 Task: Buy 2 Choke Cables from Cables section under best seller category for shipping address: Charles Evans, 3636 Walton Street, Salt Lake City, Utah 84104, Cell Number 8014200980. Pay from credit card ending with 6010, CVV 682
Action: Mouse moved to (296, 67)
Screenshot: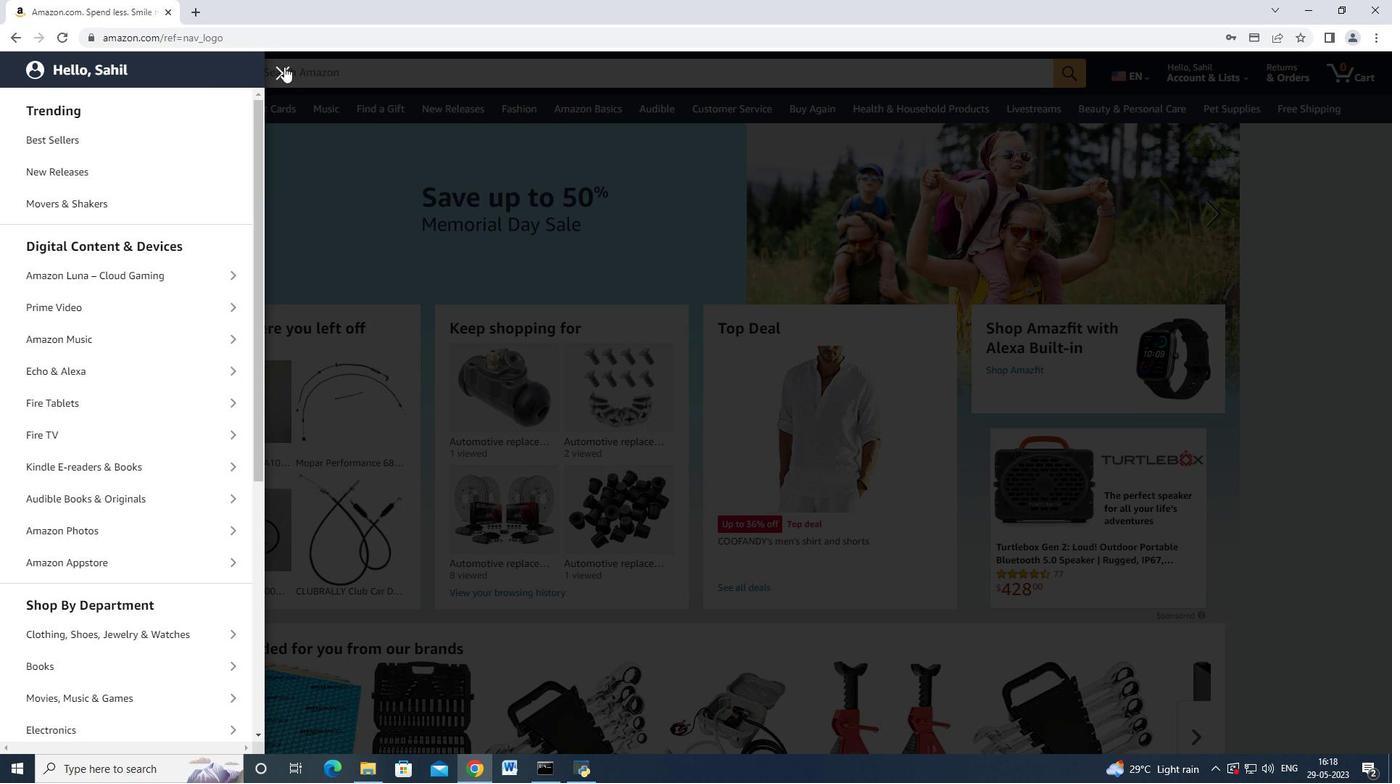 
Action: Mouse pressed left at (296, 67)
Screenshot: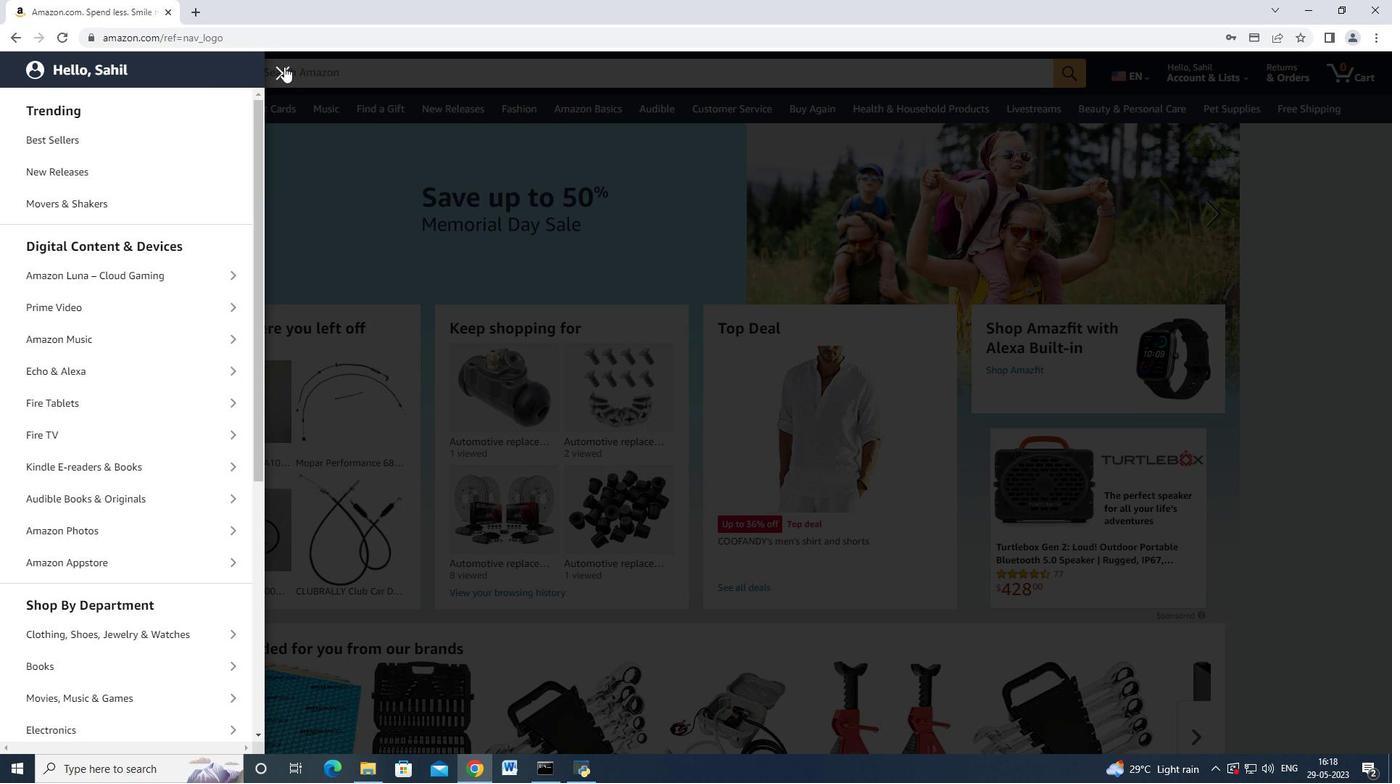 
Action: Mouse moved to (34, 112)
Screenshot: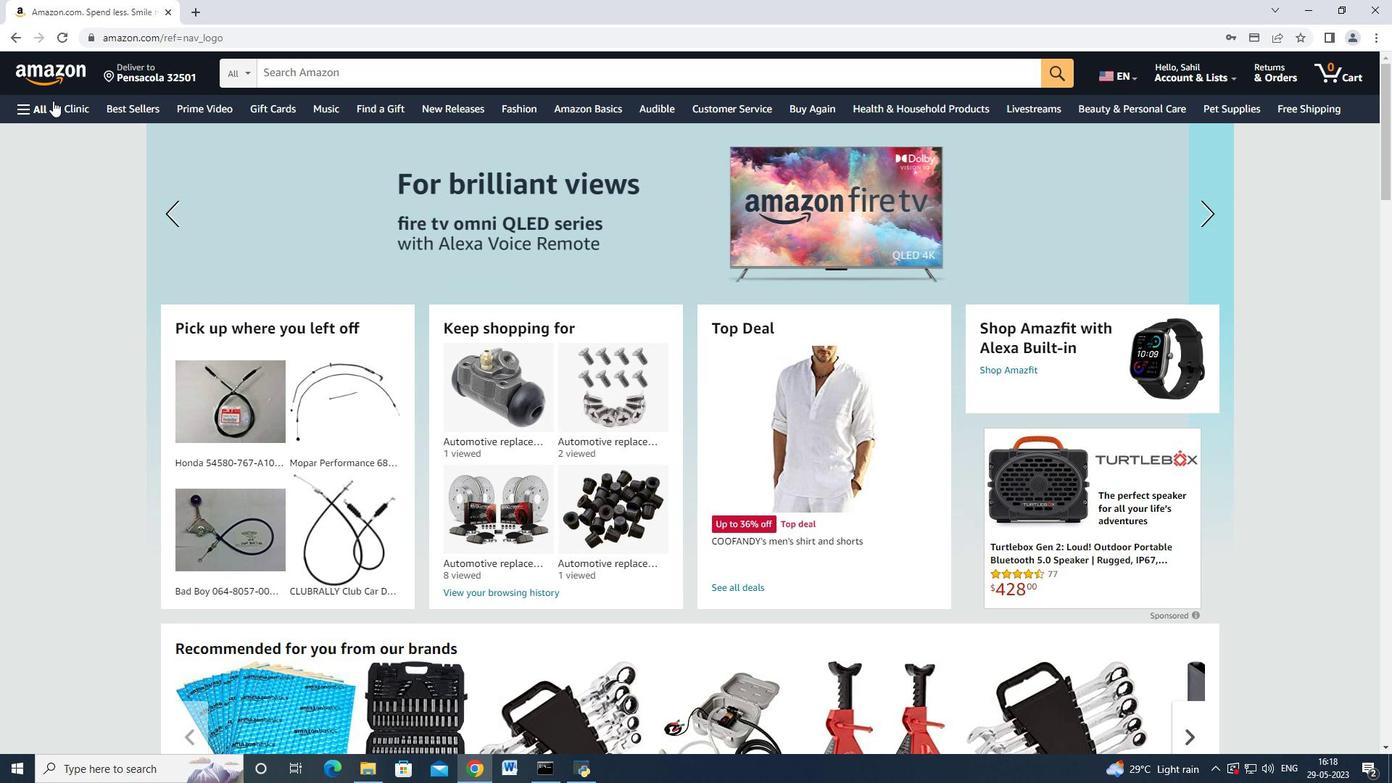
Action: Mouse pressed left at (34, 112)
Screenshot: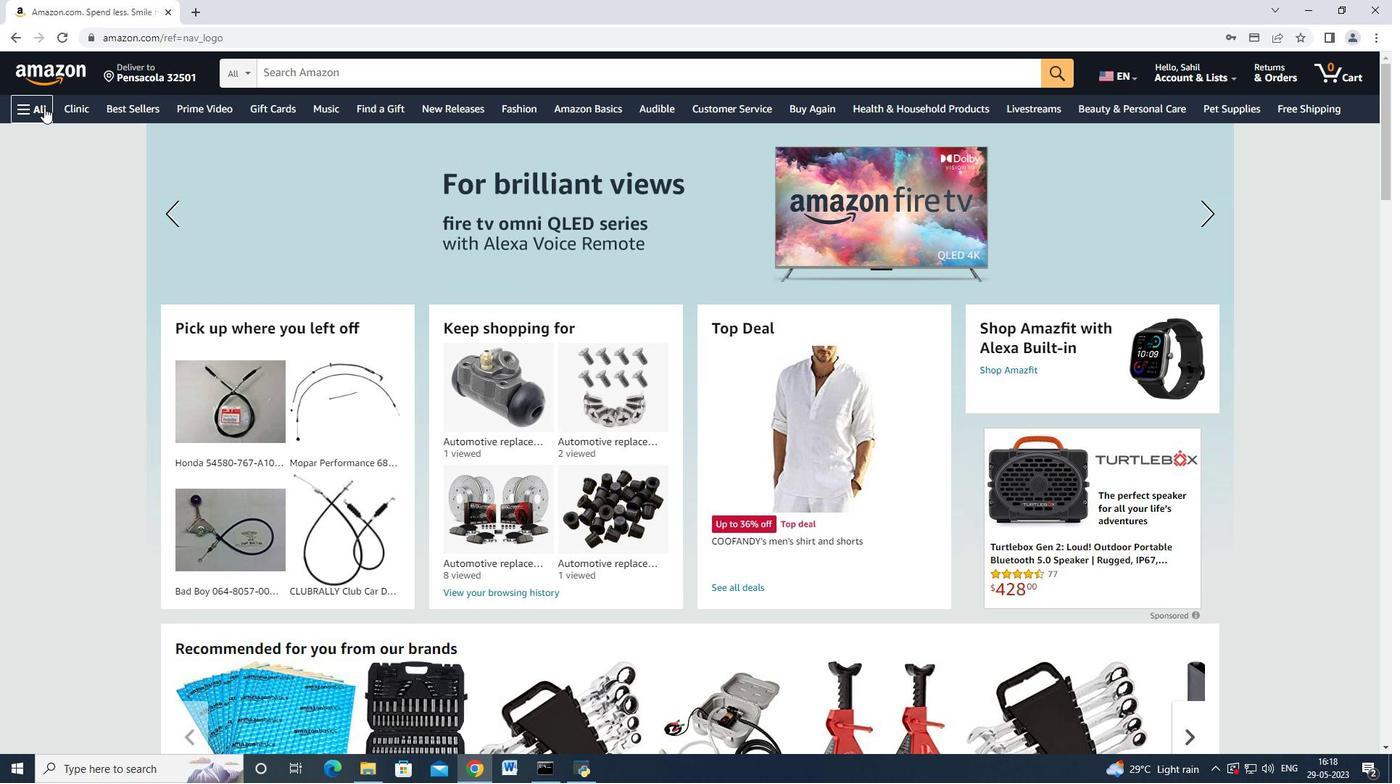 
Action: Mouse moved to (87, 255)
Screenshot: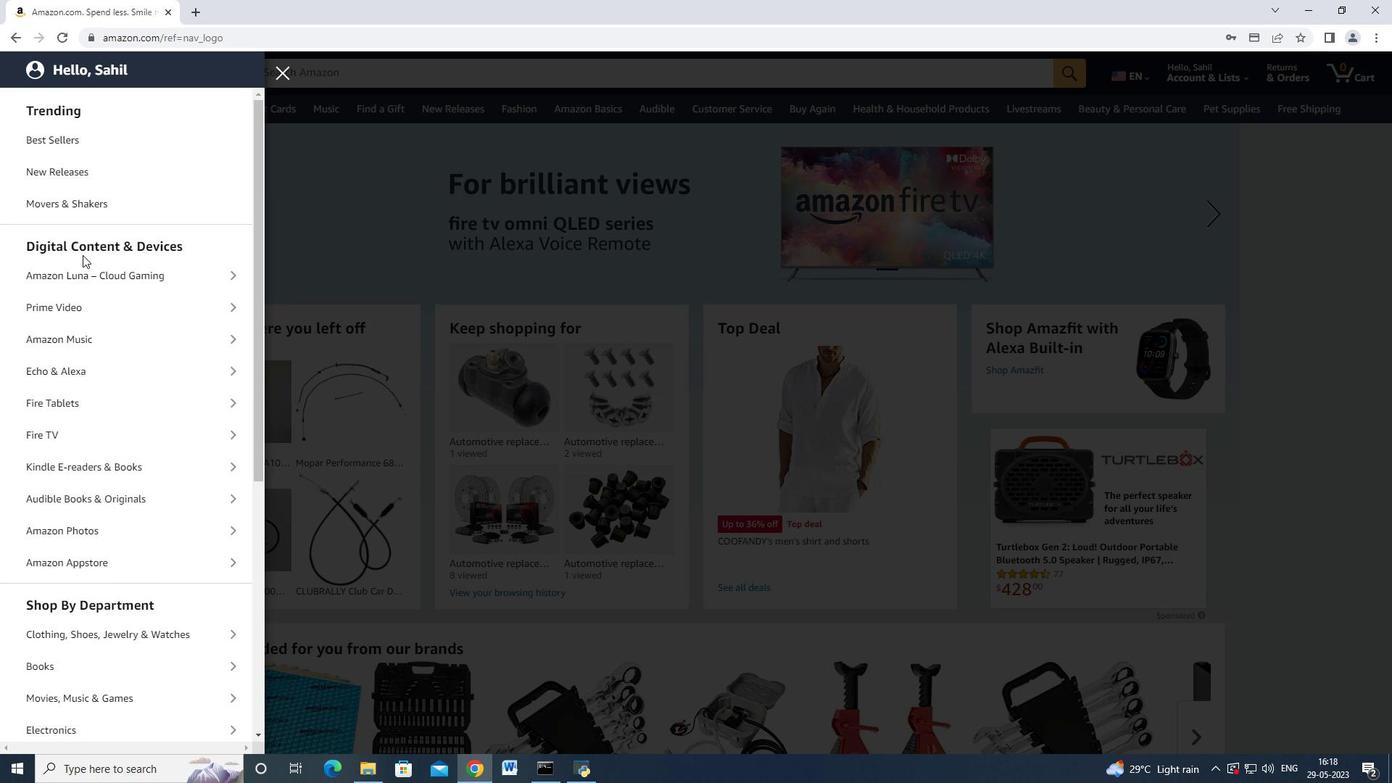 
Action: Mouse scrolled (87, 255) with delta (0, 0)
Screenshot: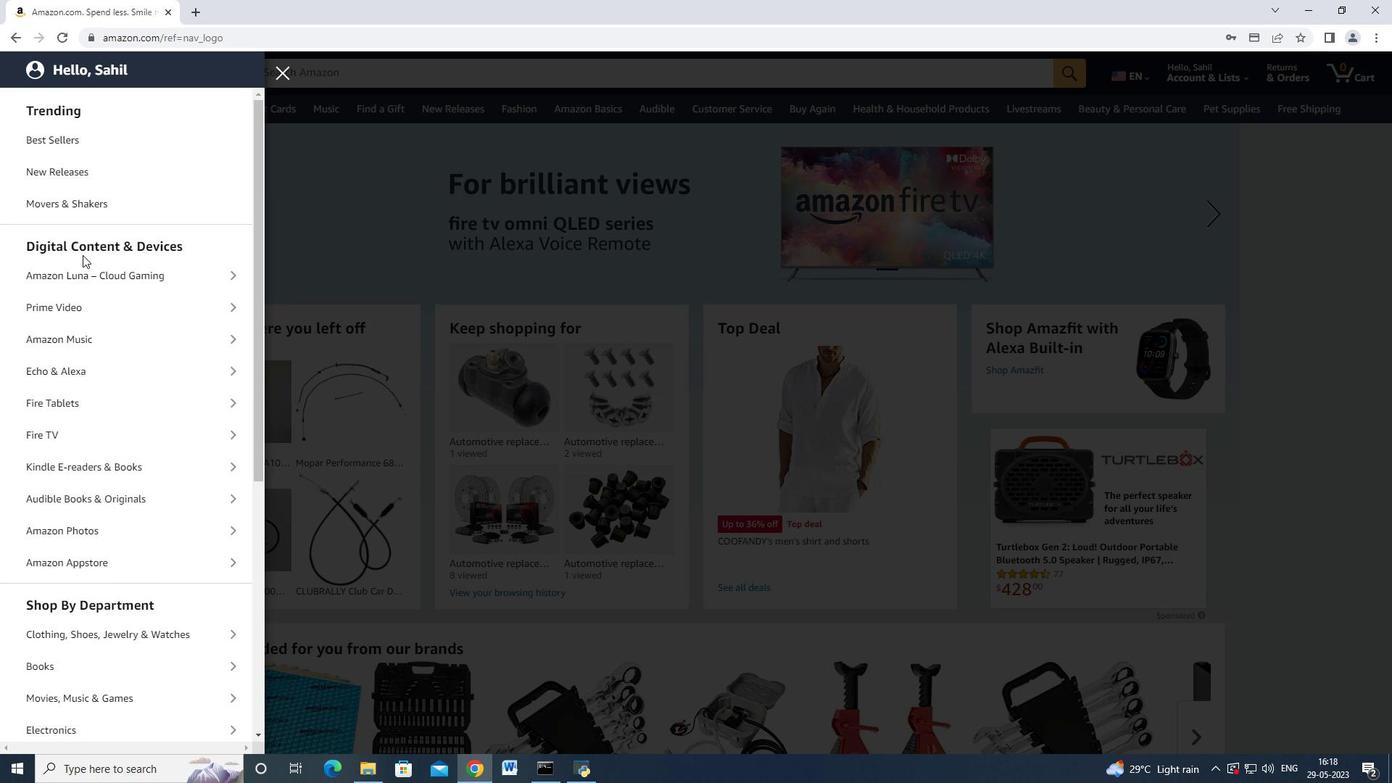 
Action: Mouse moved to (90, 259)
Screenshot: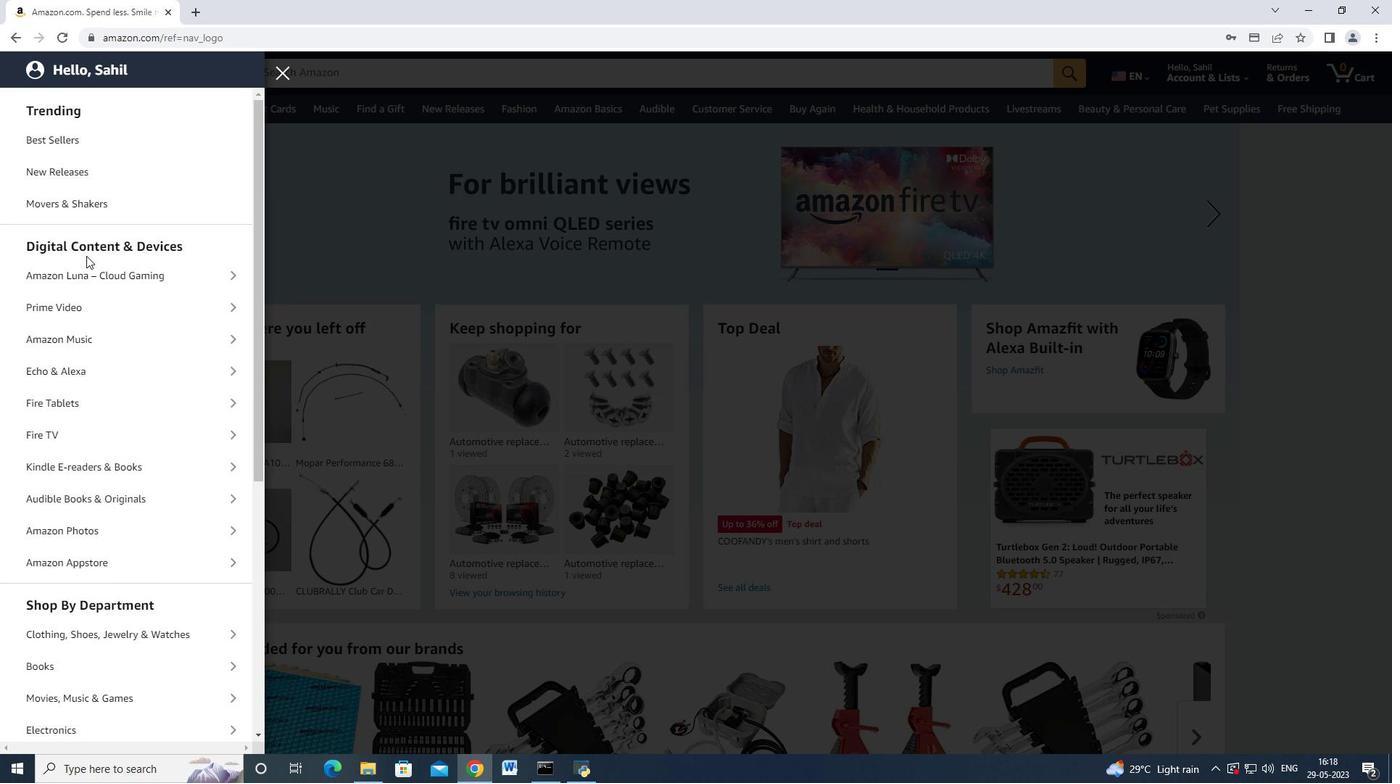 
Action: Mouse scrolled (90, 258) with delta (0, 0)
Screenshot: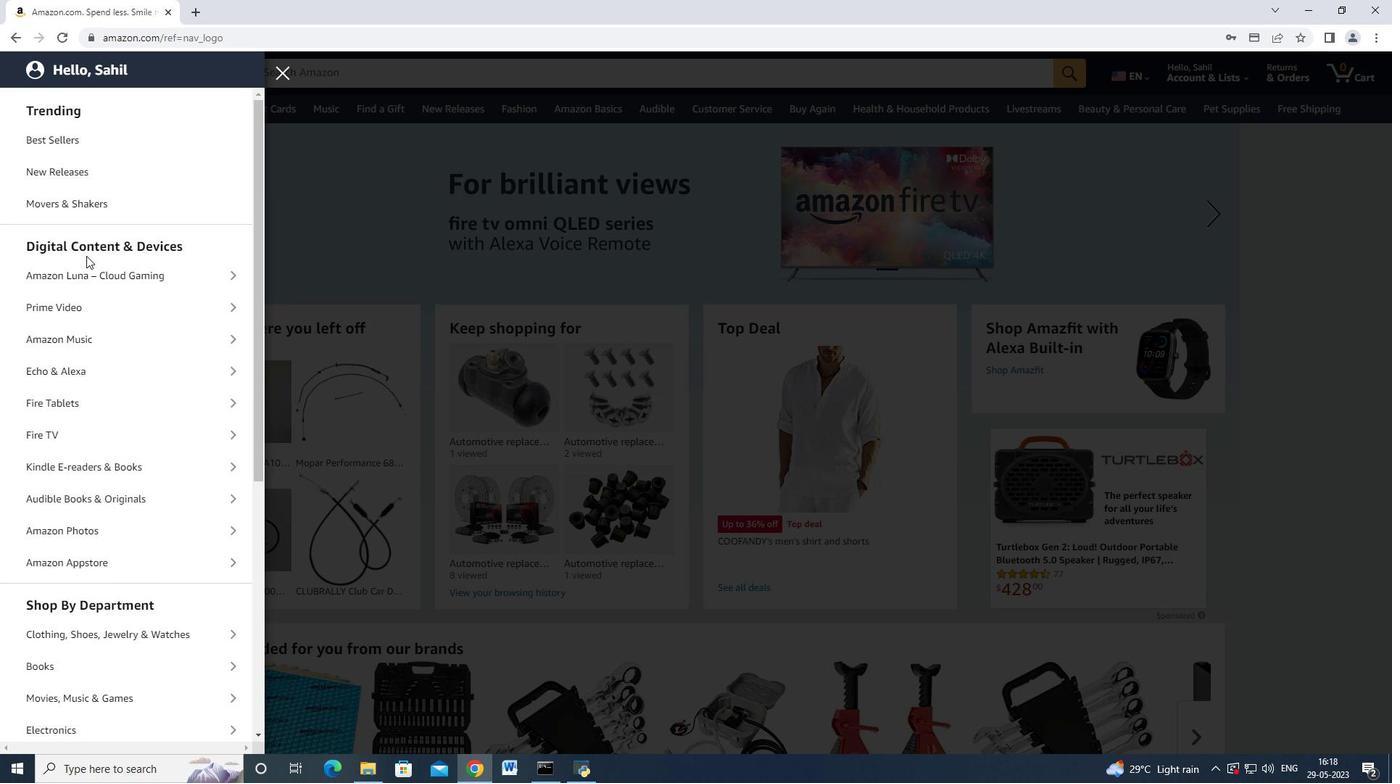 
Action: Mouse moved to (88, 265)
Screenshot: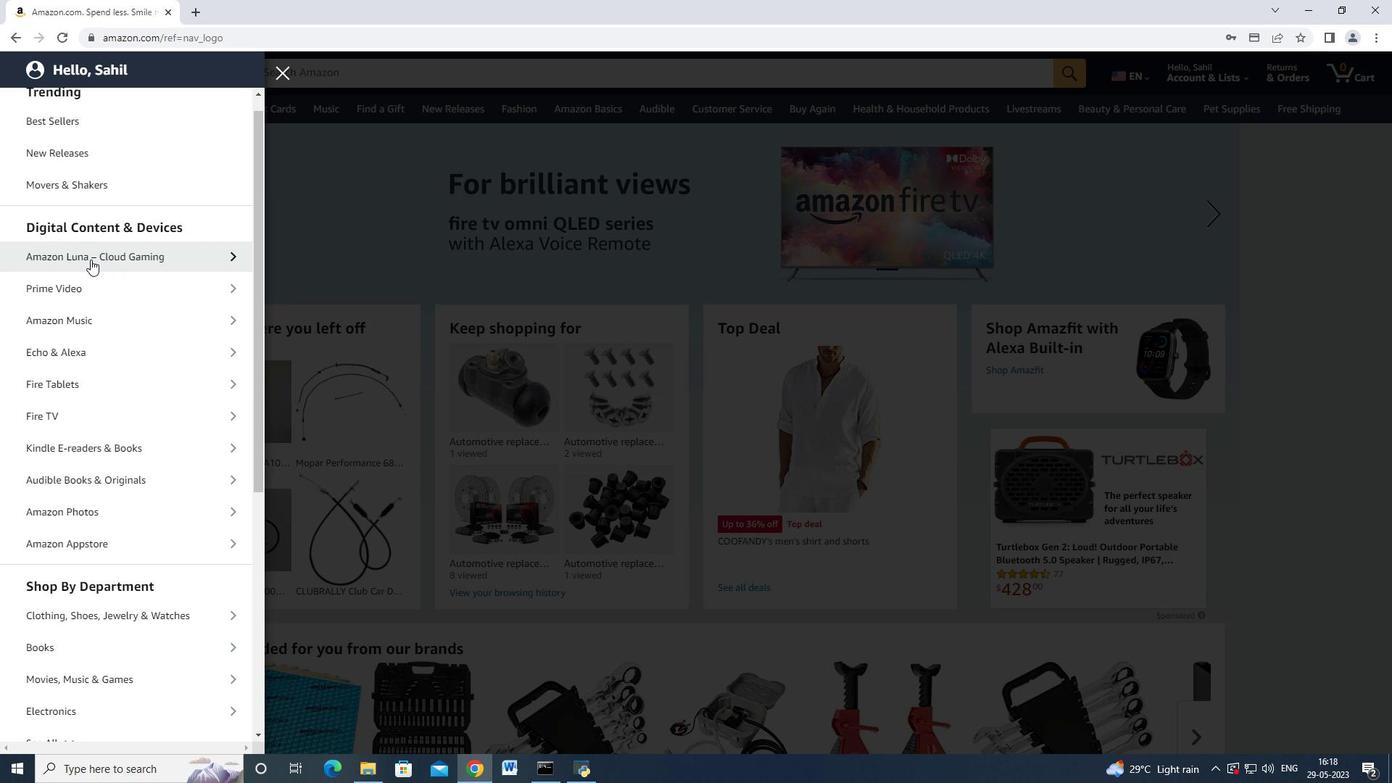 
Action: Mouse scrolled (88, 264) with delta (0, 0)
Screenshot: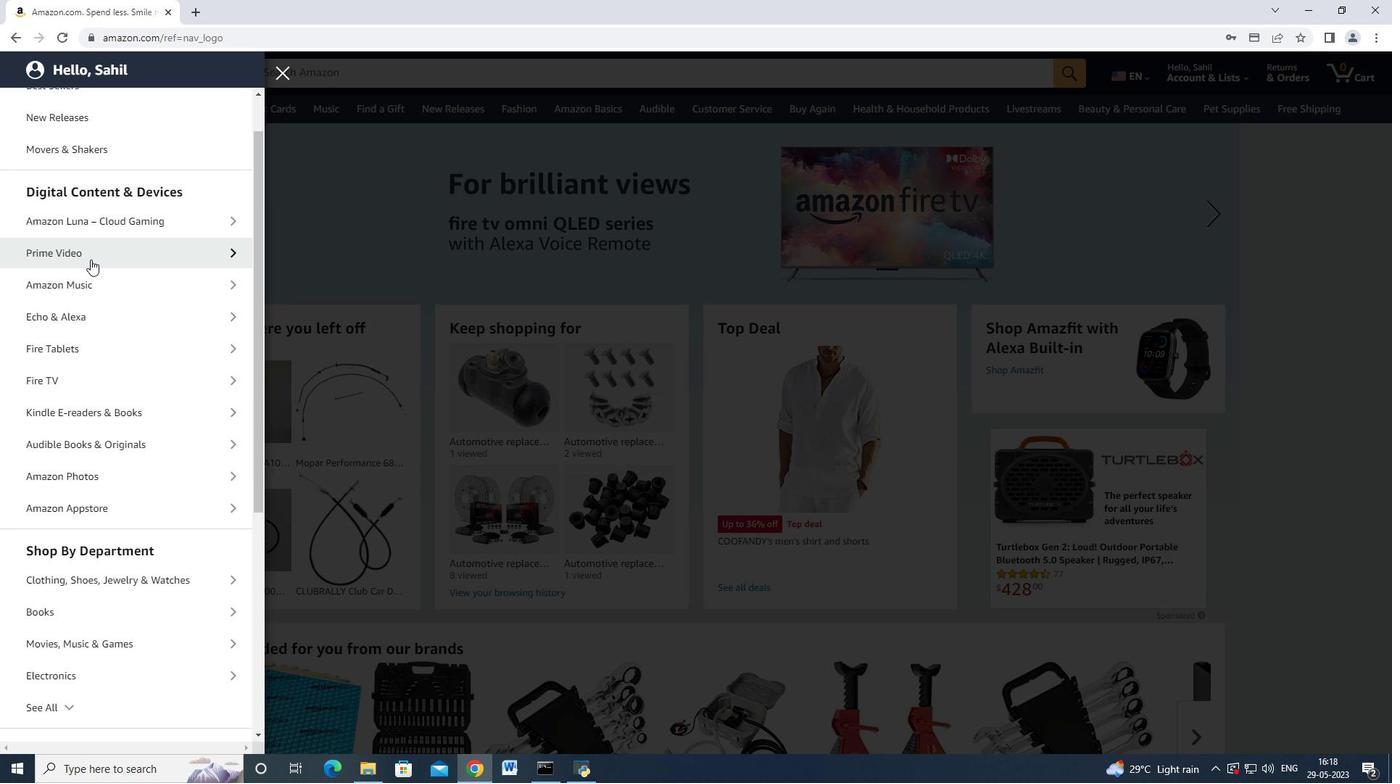
Action: Mouse moved to (83, 282)
Screenshot: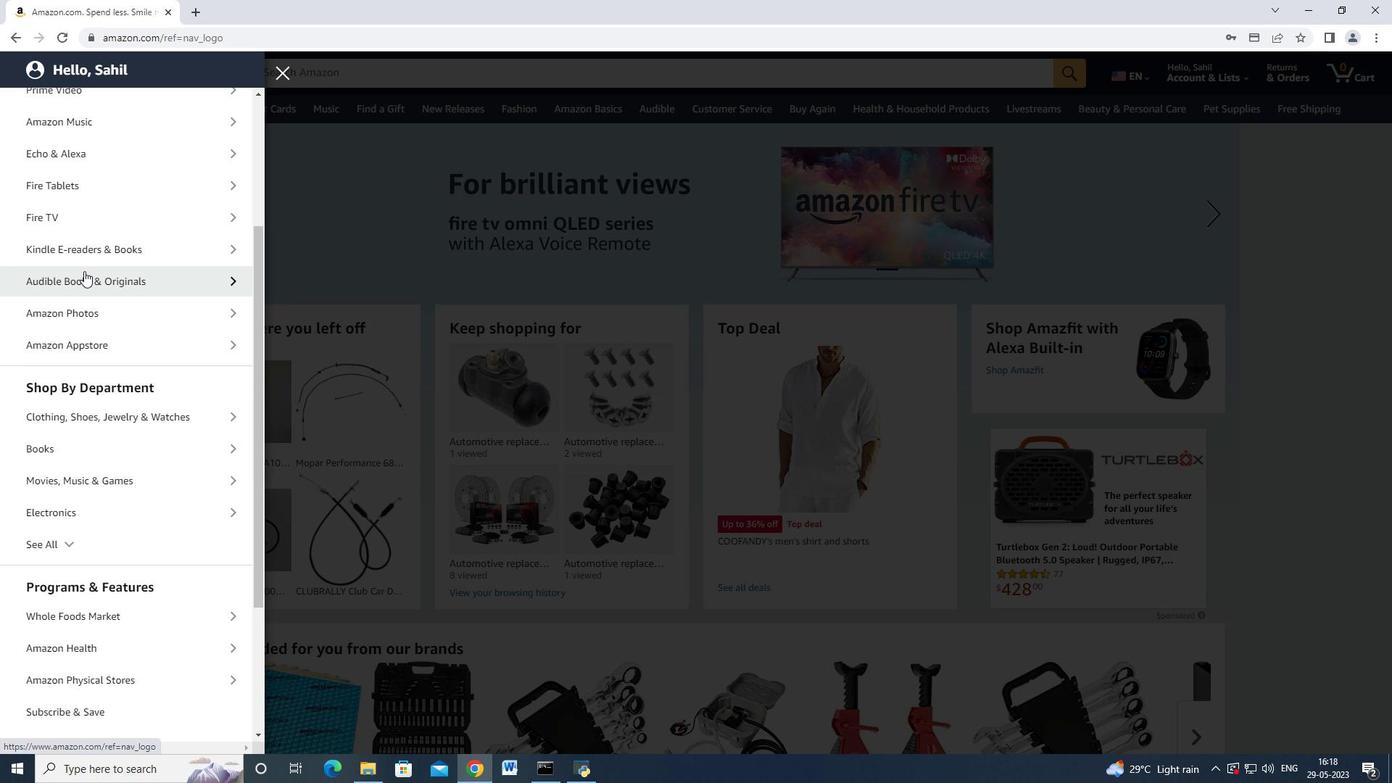 
Action: Mouse scrolled (83, 281) with delta (0, 0)
Screenshot: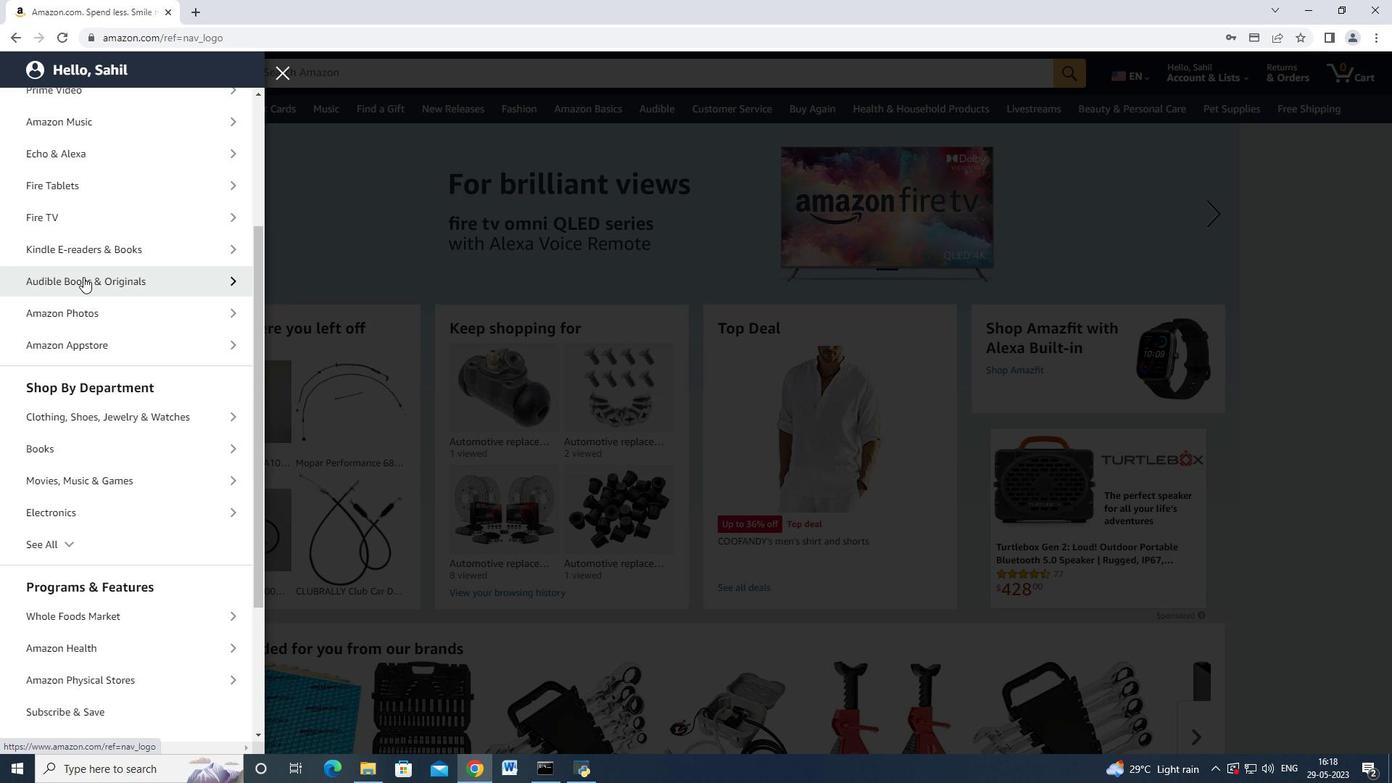 
Action: Mouse moved to (83, 284)
Screenshot: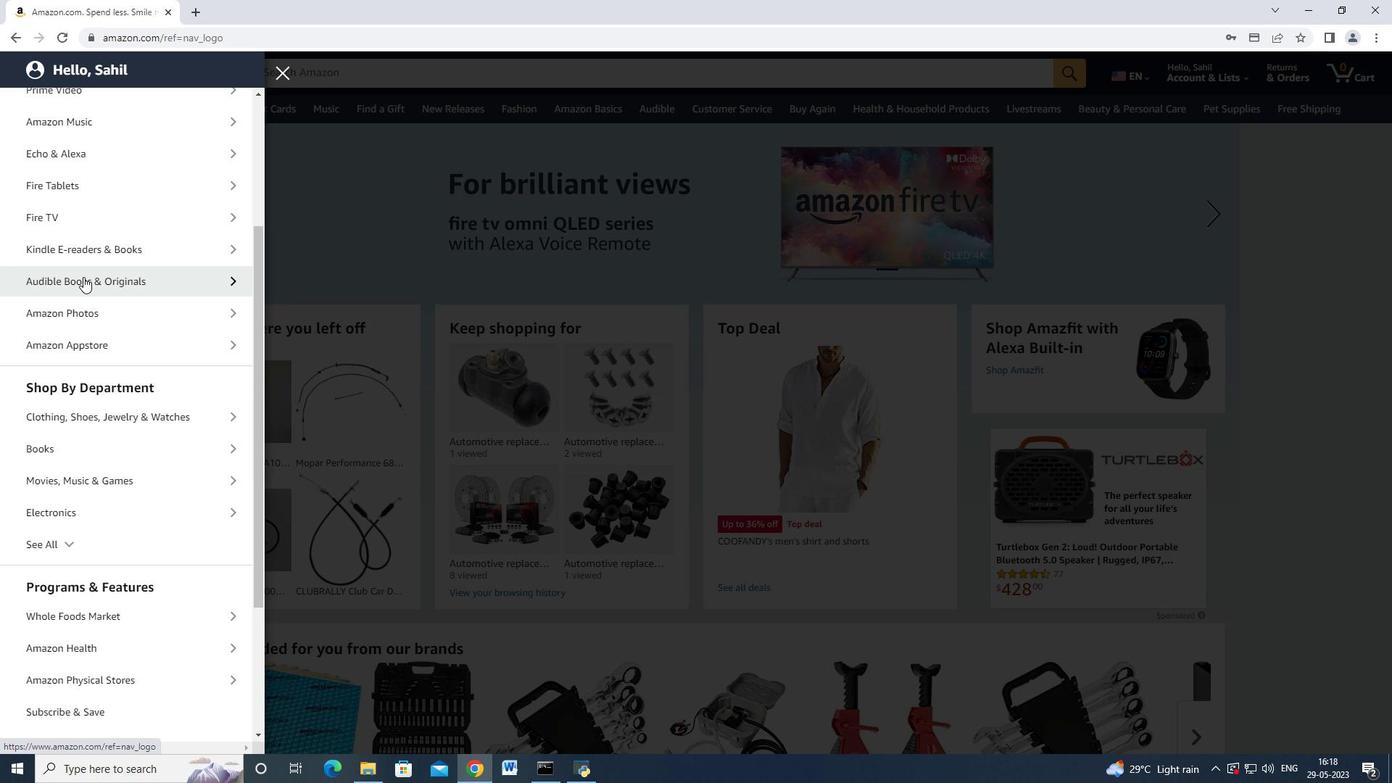
Action: Mouse scrolled (83, 283) with delta (0, 0)
Screenshot: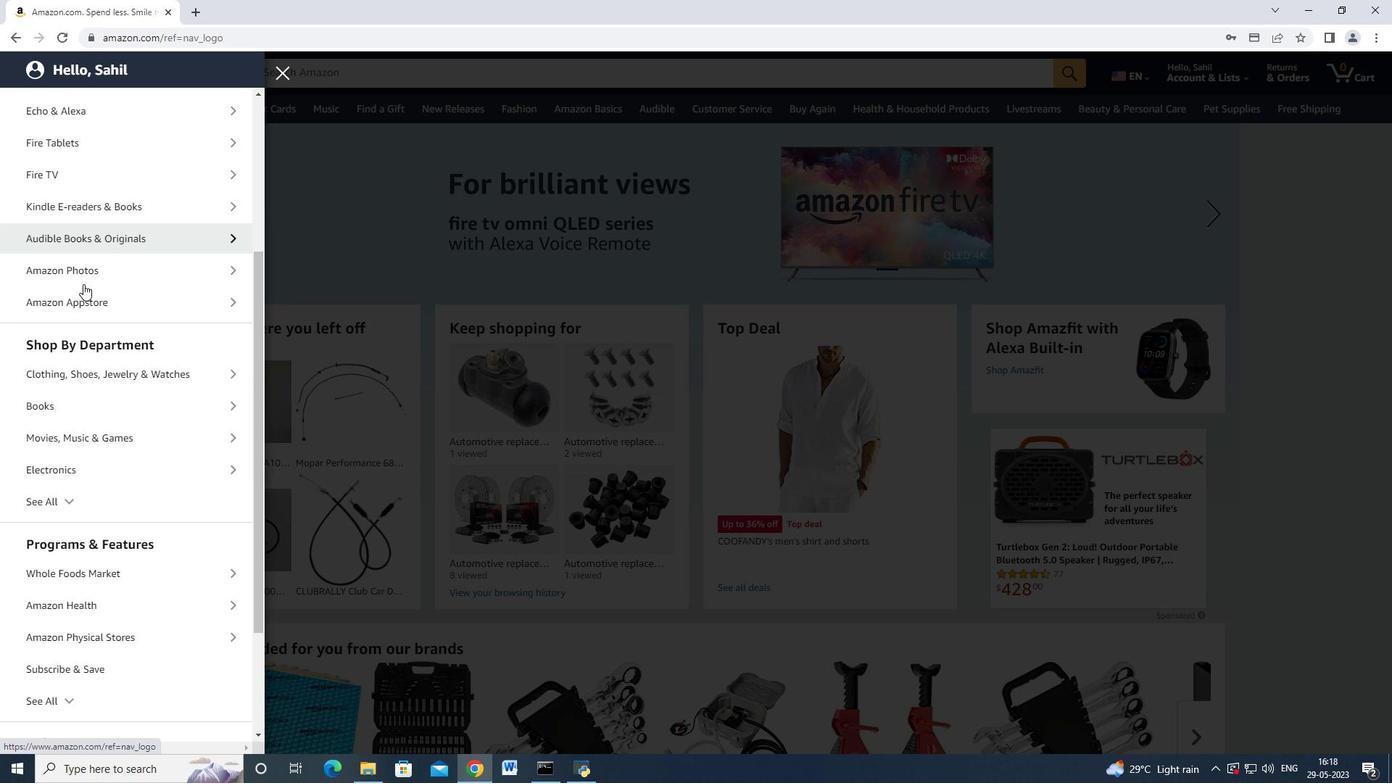 
Action: Mouse moved to (84, 289)
Screenshot: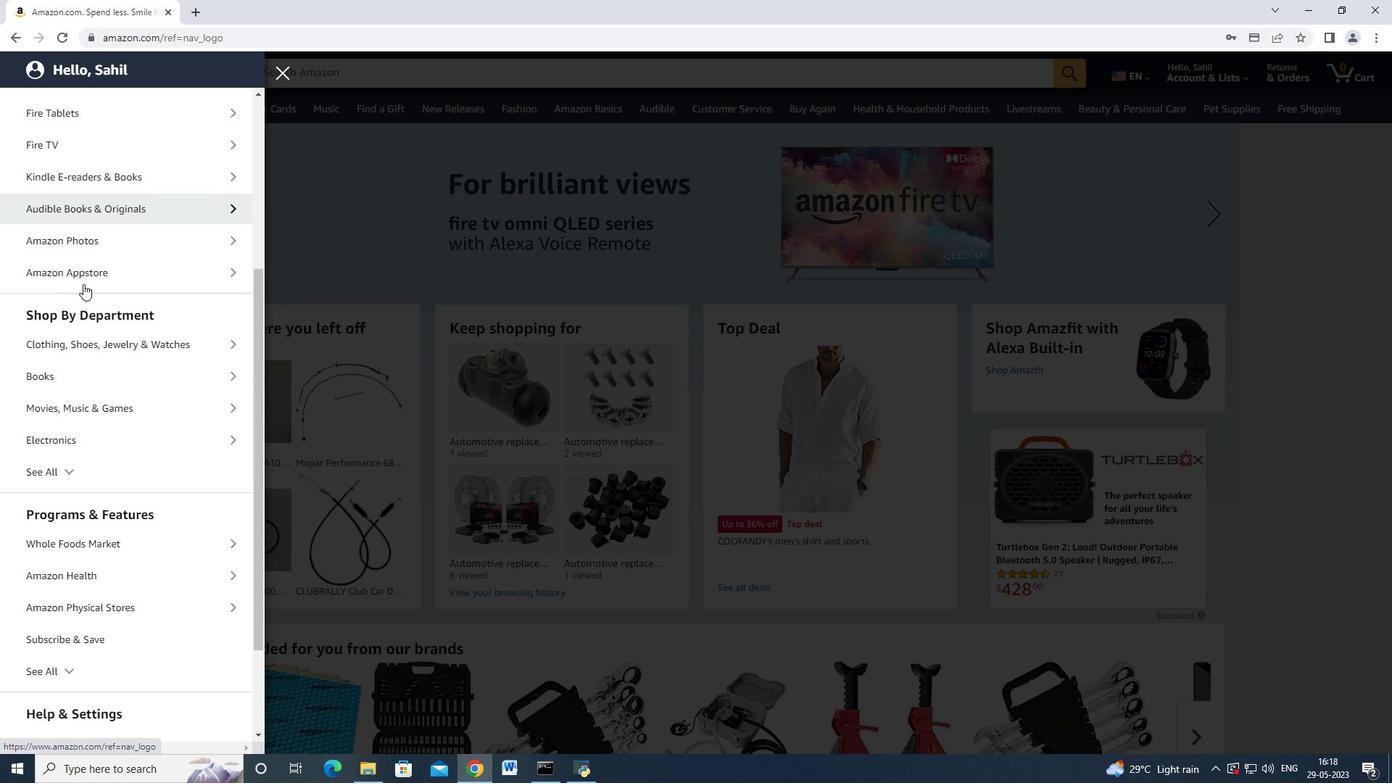 
Action: Mouse scrolled (84, 286) with delta (0, 0)
Screenshot: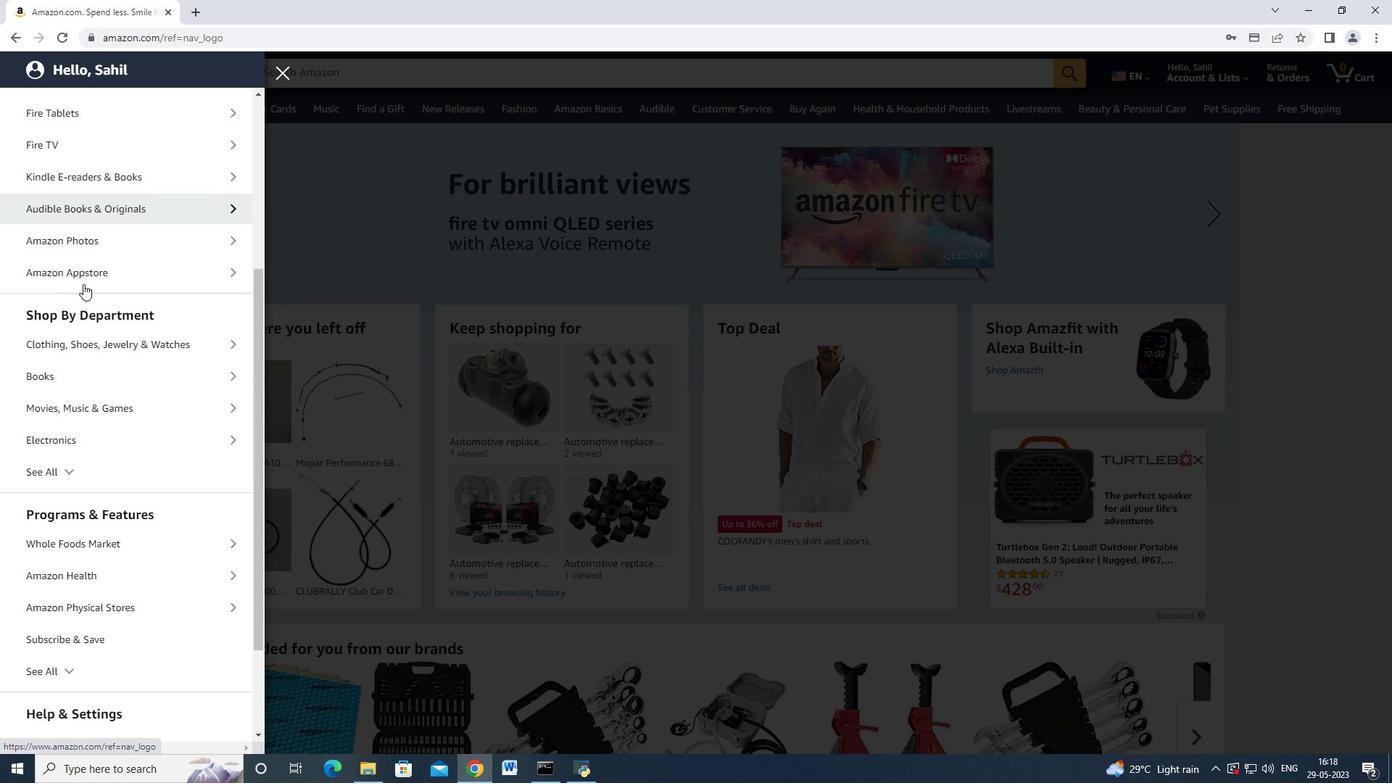 
Action: Mouse moved to (79, 311)
Screenshot: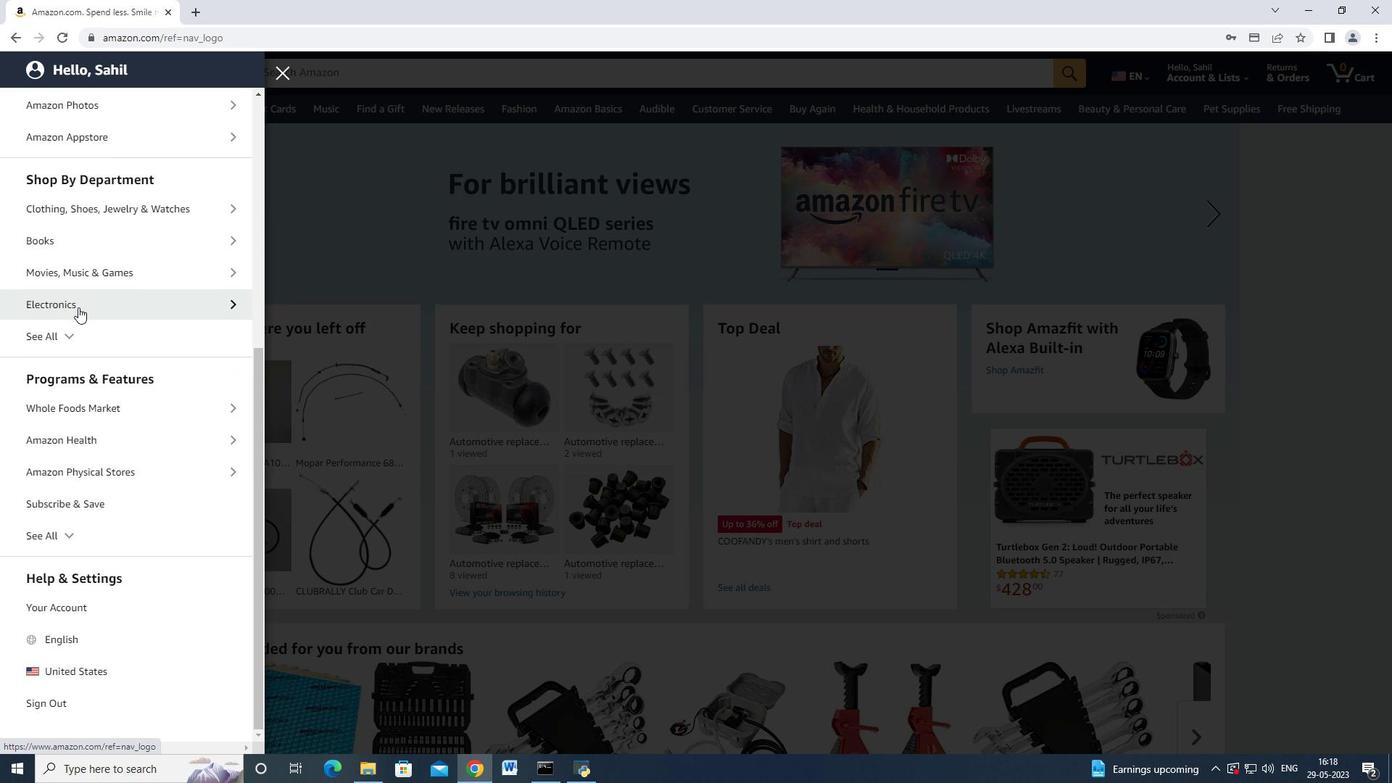 
Action: Mouse scrolled (79, 311) with delta (0, 0)
Screenshot: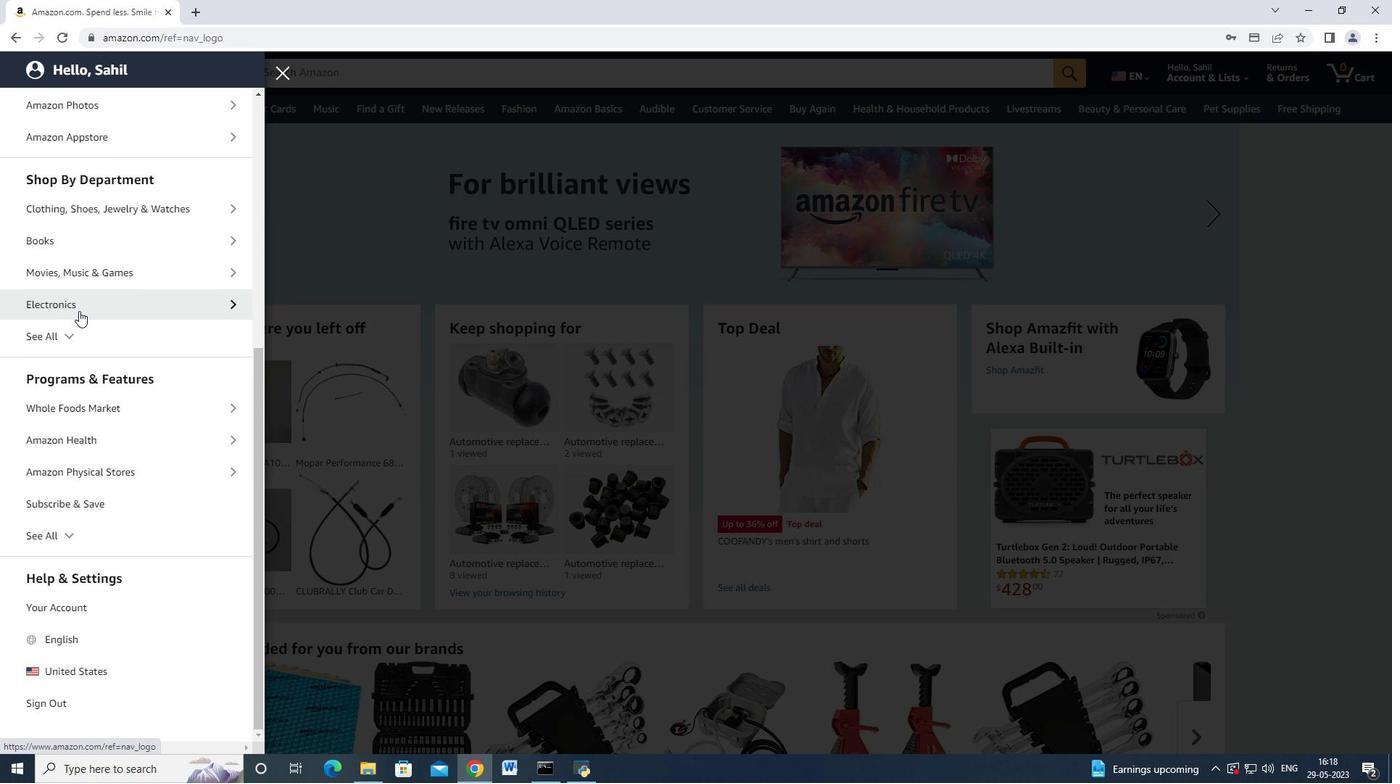 
Action: Mouse moved to (68, 292)
Screenshot: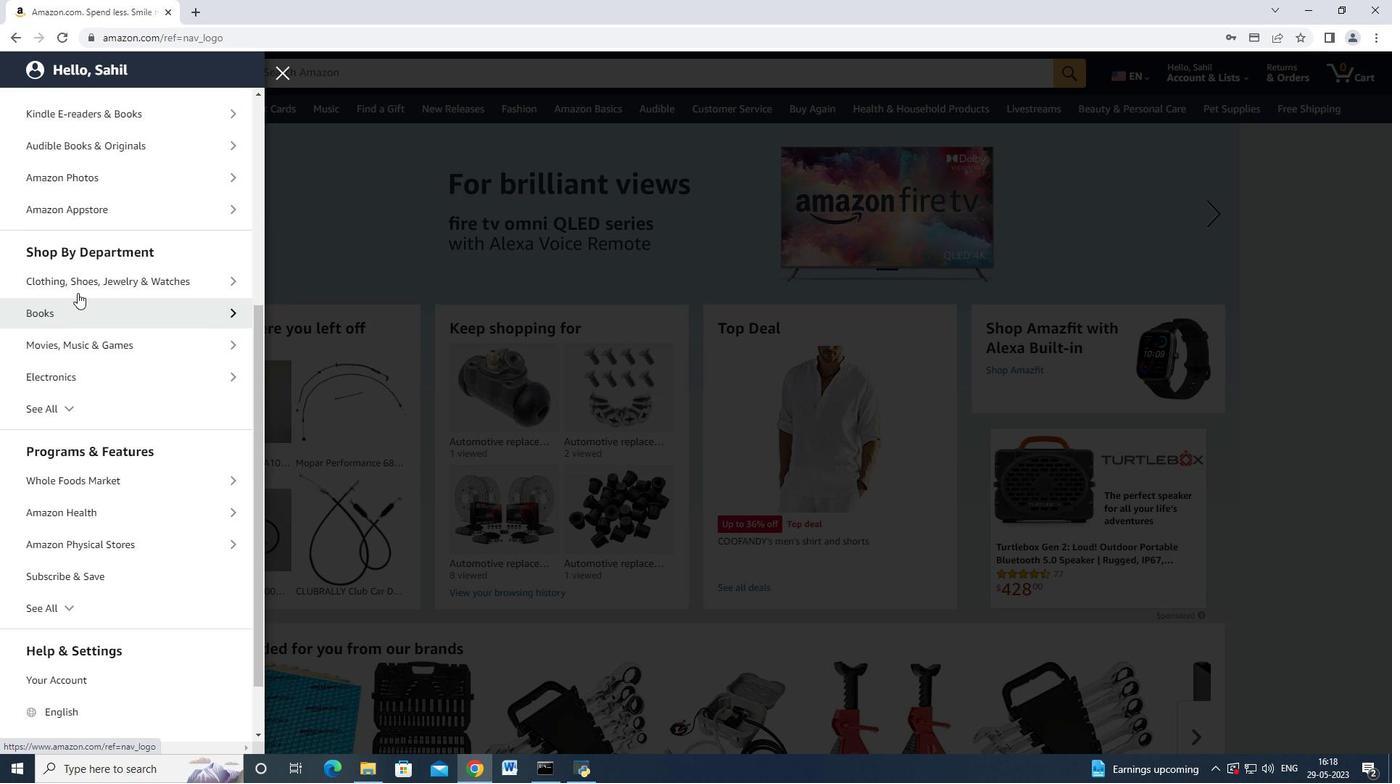 
Action: Mouse scrolled (68, 292) with delta (0, 0)
Screenshot: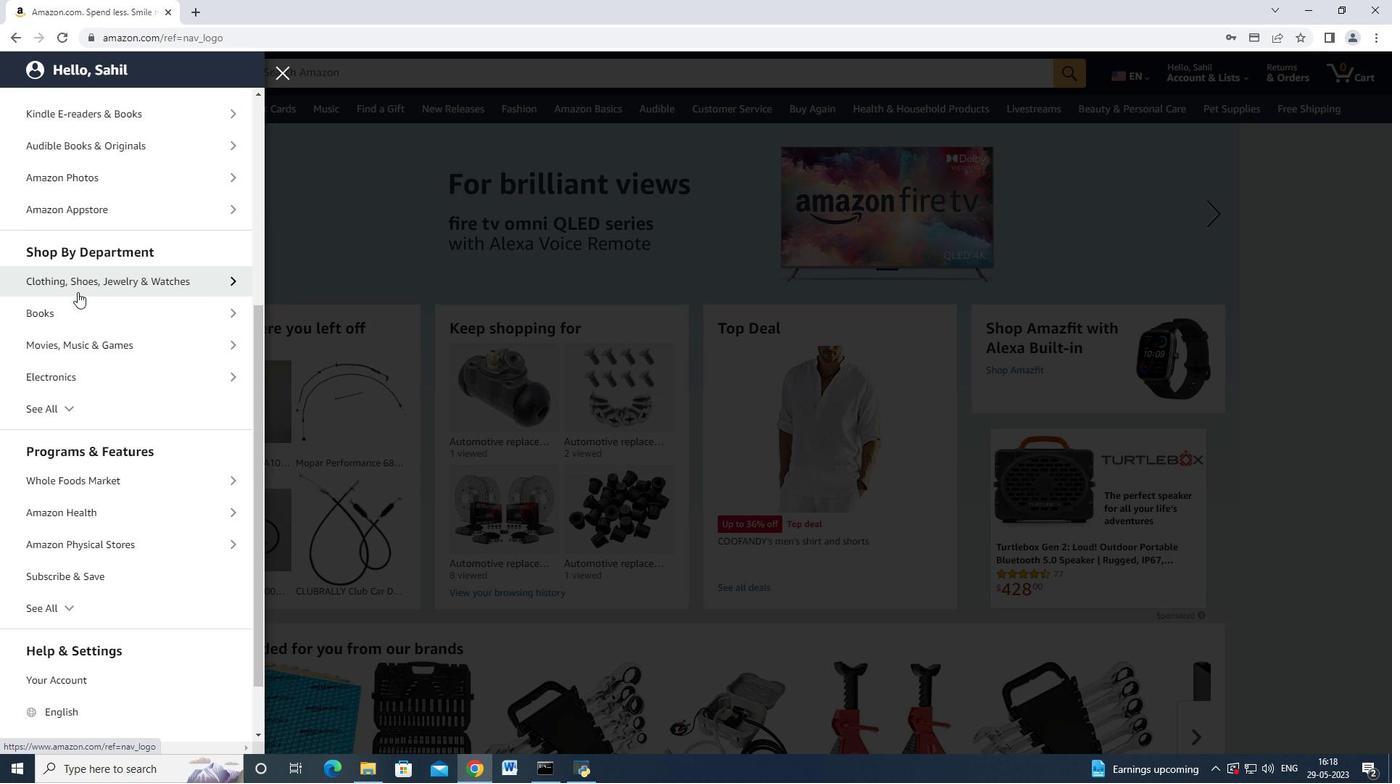 
Action: Mouse moved to (180, 424)
Screenshot: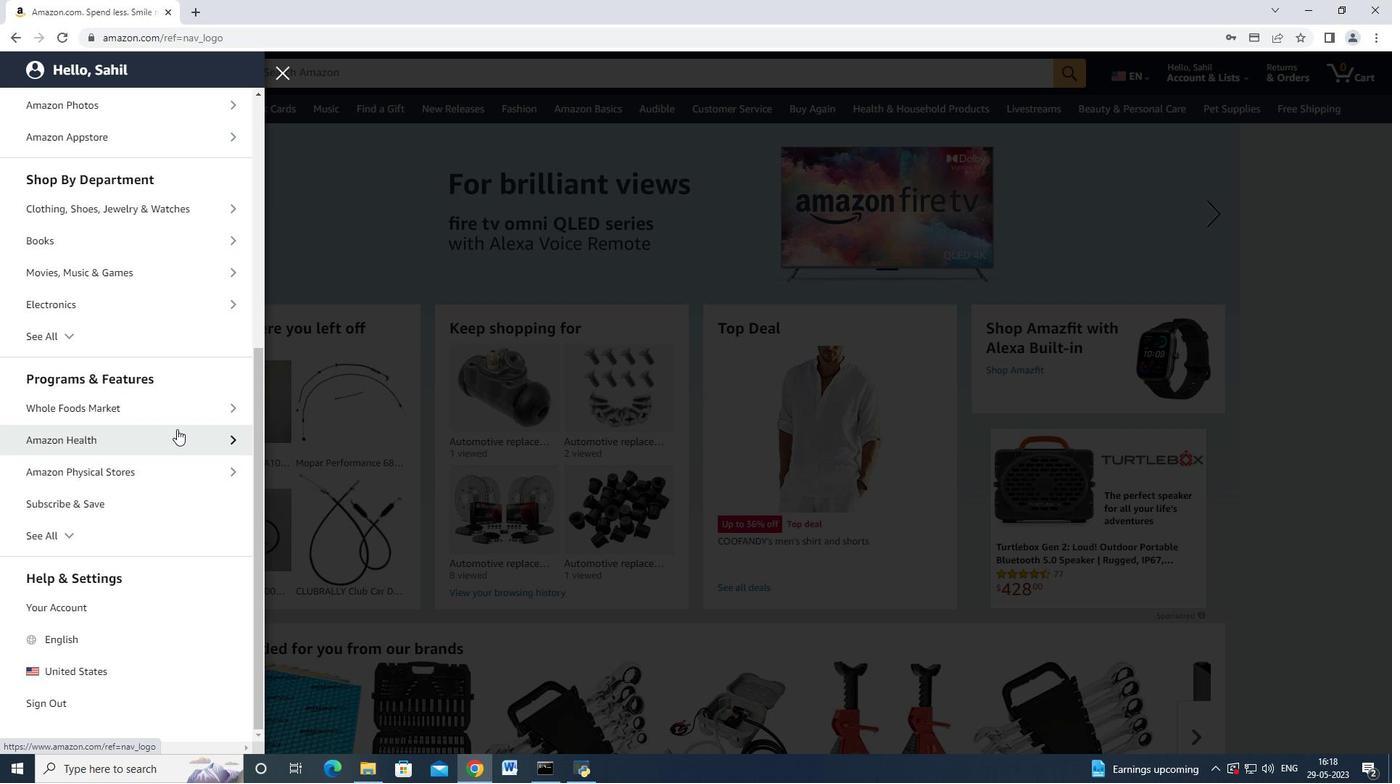 
Action: Mouse scrolled (180, 425) with delta (0, 0)
Screenshot: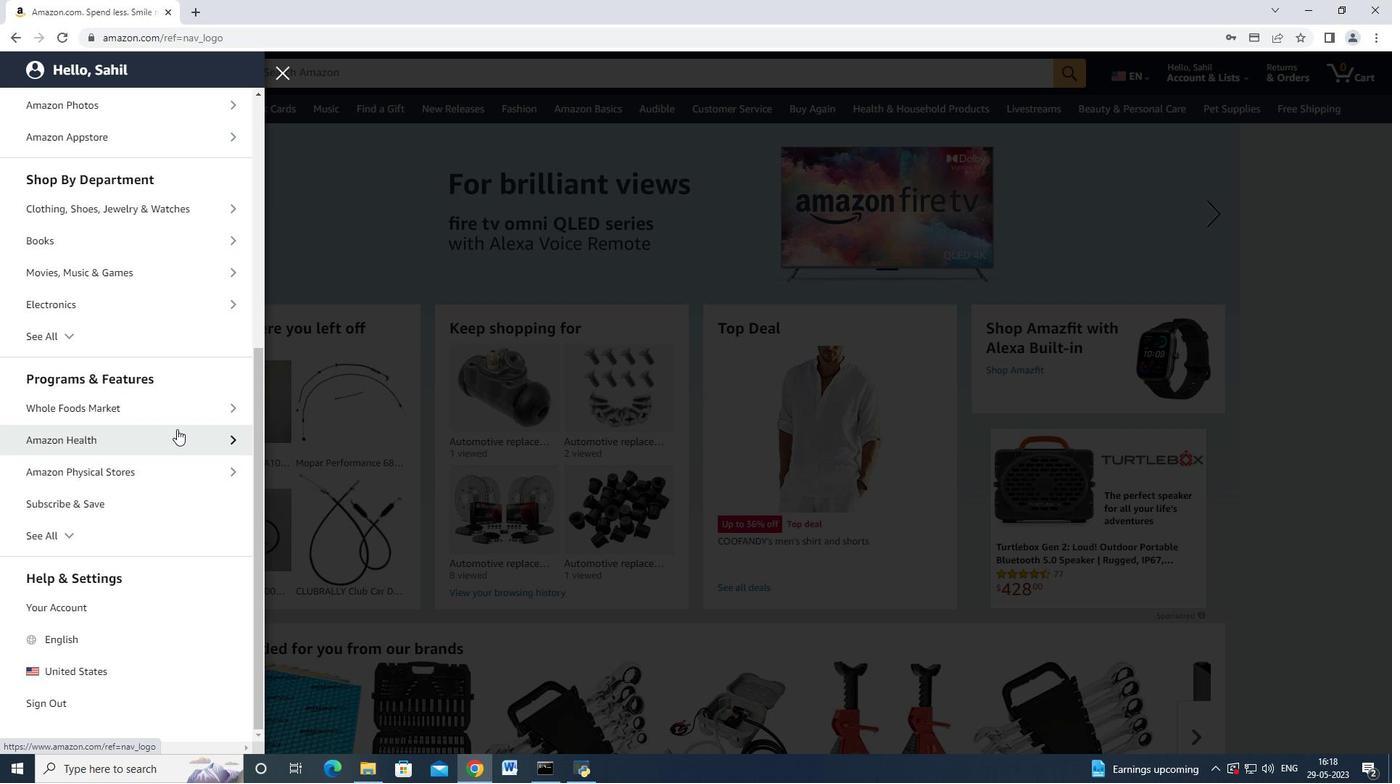 
Action: Mouse moved to (155, 439)
Screenshot: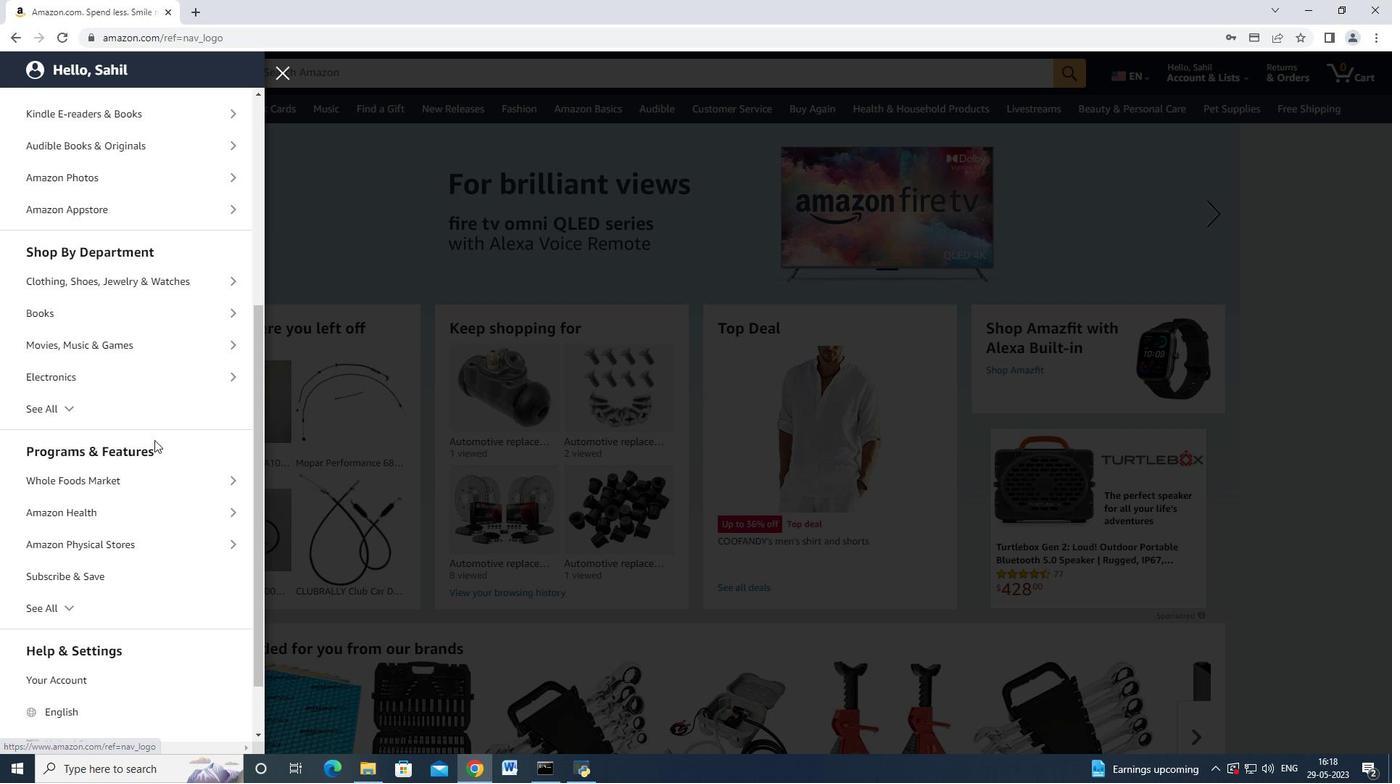 
Action: Mouse scrolled (155, 440) with delta (0, 0)
Screenshot: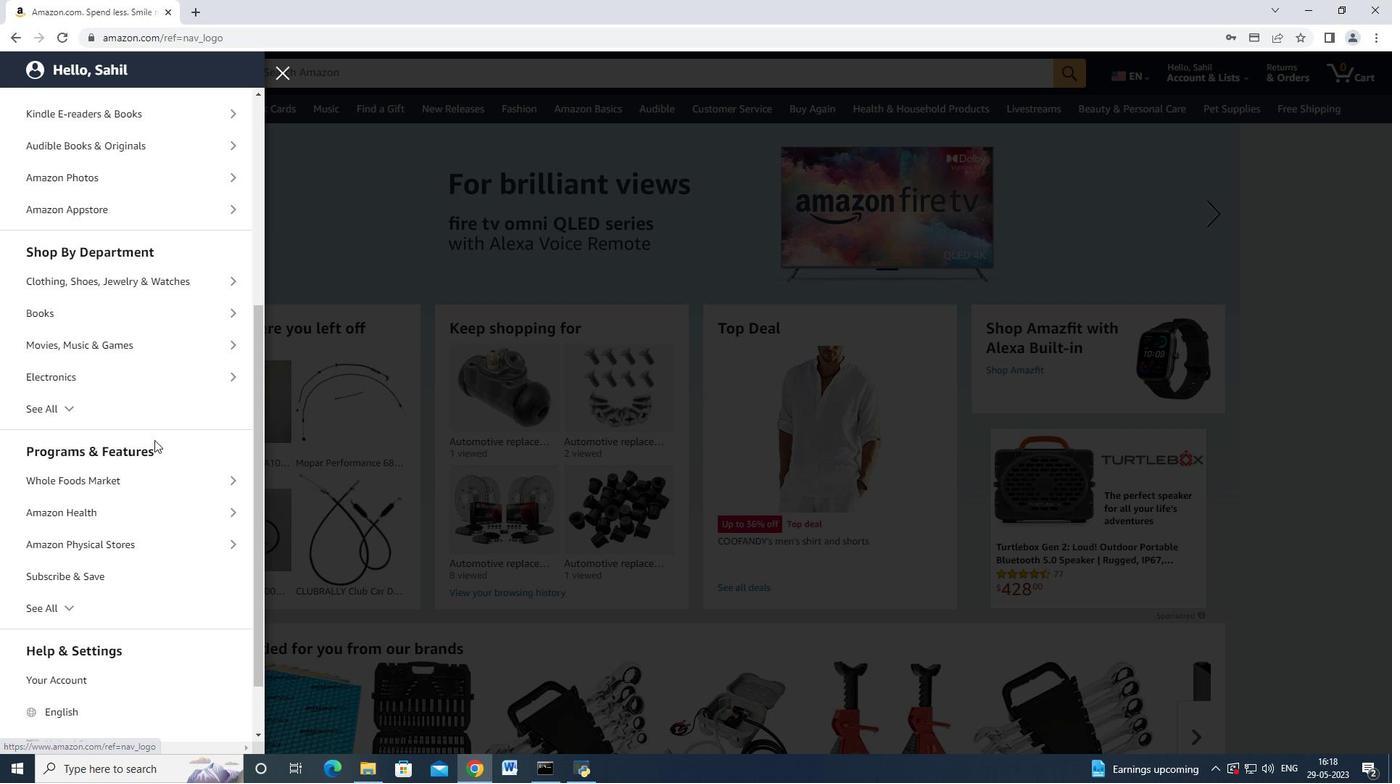 
Action: Mouse moved to (155, 438)
Screenshot: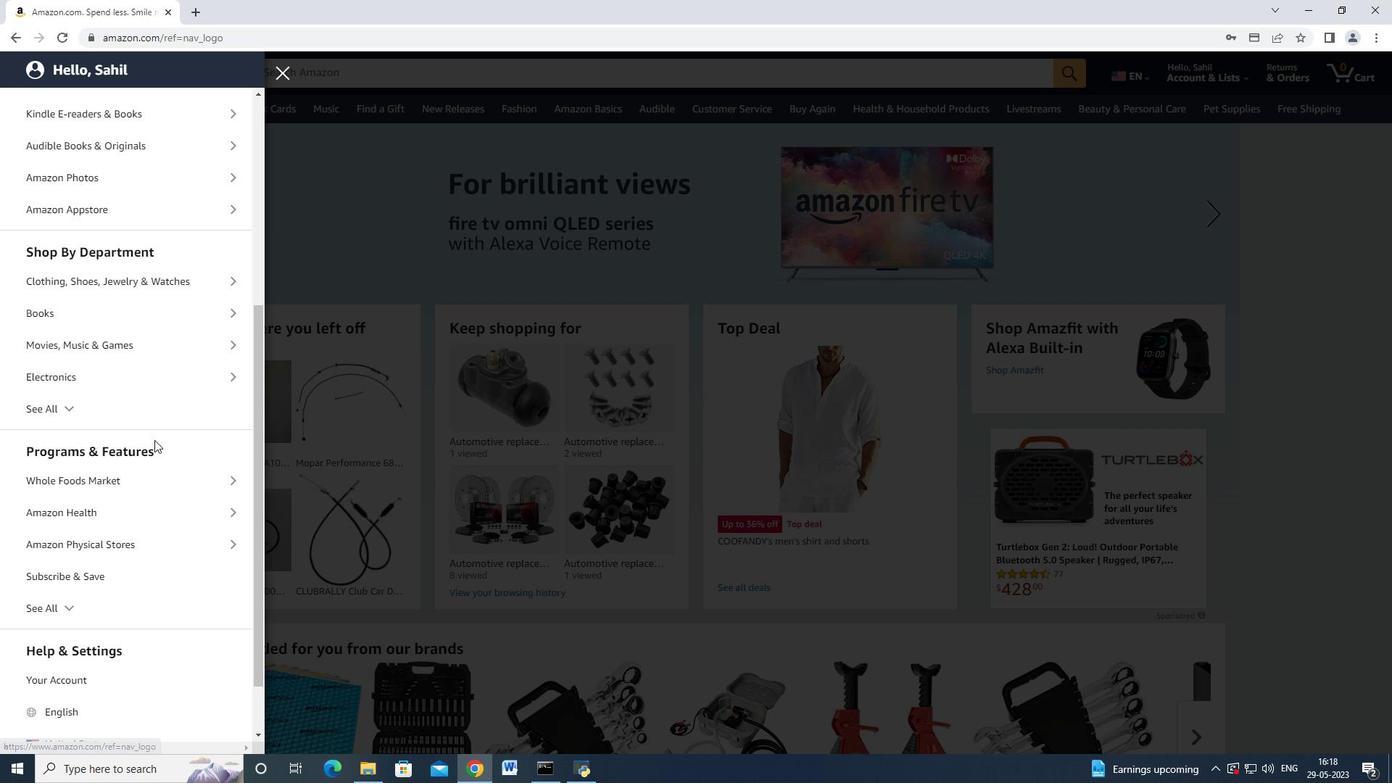 
Action: Mouse scrolled (155, 439) with delta (0, 0)
Screenshot: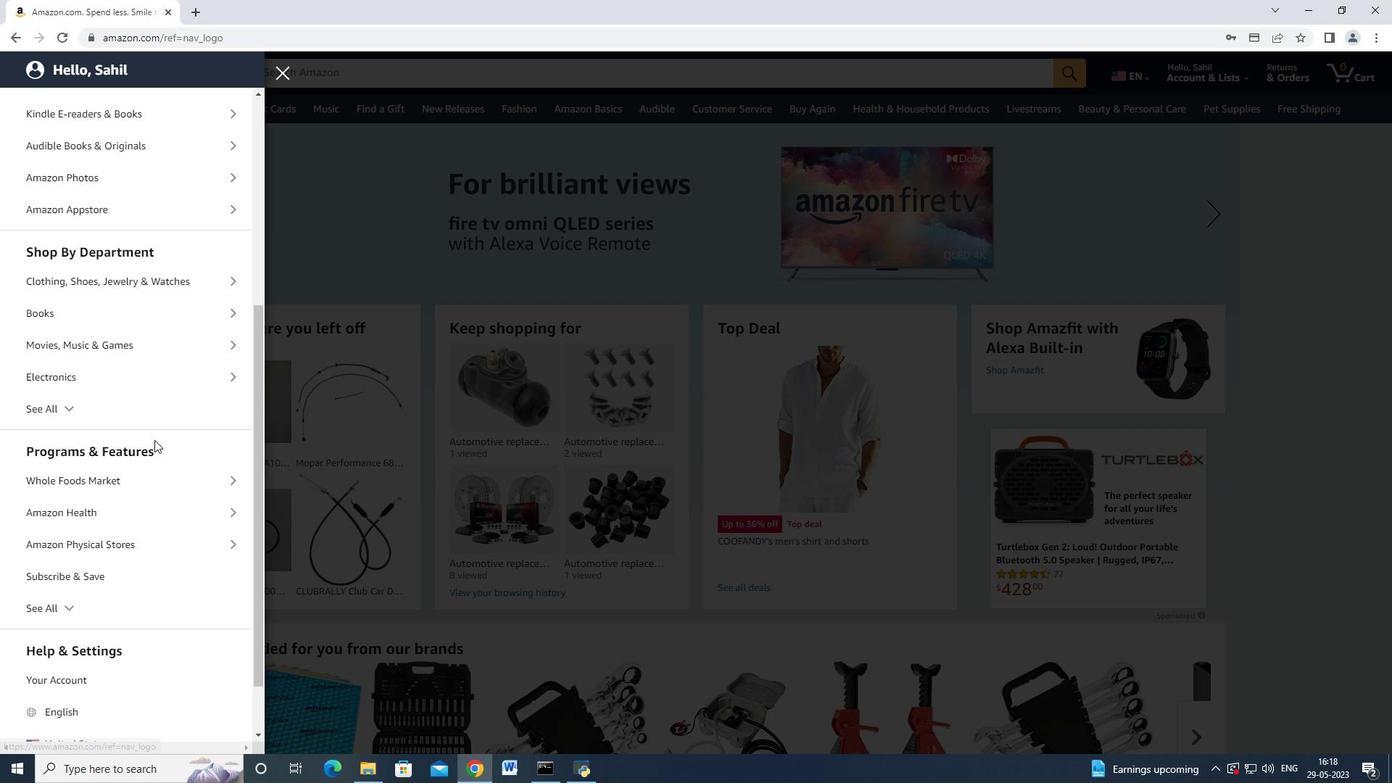 
Action: Mouse moved to (69, 334)
Screenshot: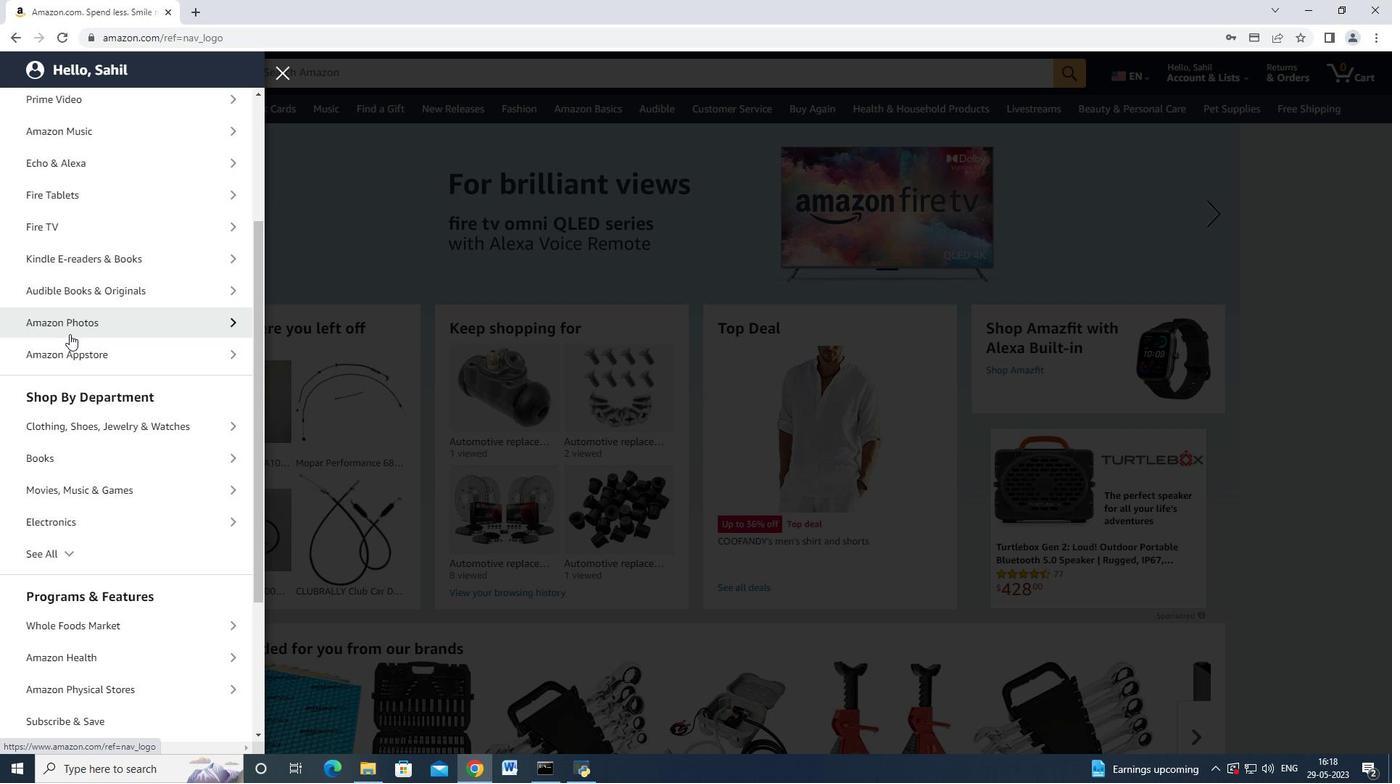 
Action: Mouse scrolled (69, 334) with delta (0, 0)
Screenshot: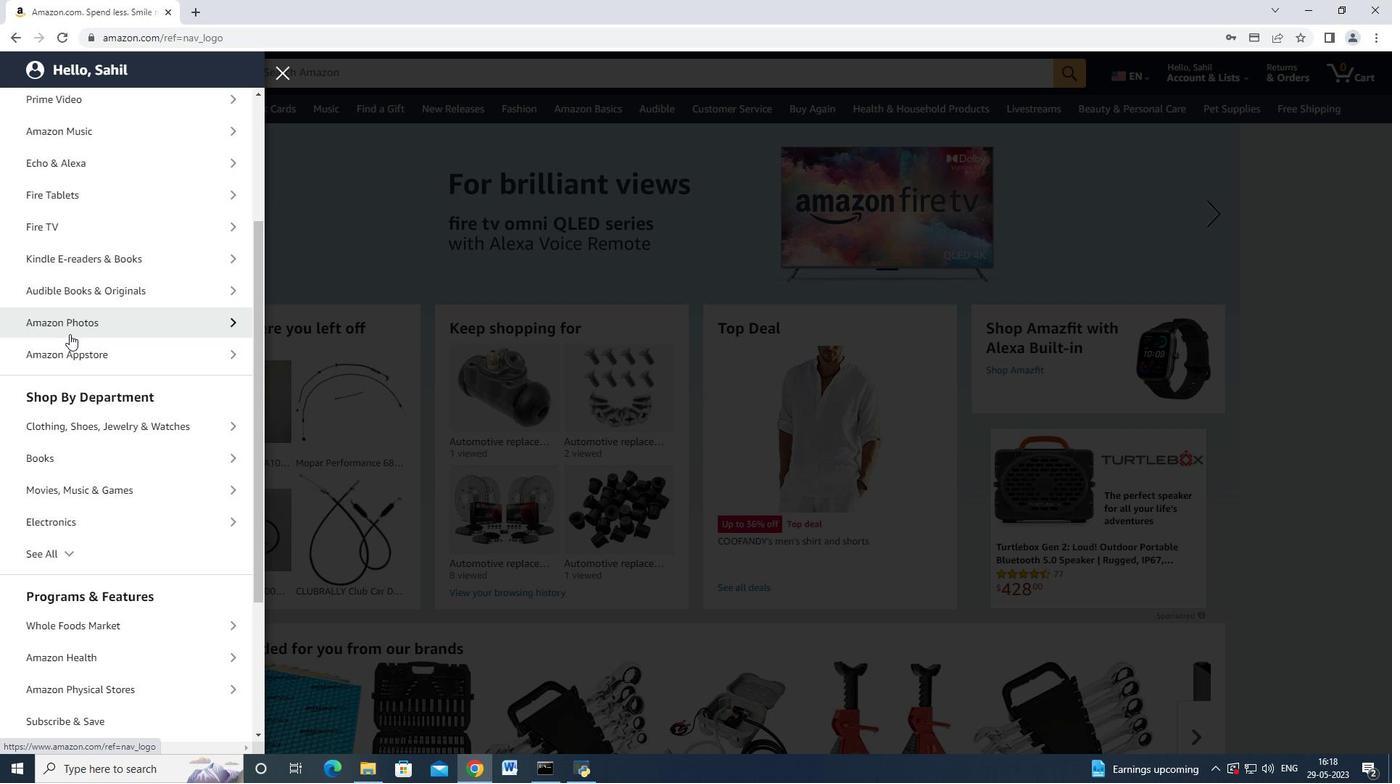 
Action: Mouse scrolled (69, 334) with delta (0, 0)
Screenshot: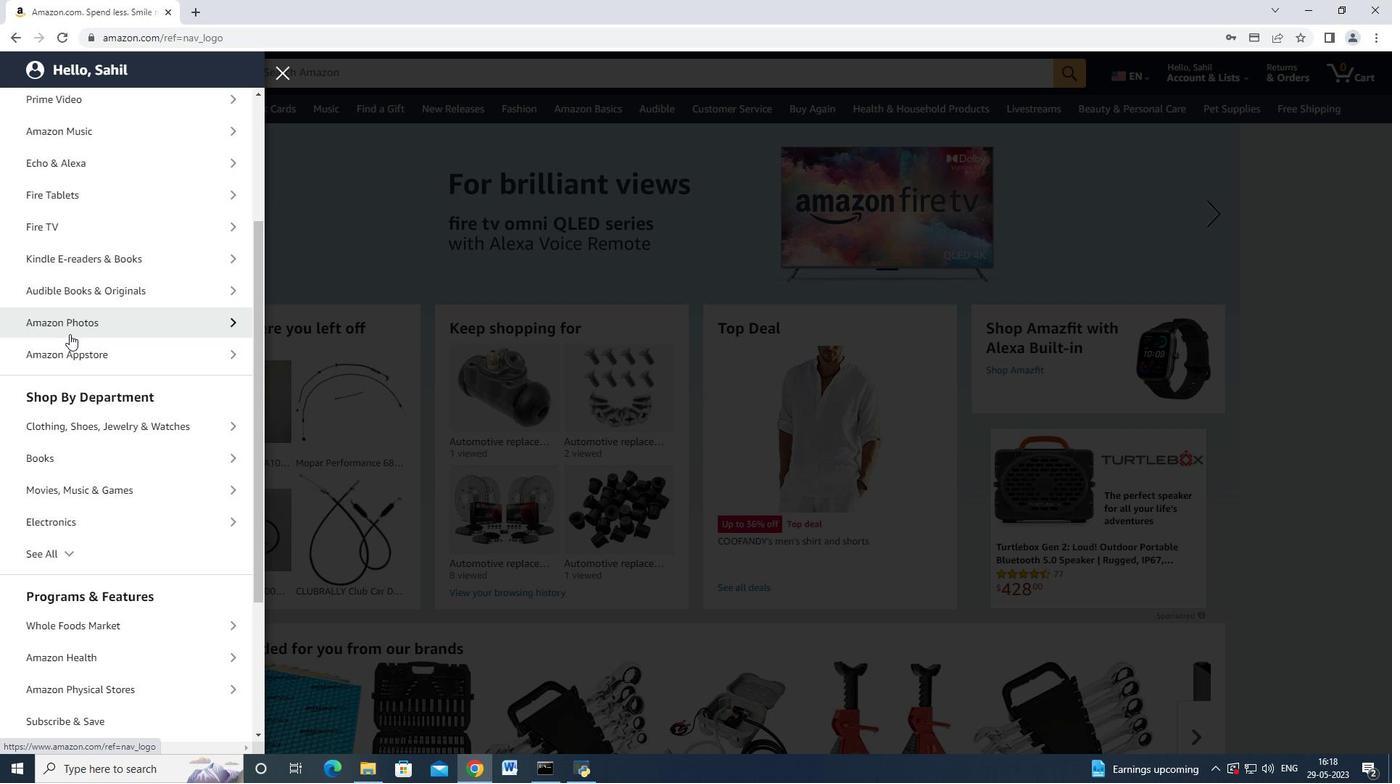 
Action: Mouse moved to (66, 350)
Screenshot: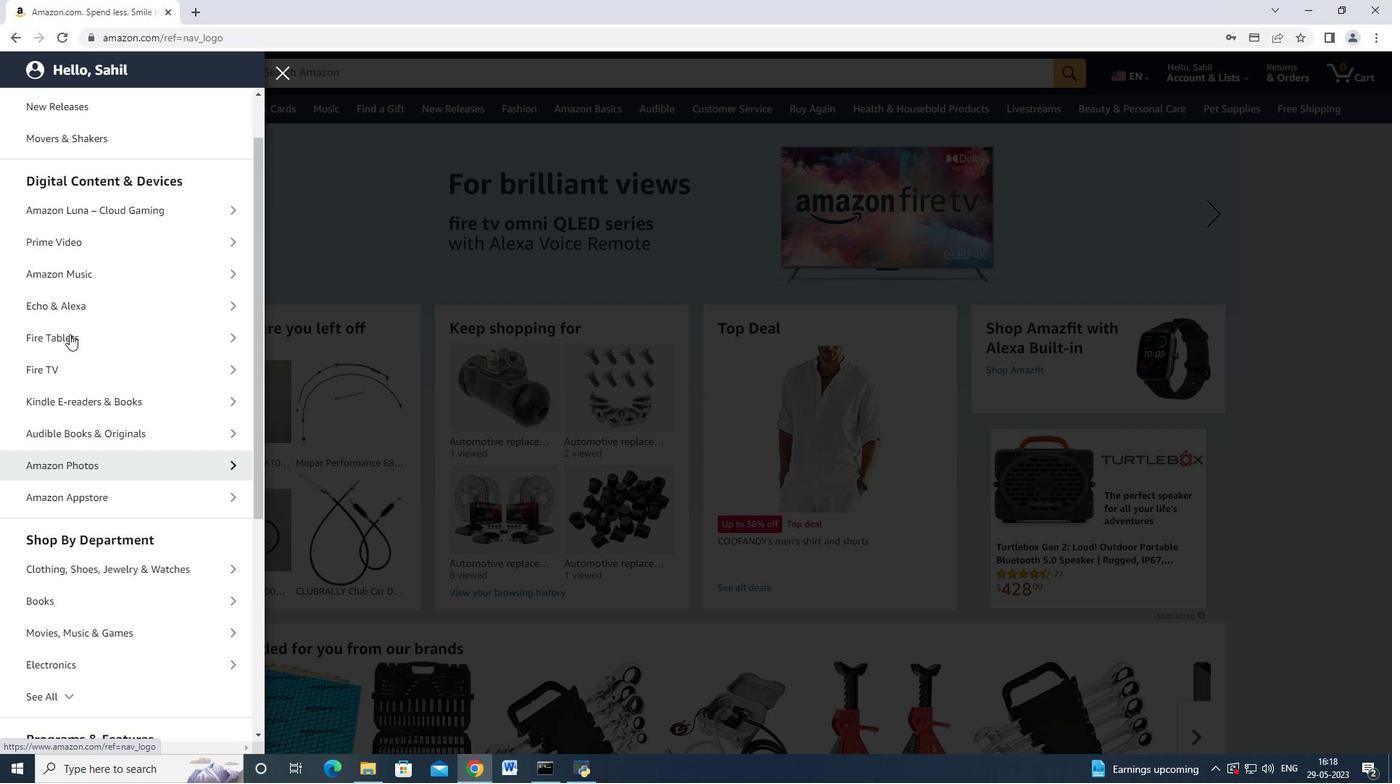 
Action: Mouse scrolled (68, 335) with delta (0, 0)
Screenshot: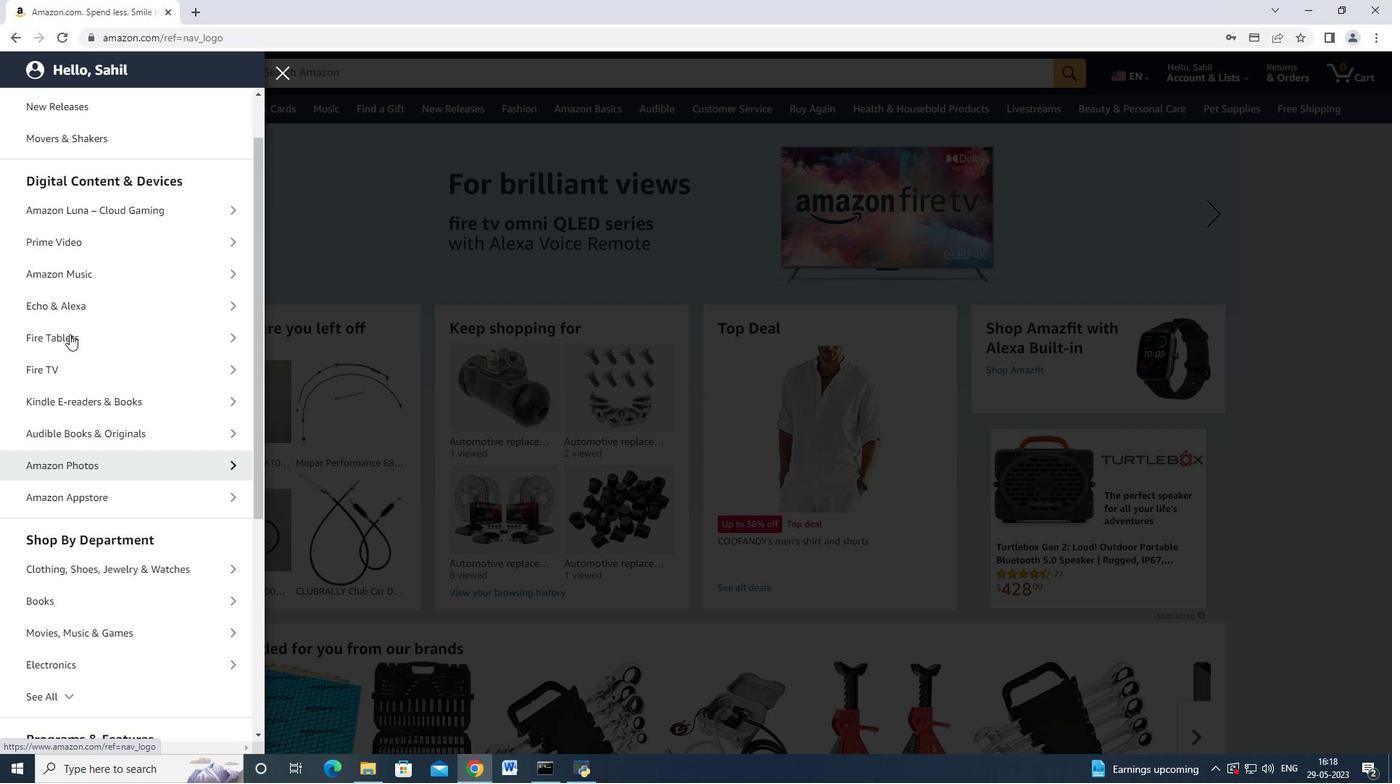 
Action: Mouse moved to (67, 352)
Screenshot: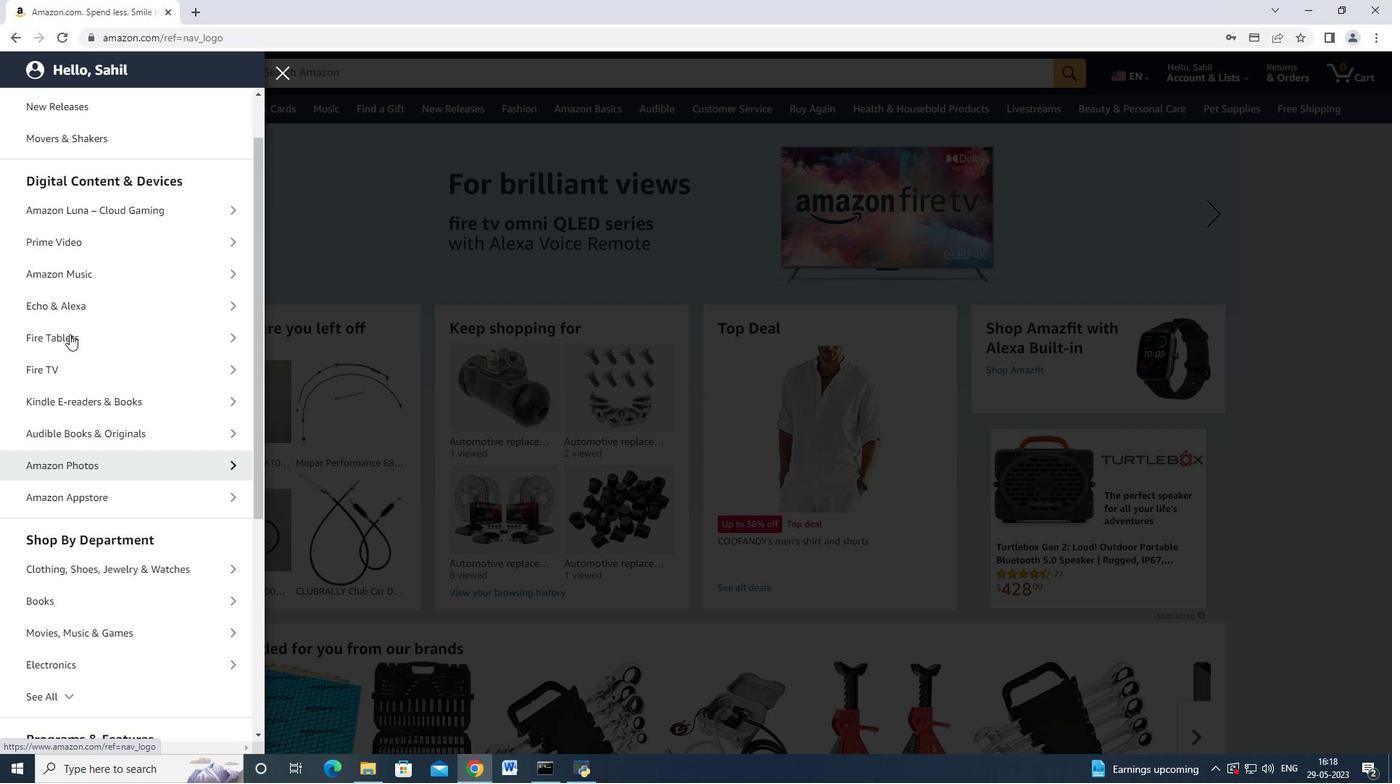 
Action: Mouse scrolled (67, 337) with delta (0, 0)
Screenshot: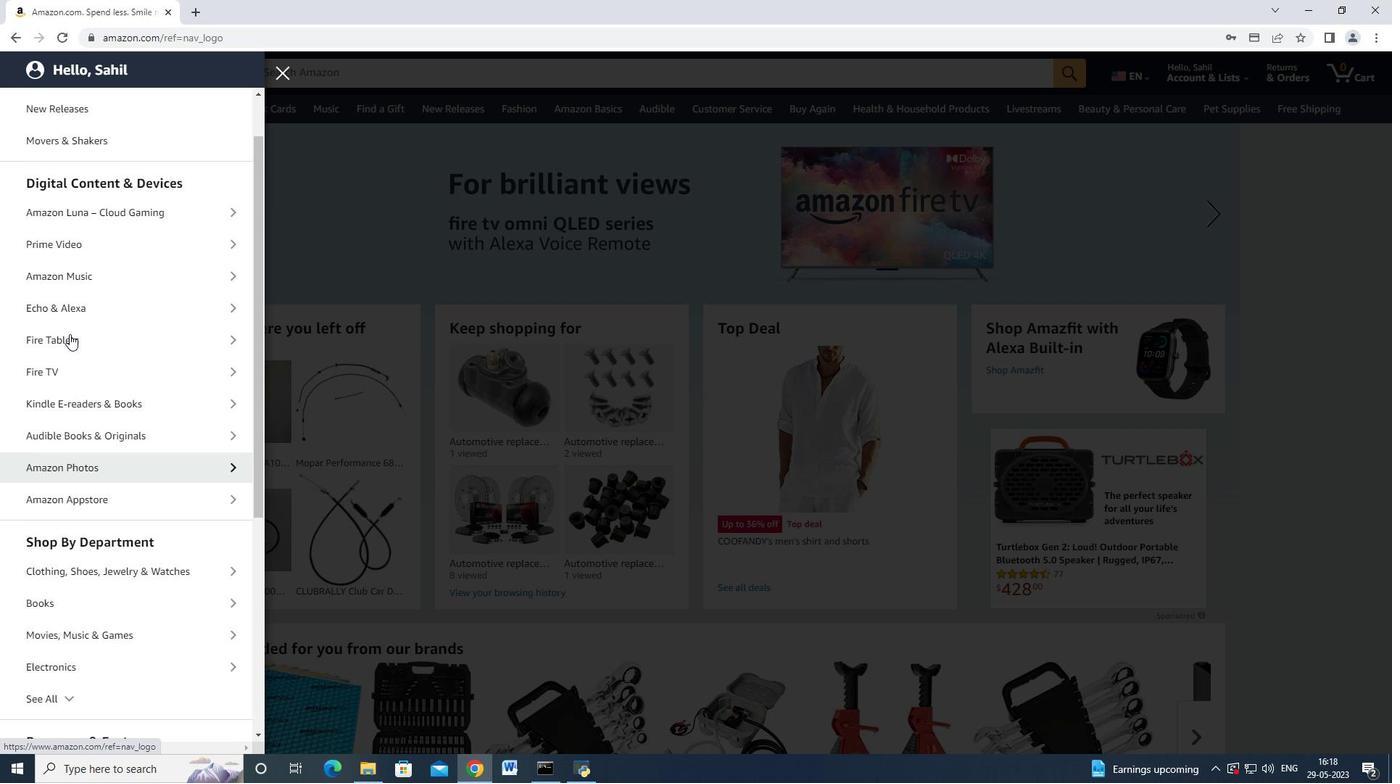 
Action: Mouse scrolled (66, 346) with delta (0, 0)
Screenshot: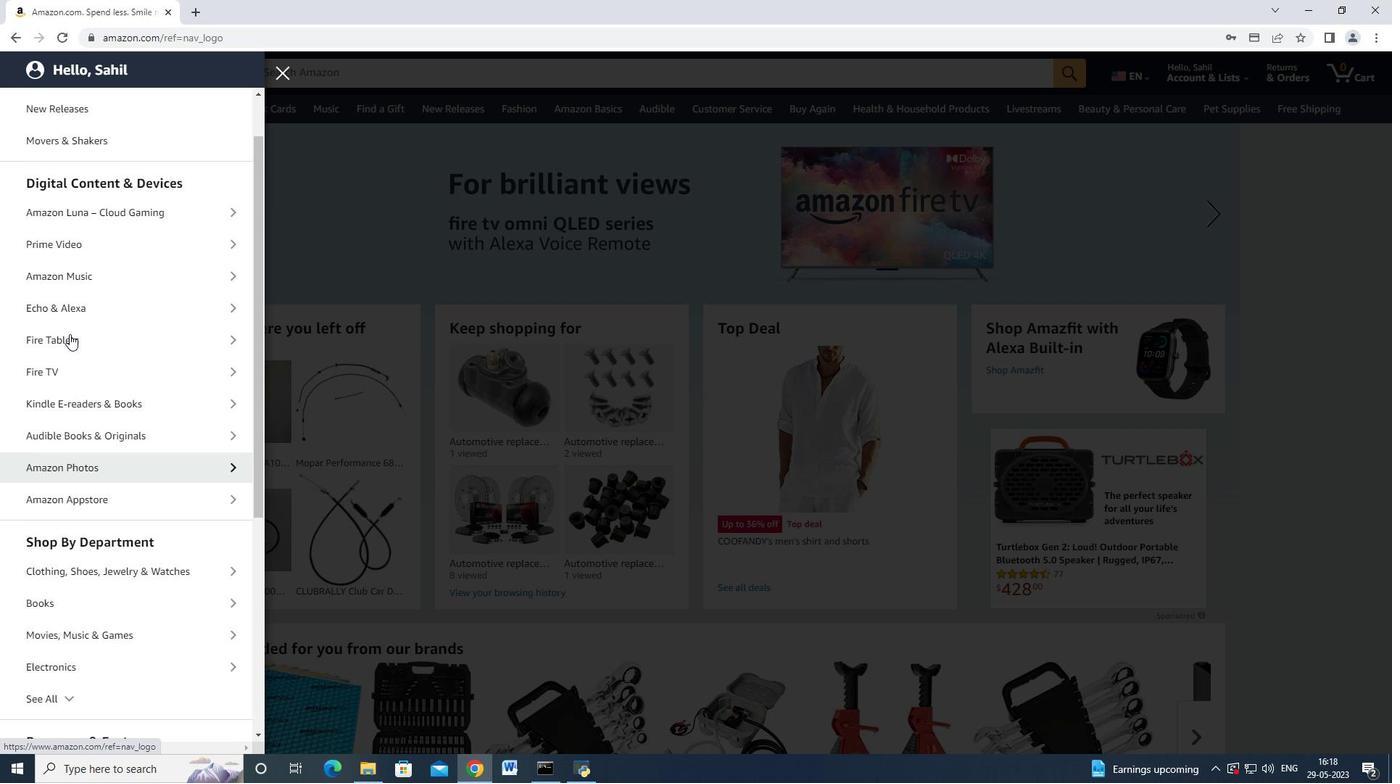 
Action: Mouse moved to (67, 352)
Screenshot: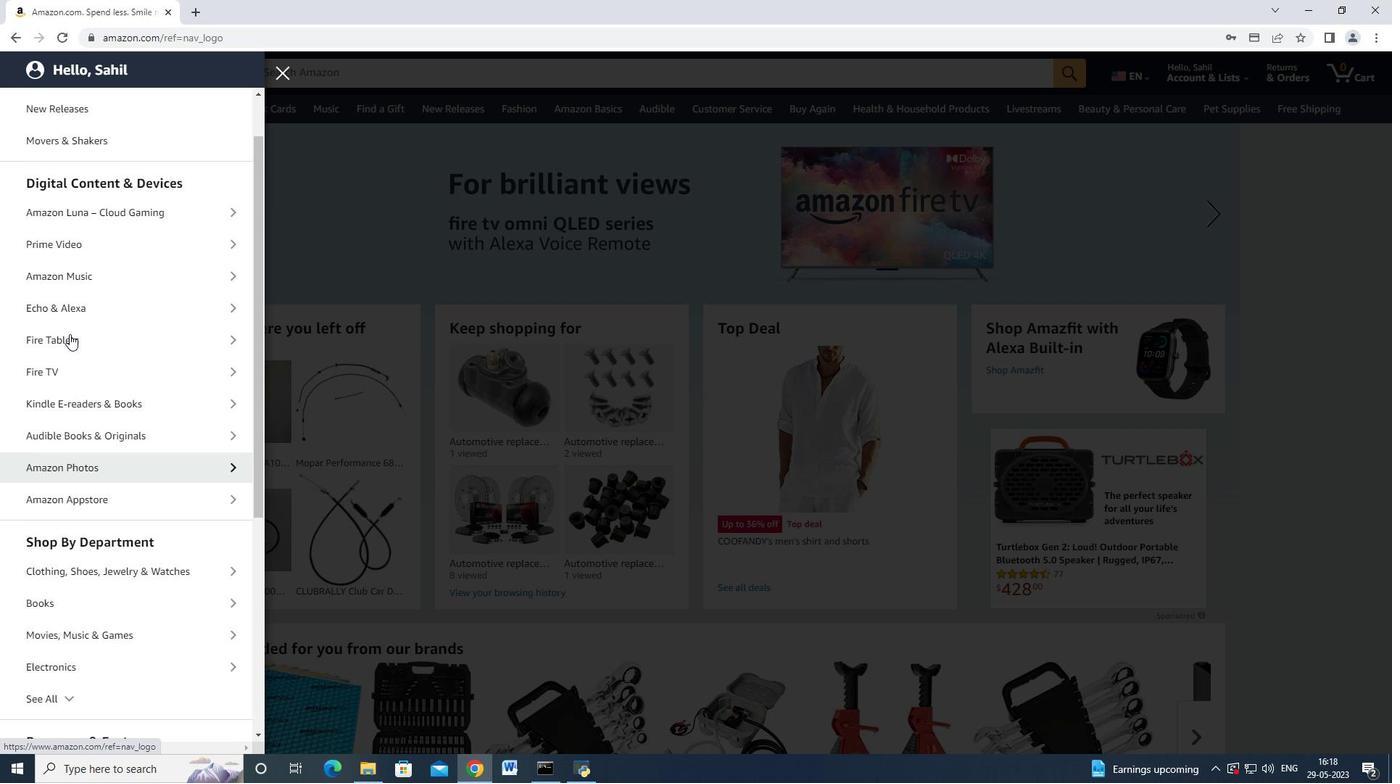 
Action: Mouse scrolled (67, 351) with delta (0, 0)
Screenshot: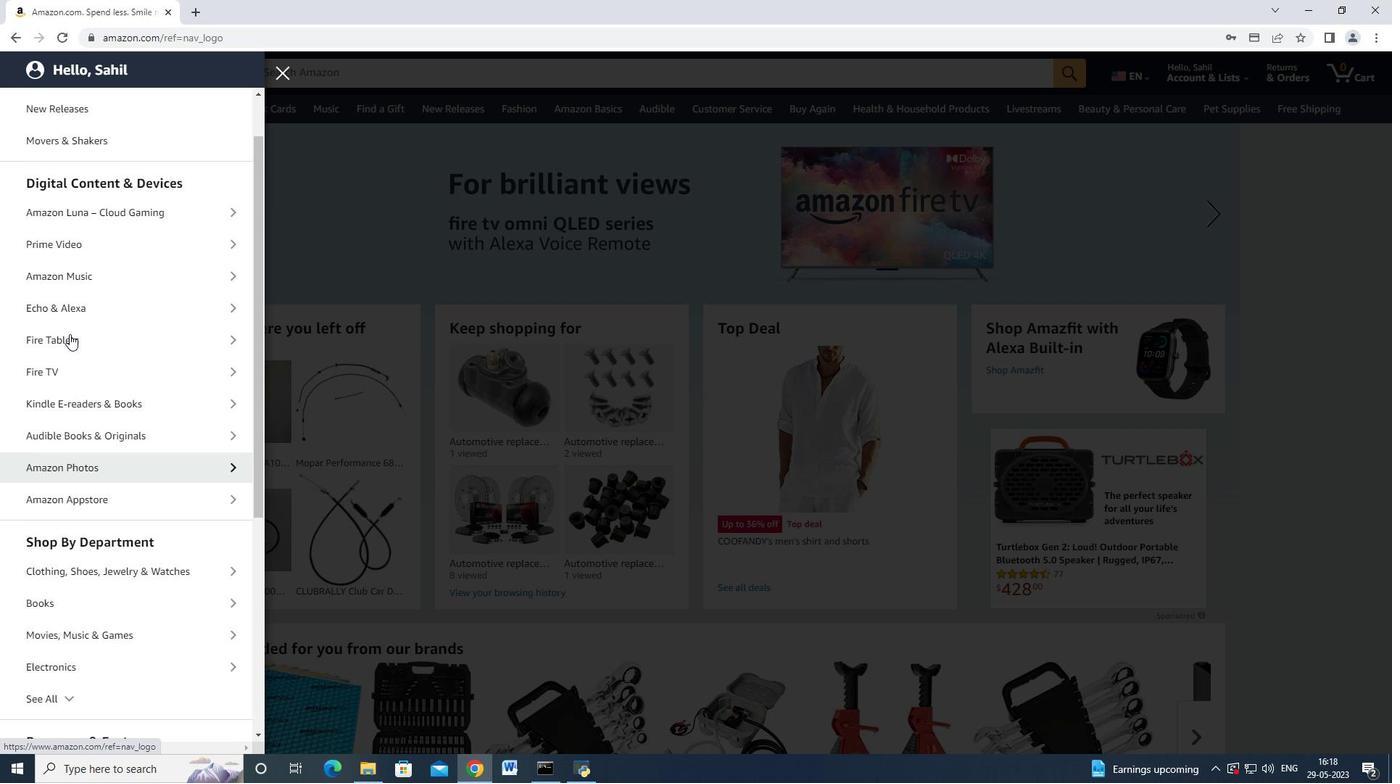 
Action: Mouse moved to (80, 405)
Screenshot: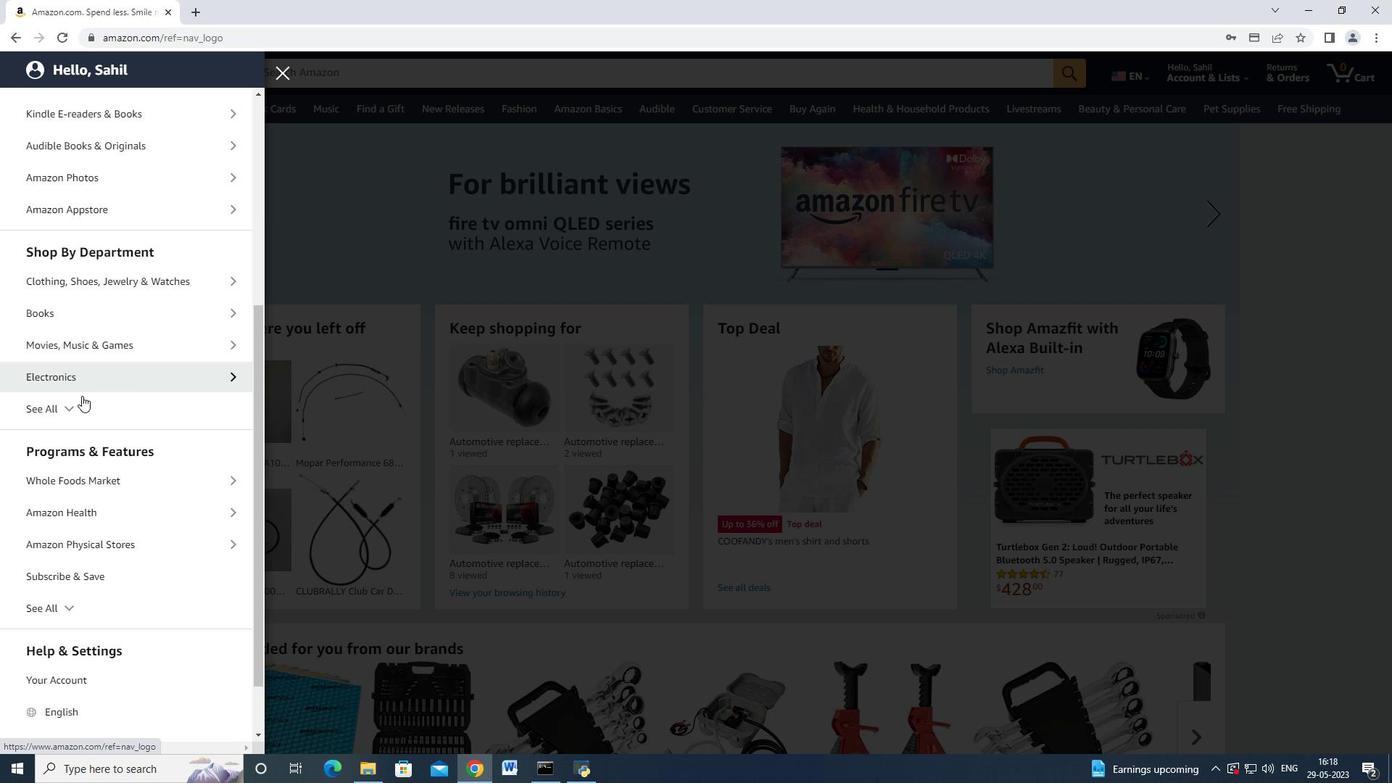 
Action: Mouse pressed left at (80, 405)
Screenshot: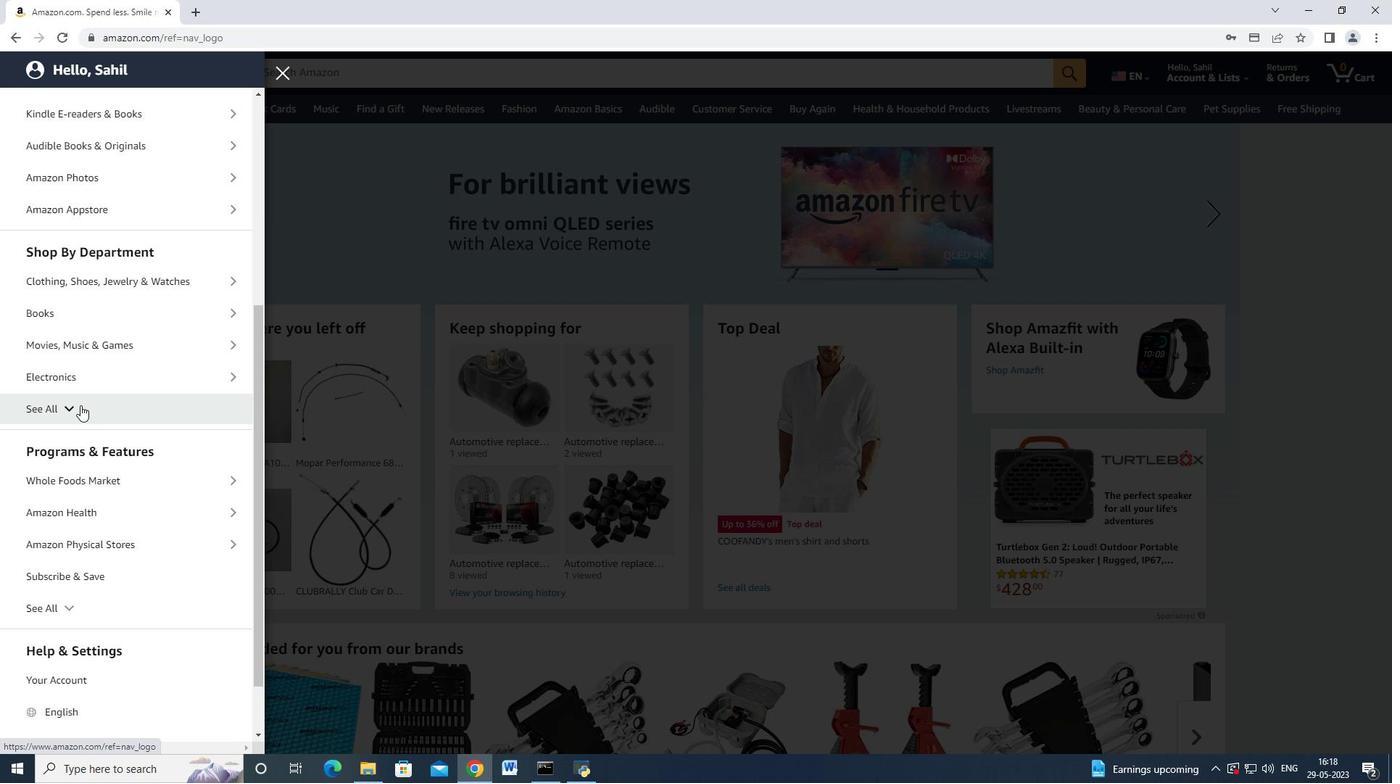 
Action: Mouse moved to (81, 405)
Screenshot: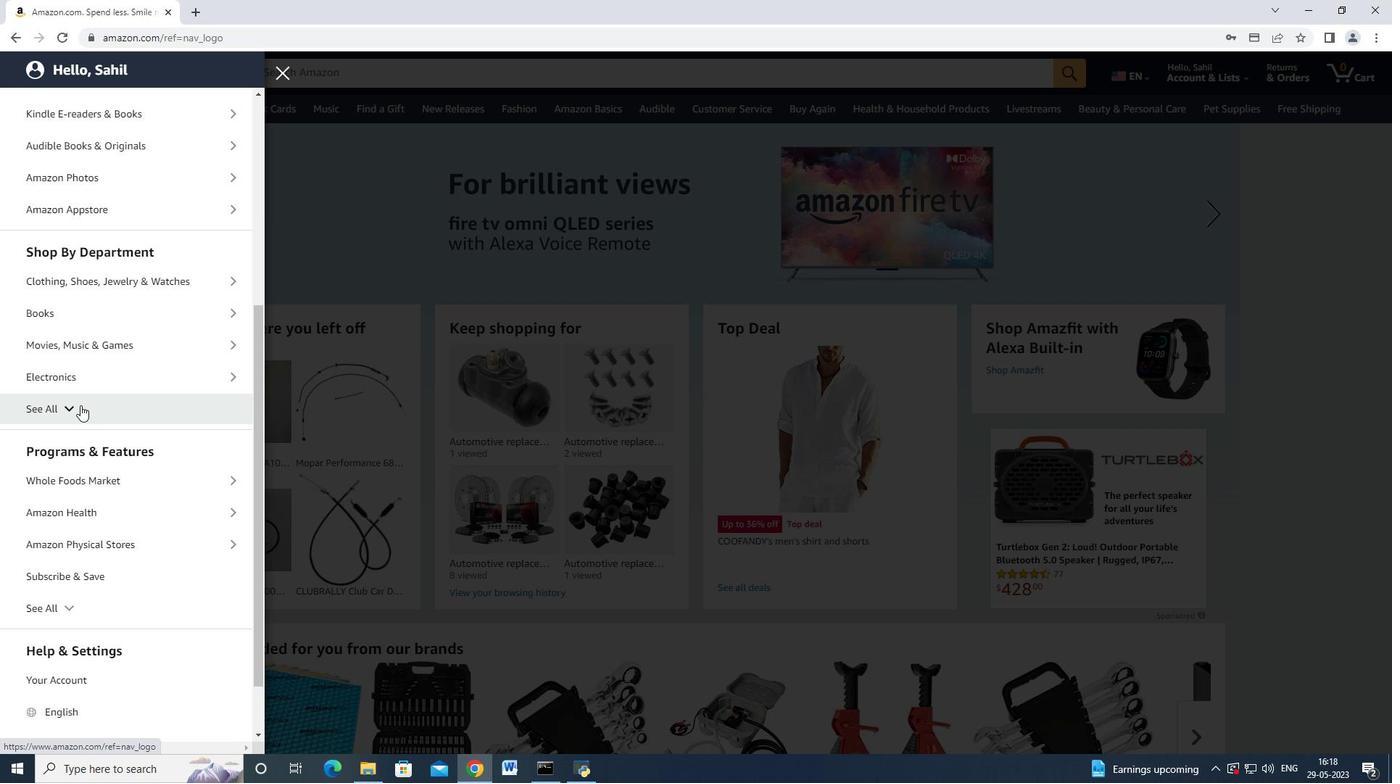 
Action: Mouse scrolled (81, 404) with delta (0, 0)
Screenshot: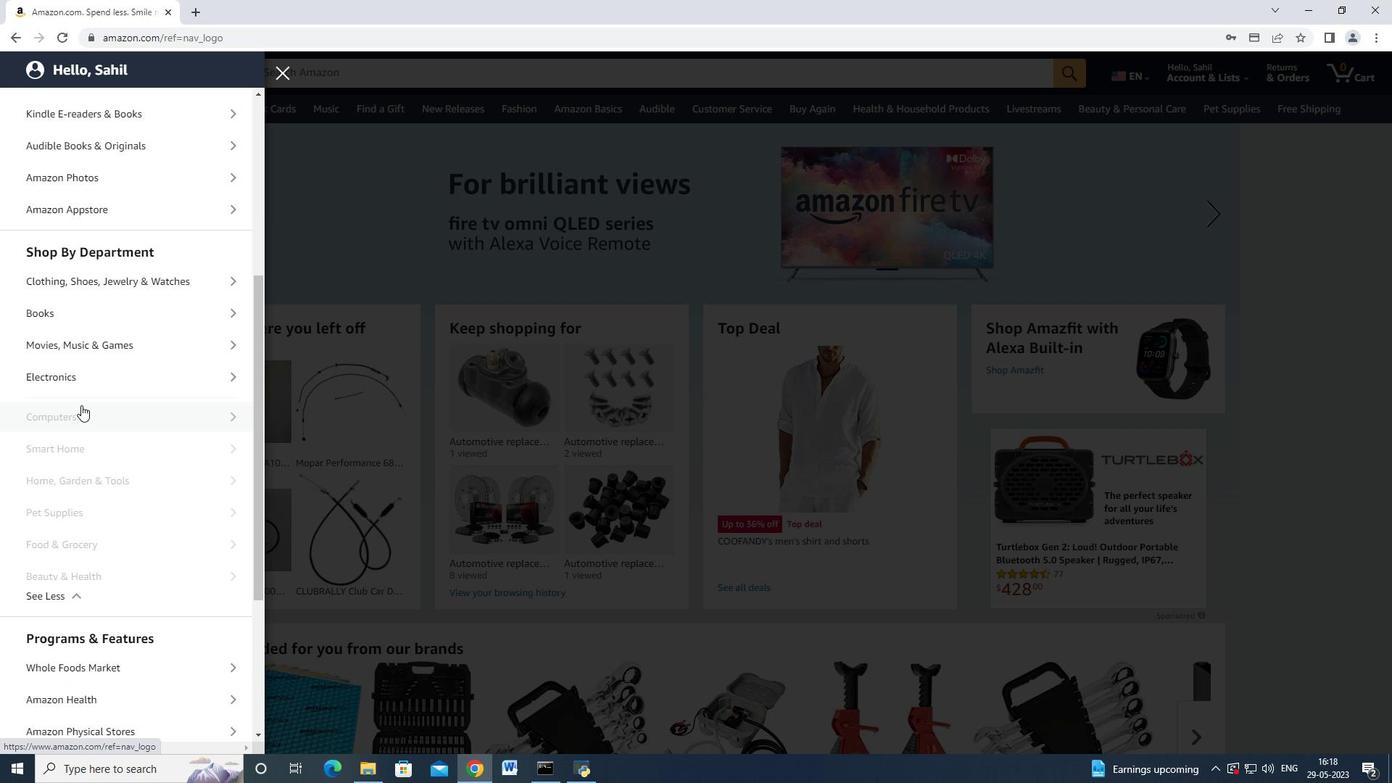 
Action: Mouse scrolled (81, 404) with delta (0, 0)
Screenshot: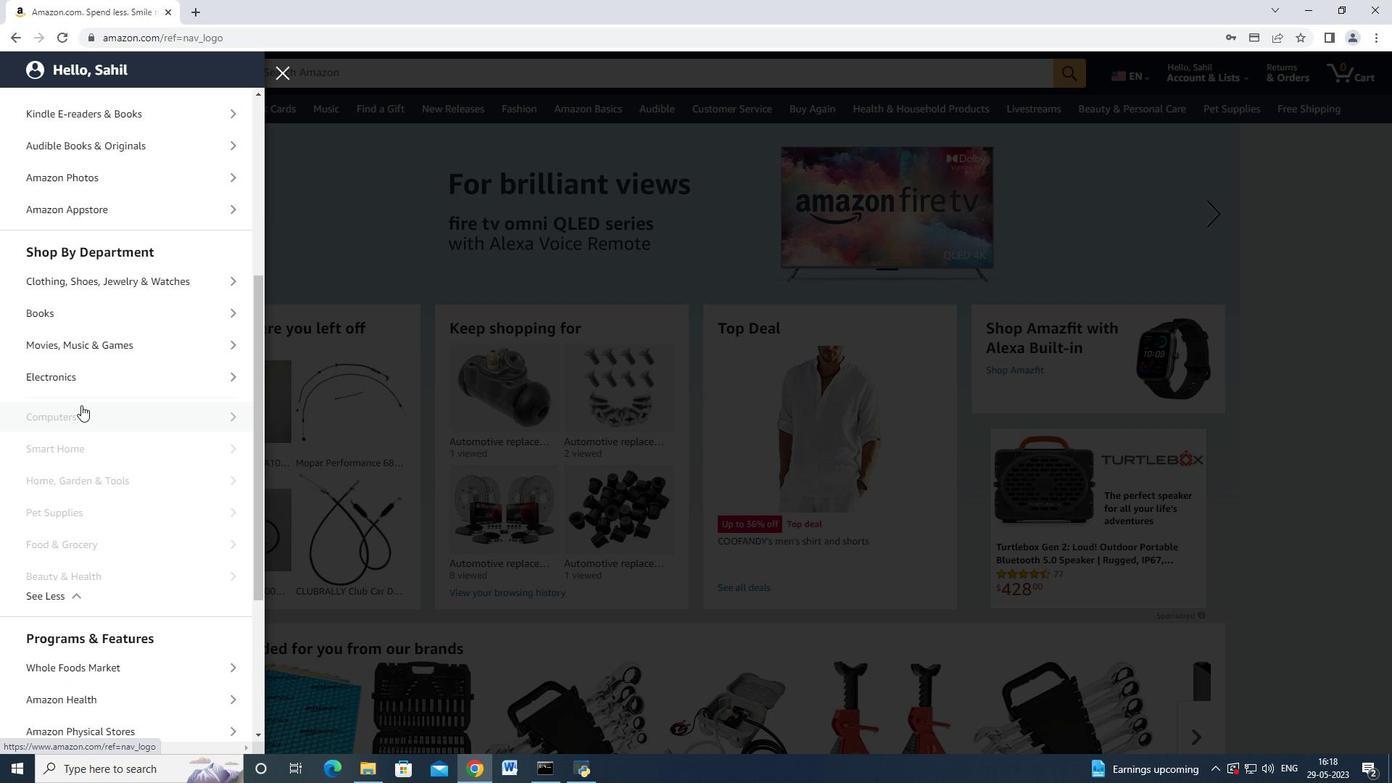 
Action: Mouse scrolled (81, 404) with delta (0, 0)
Screenshot: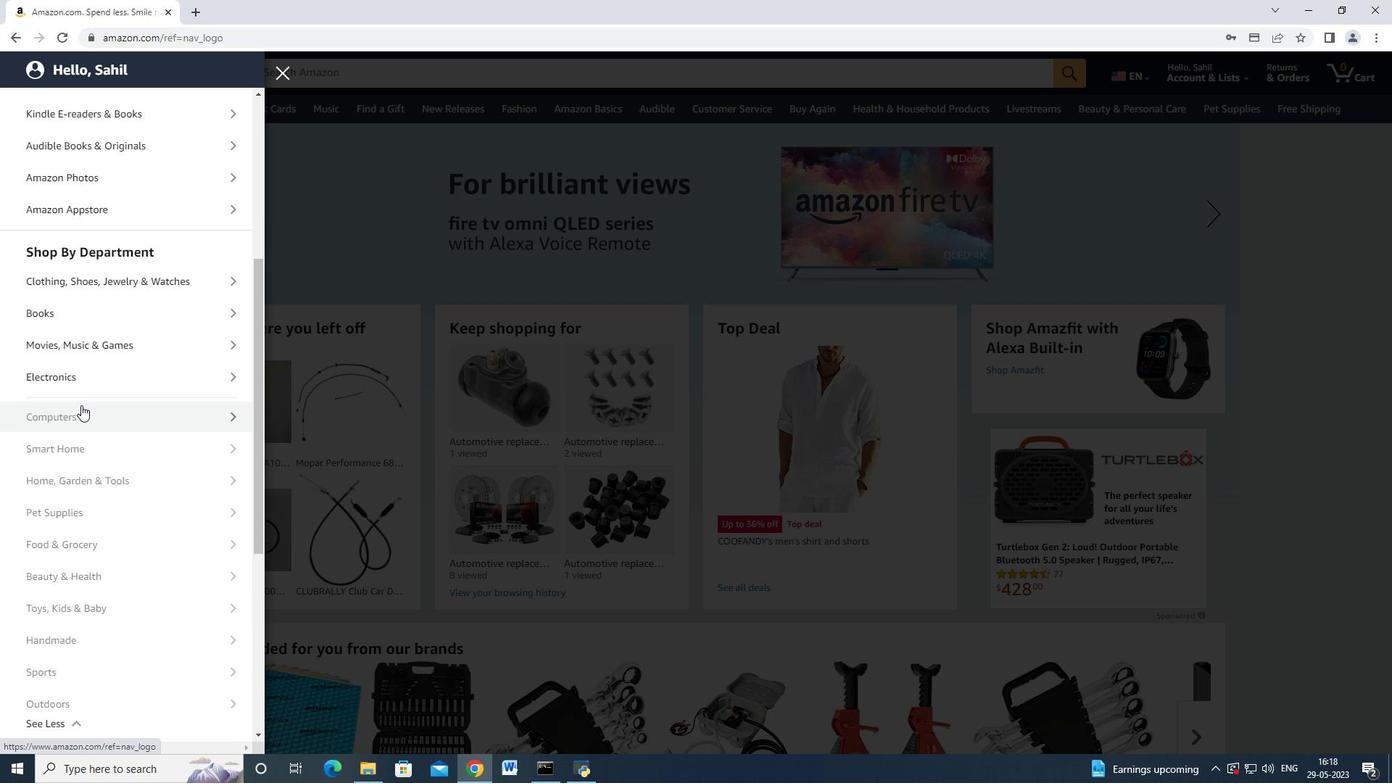 
Action: Mouse moved to (145, 516)
Screenshot: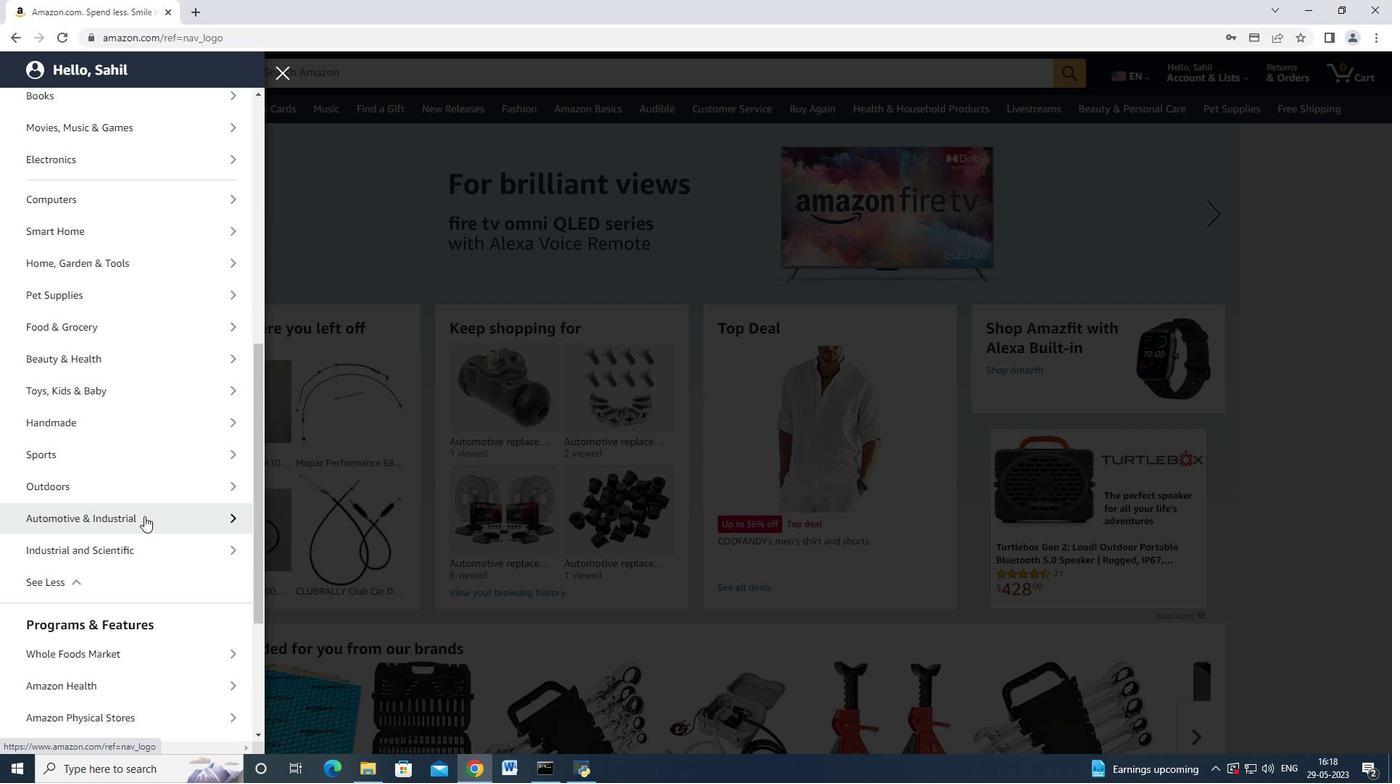 
Action: Mouse pressed left at (145, 516)
Screenshot: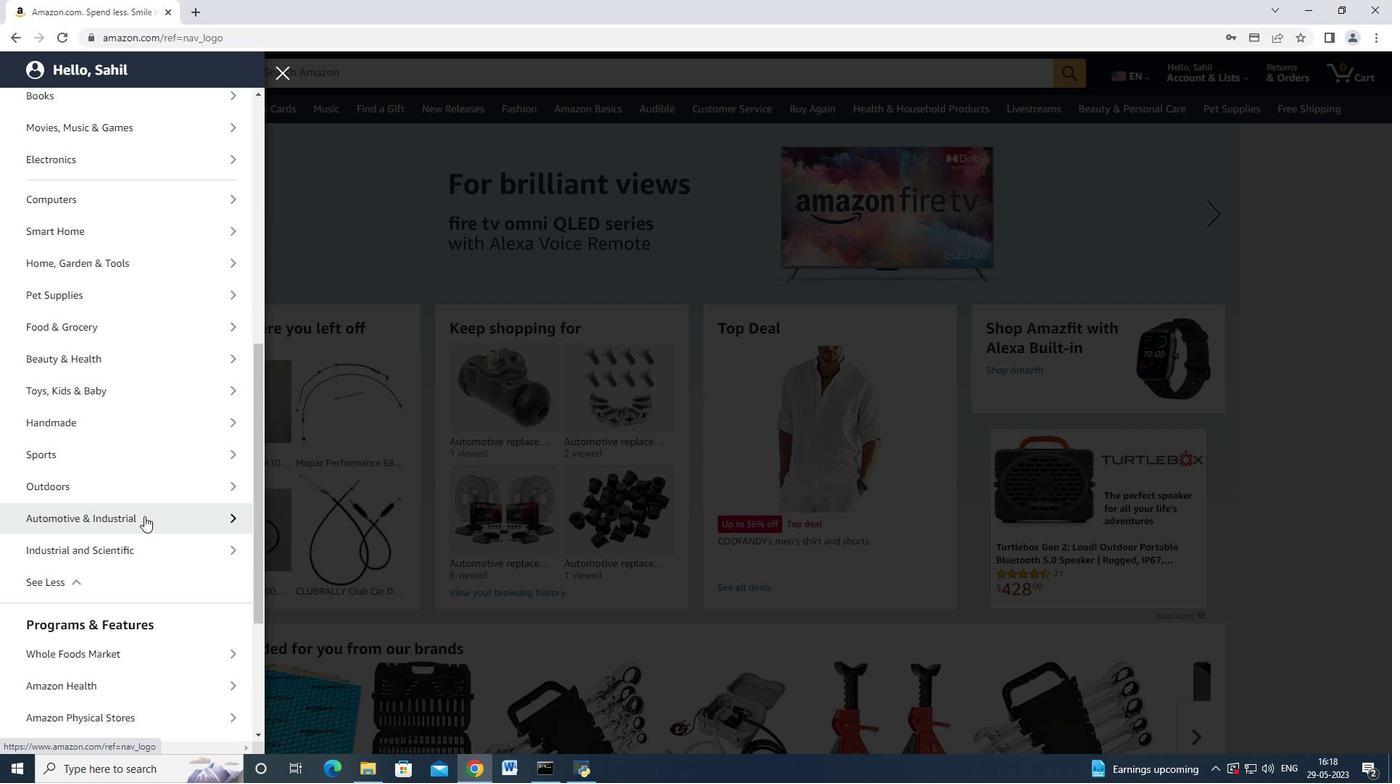 
Action: Mouse moved to (164, 182)
Screenshot: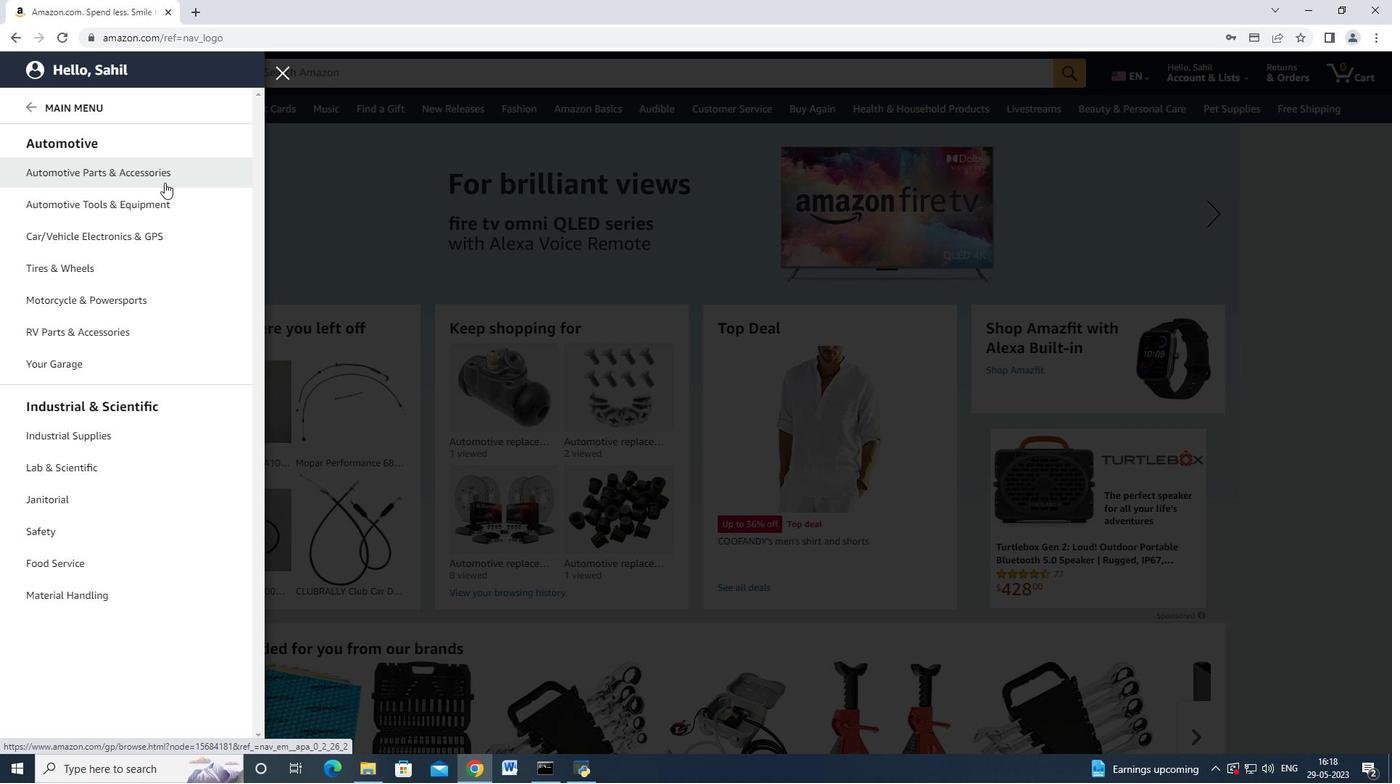 
Action: Mouse pressed left at (164, 182)
Screenshot: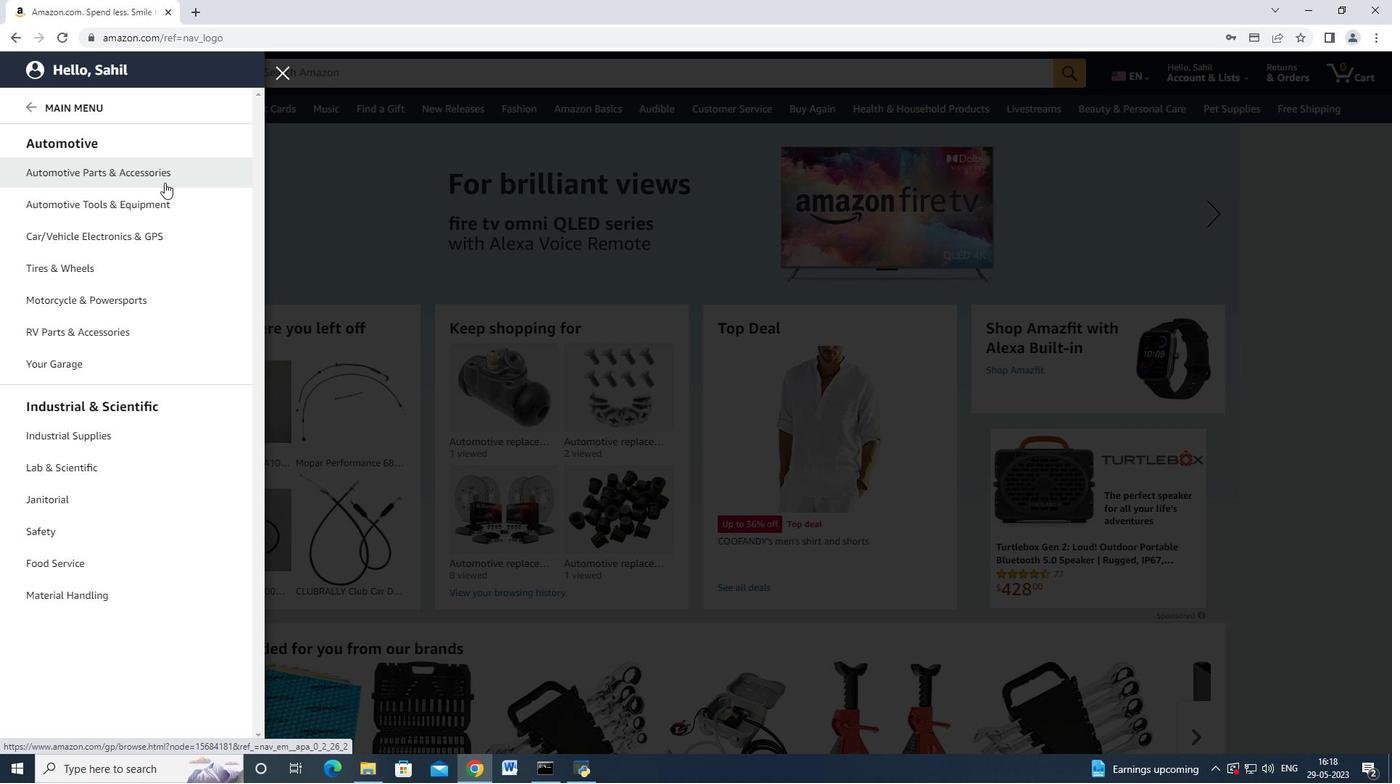 
Action: Mouse moved to (551, 387)
Screenshot: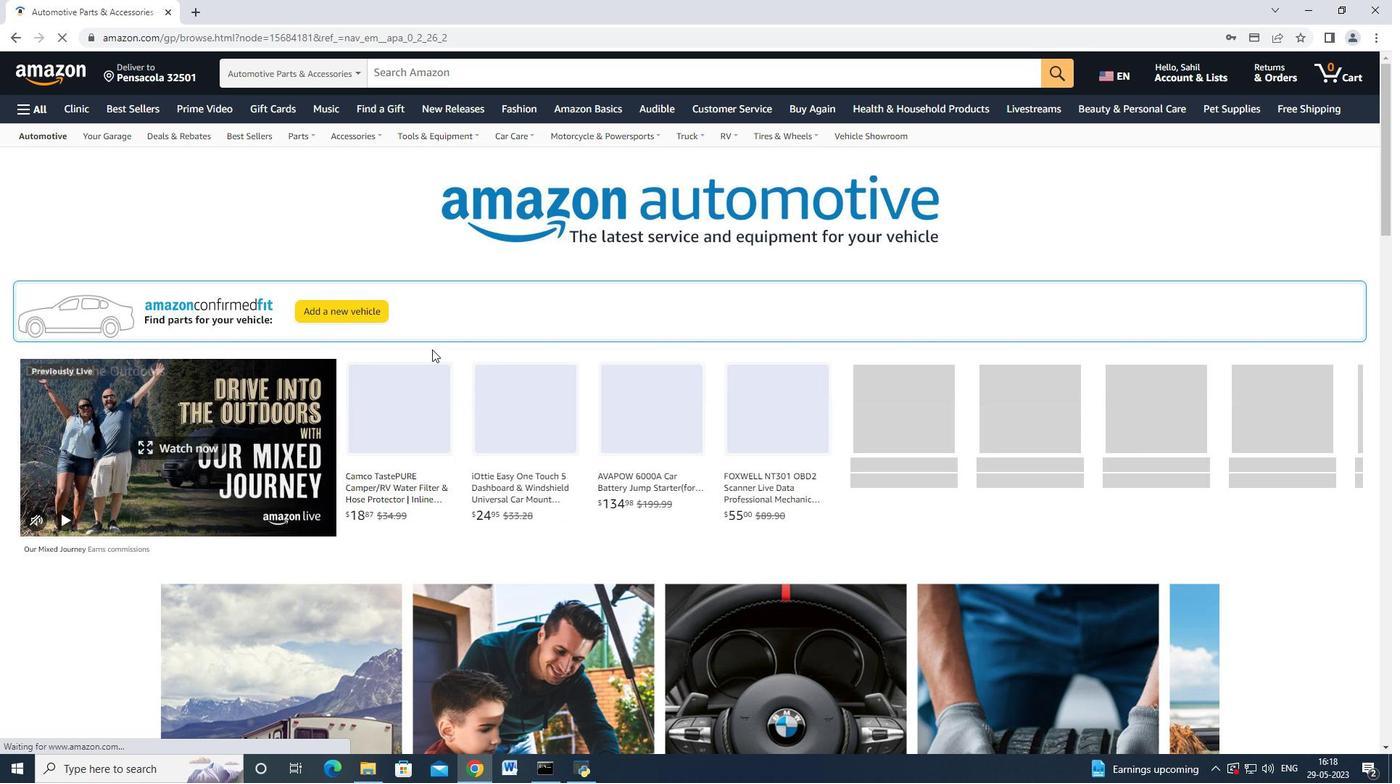 
Action: Mouse scrolled (551, 387) with delta (0, 0)
Screenshot: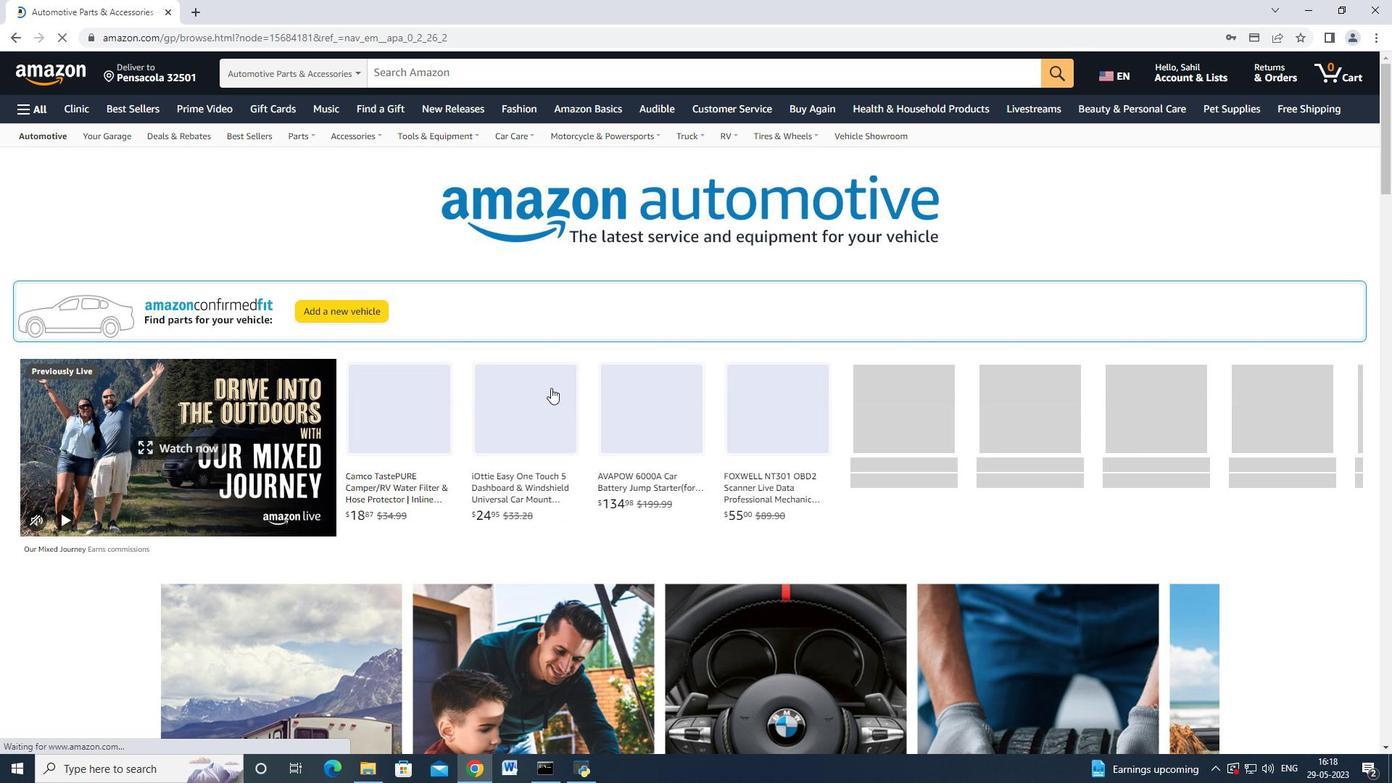
Action: Mouse scrolled (551, 387) with delta (0, 0)
Screenshot: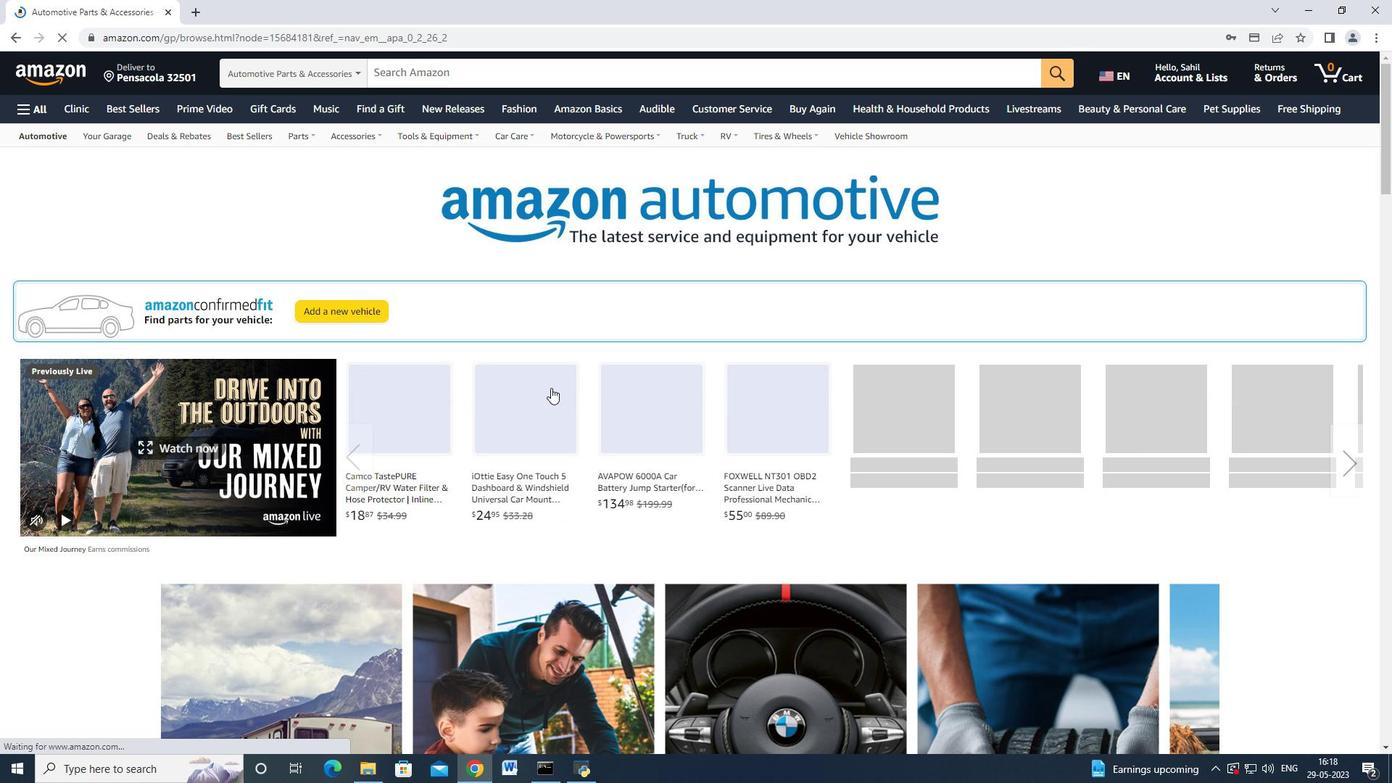 
Action: Mouse moved to (505, 306)
Screenshot: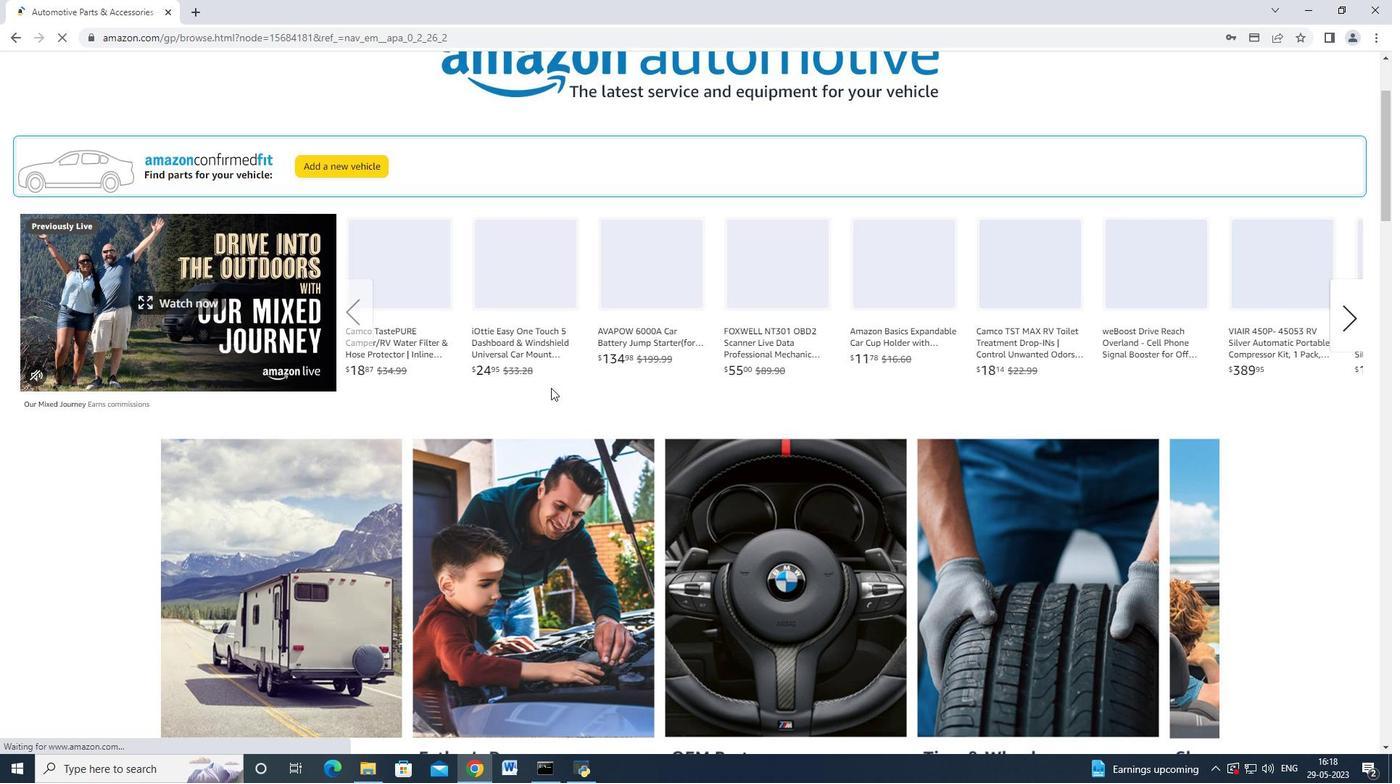 
Action: Mouse scrolled (505, 307) with delta (0, 0)
Screenshot: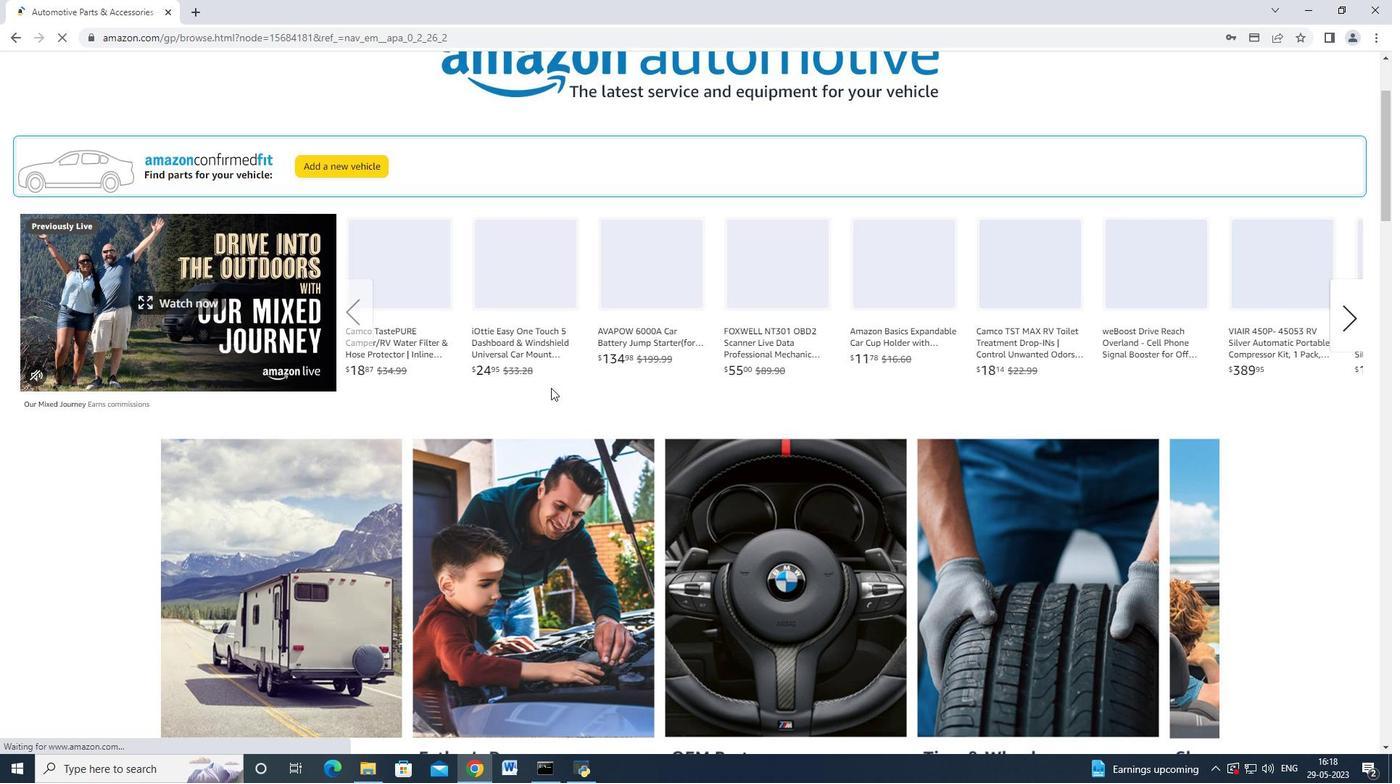 
Action: Mouse moved to (499, 311)
Screenshot: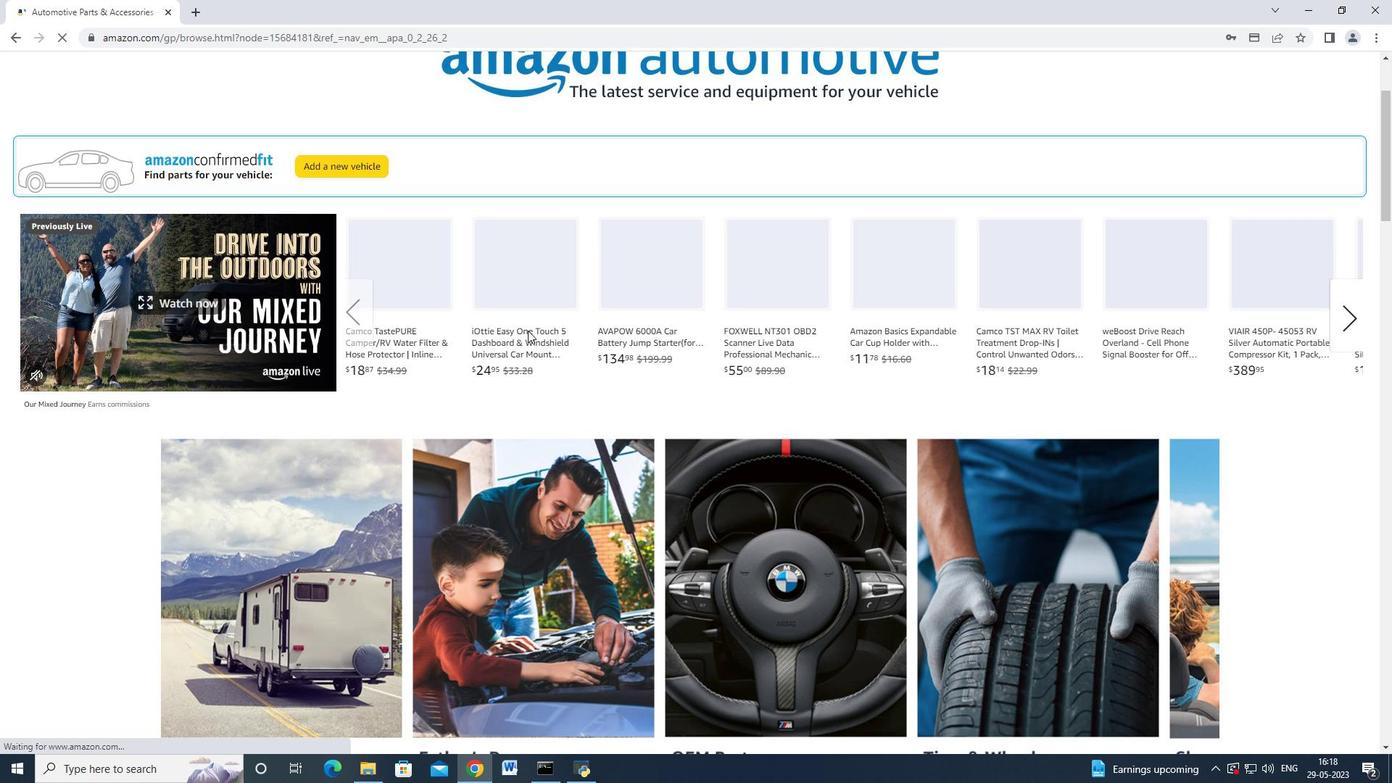 
Action: Mouse scrolled (499, 311) with delta (0, 0)
Screenshot: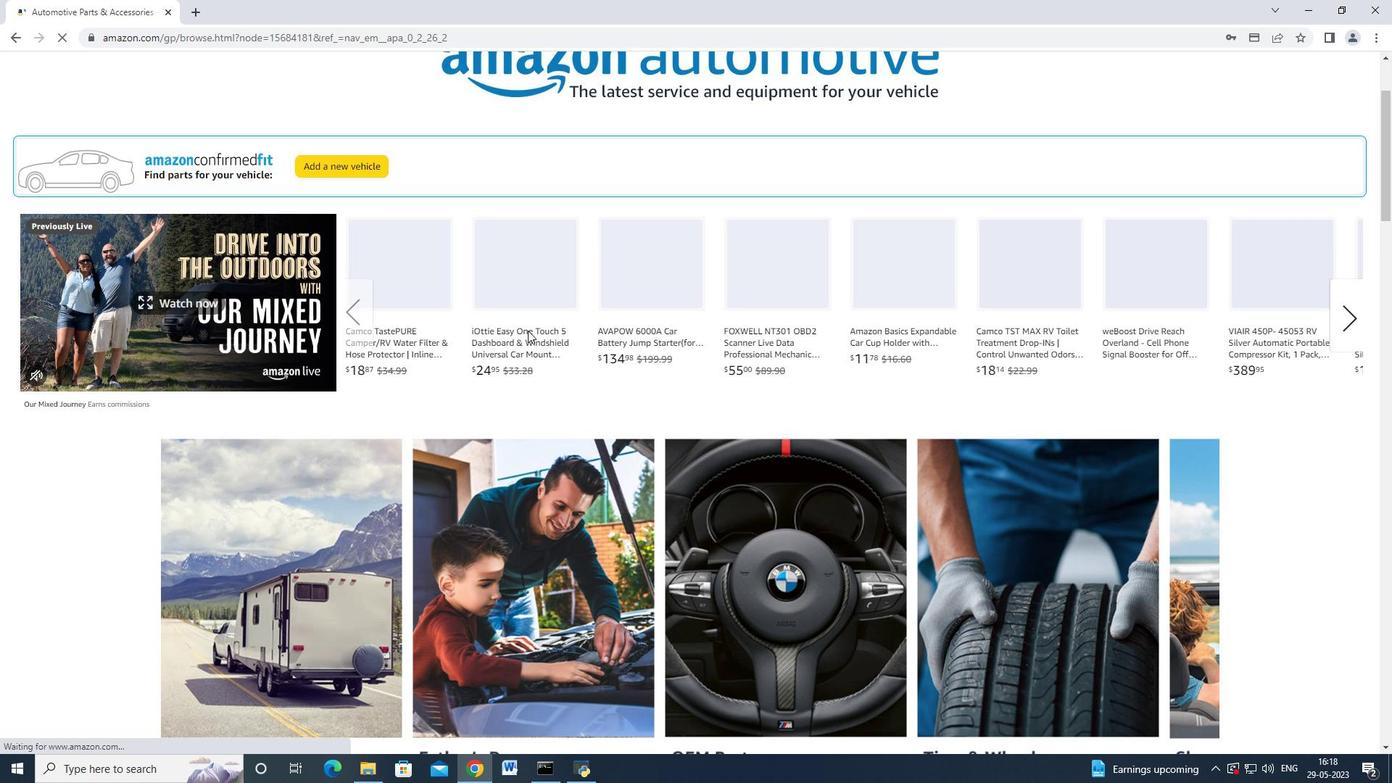 
Action: Mouse moved to (498, 311)
Screenshot: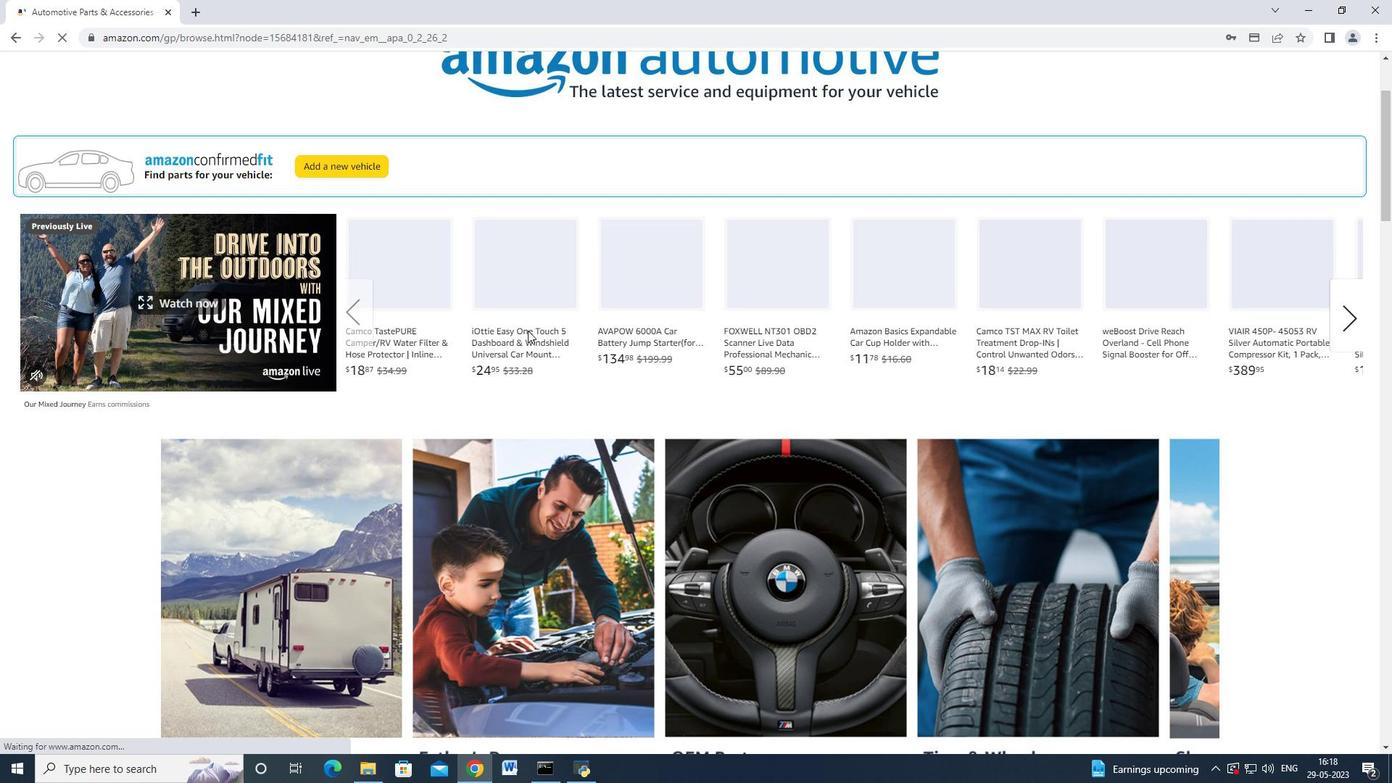 
Action: Mouse scrolled (498, 311) with delta (0, 0)
Screenshot: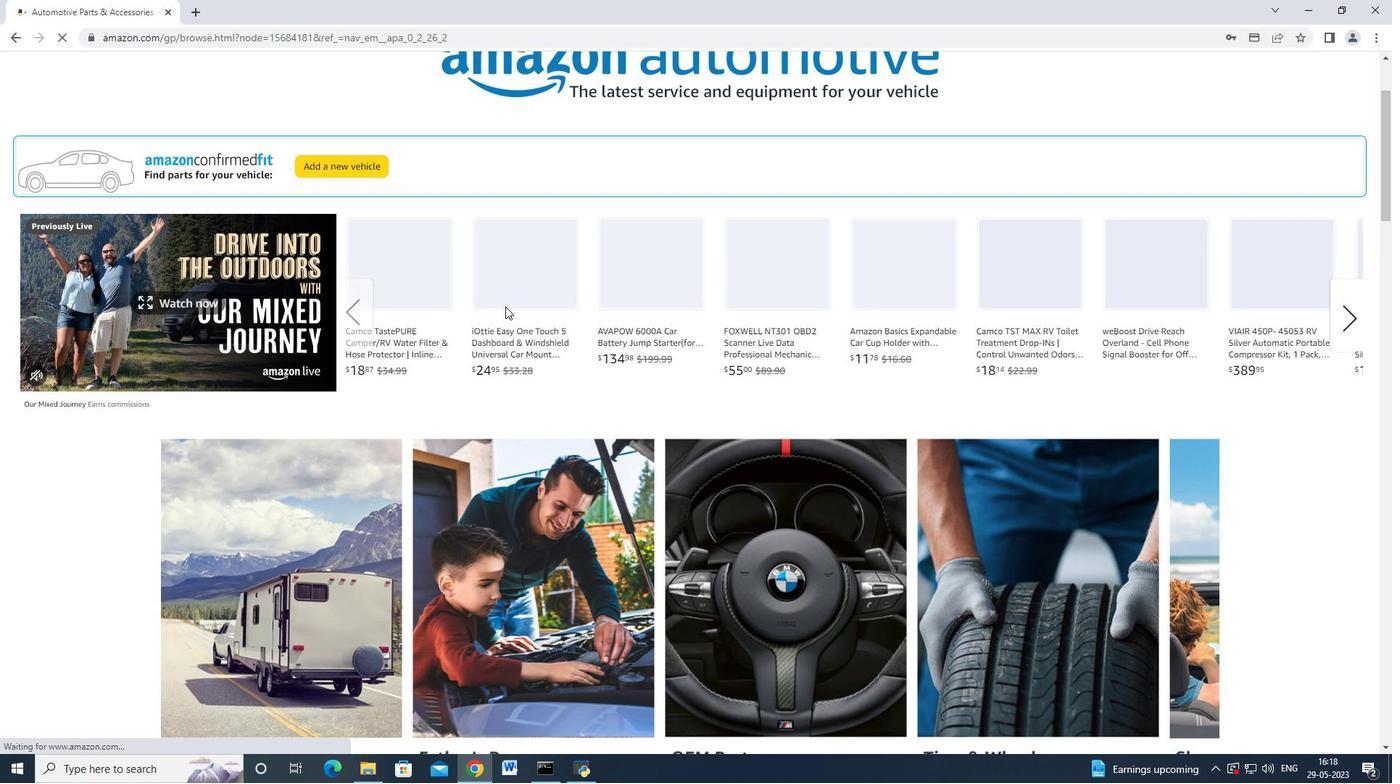
Action: Mouse moved to (496, 311)
Screenshot: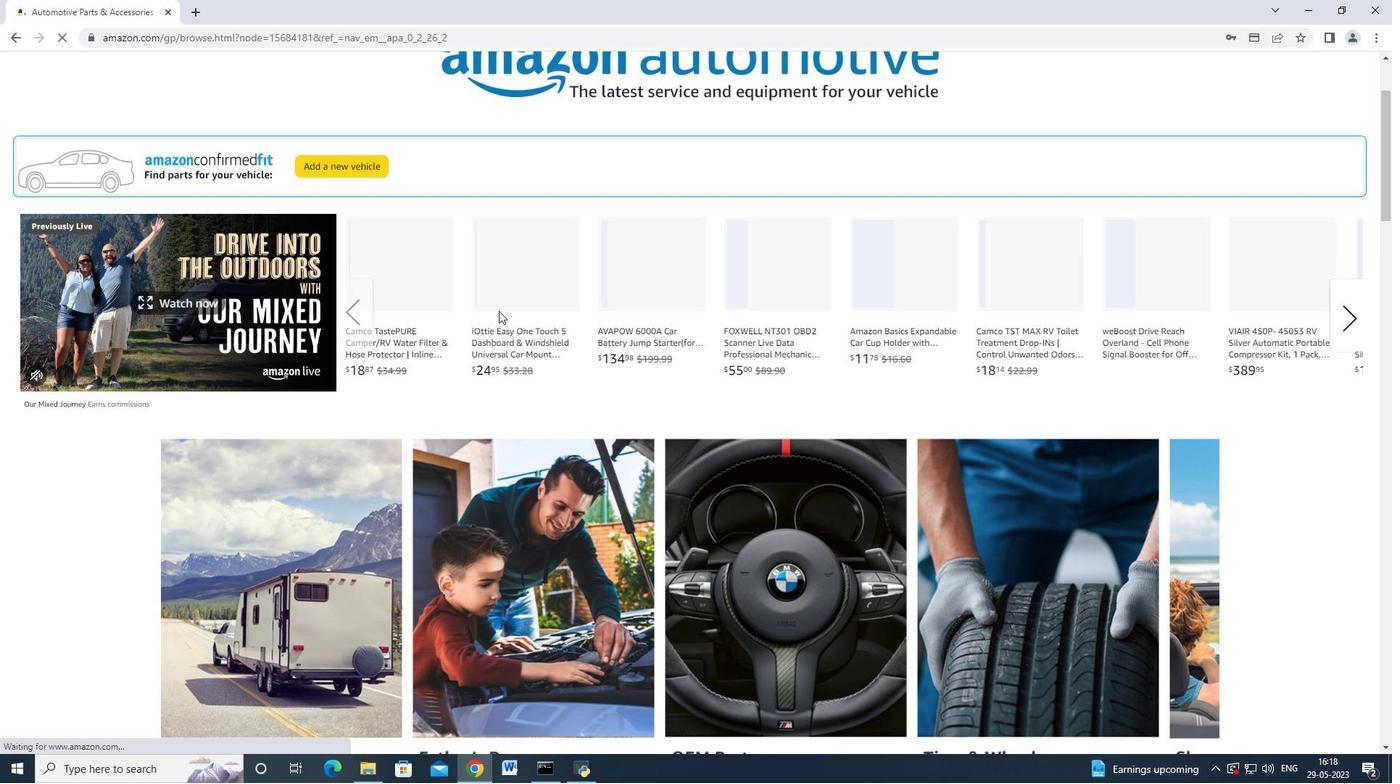 
Action: Mouse scrolled (496, 311) with delta (0, 0)
Screenshot: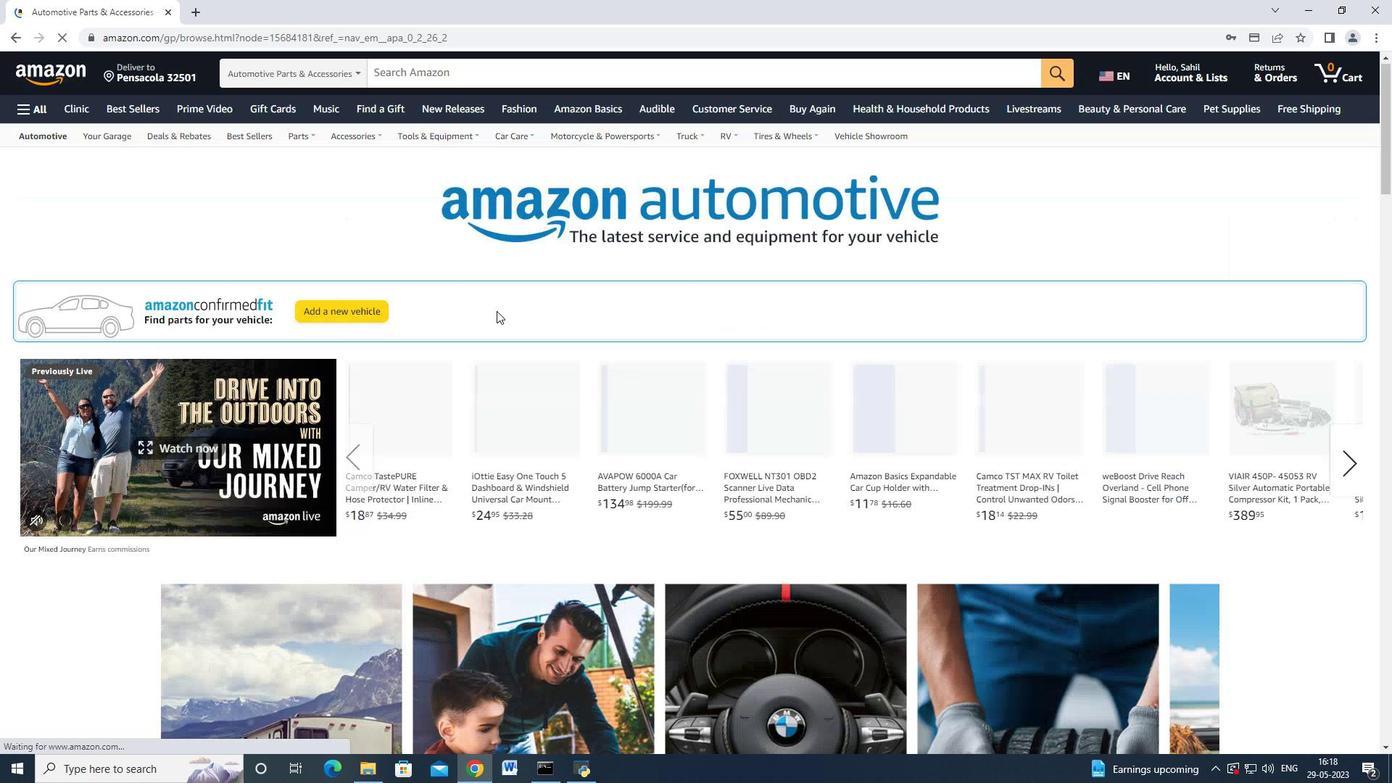 
Action: Mouse scrolled (496, 311) with delta (0, 0)
Screenshot: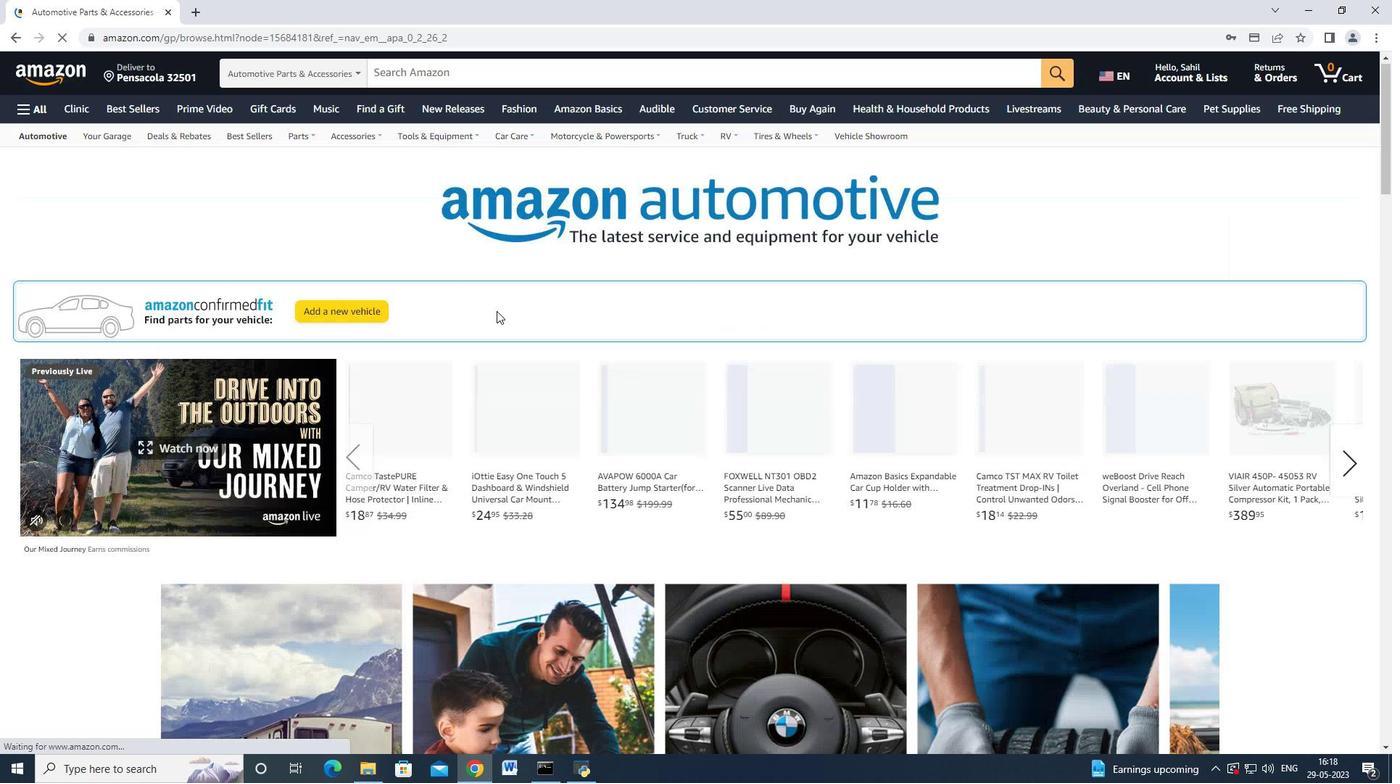 
Action: Mouse scrolled (496, 311) with delta (0, 0)
Screenshot: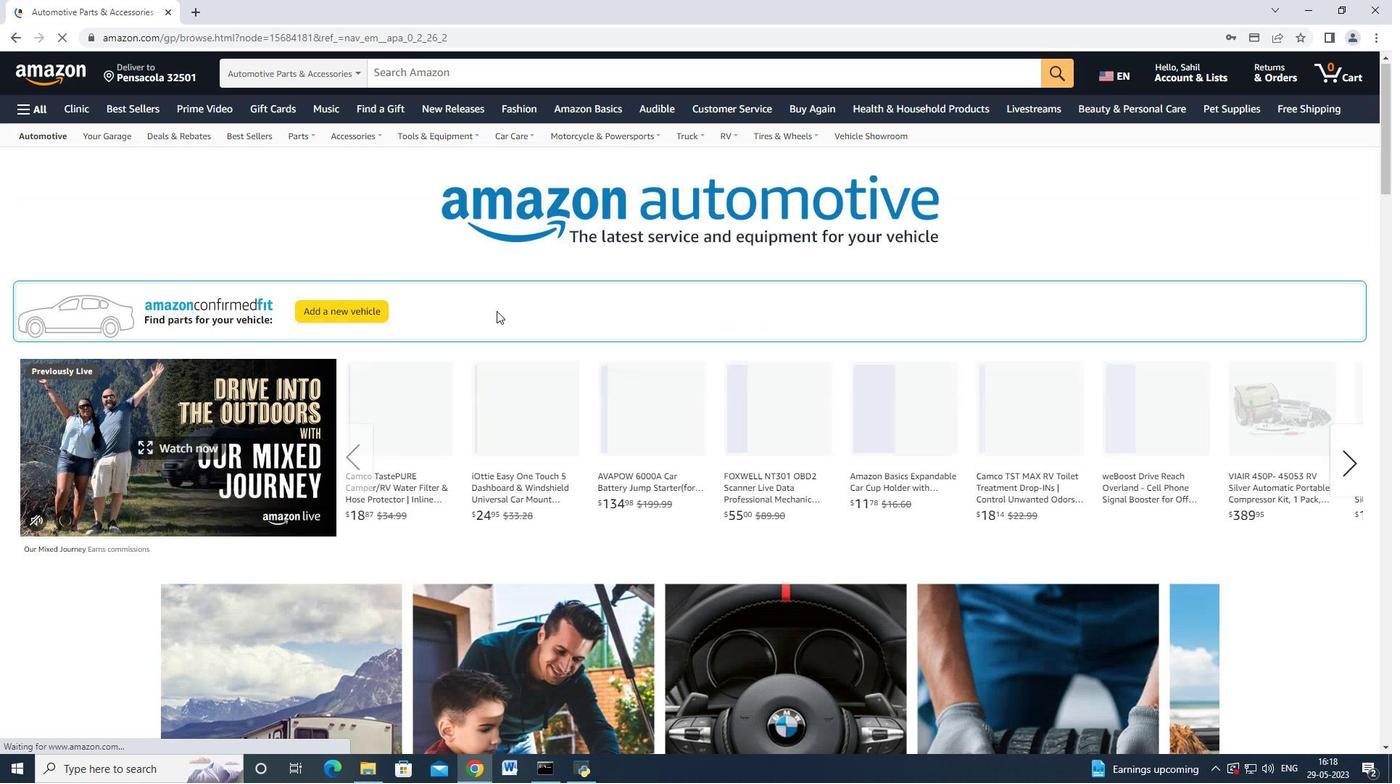 
Action: Mouse moved to (265, 138)
Screenshot: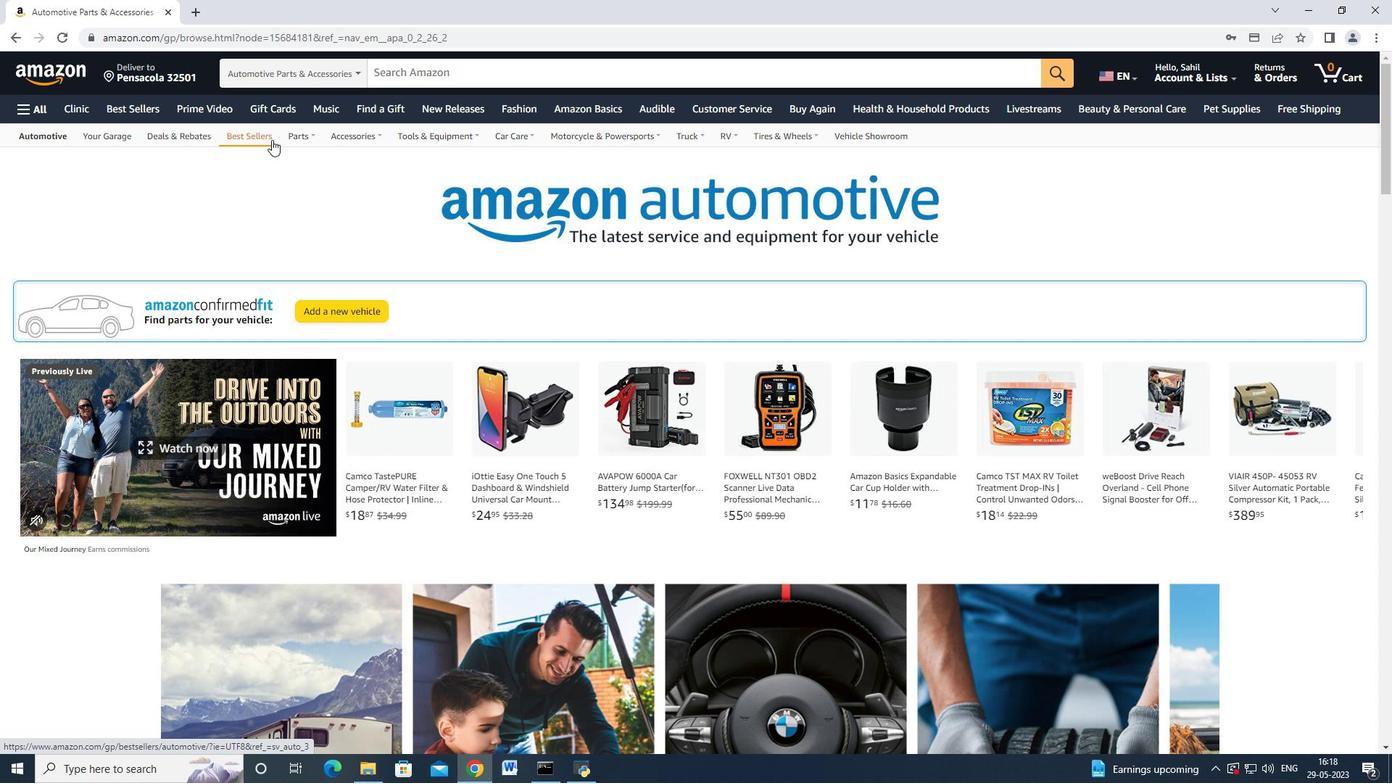 
Action: Mouse pressed left at (265, 138)
Screenshot: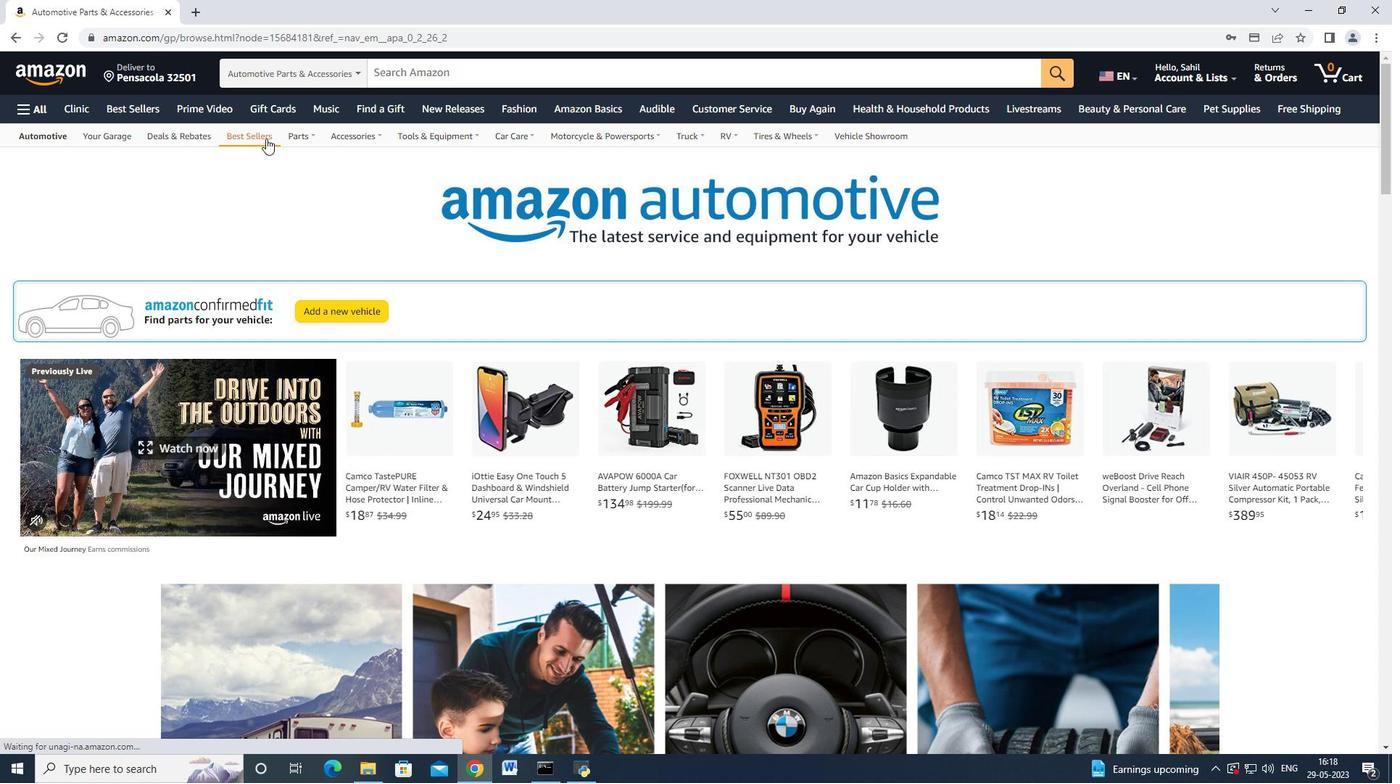 
Action: Mouse moved to (295, 332)
Screenshot: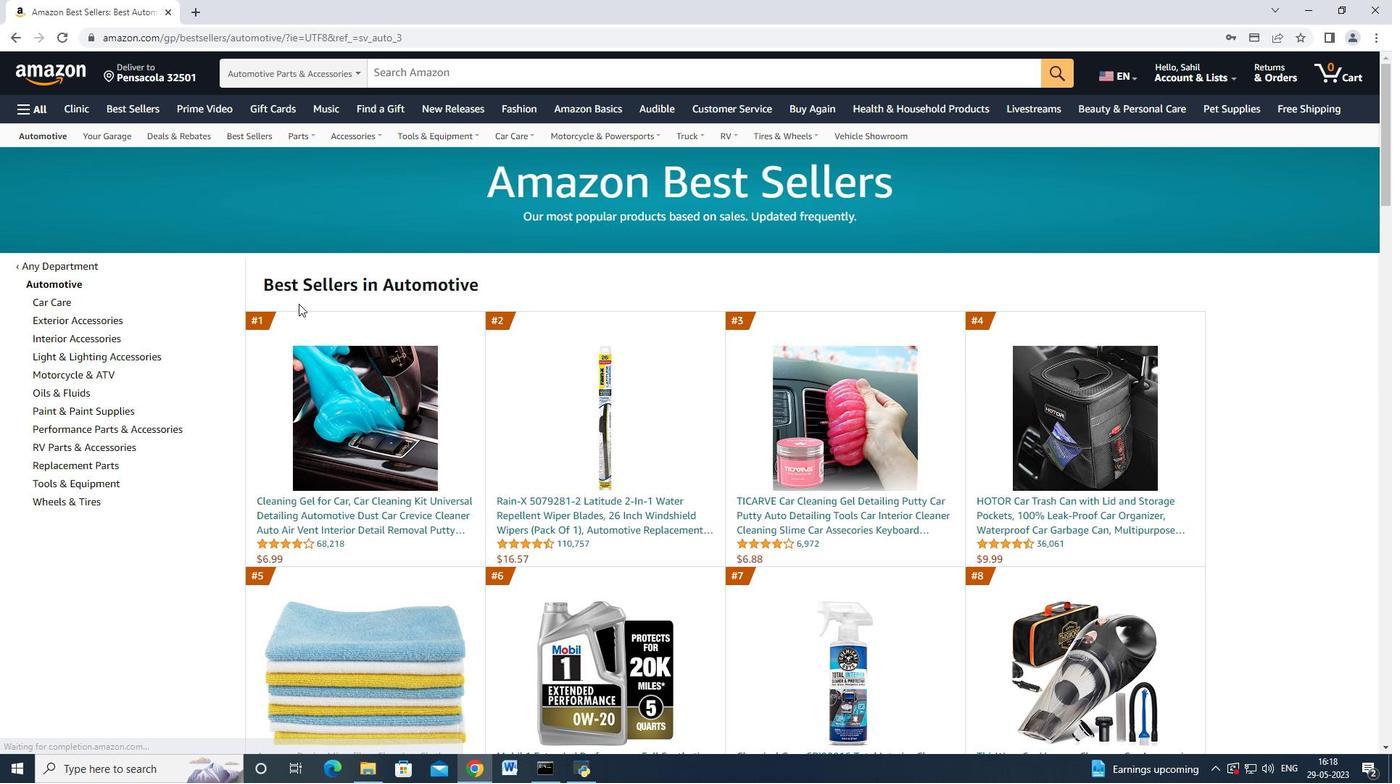 
Action: Mouse scrolled (295, 332) with delta (0, 0)
Screenshot: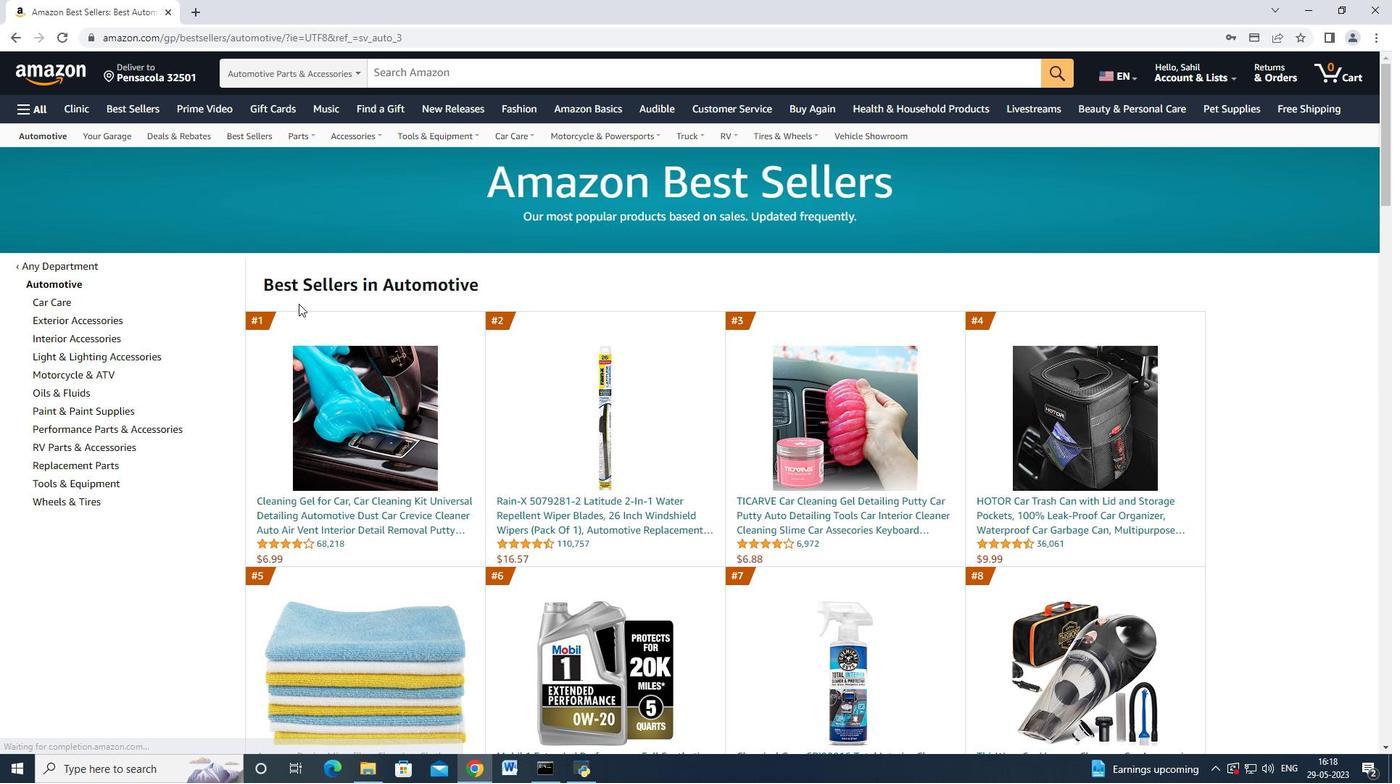 
Action: Mouse scrolled (295, 332) with delta (0, 0)
Screenshot: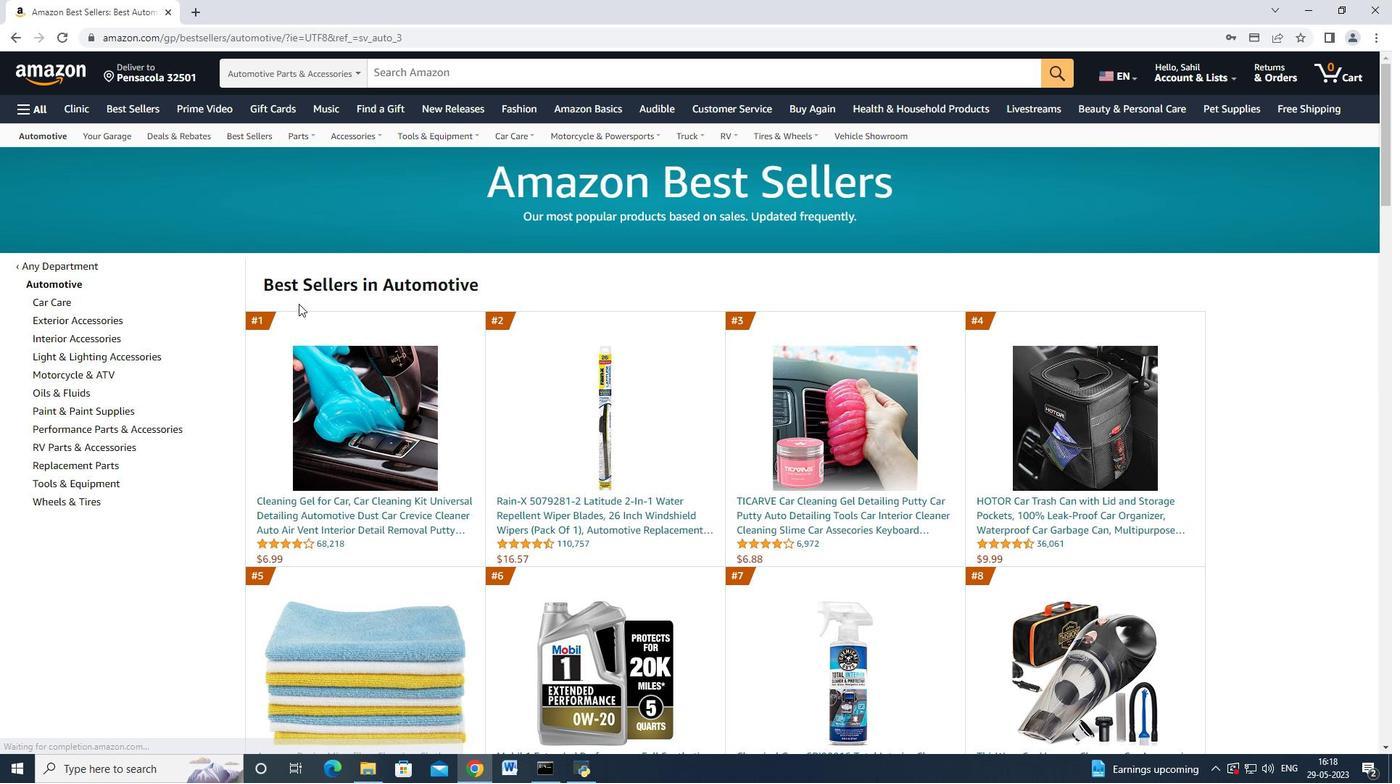 
Action: Mouse scrolled (295, 332) with delta (0, 0)
Screenshot: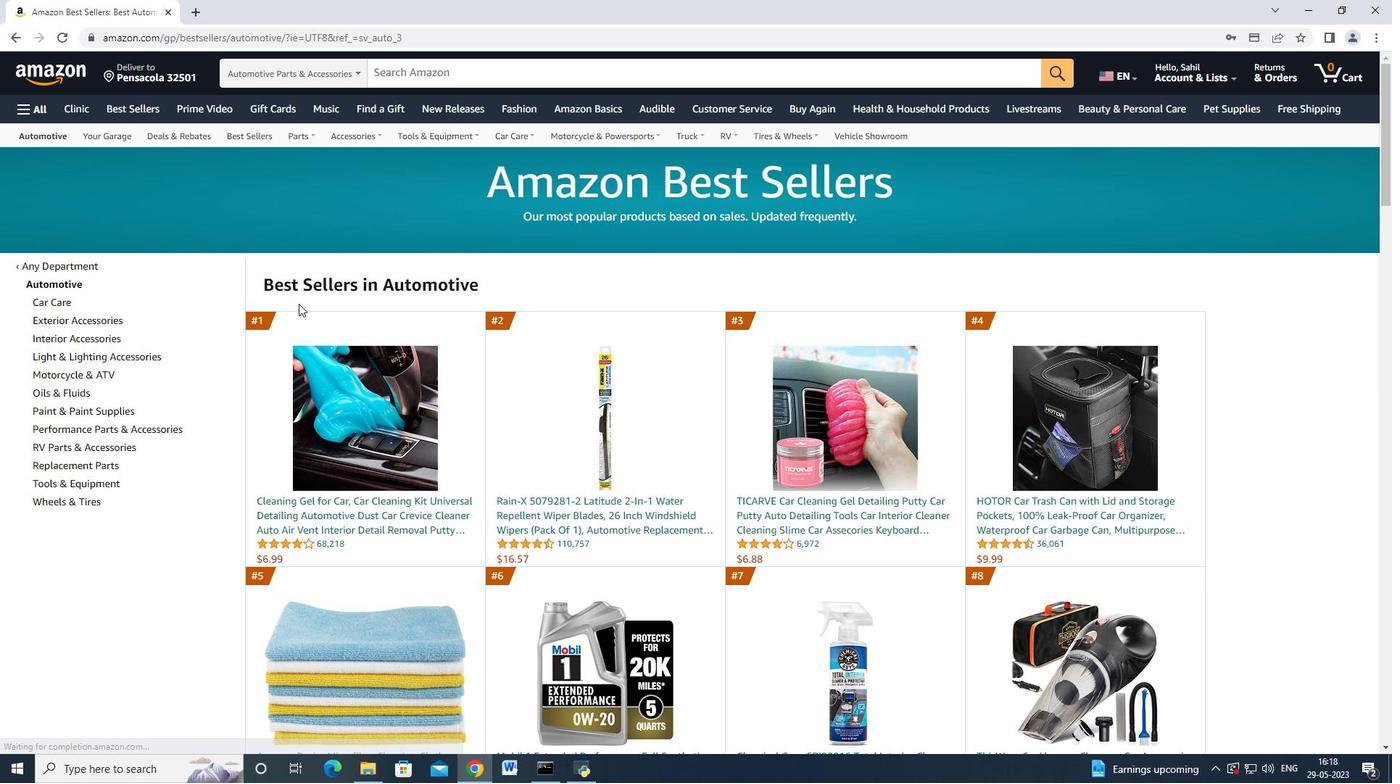 
Action: Mouse moved to (295, 331)
Screenshot: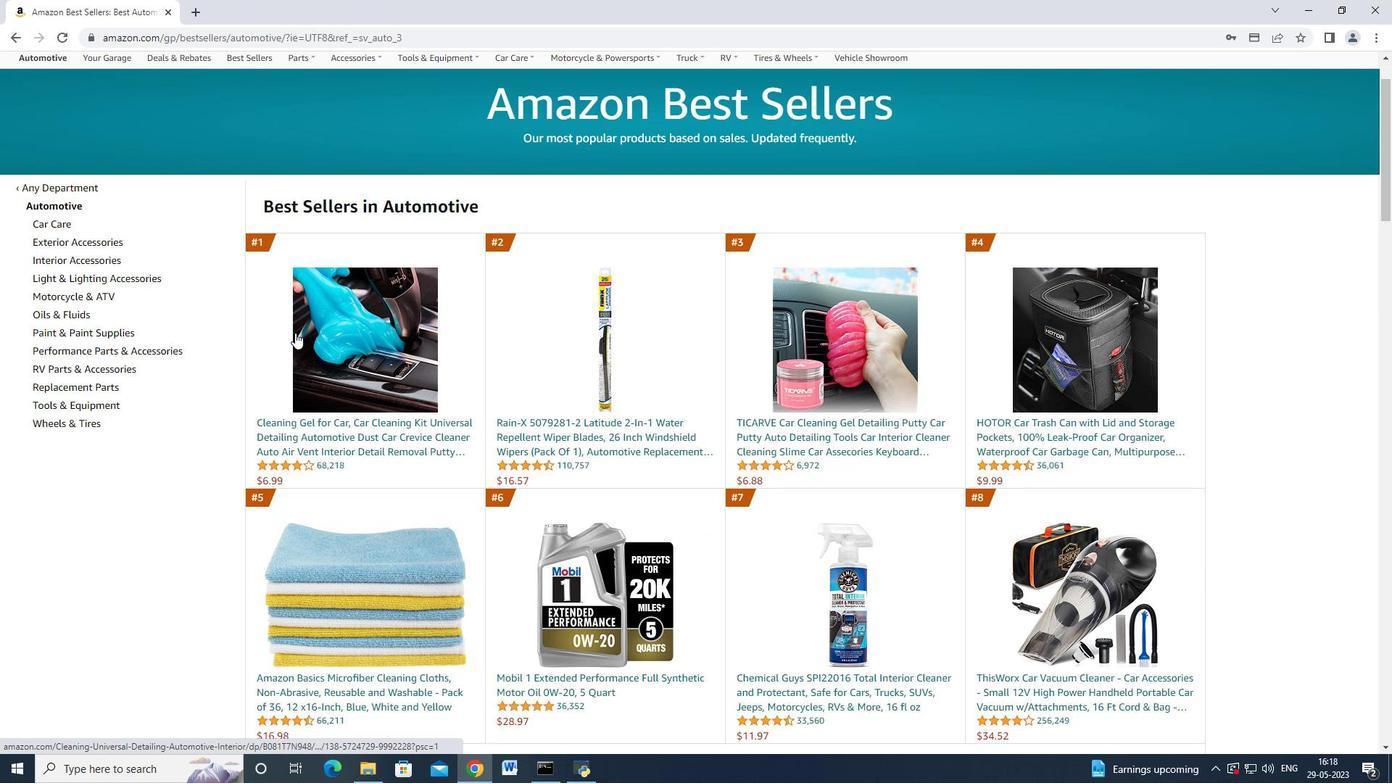 
Action: Mouse scrolled (295, 330) with delta (0, 0)
Screenshot: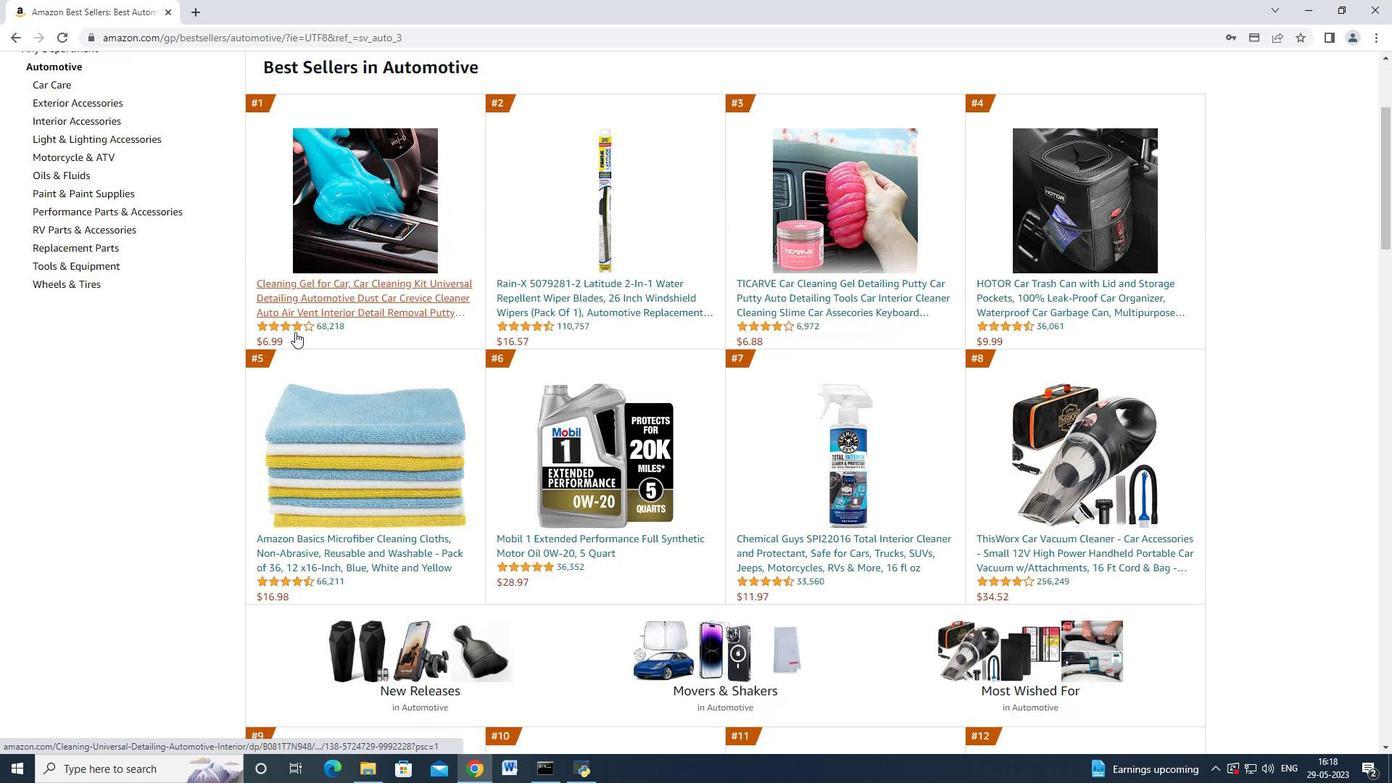 
Action: Mouse scrolled (295, 330) with delta (0, 0)
Screenshot: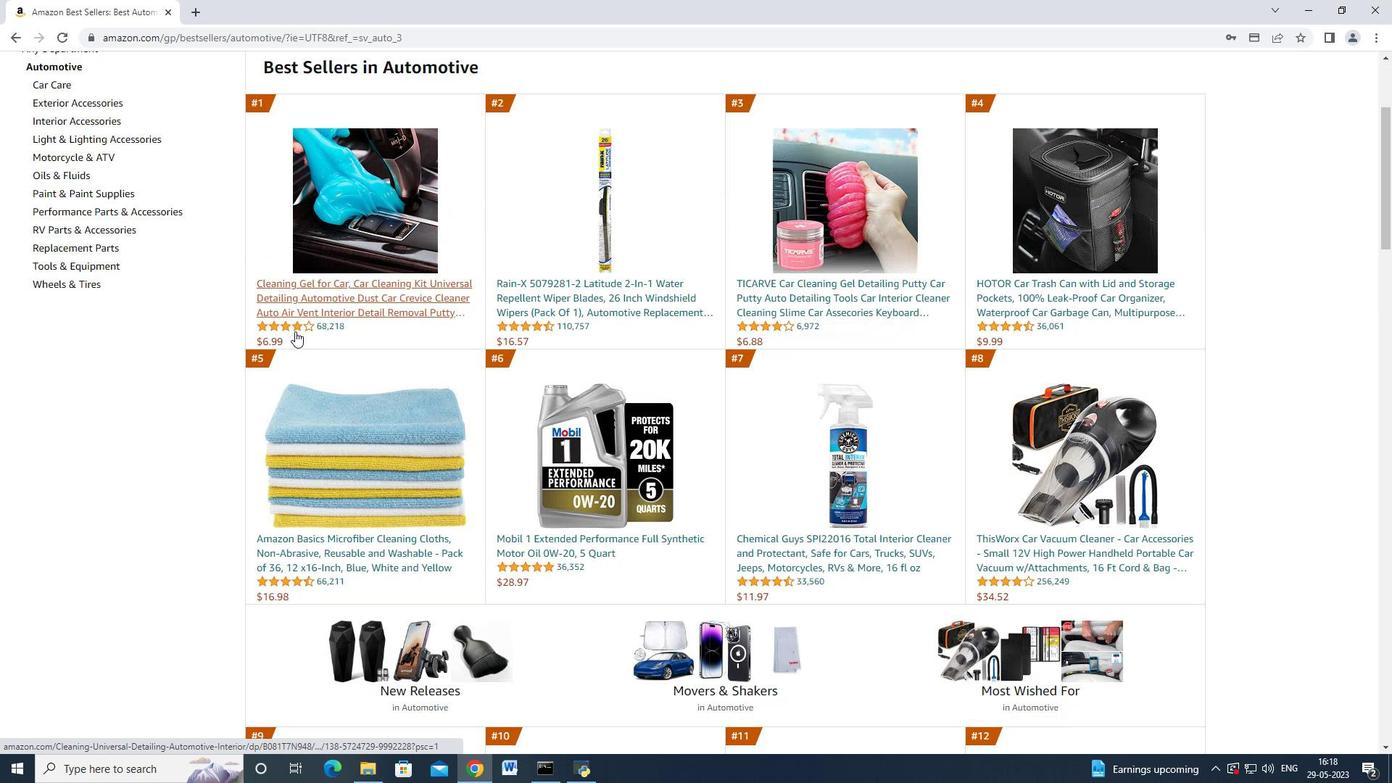 
Action: Mouse scrolled (295, 330) with delta (0, 0)
Screenshot: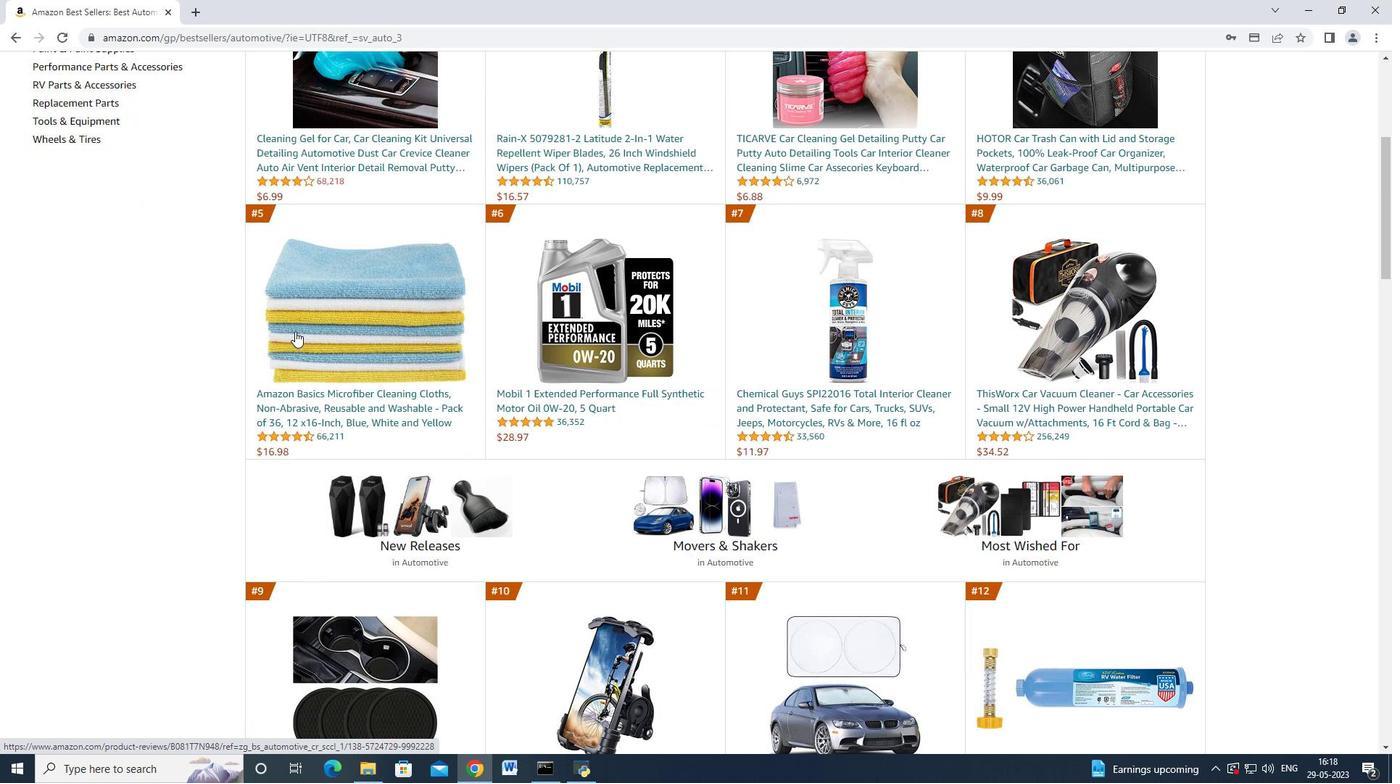
Action: Mouse moved to (295, 331)
Screenshot: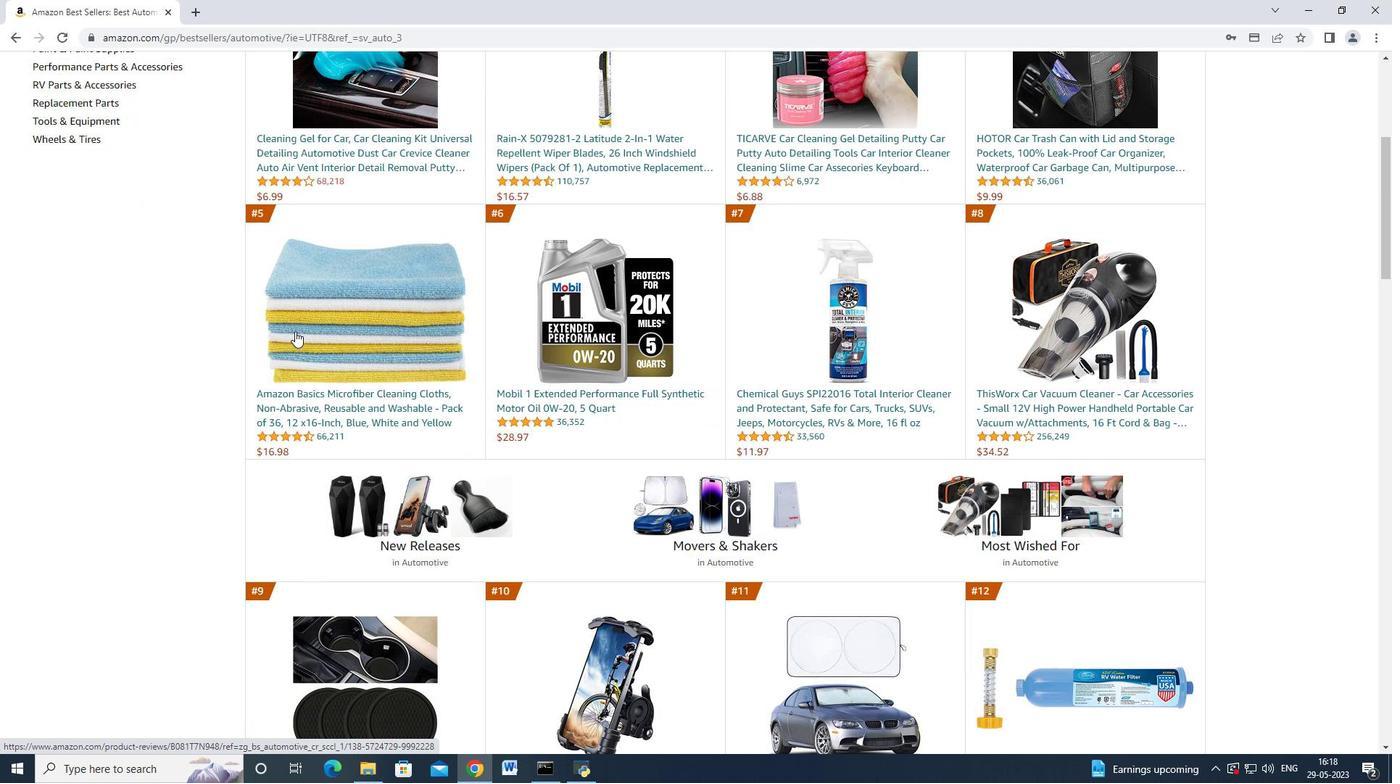 
Action: Mouse scrolled (295, 330) with delta (0, 0)
Screenshot: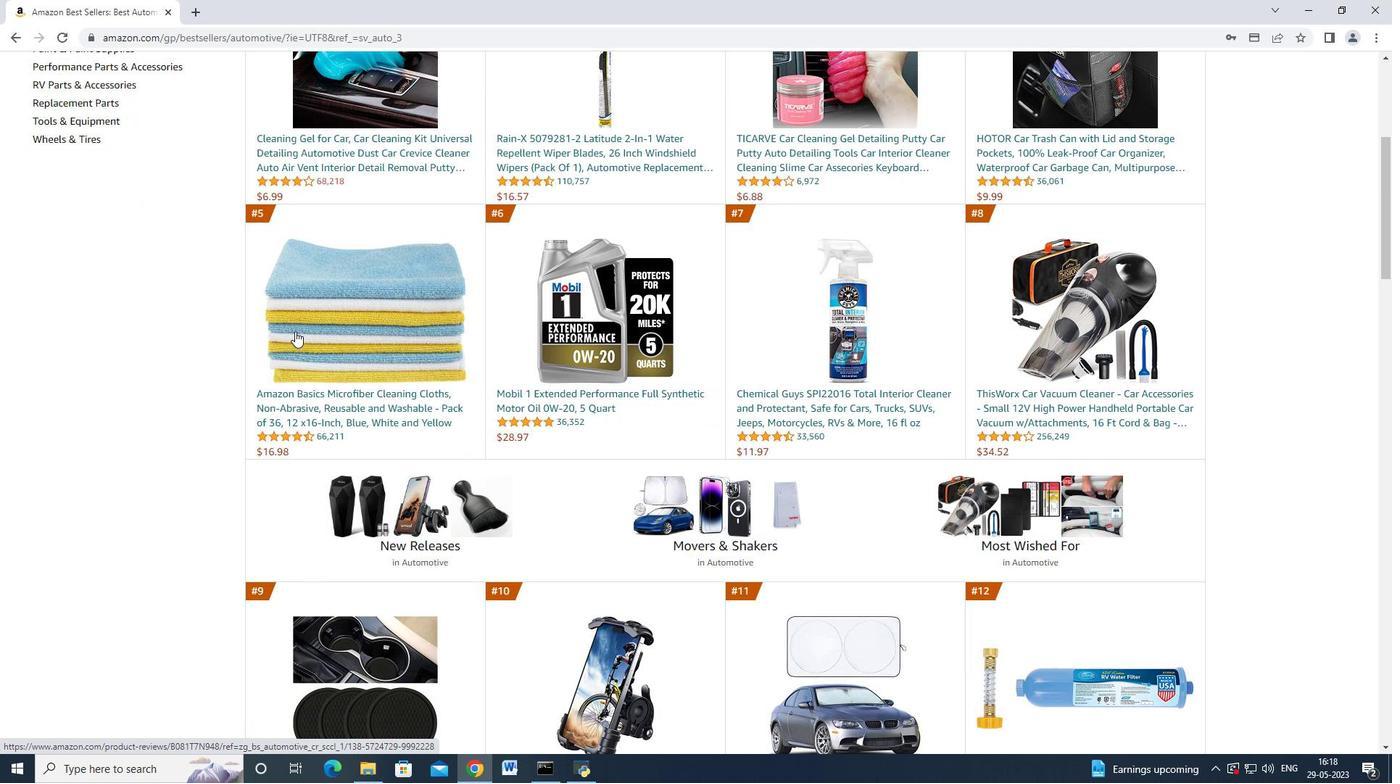
Action: Mouse moved to (299, 328)
Screenshot: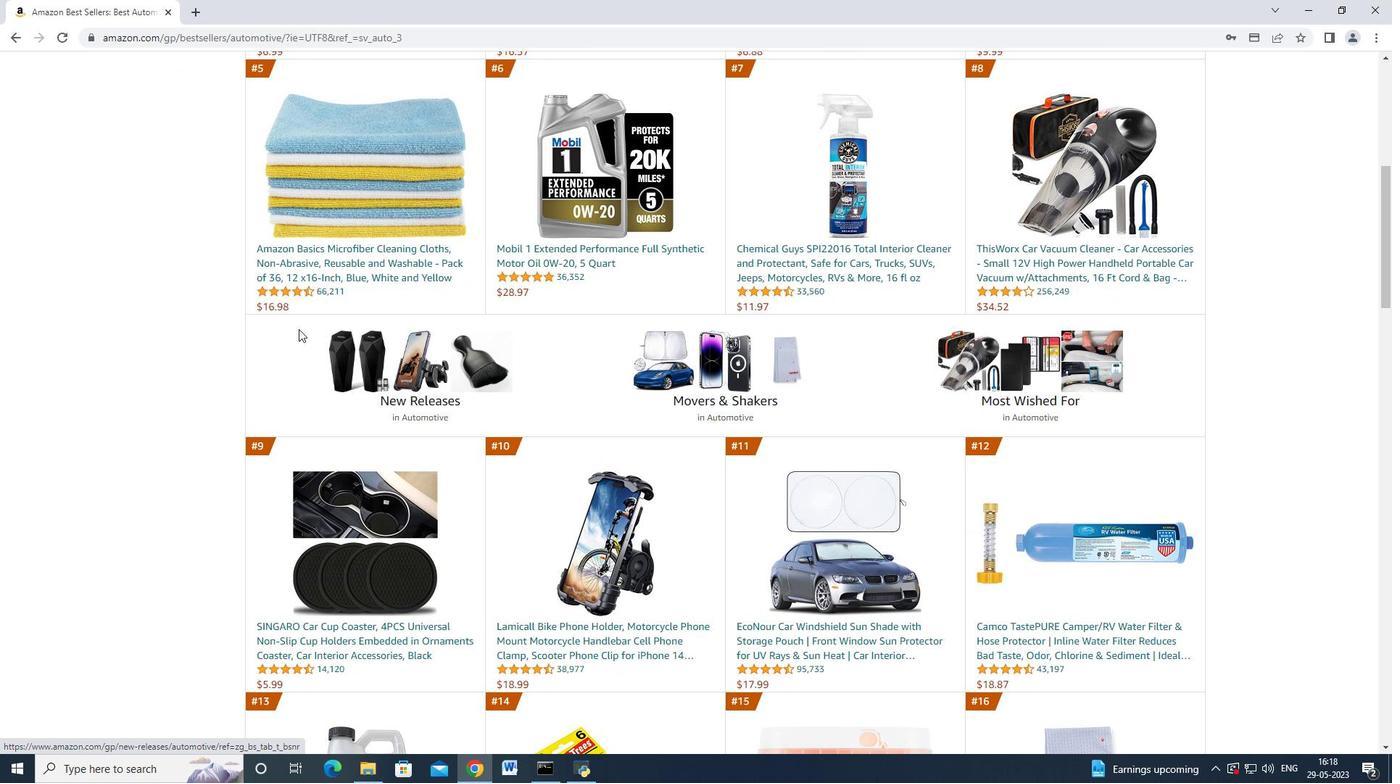 
Action: Mouse scrolled (299, 329) with delta (0, 0)
Screenshot: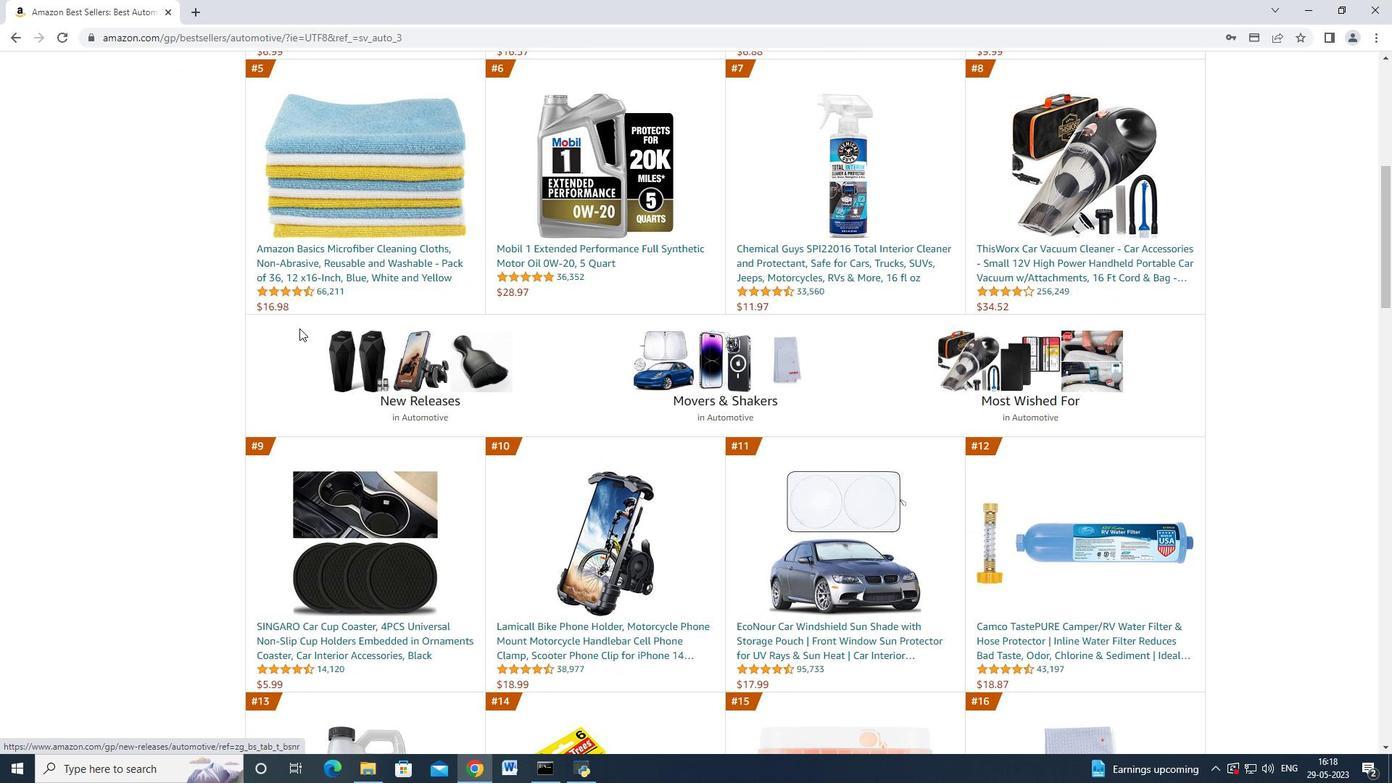
Action: Mouse moved to (300, 328)
Screenshot: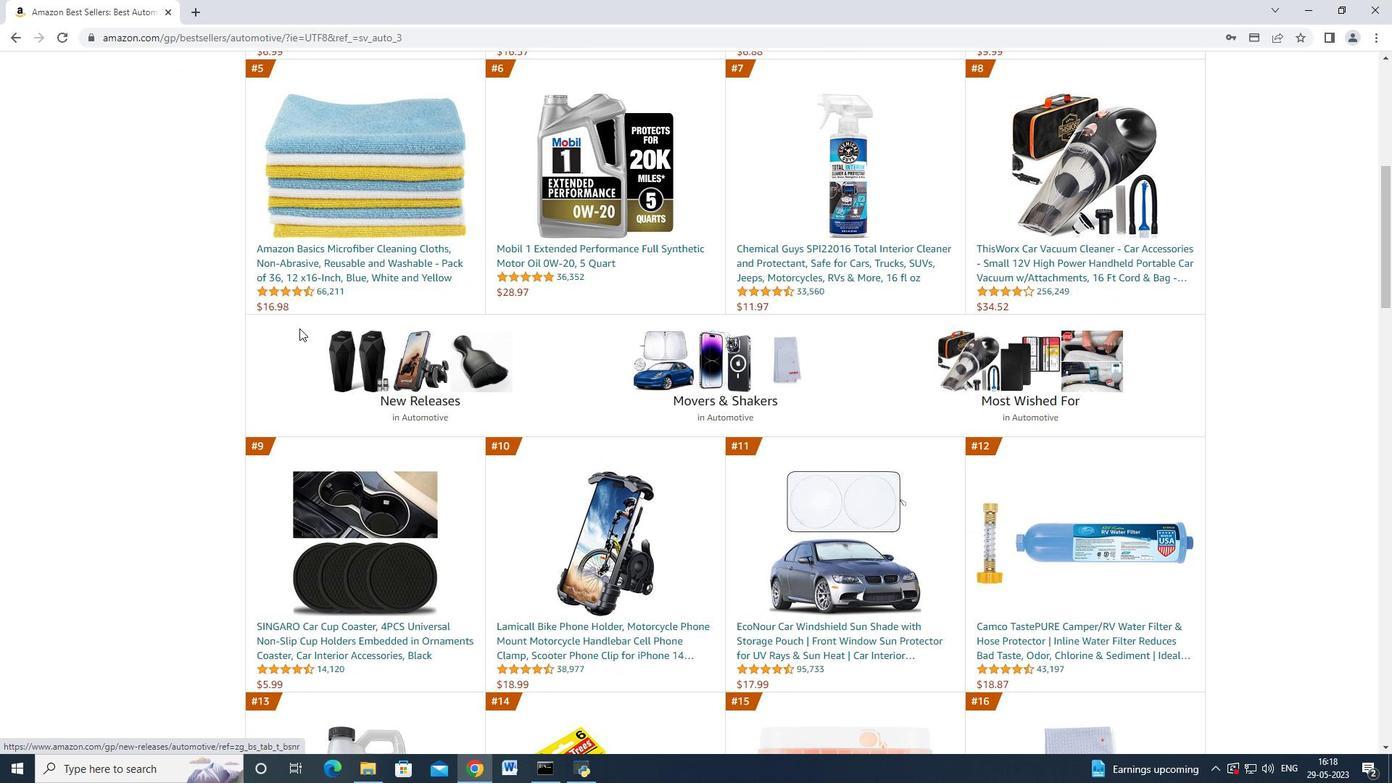 
Action: Mouse scrolled (299, 329) with delta (0, 0)
Screenshot: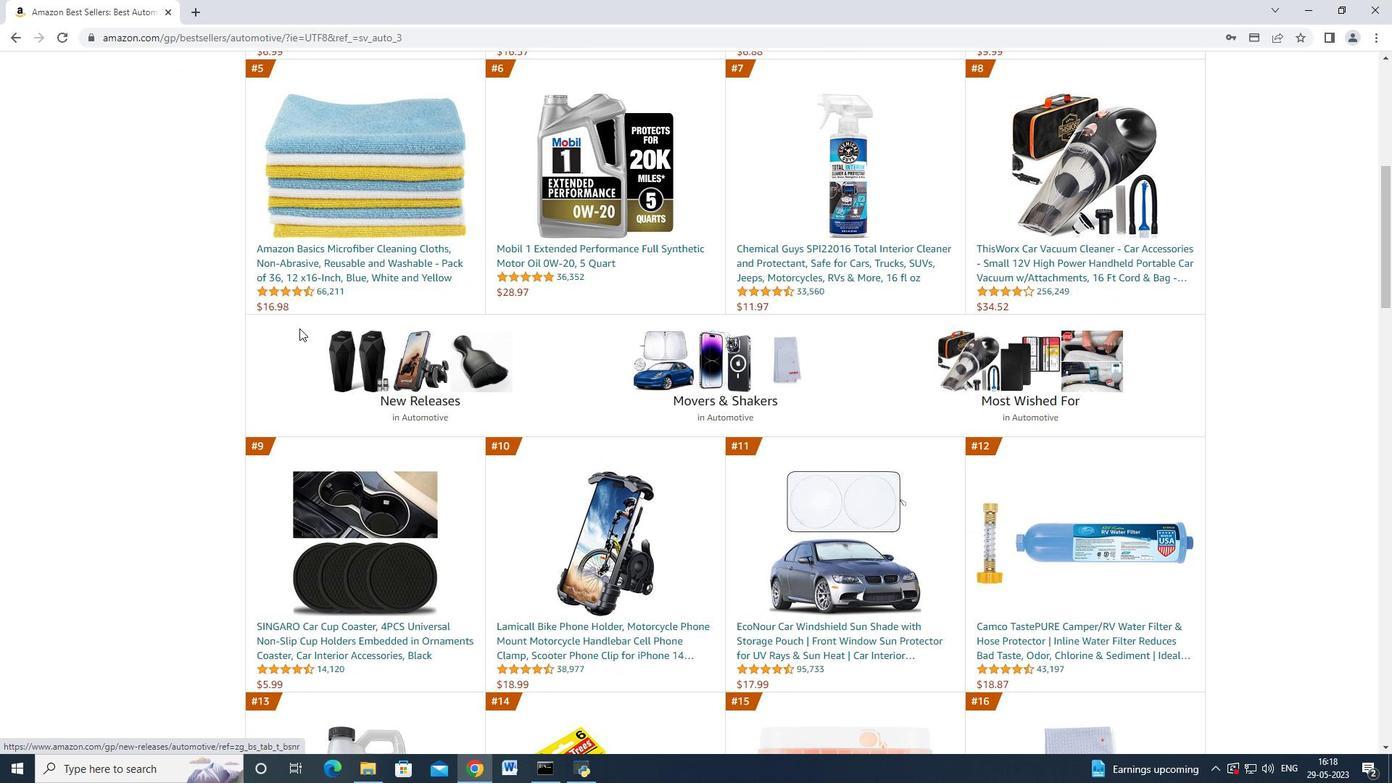 
Action: Mouse scrolled (300, 329) with delta (0, 0)
Screenshot: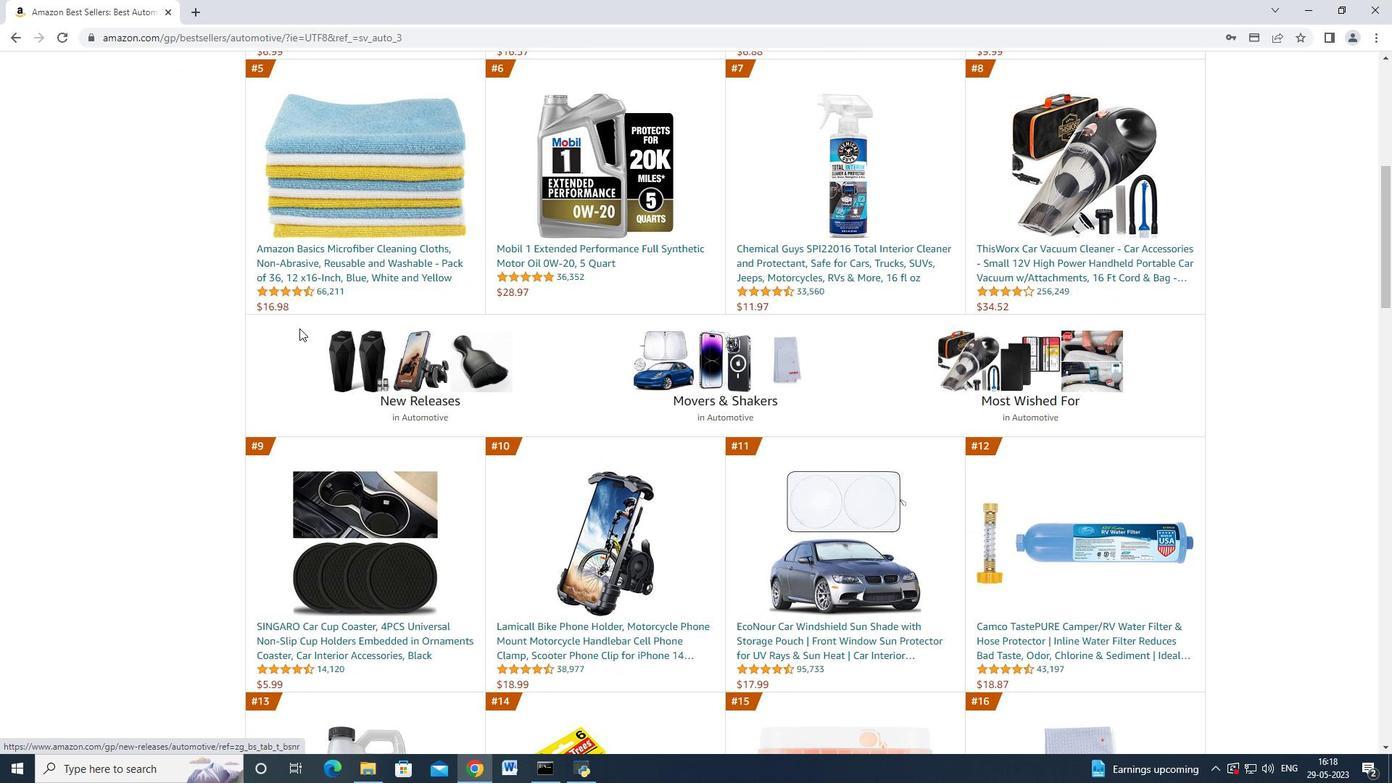 
Action: Mouse scrolled (300, 329) with delta (0, 0)
Screenshot: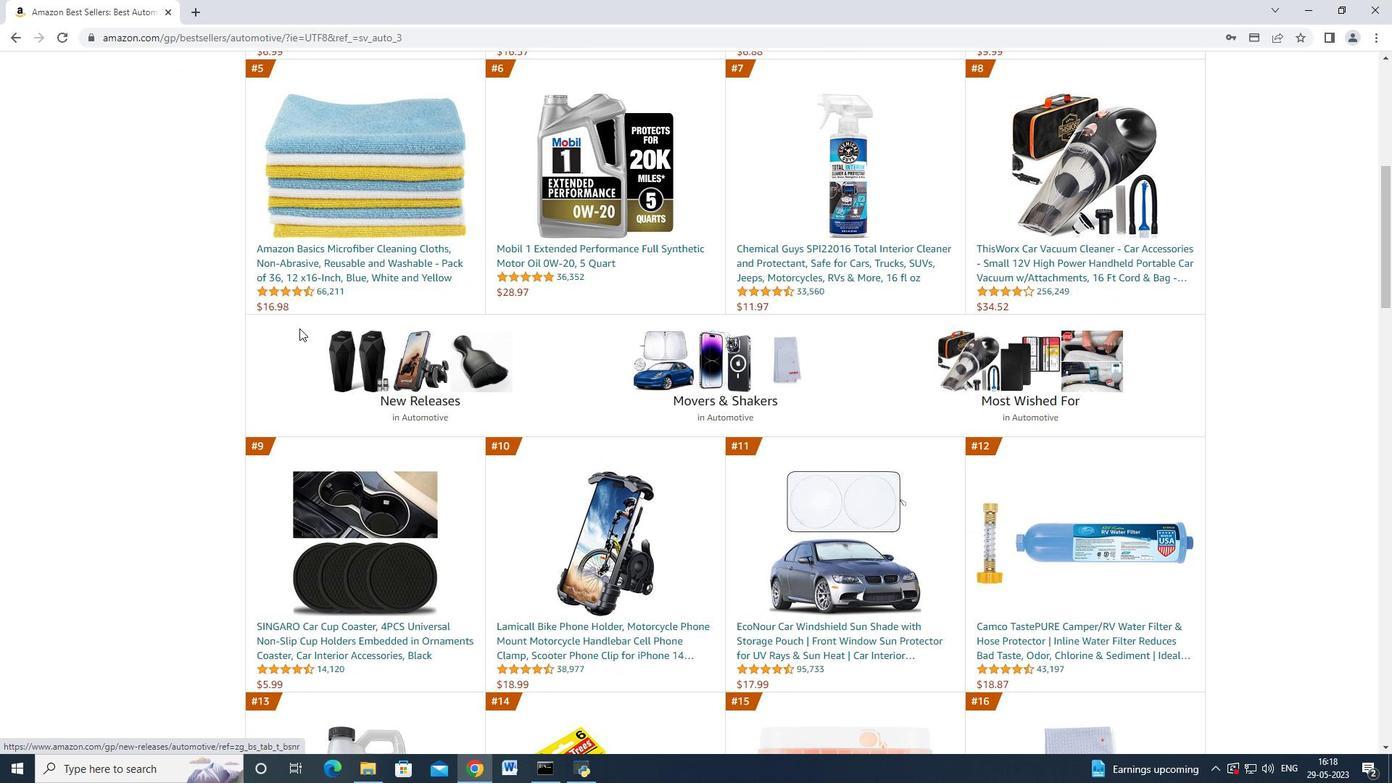 
Action: Mouse scrolled (300, 329) with delta (0, 0)
Screenshot: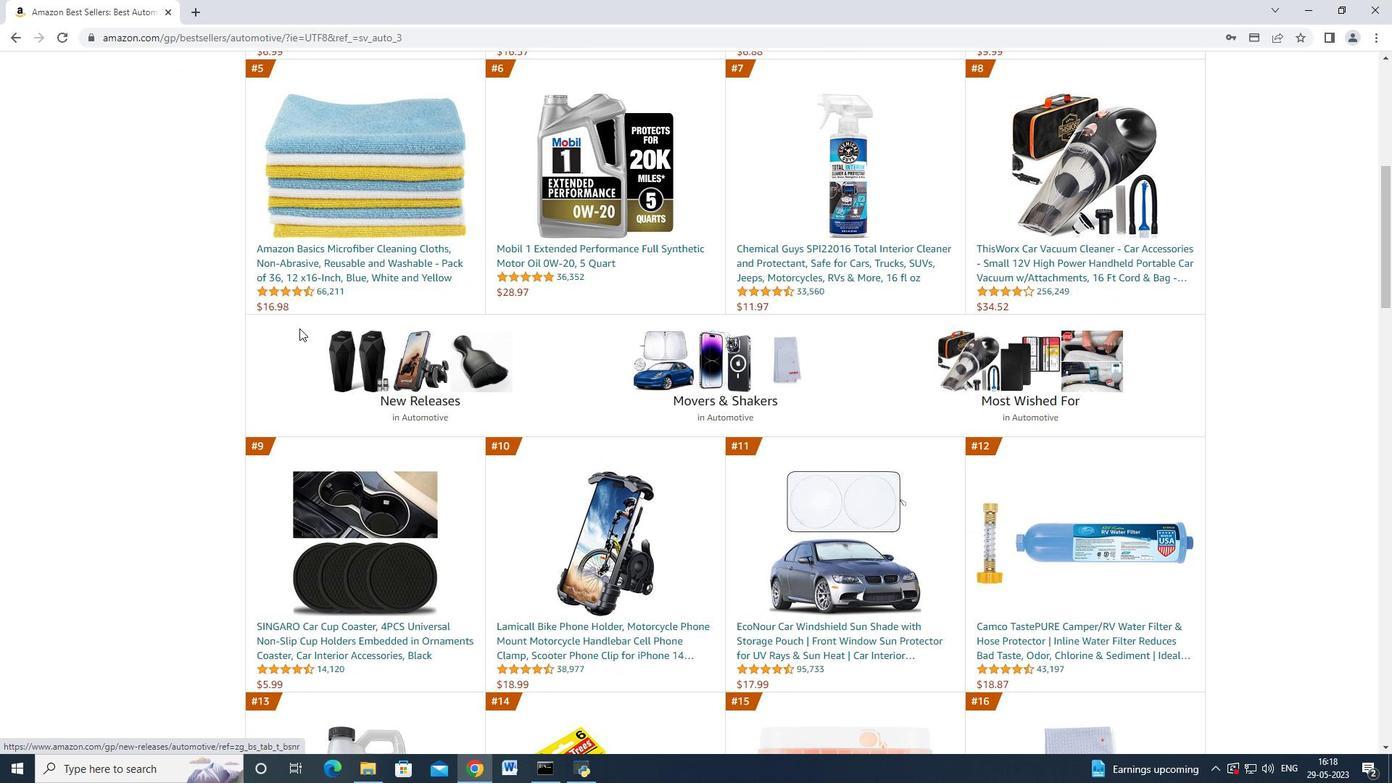 
Action: Mouse moved to (302, 327)
Screenshot: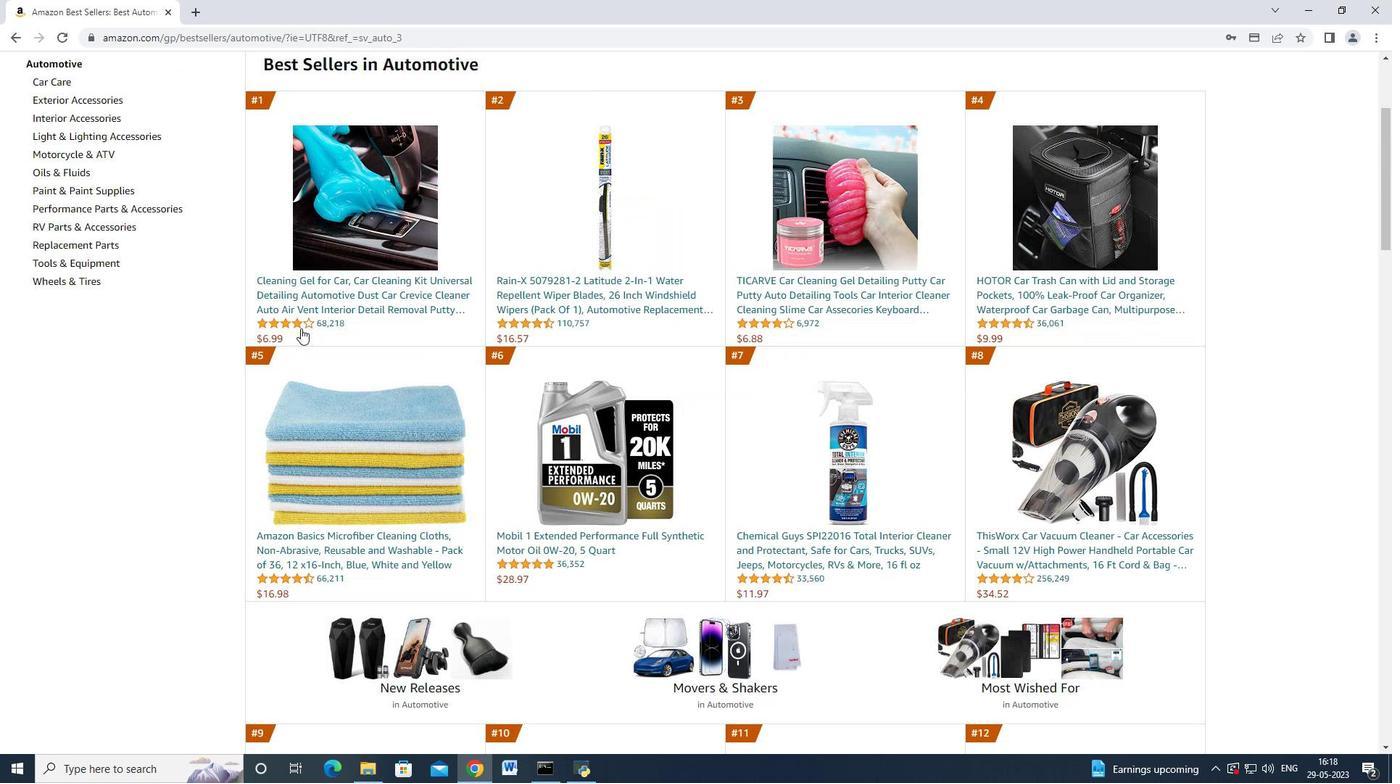 
Action: Mouse scrolled (302, 328) with delta (0, 0)
Screenshot: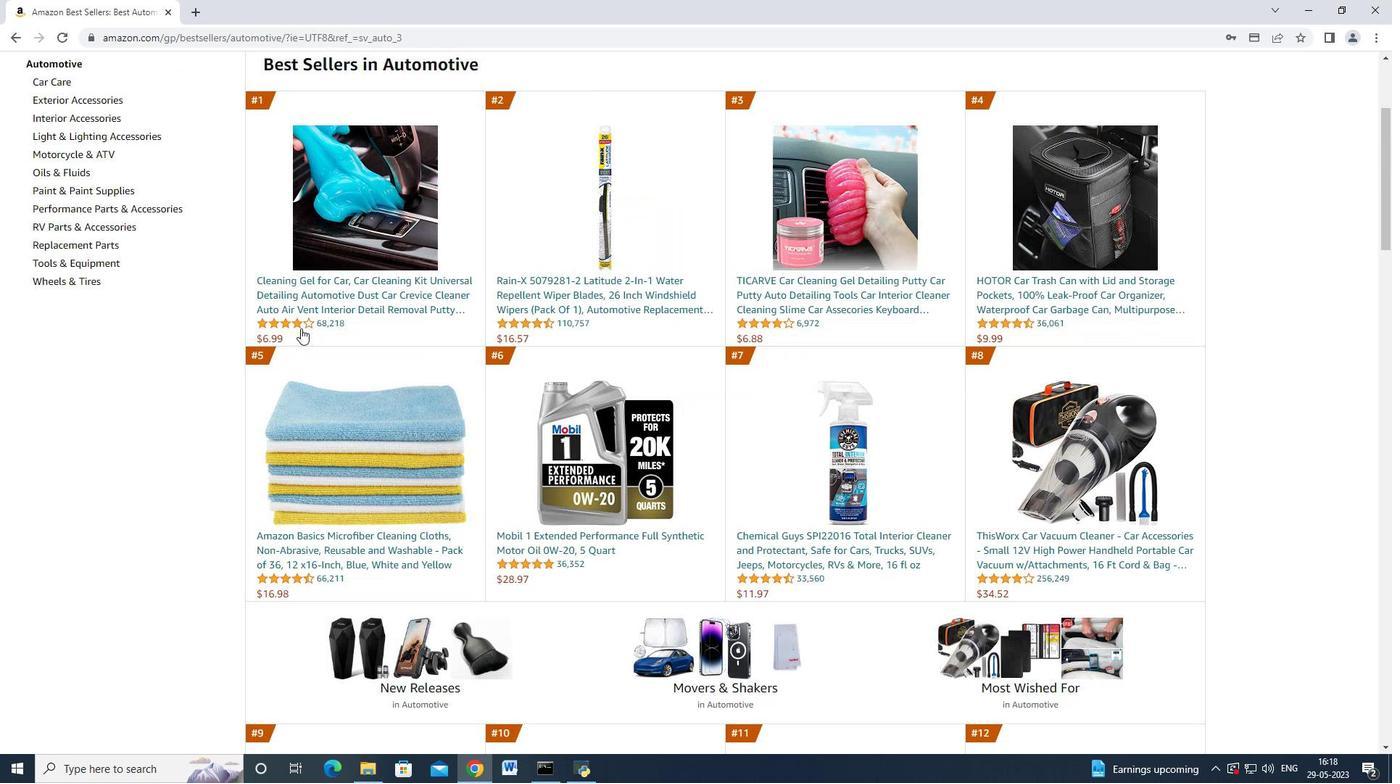 
Action: Mouse moved to (302, 327)
Screenshot: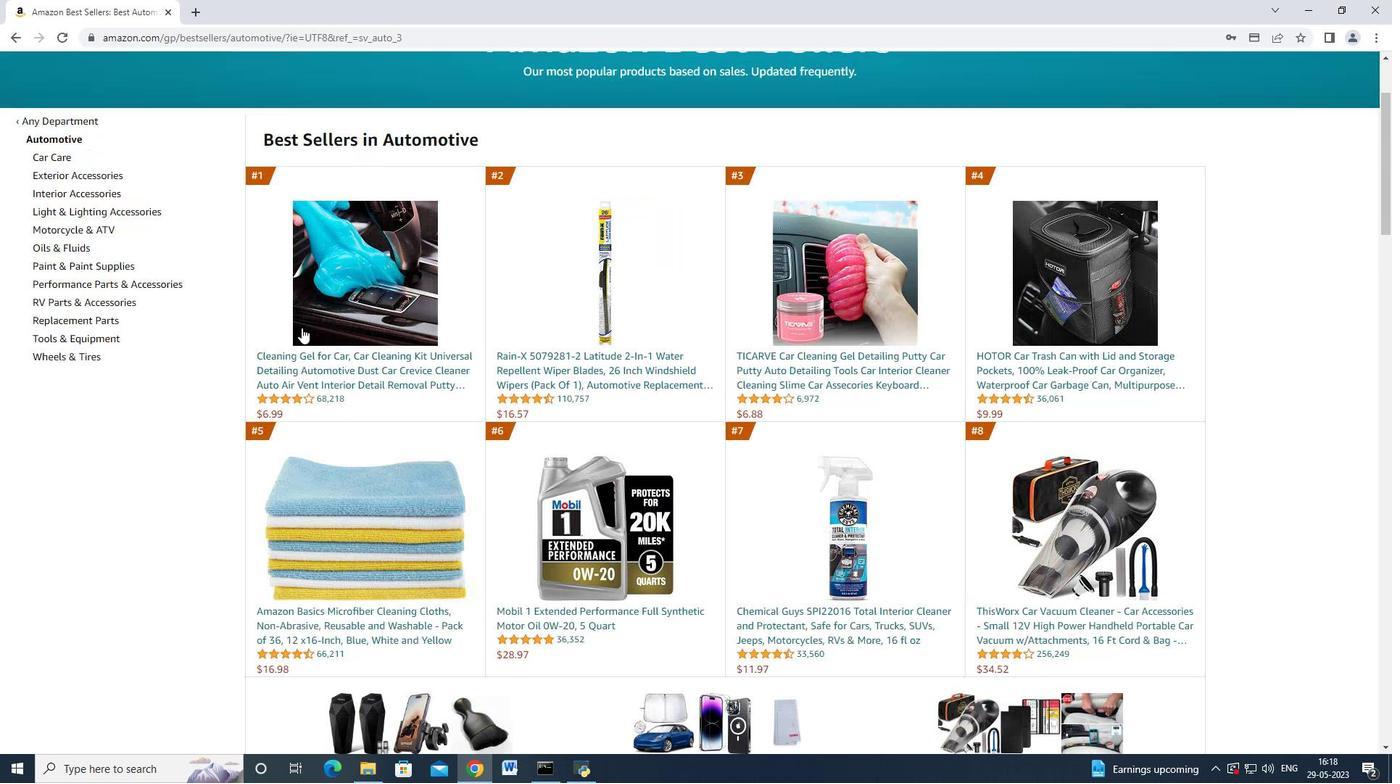 
Action: Mouse scrolled (302, 328) with delta (0, 0)
Screenshot: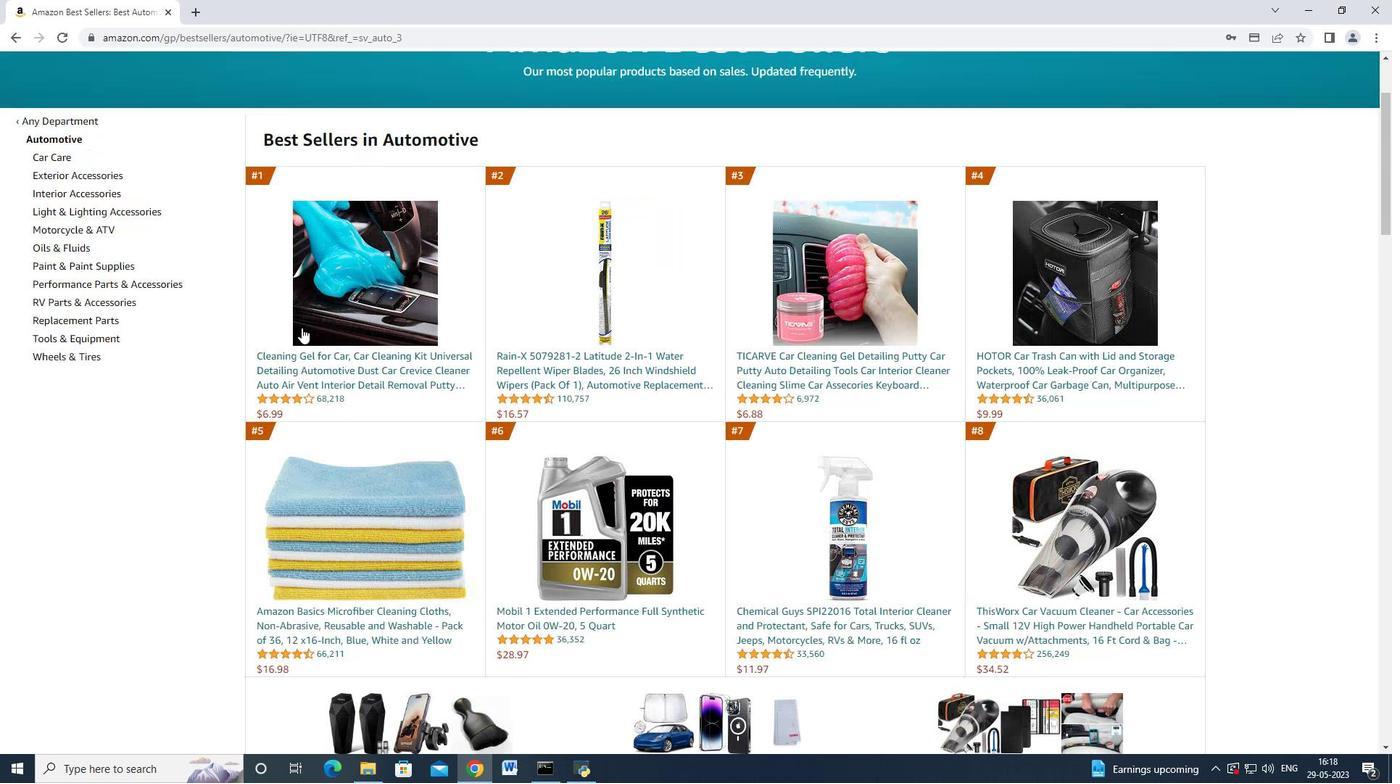 
Action: Mouse scrolled (302, 328) with delta (0, 0)
Screenshot: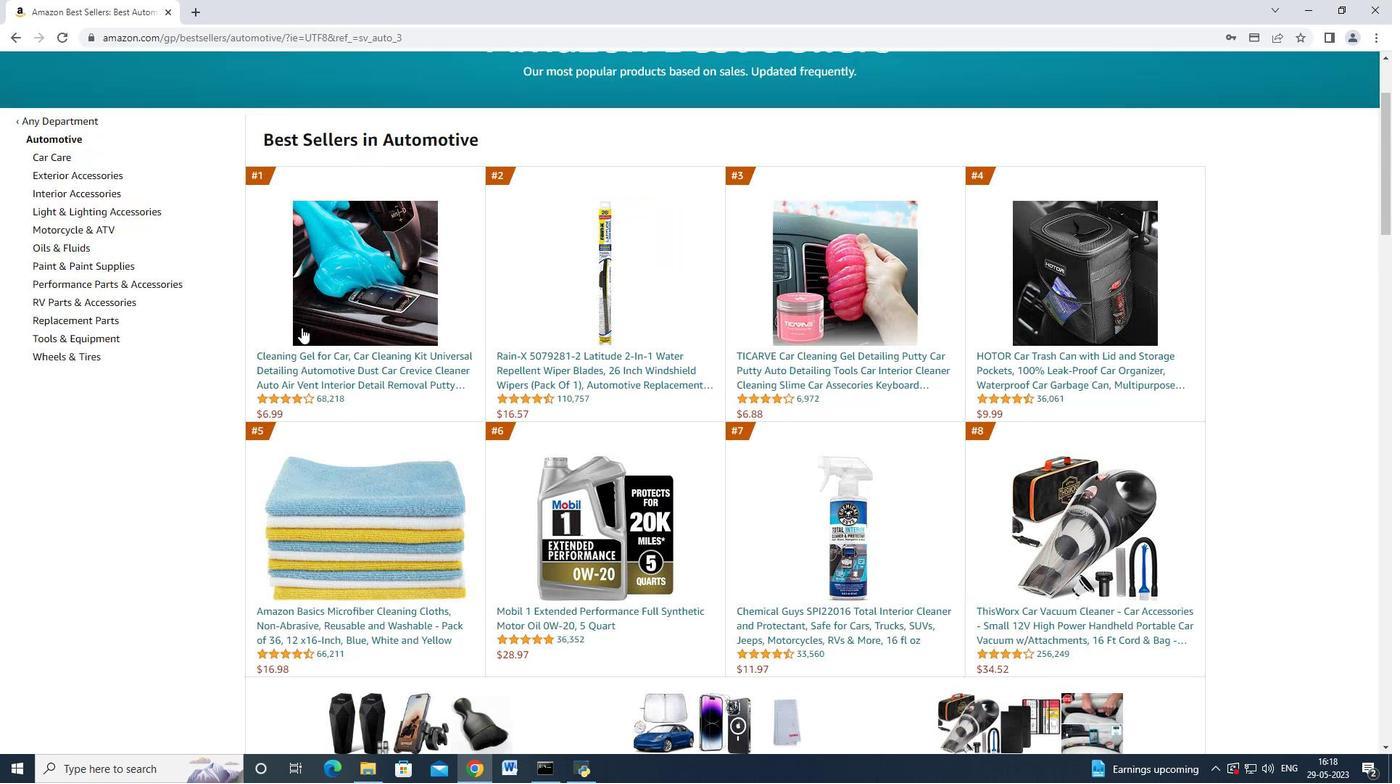 
Action: Mouse moved to (303, 327)
Screenshot: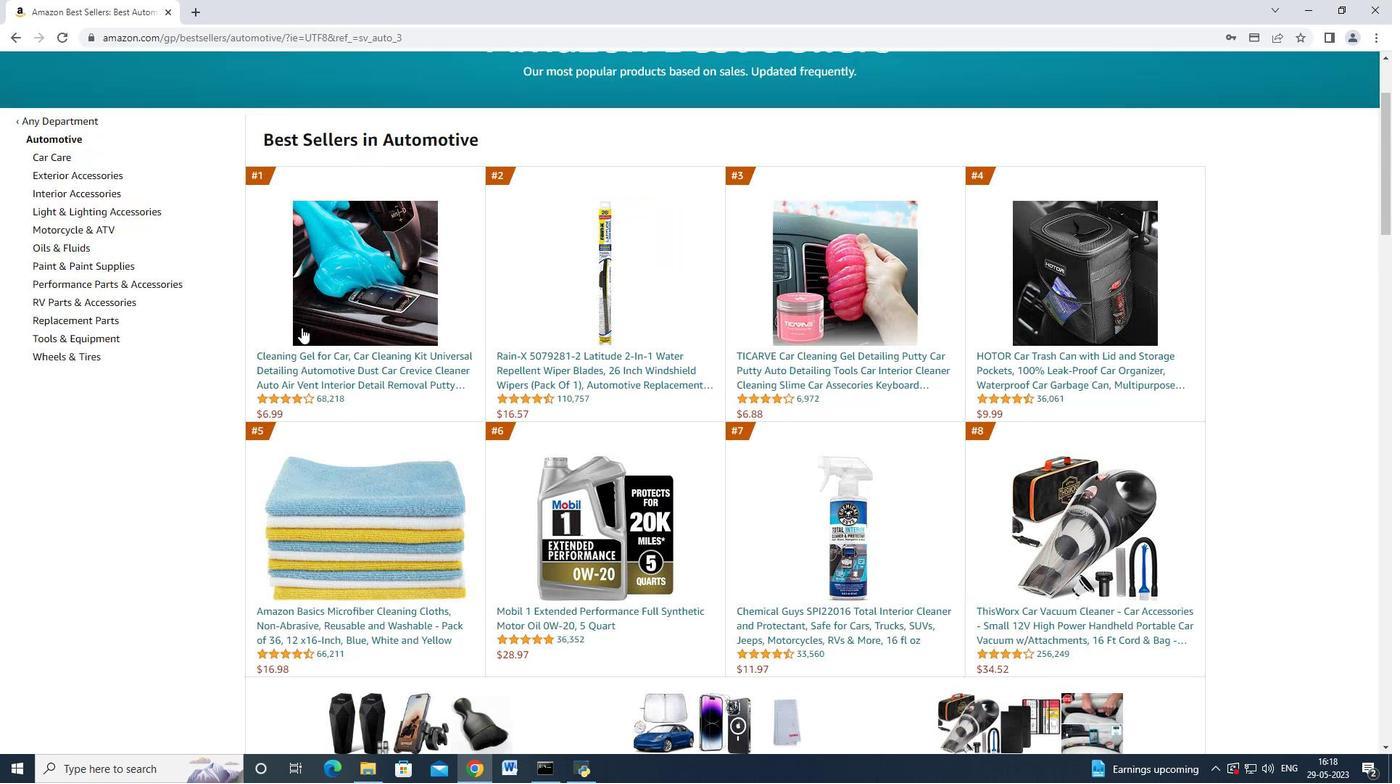 
Action: Mouse scrolled (303, 328) with delta (0, 0)
Screenshot: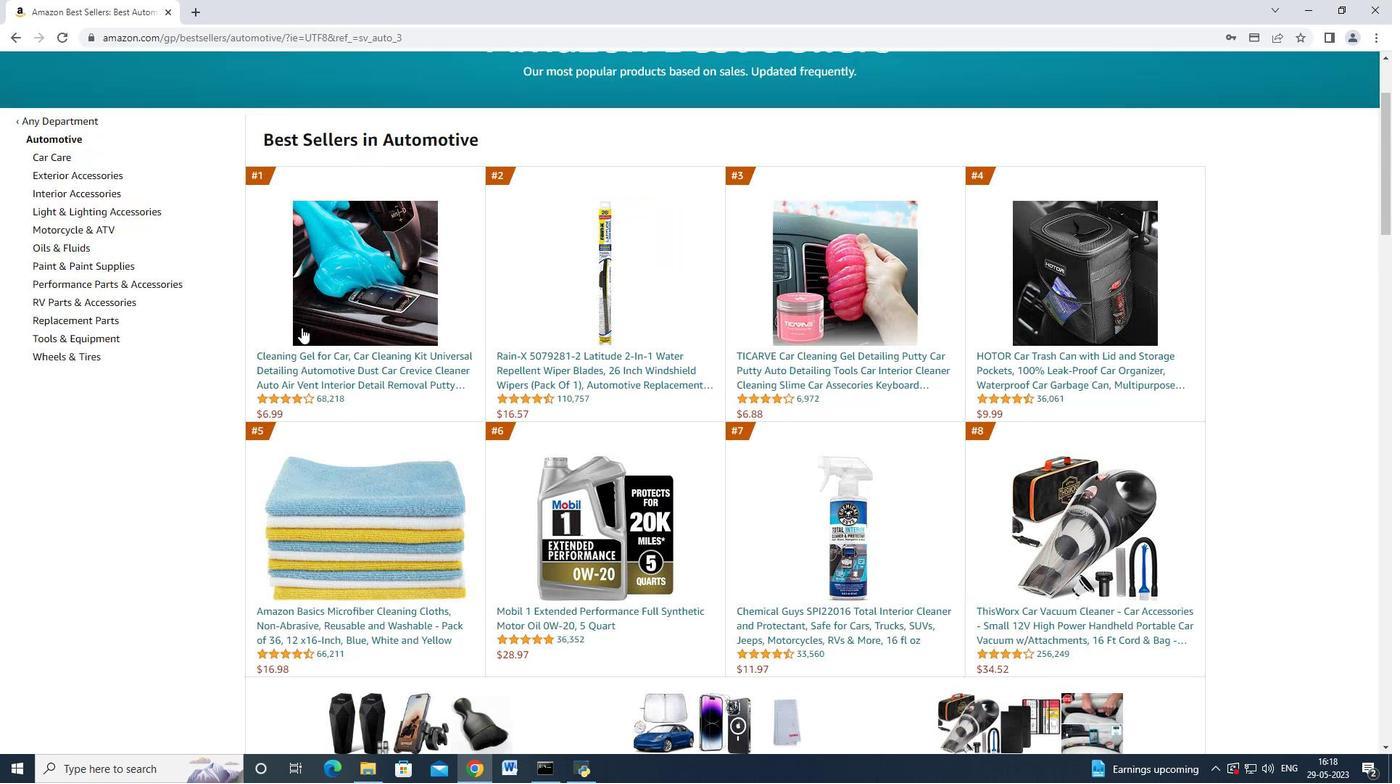 
Action: Mouse scrolled (303, 328) with delta (0, 0)
Screenshot: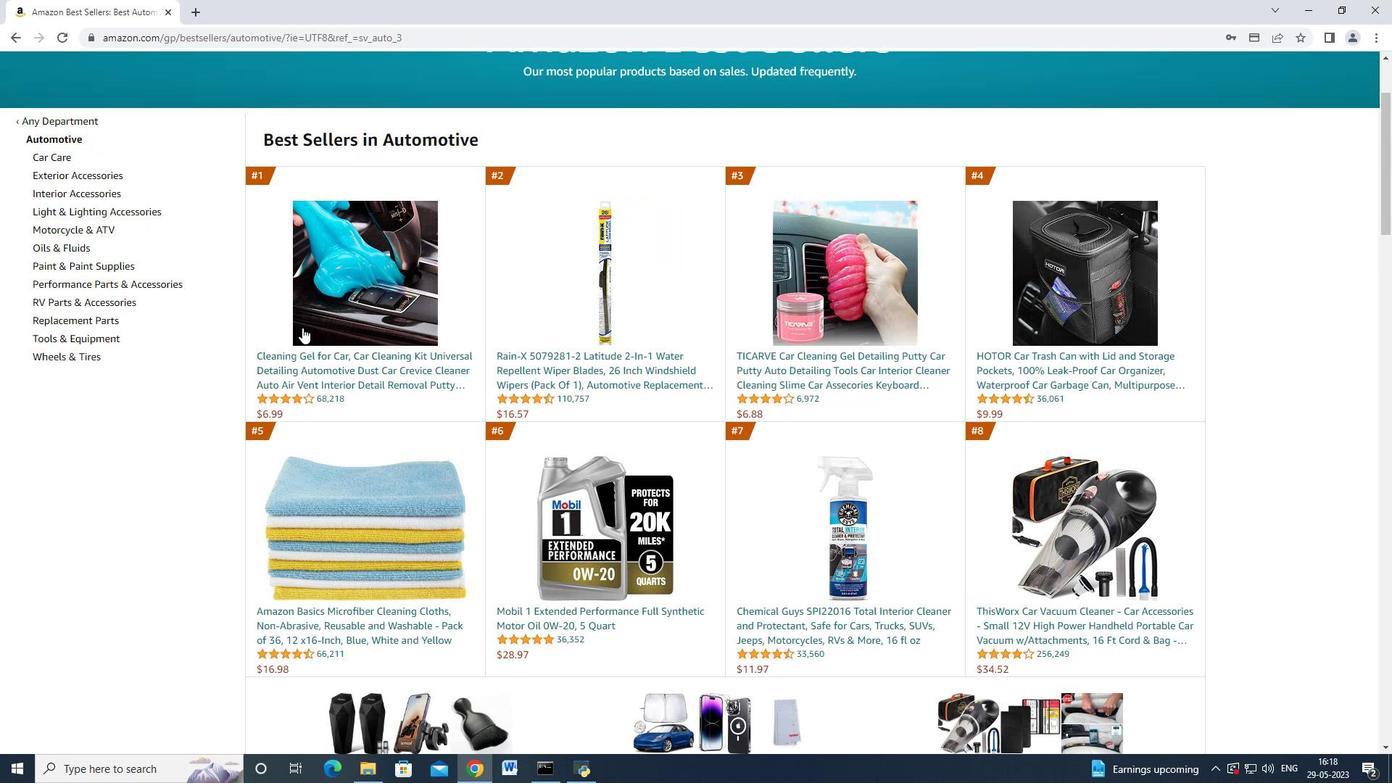 
Action: Mouse moved to (81, 466)
Screenshot: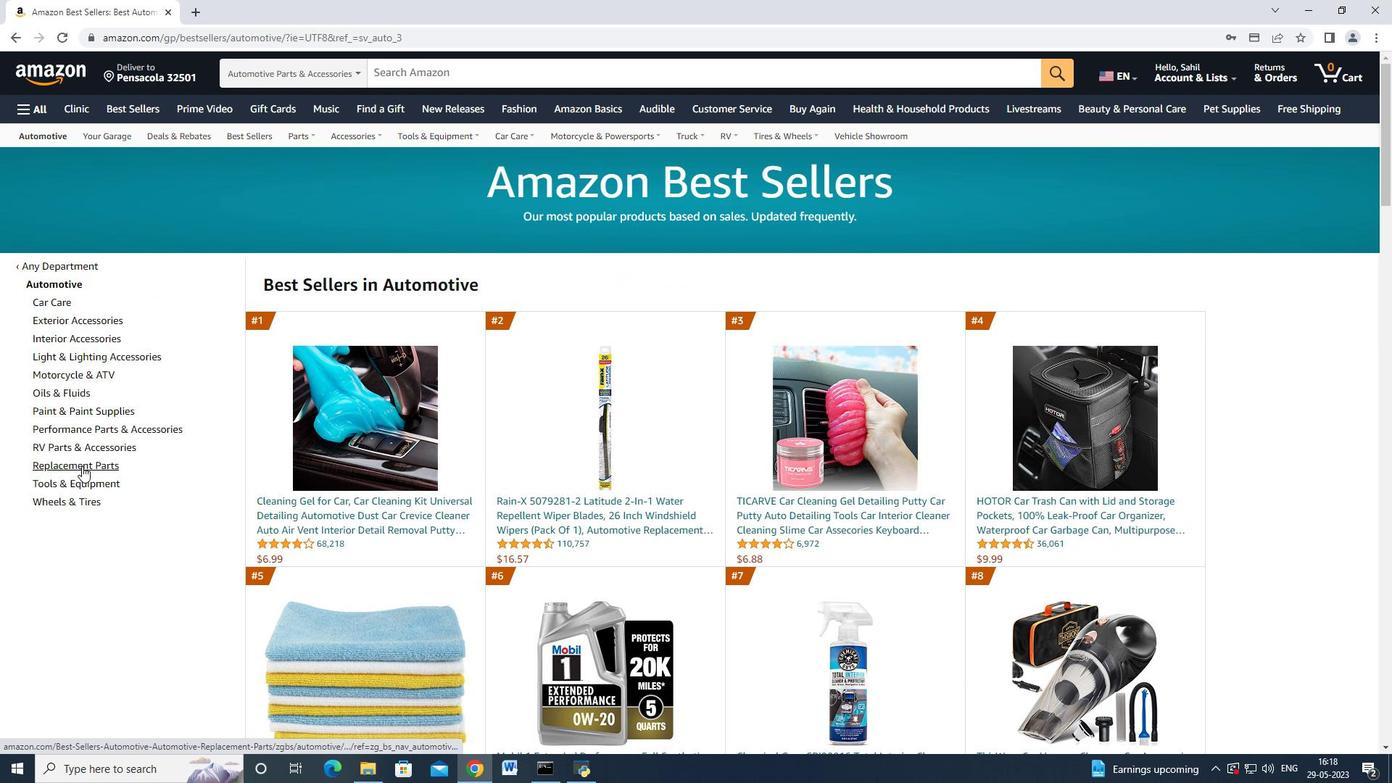 
Action: Mouse pressed left at (81, 466)
Screenshot: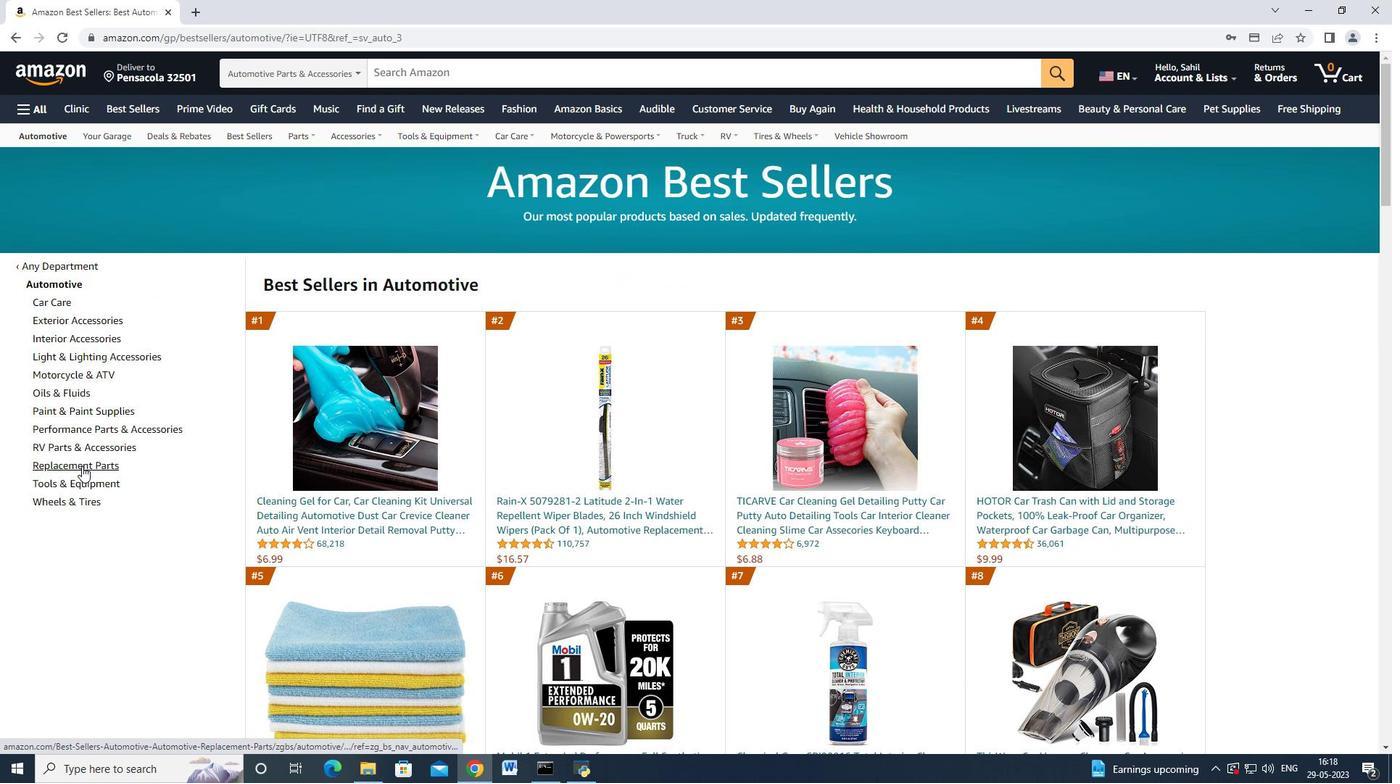 
Action: Mouse moved to (58, 414)
Screenshot: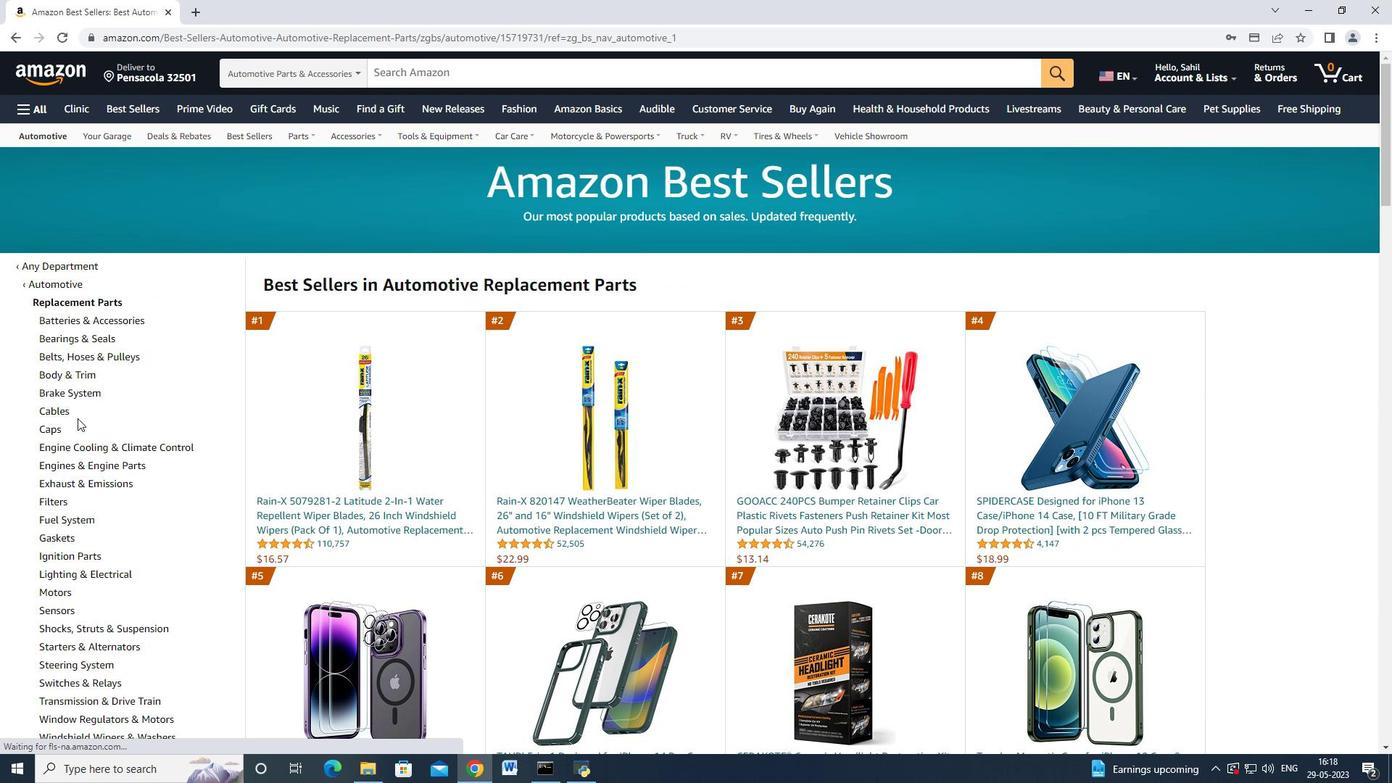 
Action: Mouse pressed left at (58, 414)
Screenshot: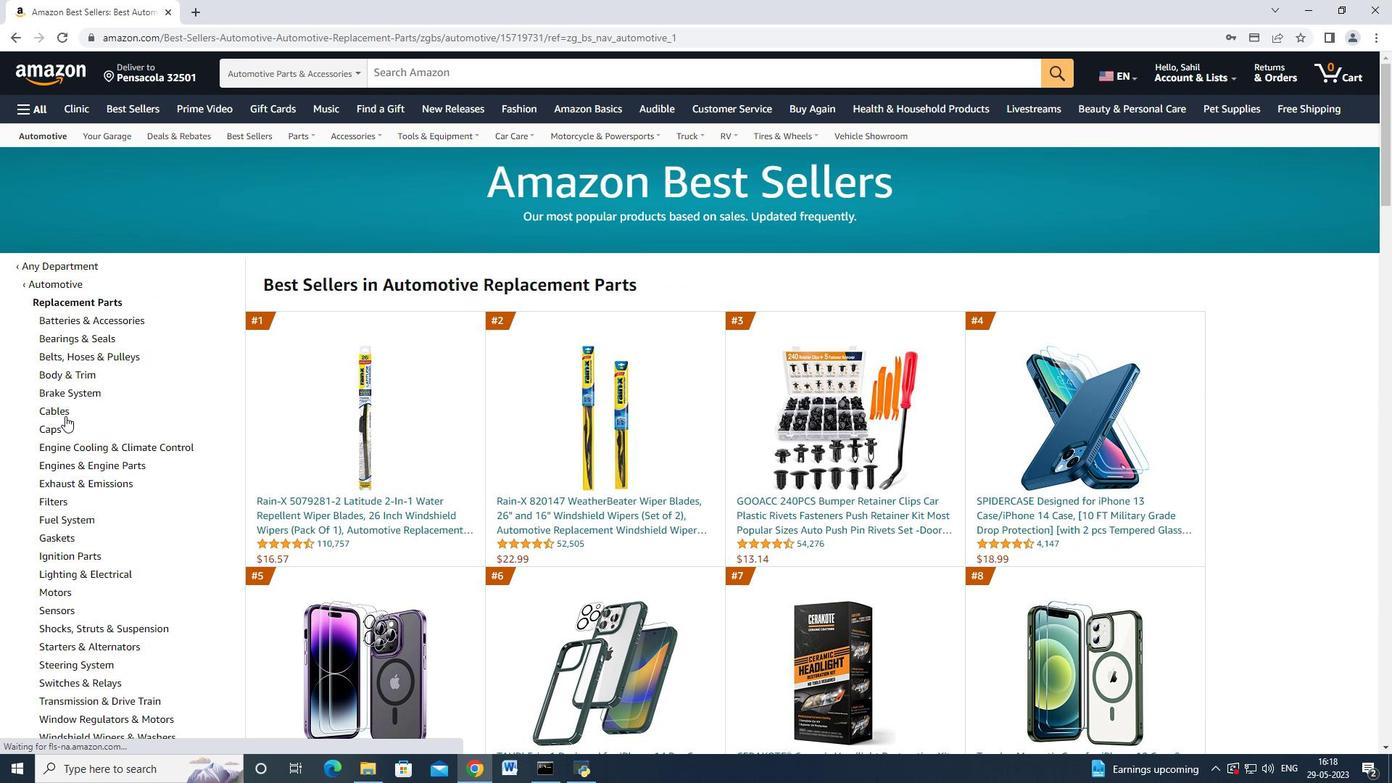 
Action: Mouse moved to (53, 297)
Screenshot: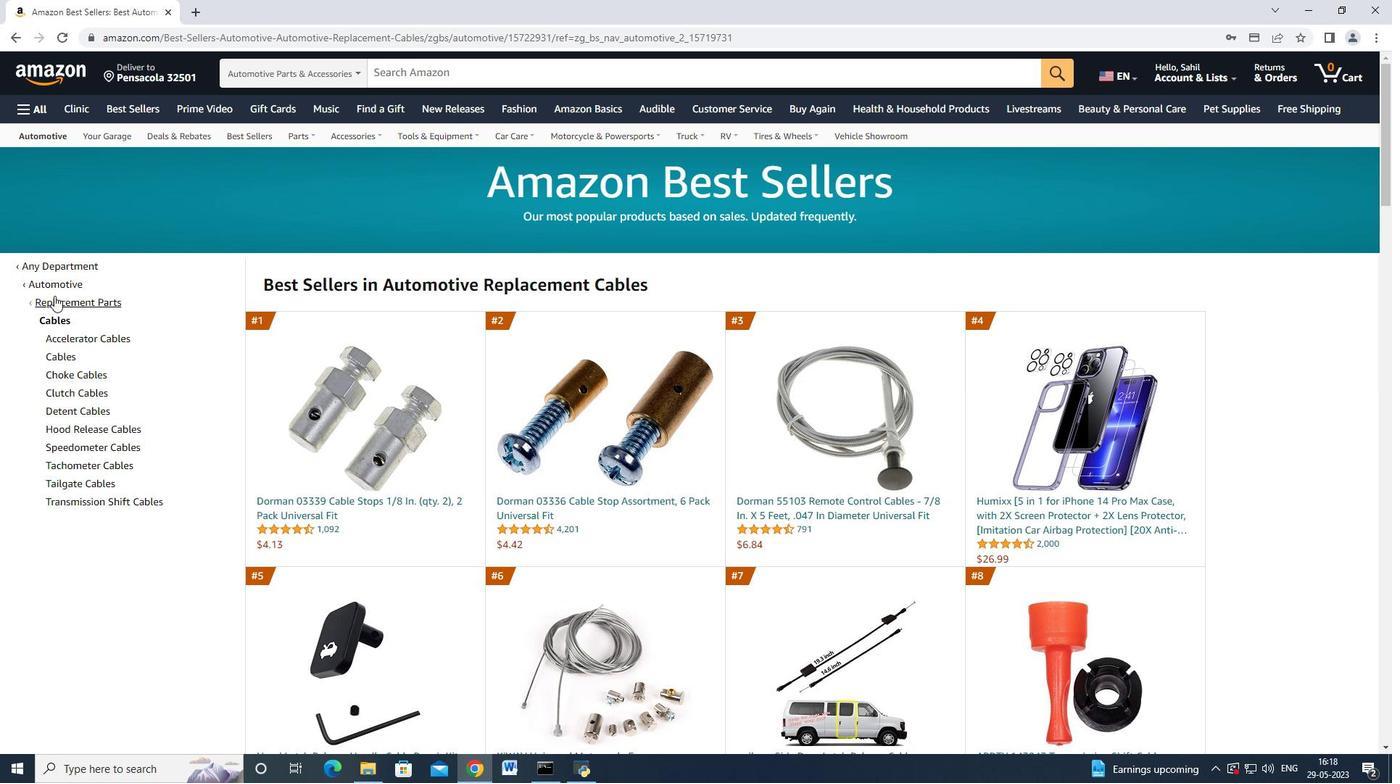 
Action: Mouse pressed left at (53, 297)
Screenshot: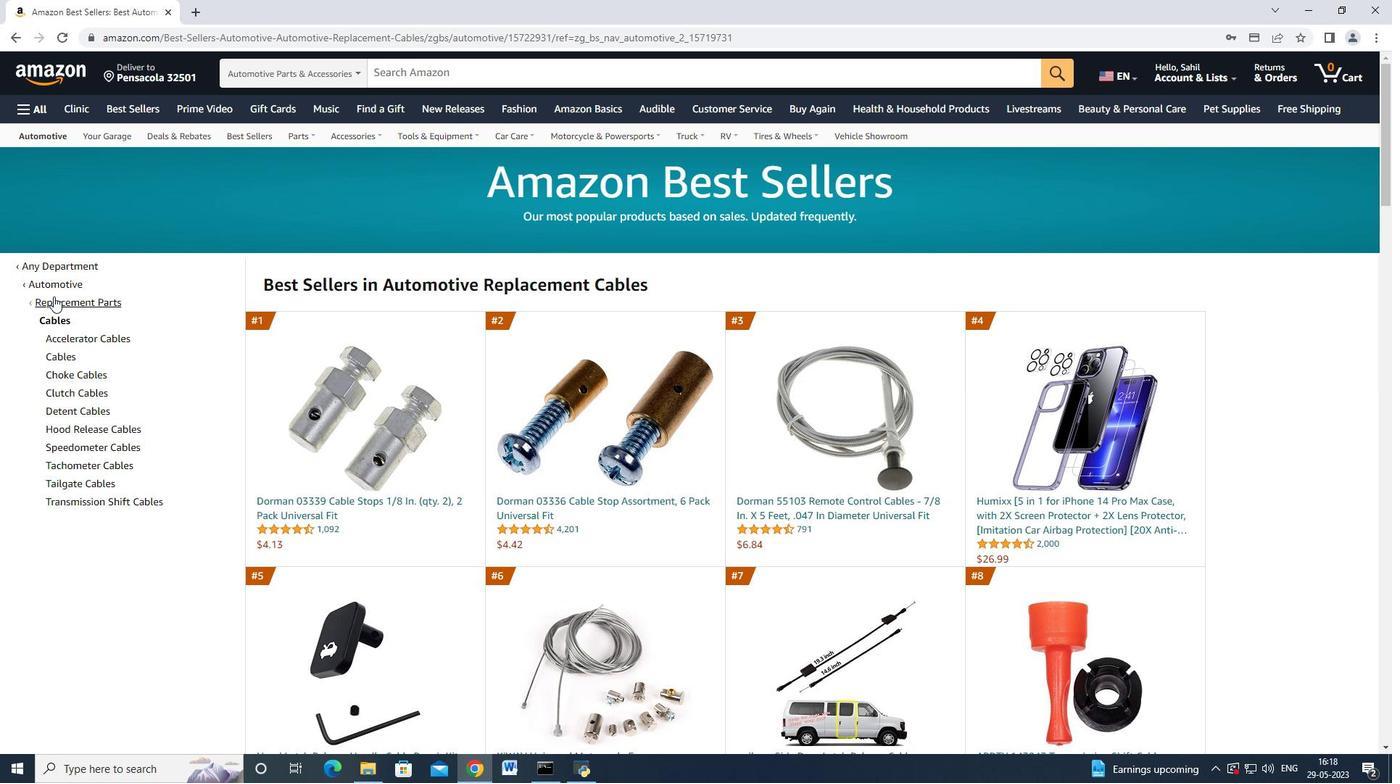 
Action: Mouse moved to (73, 391)
Screenshot: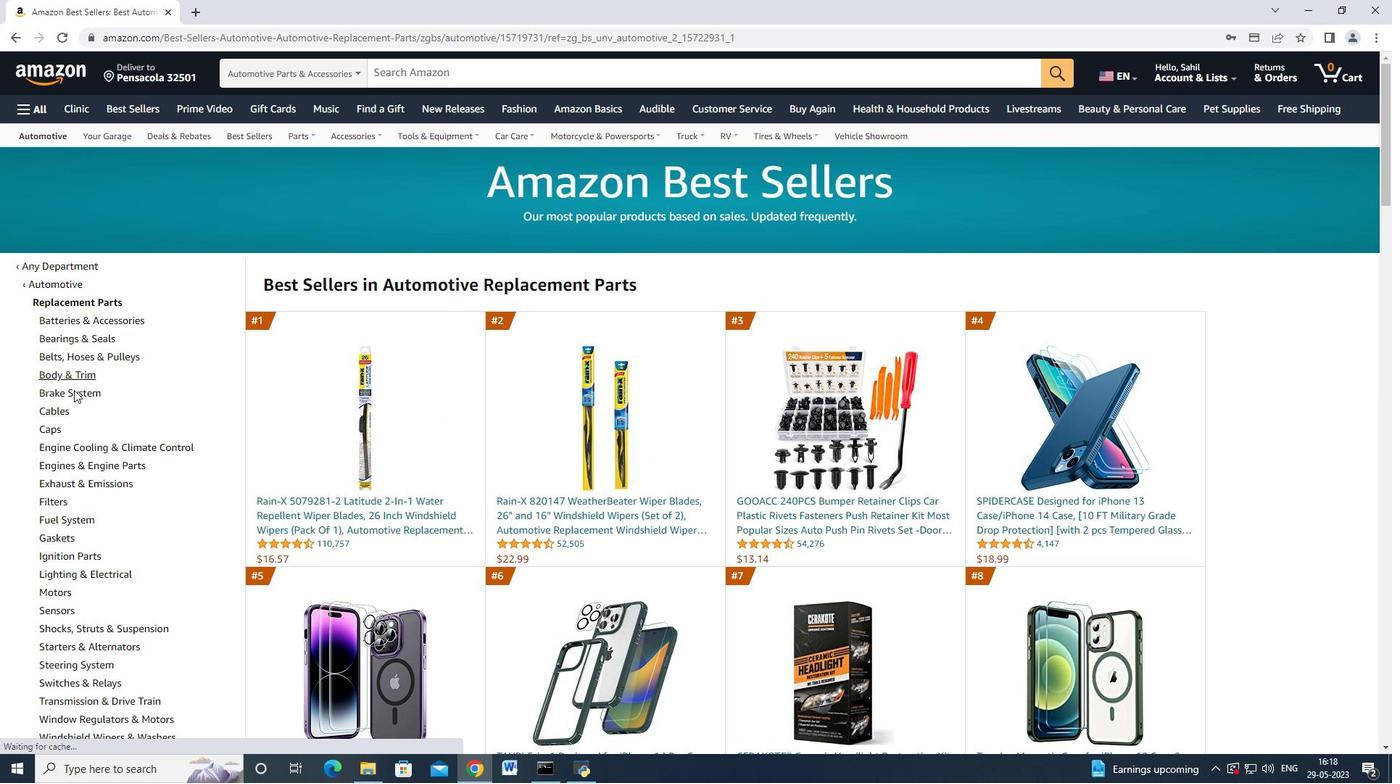 
Action: Mouse pressed left at (73, 391)
Screenshot: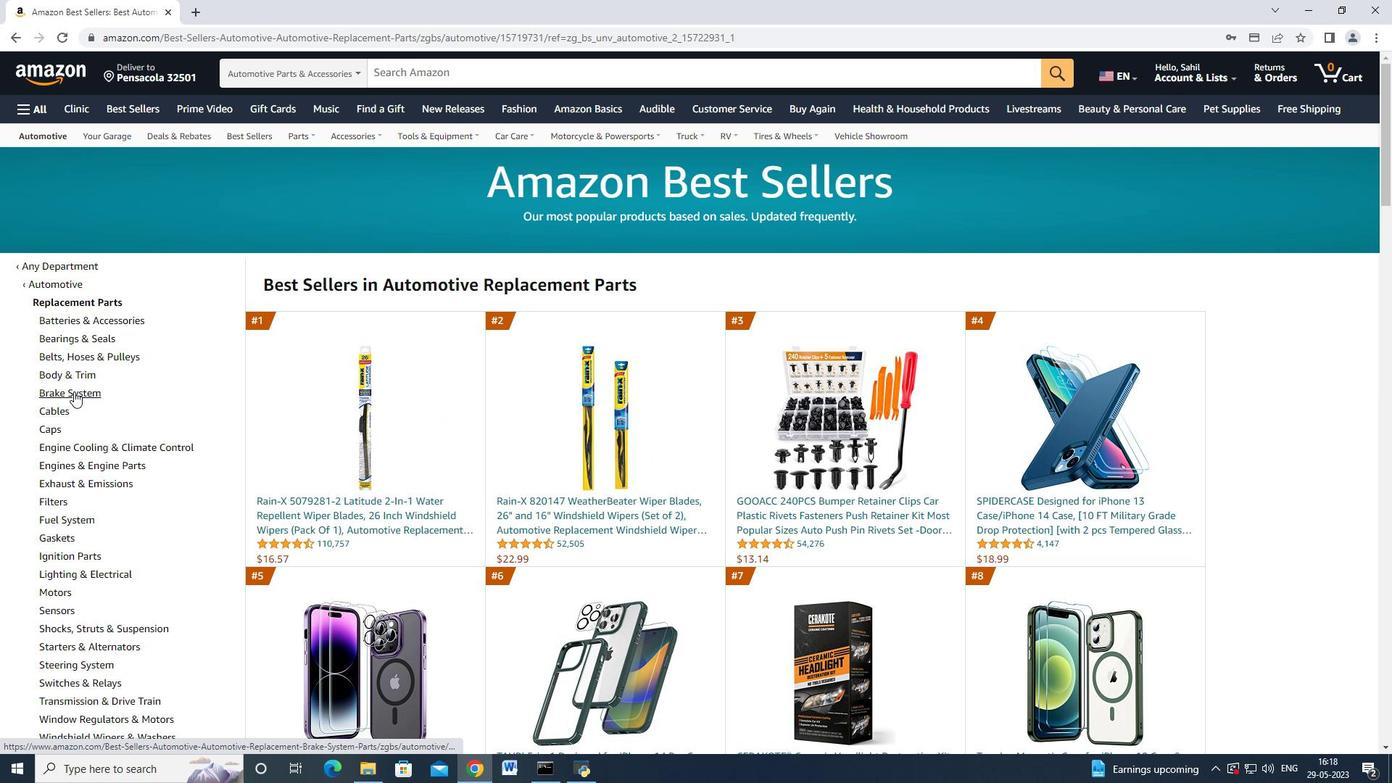 
Action: Mouse moved to (73, 514)
Screenshot: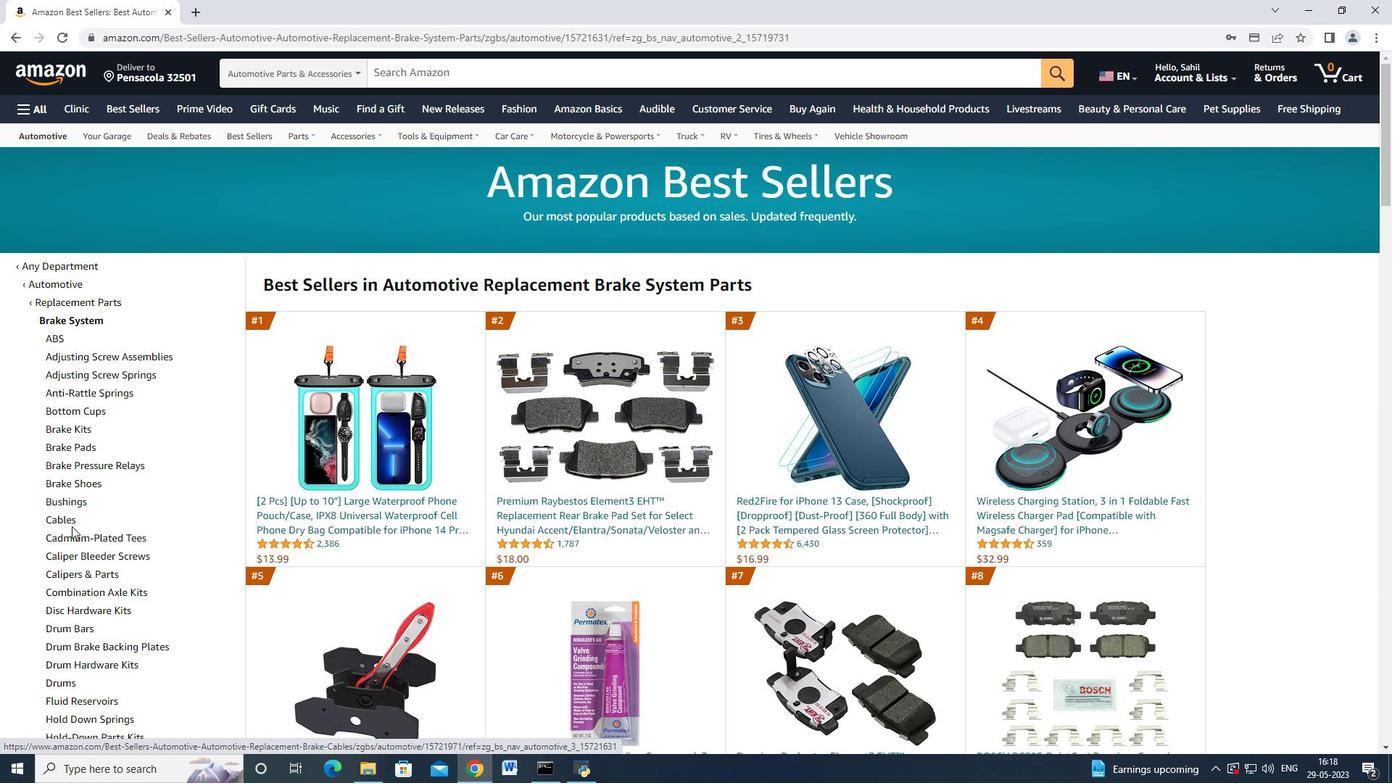 
Action: Mouse pressed left at (73, 514)
Screenshot: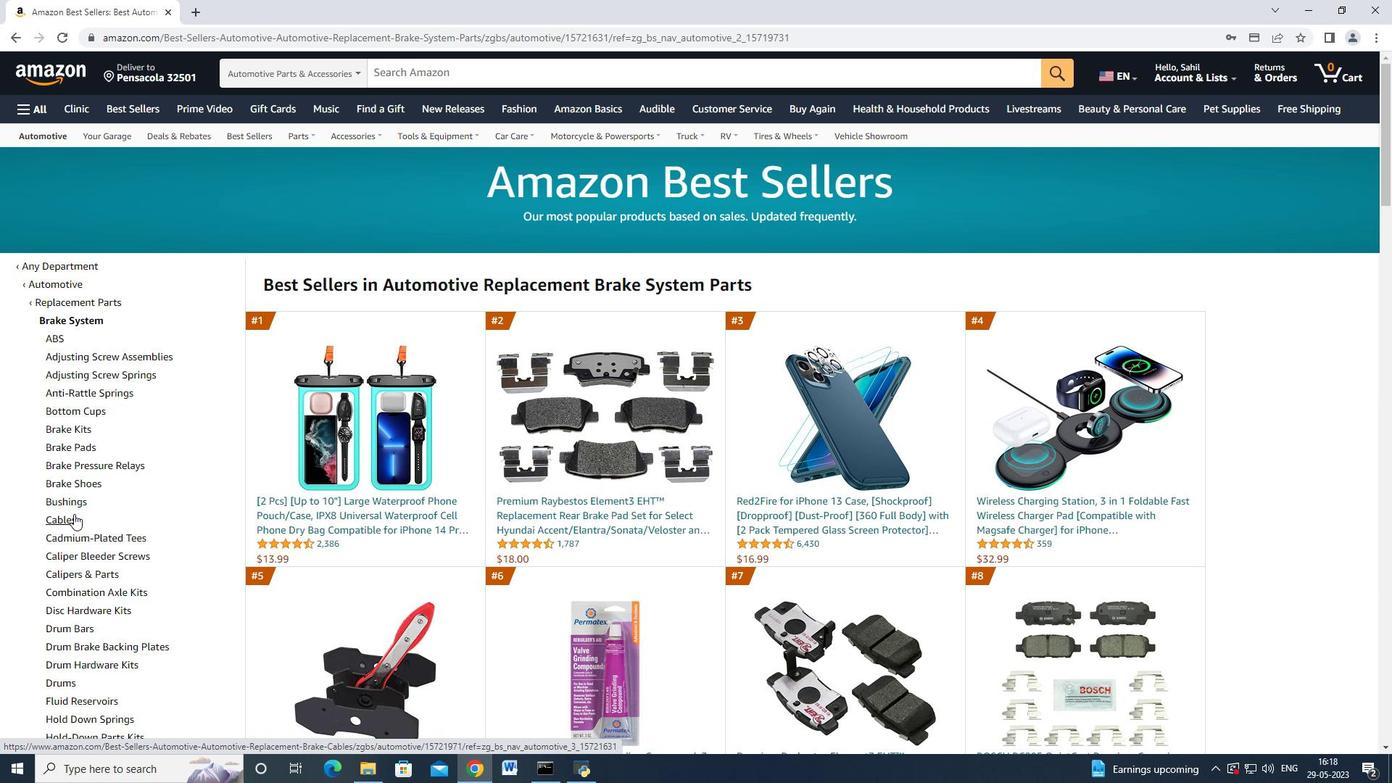 
Action: Mouse moved to (76, 359)
Screenshot: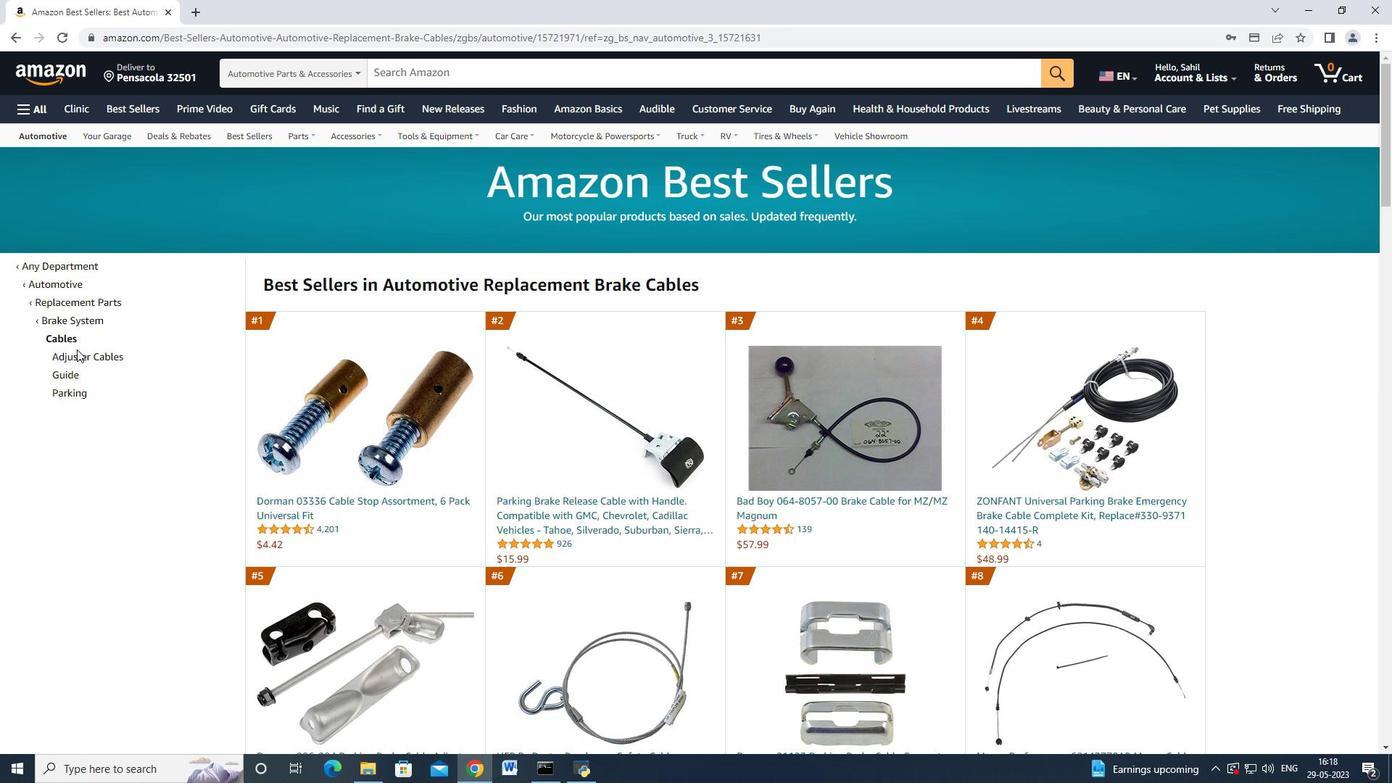 
Action: Mouse pressed left at (76, 359)
Screenshot: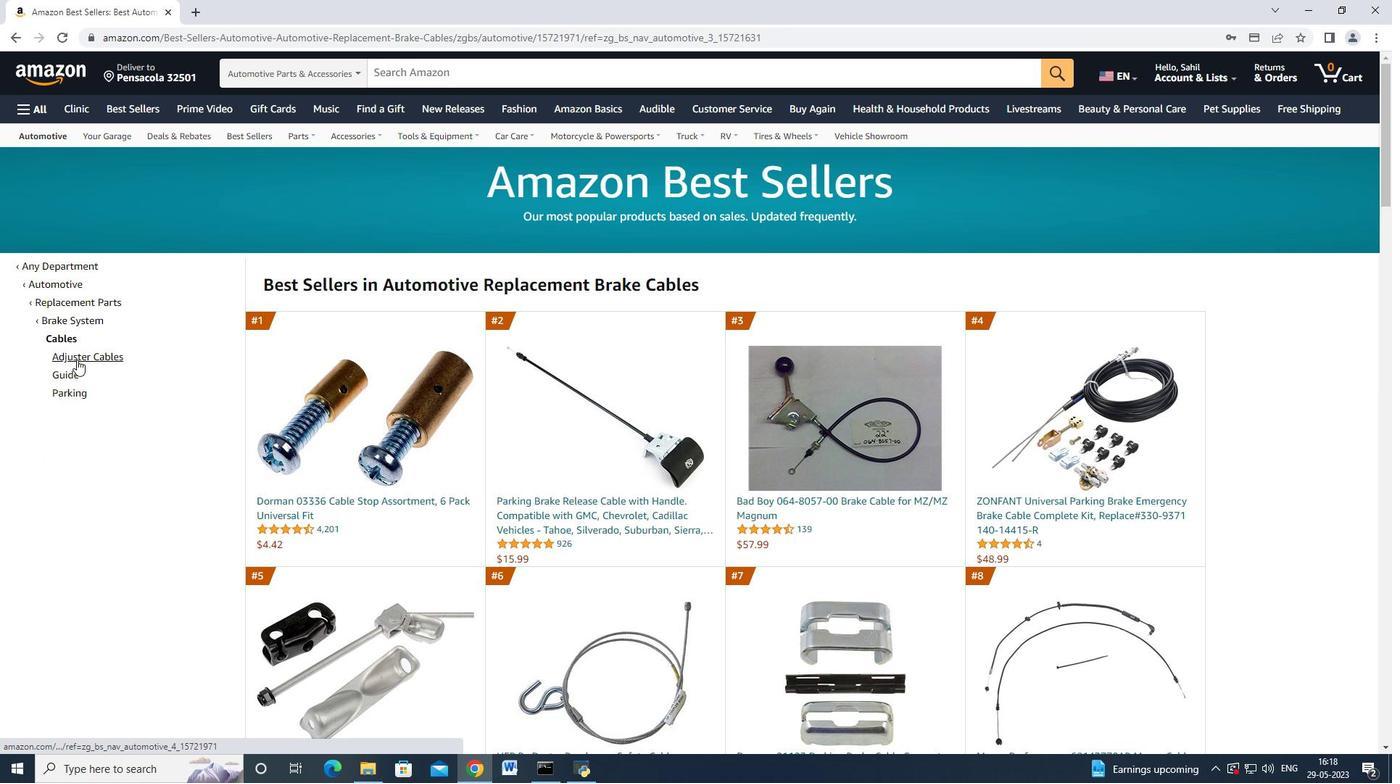 
Action: Mouse moved to (71, 340)
Screenshot: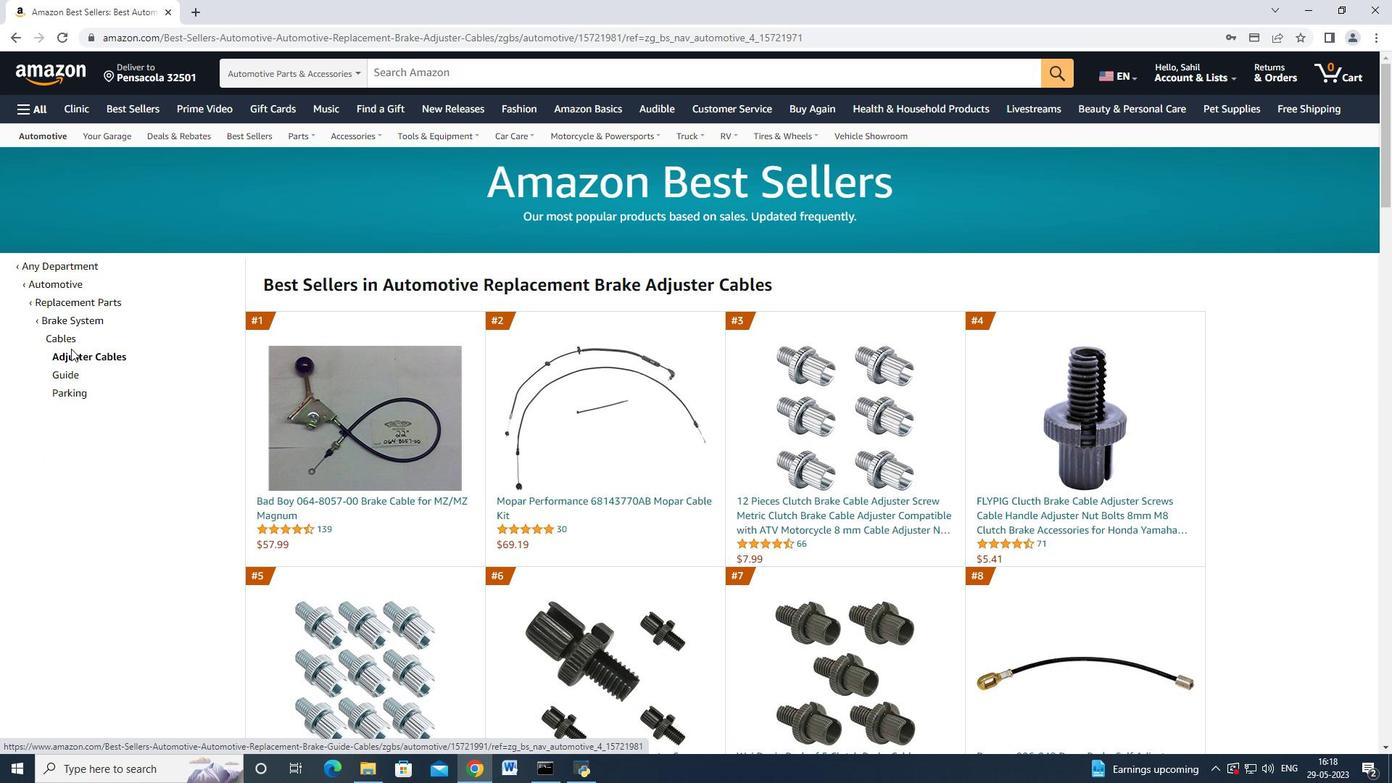 
Action: Mouse pressed left at (71, 340)
Screenshot: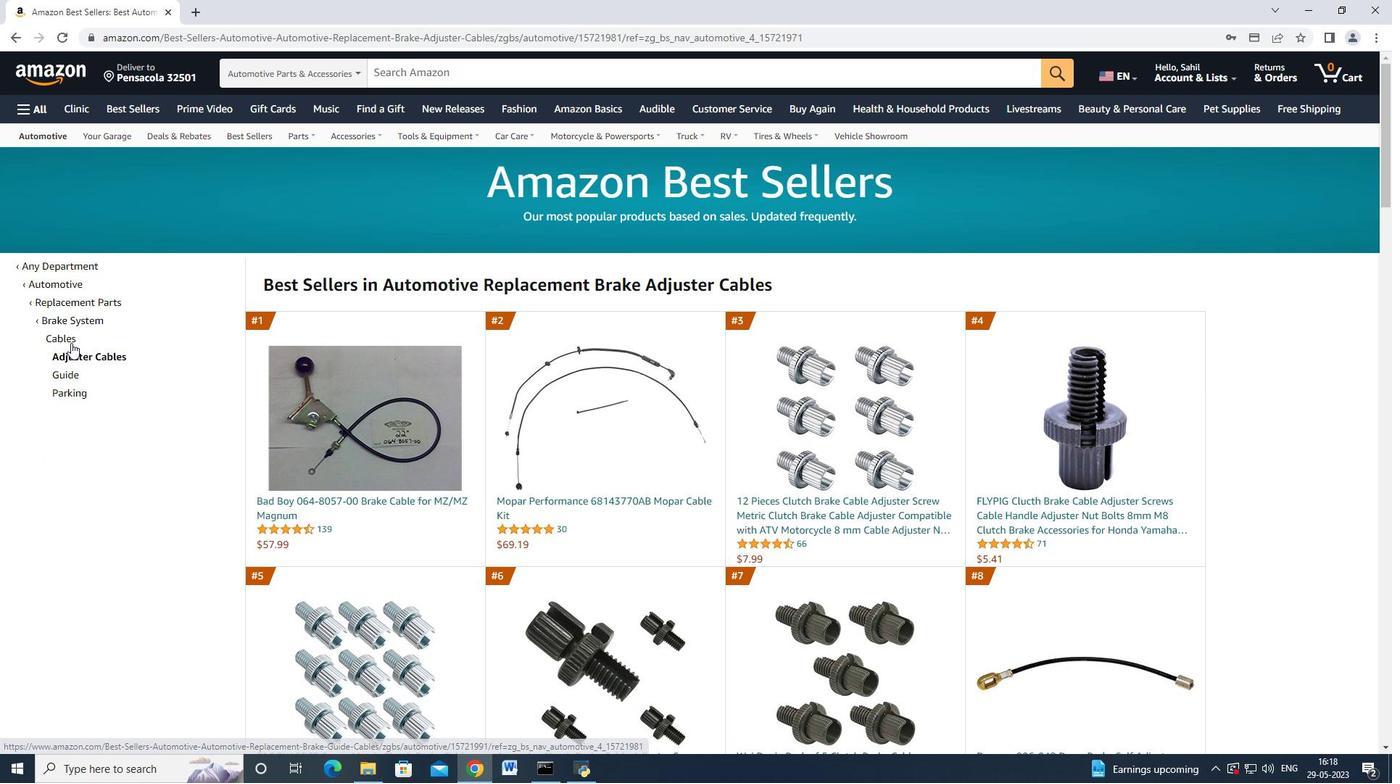 
Action: Mouse moved to (73, 391)
Screenshot: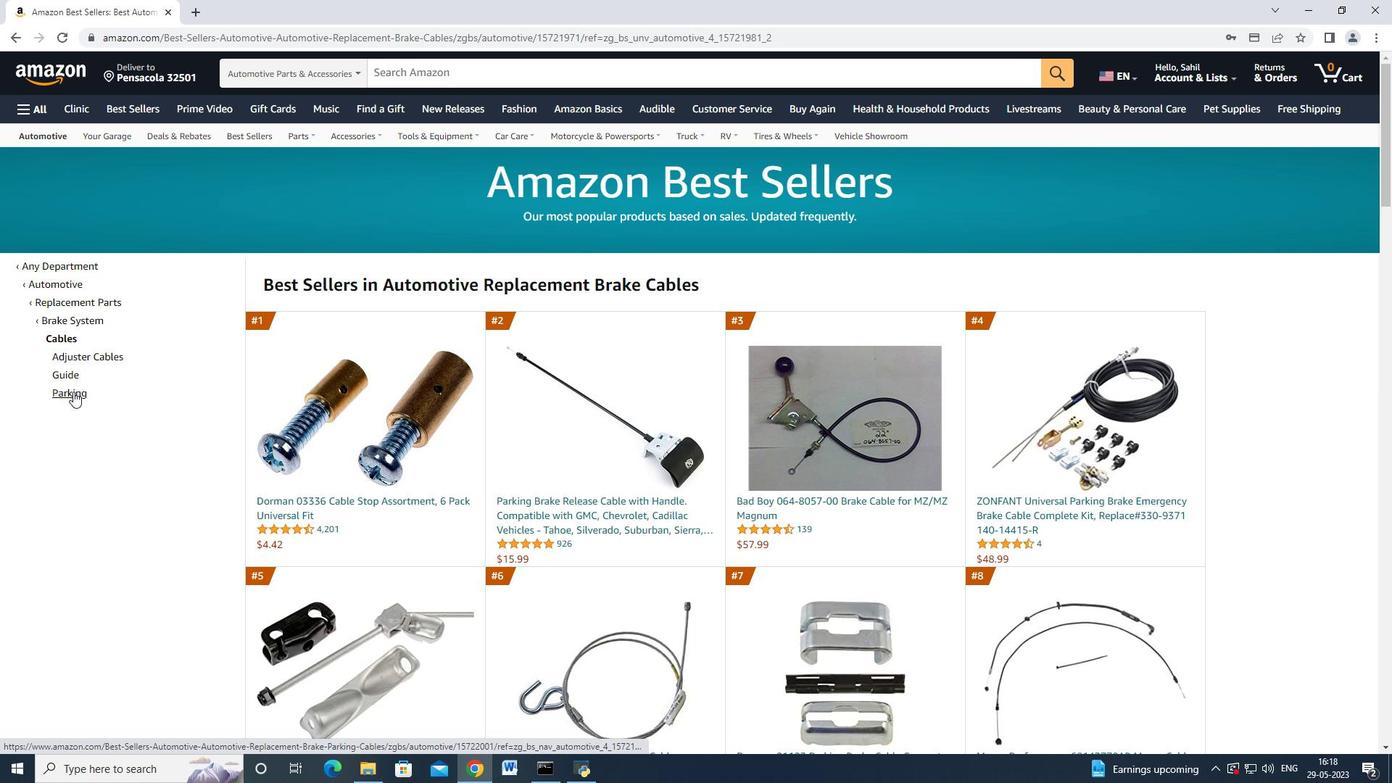 
Action: Mouse pressed left at (73, 391)
Screenshot: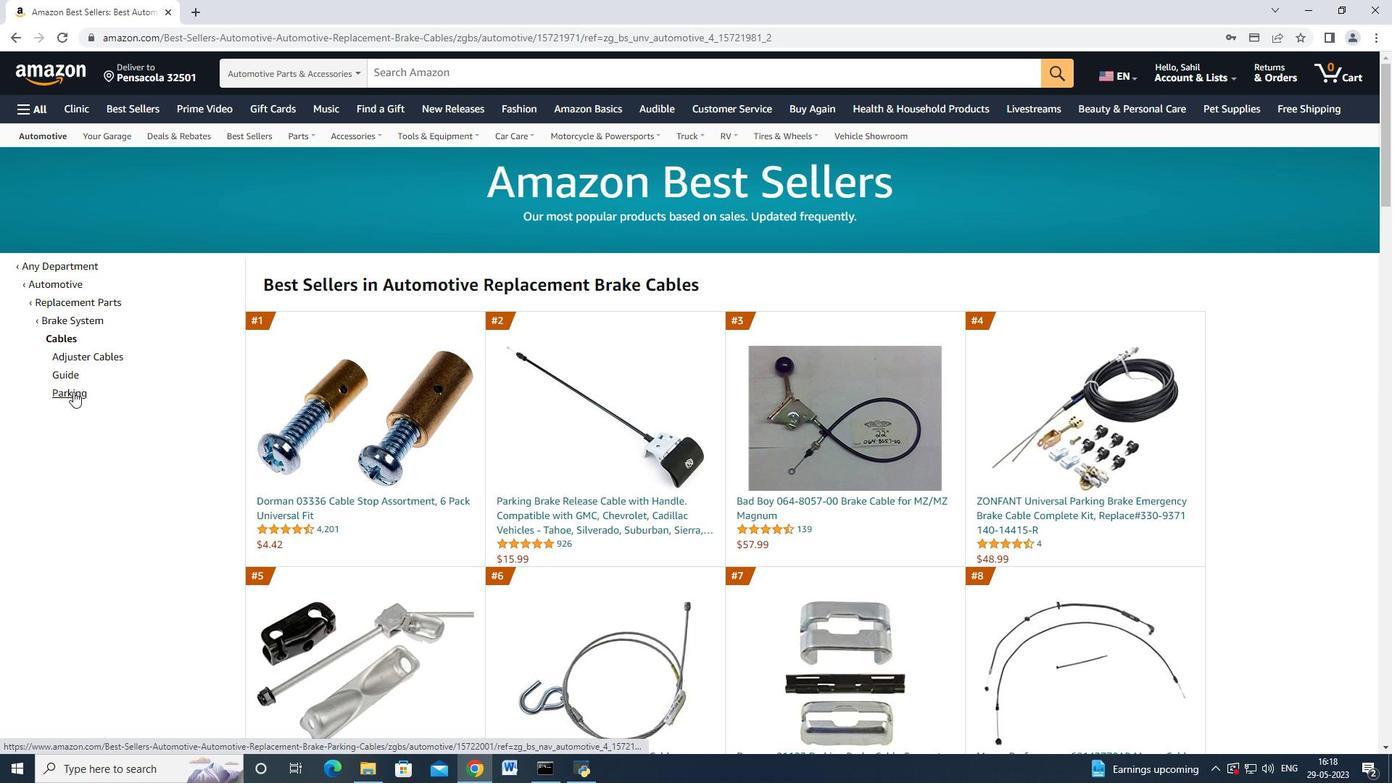 
Action: Mouse moved to (73, 377)
Screenshot: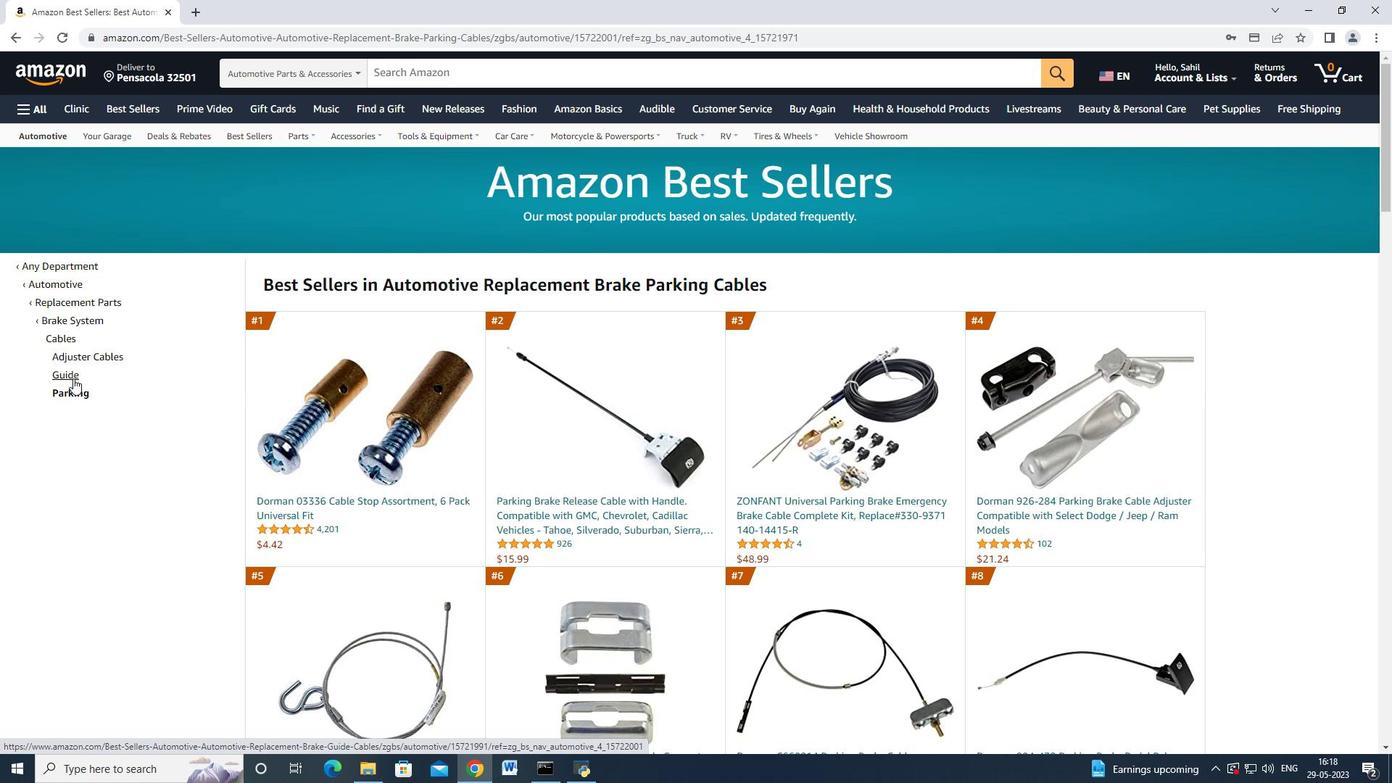 
Action: Mouse pressed left at (73, 377)
Screenshot: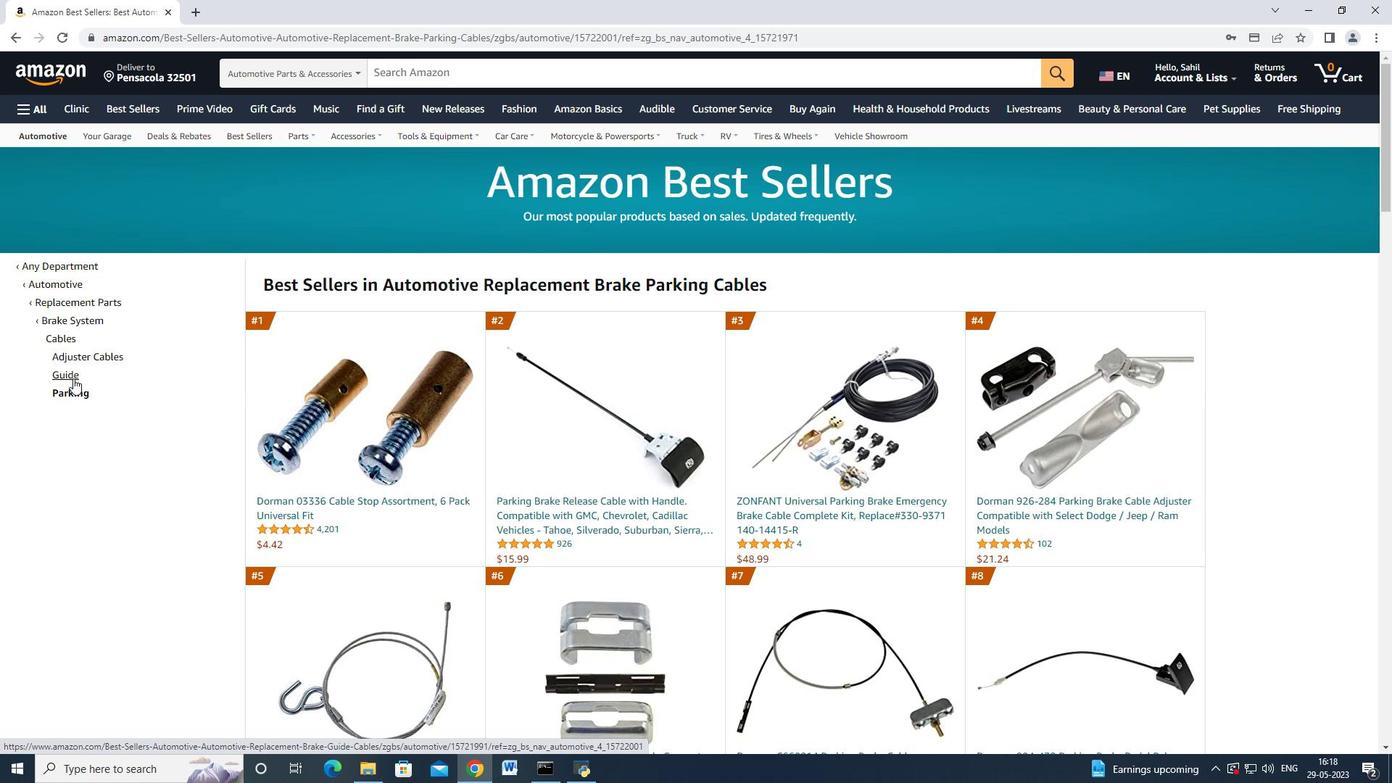
Action: Mouse moved to (63, 323)
Screenshot: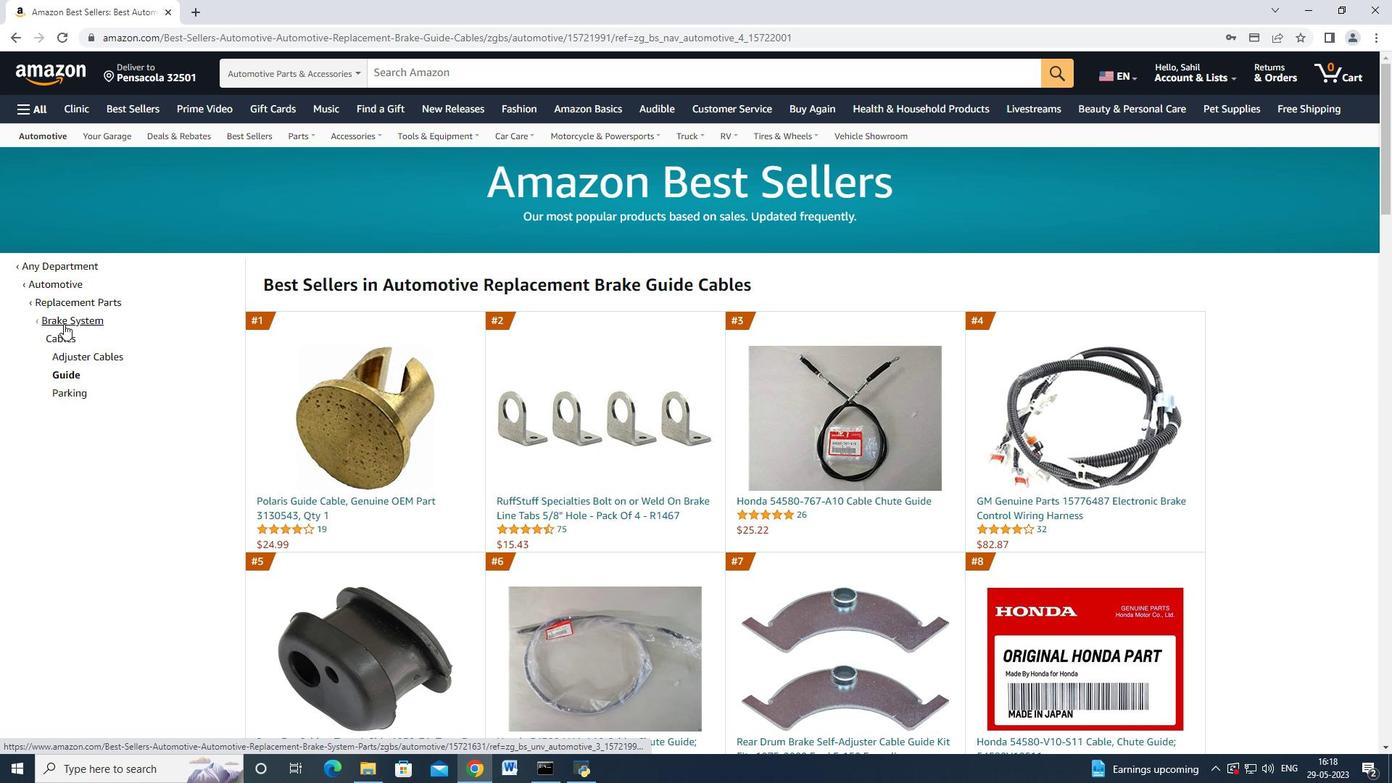 
Action: Mouse pressed left at (63, 323)
Screenshot: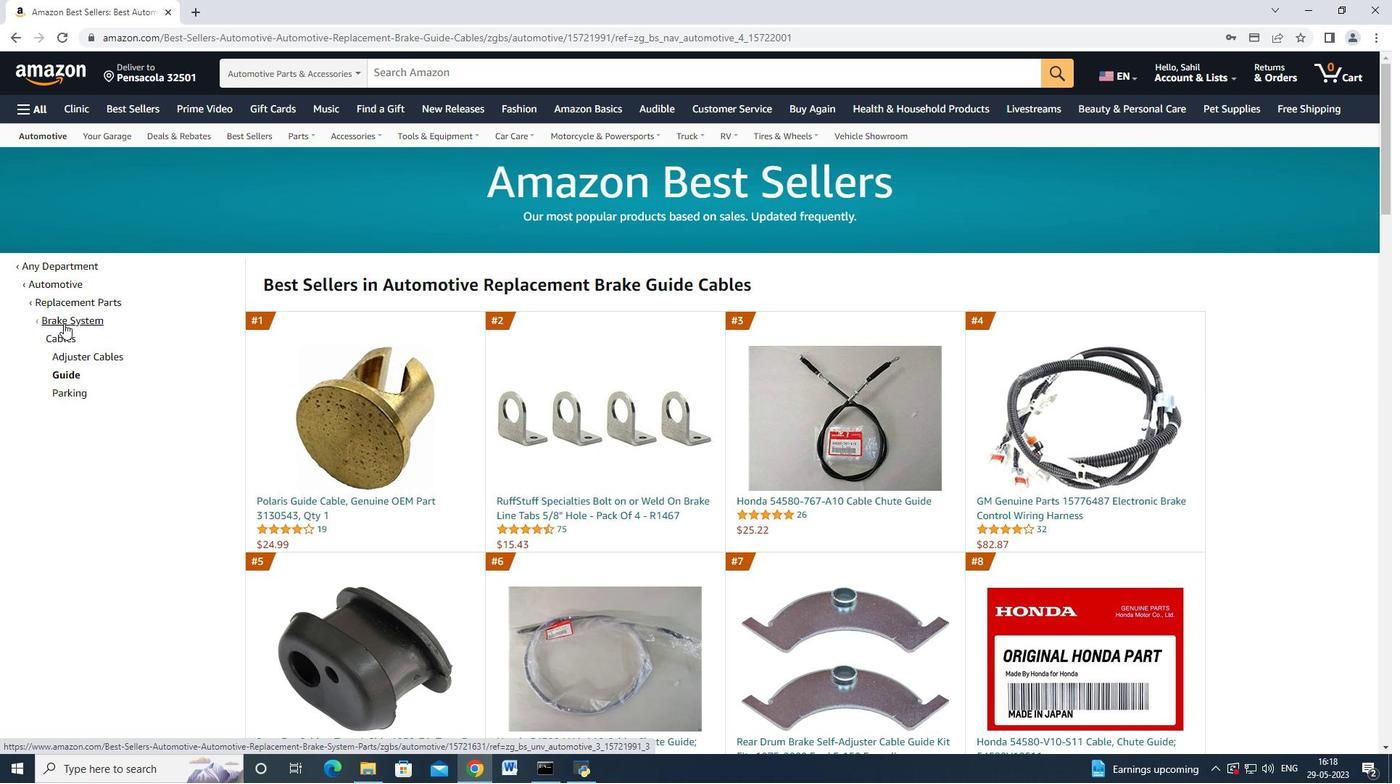 
Action: Mouse moved to (62, 516)
Screenshot: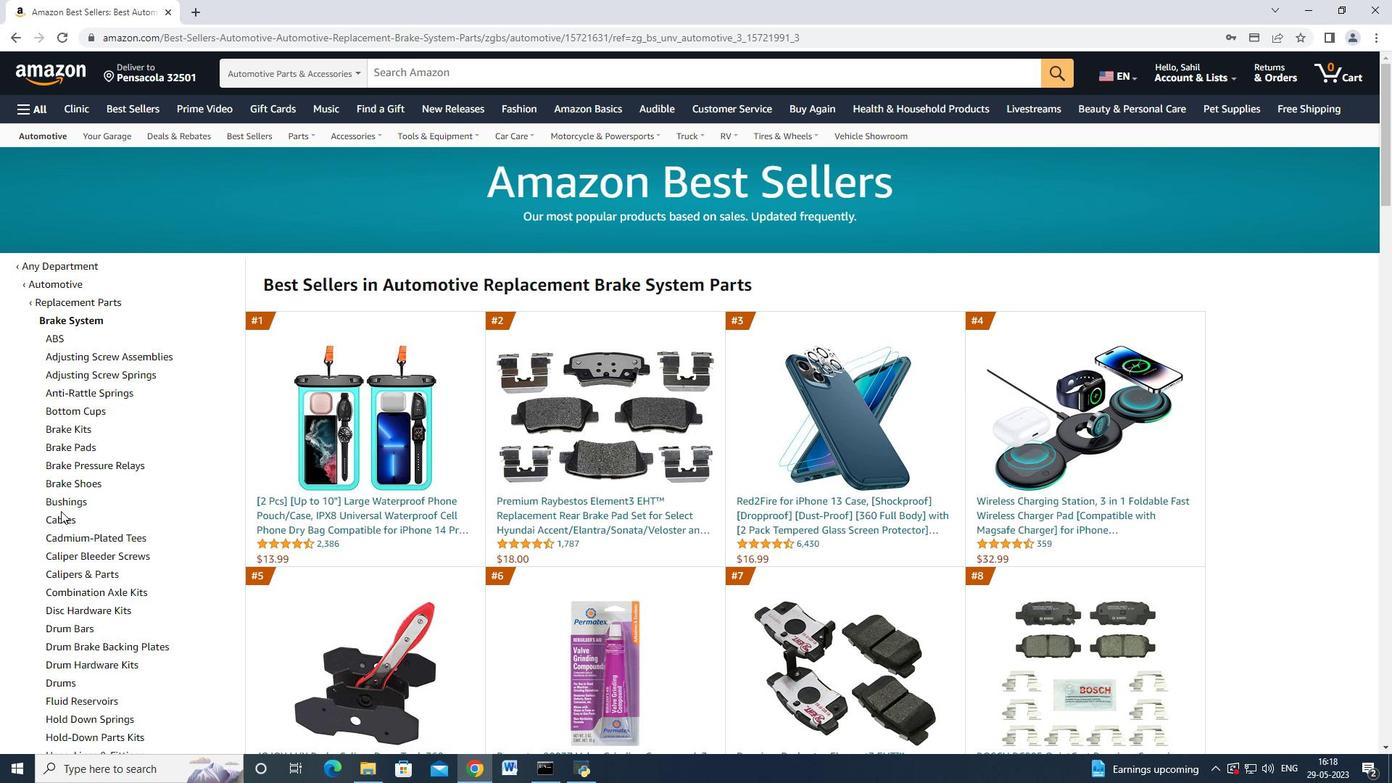 
Action: Mouse pressed left at (62, 516)
Screenshot: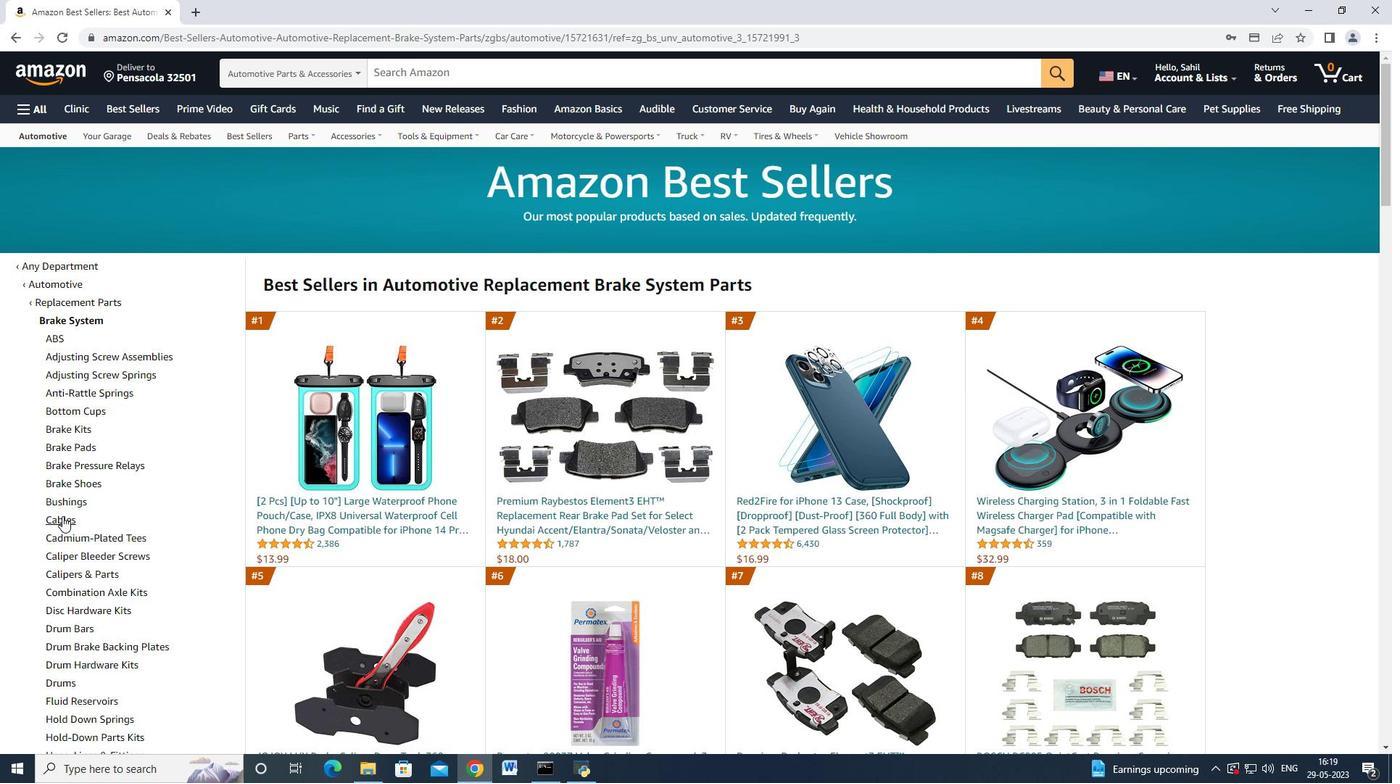 
Action: Mouse moved to (73, 324)
Screenshot: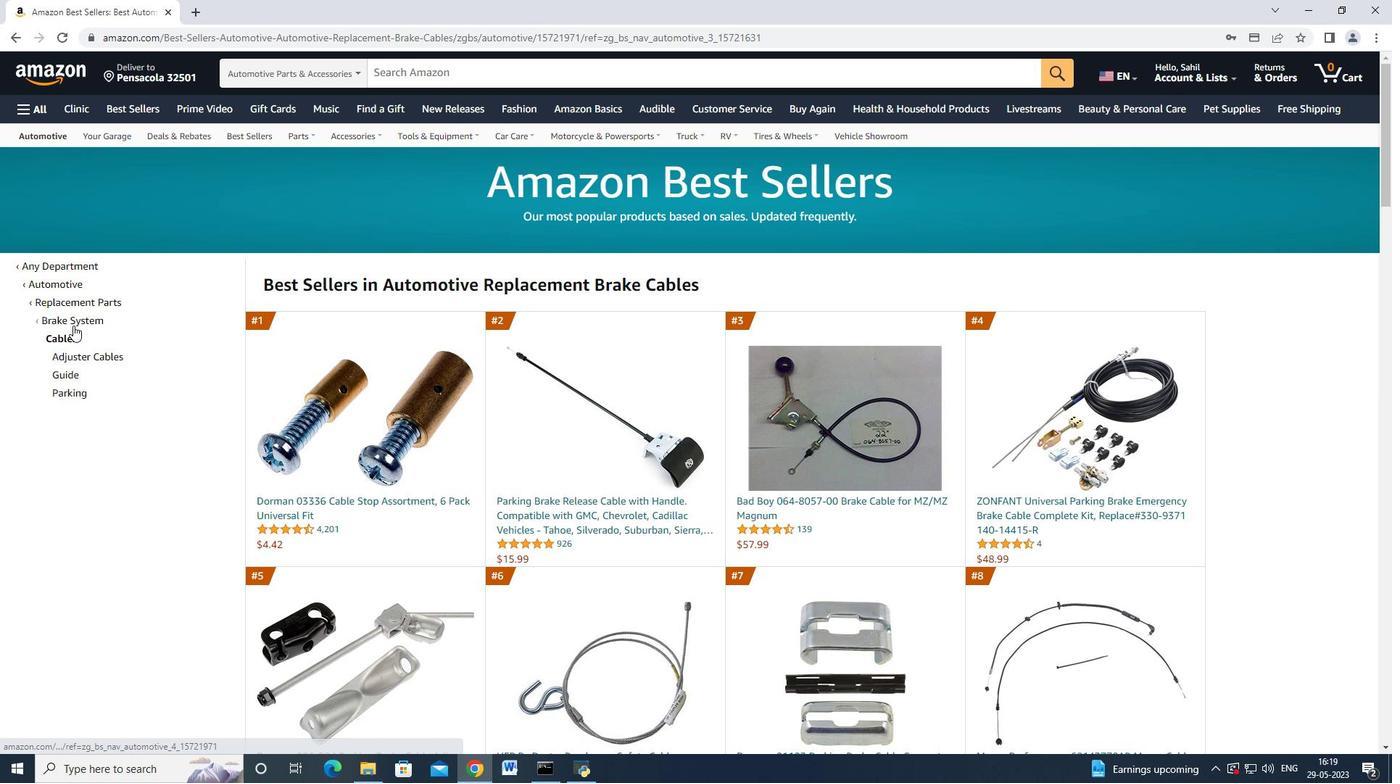 
Action: Mouse pressed left at (73, 324)
Screenshot: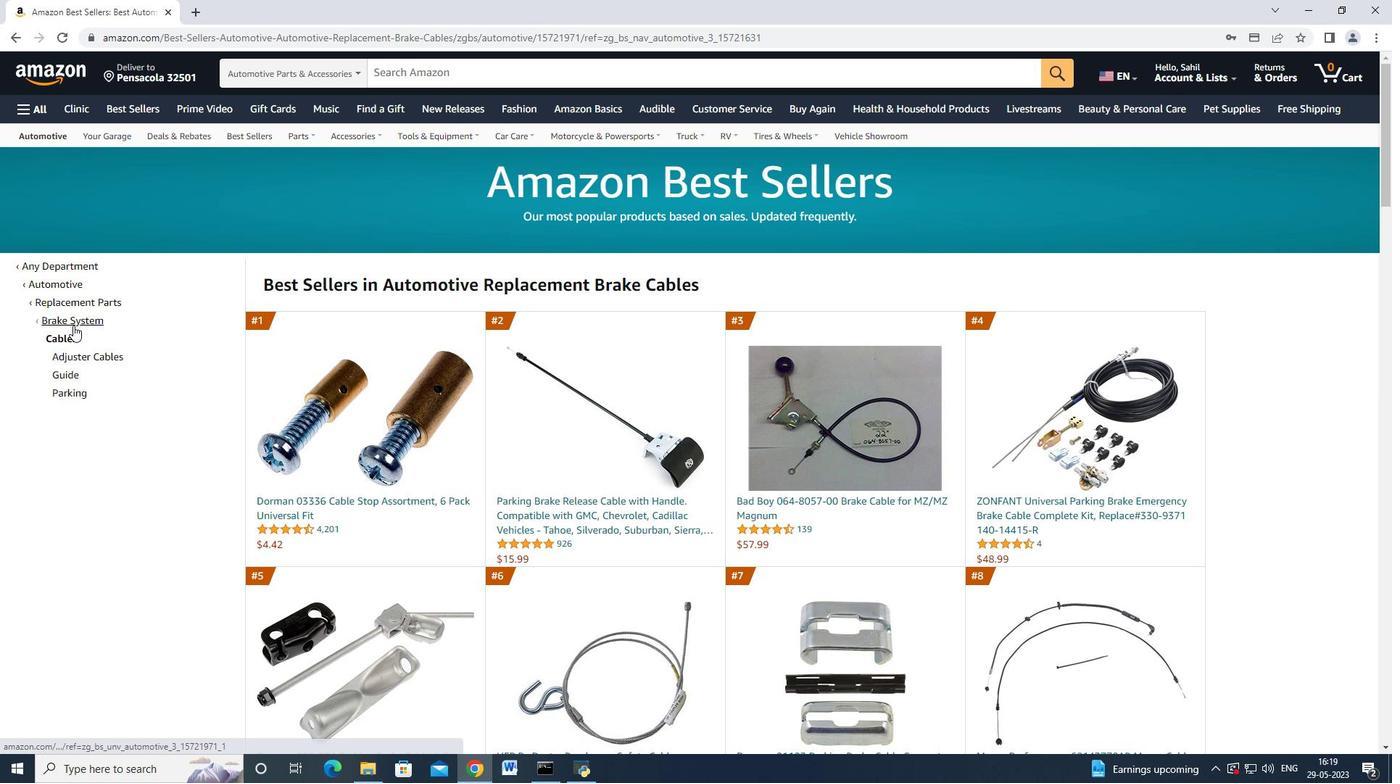 
Action: Mouse moved to (95, 404)
Screenshot: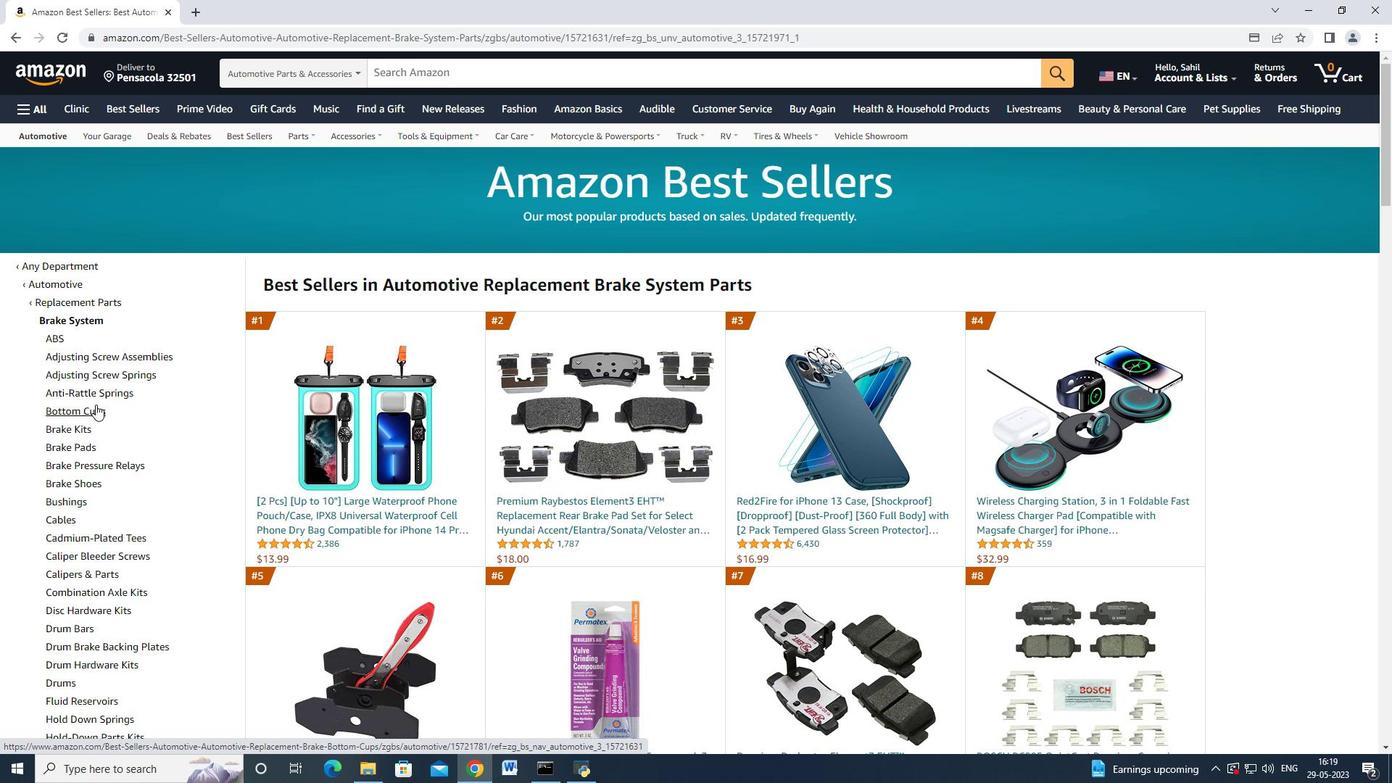 
Action: Mouse scrolled (95, 403) with delta (0, 0)
Screenshot: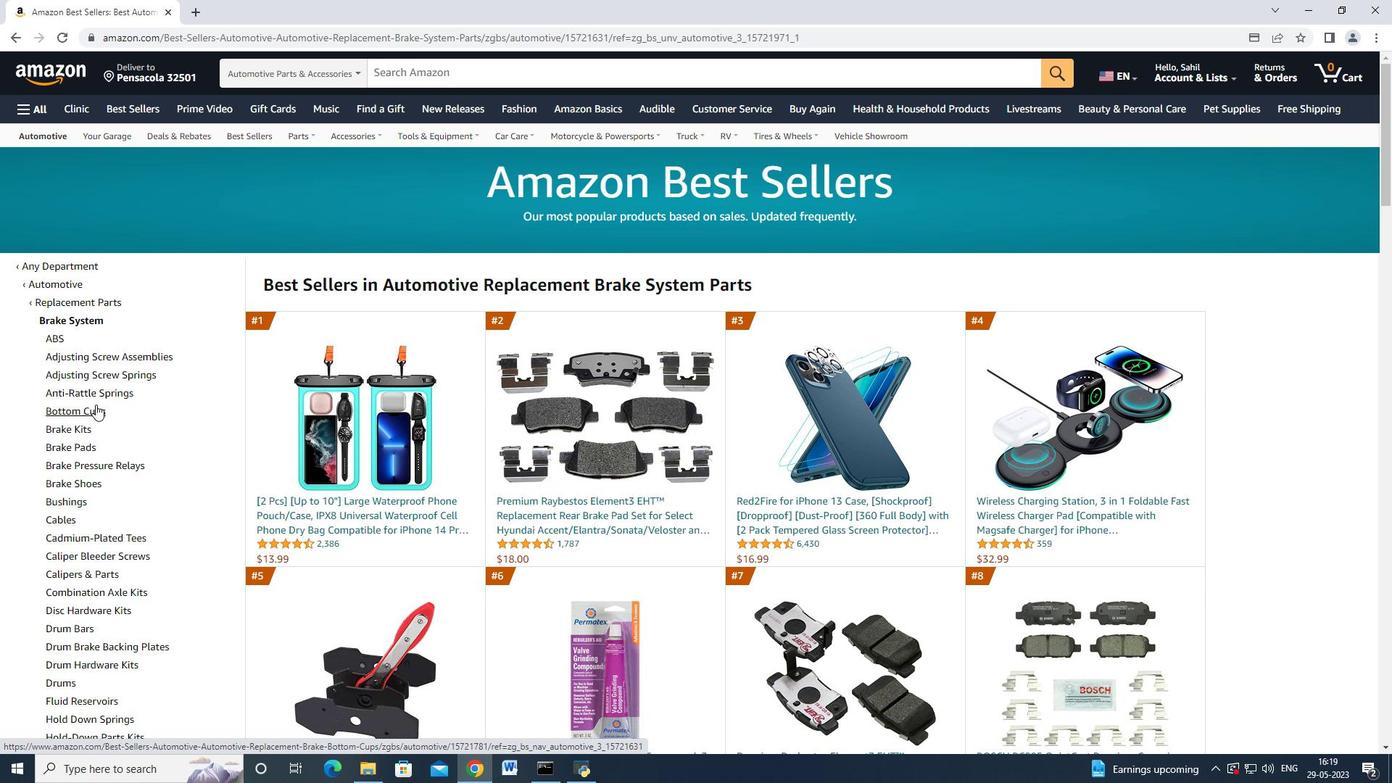 
Action: Mouse moved to (66, 232)
Screenshot: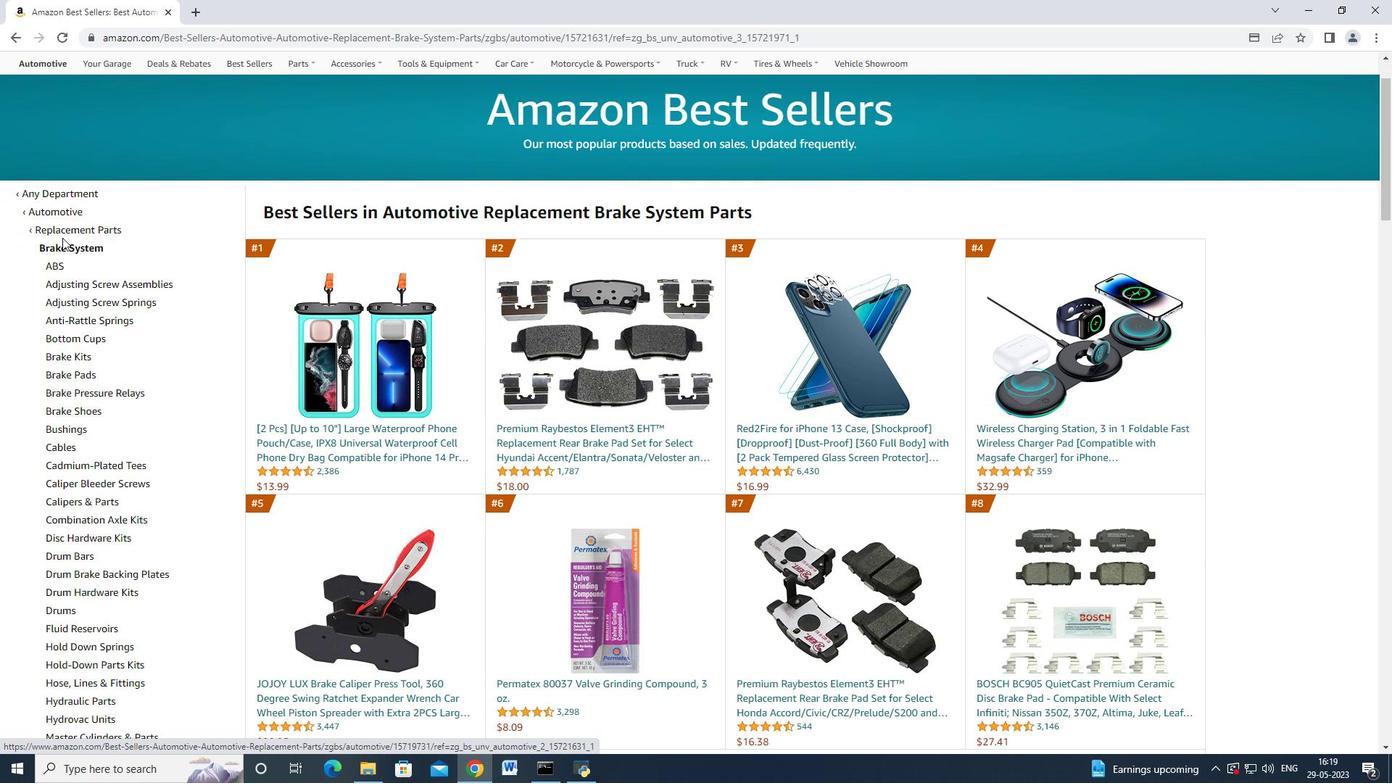 
Action: Mouse pressed left at (66, 232)
Screenshot: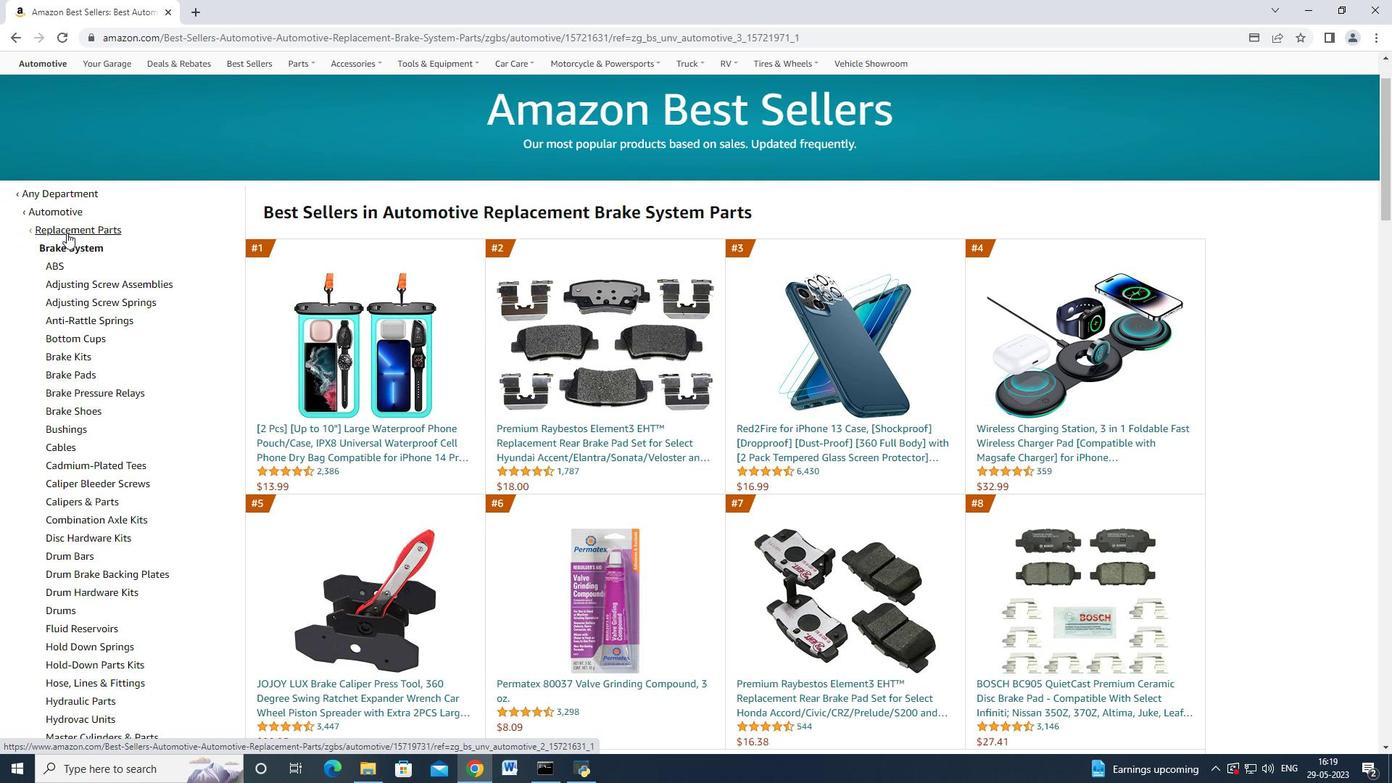 
Action: Mouse moved to (68, 405)
Screenshot: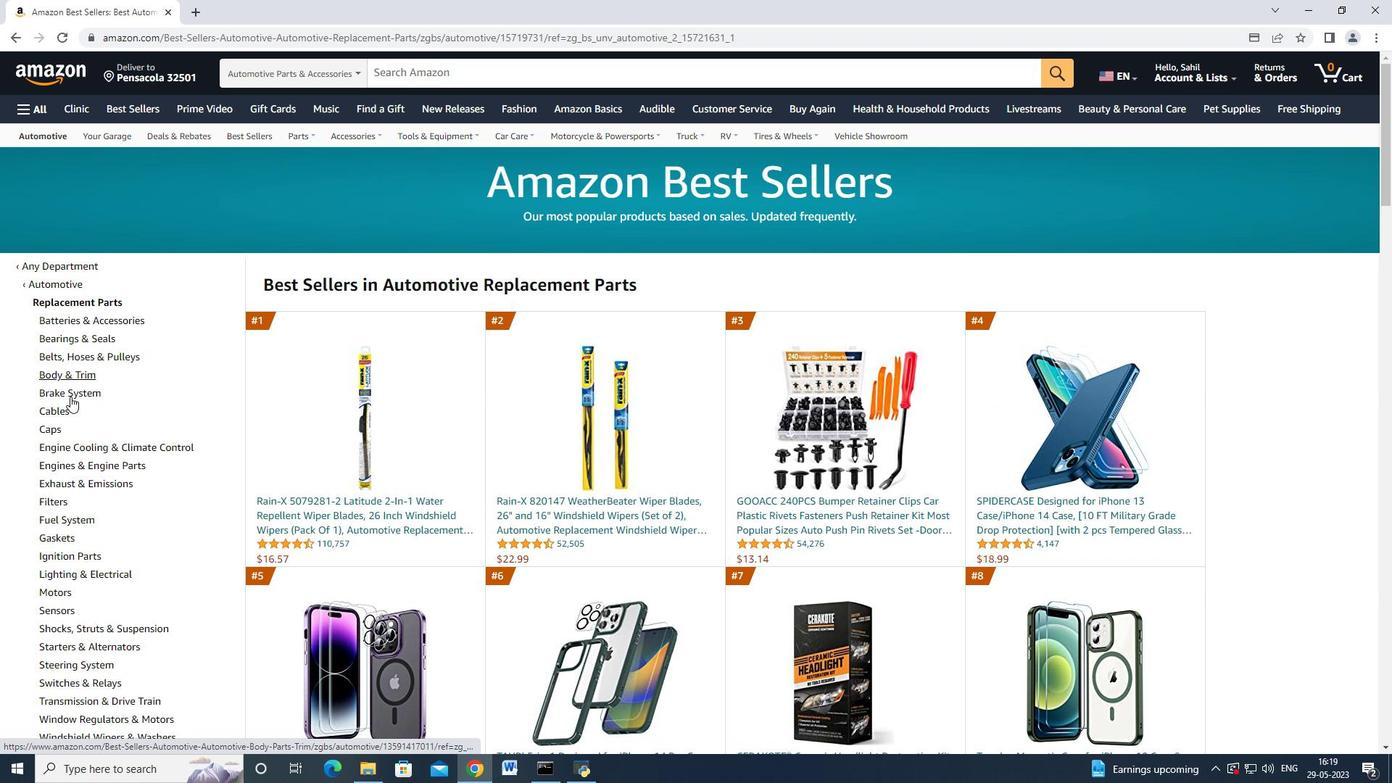 
Action: Mouse pressed left at (68, 405)
Screenshot: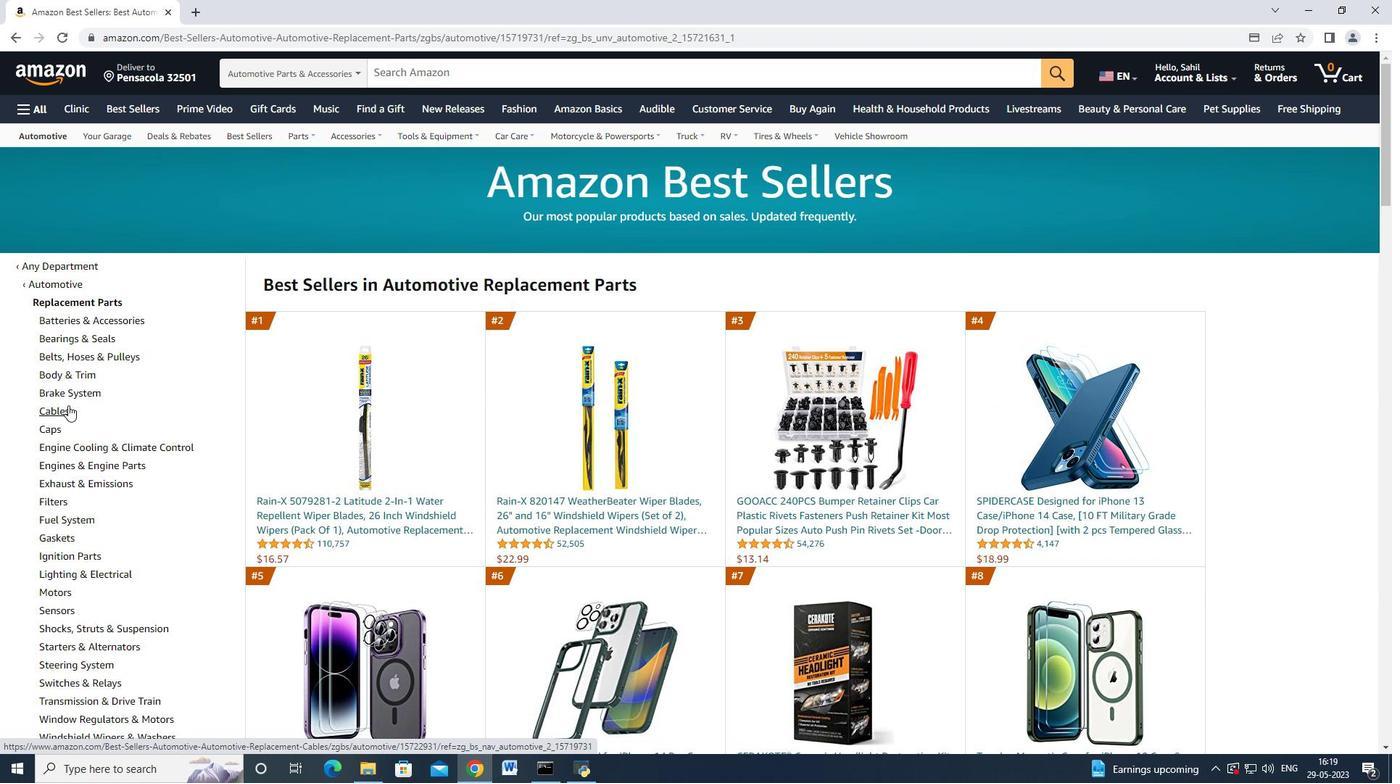 
Action: Mouse moved to (91, 373)
Screenshot: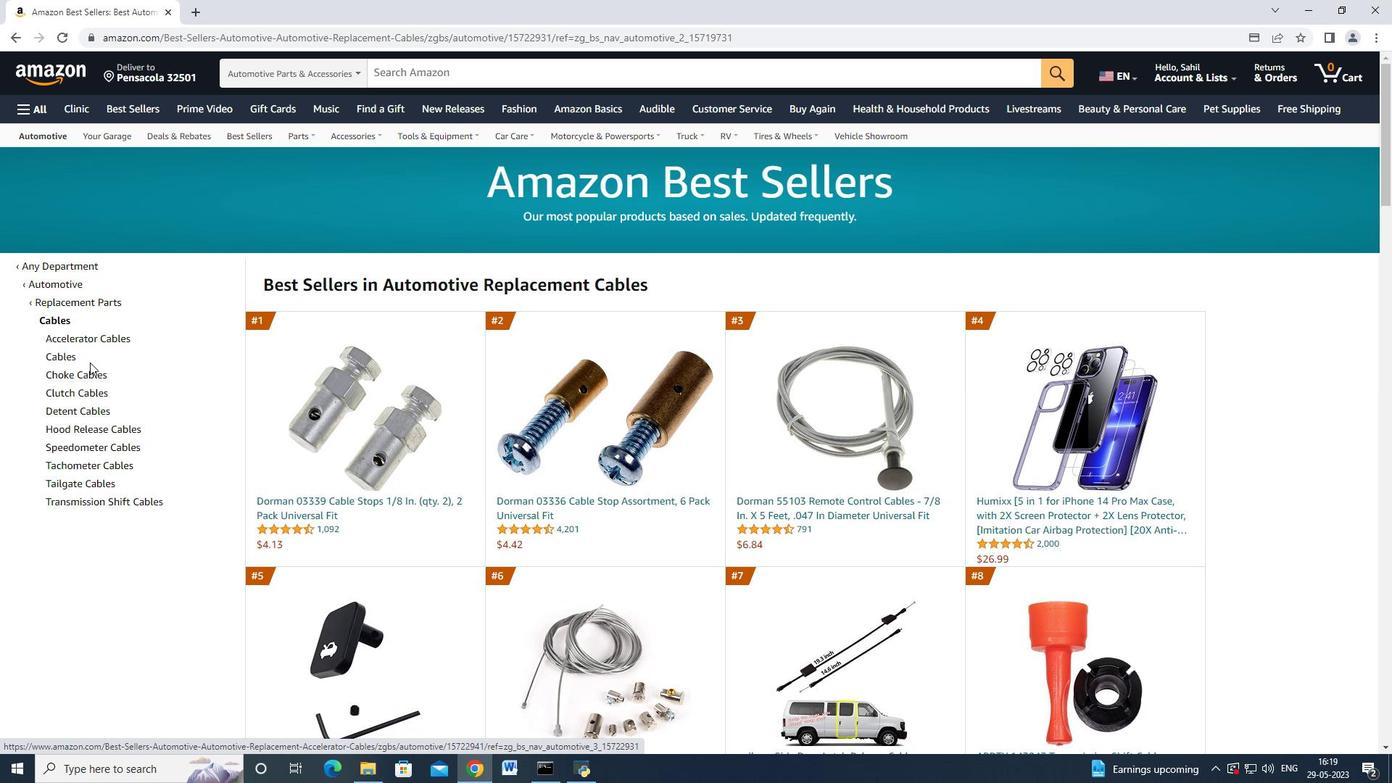 
Action: Mouse pressed left at (91, 373)
Screenshot: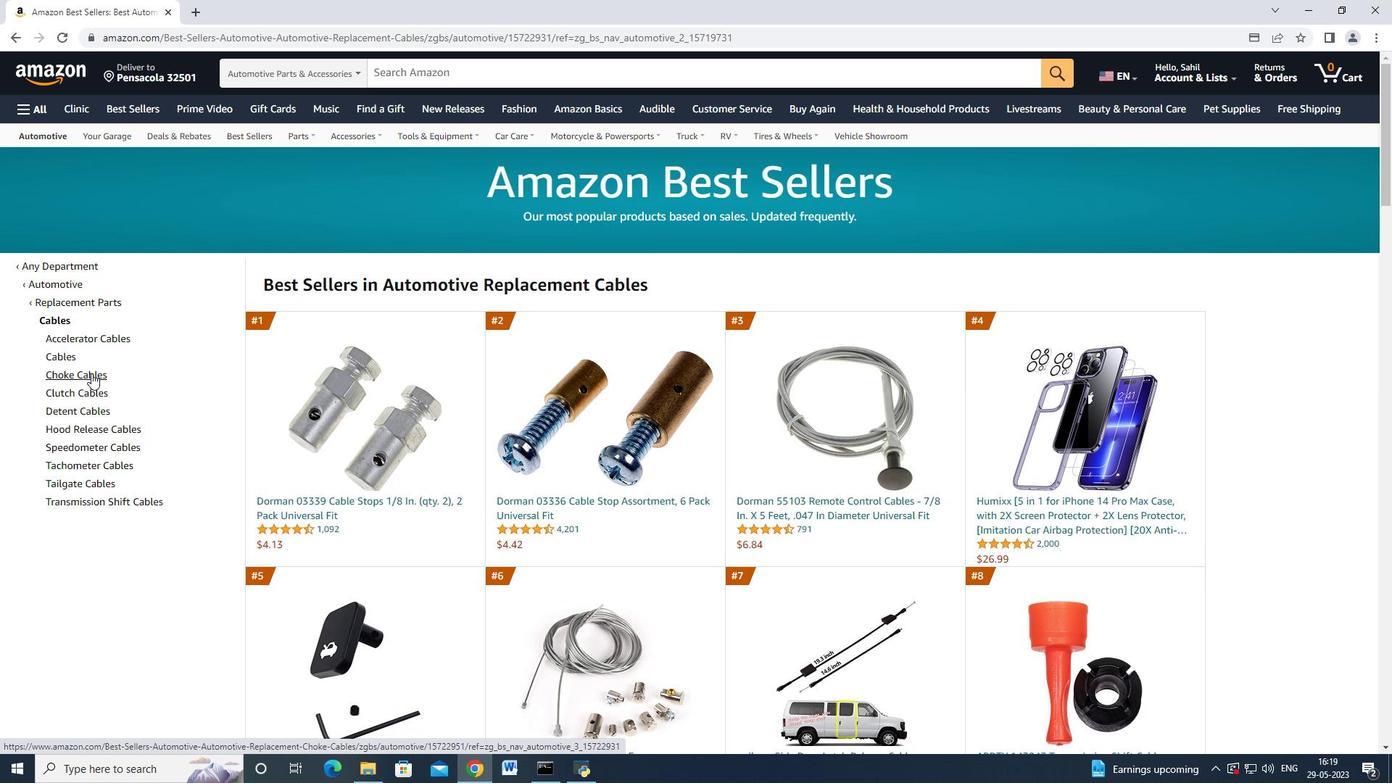 
Action: Mouse moved to (376, 500)
Screenshot: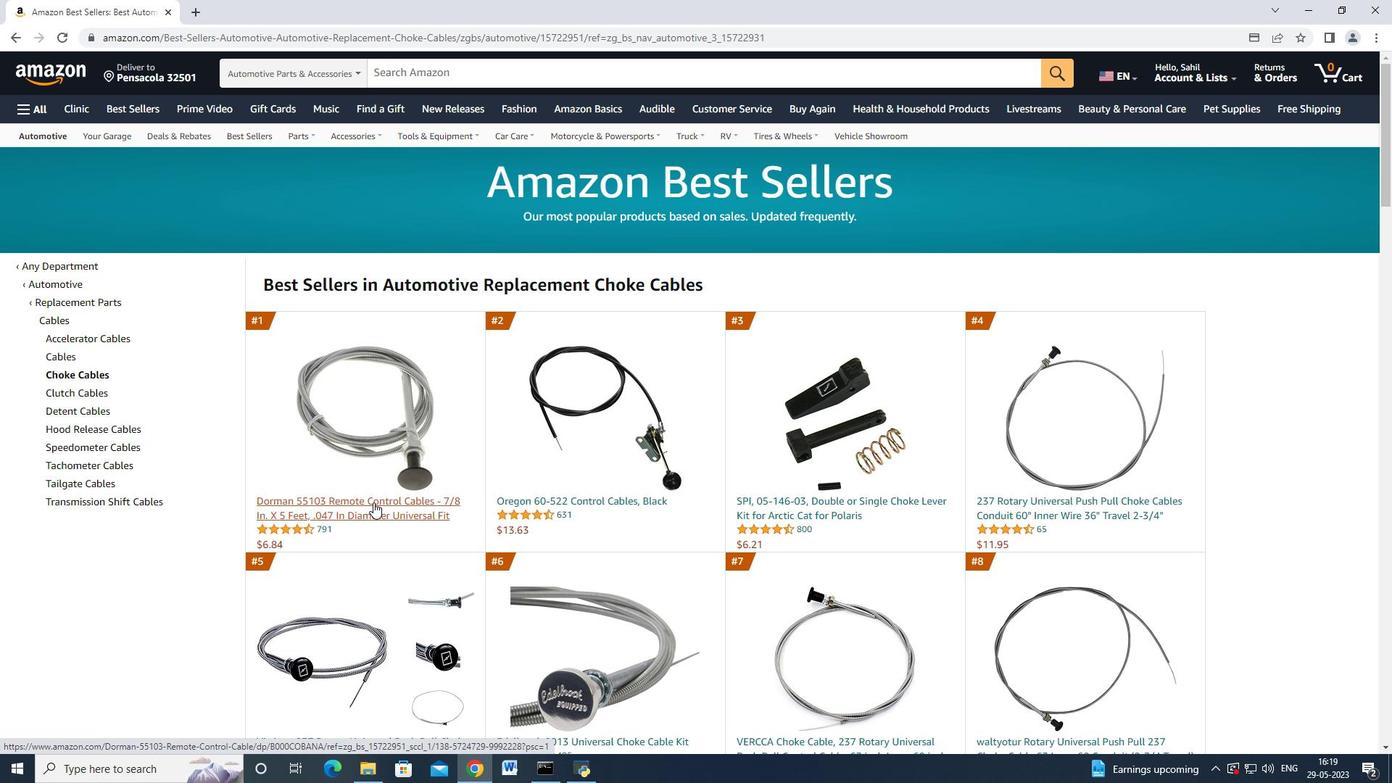 
Action: Mouse pressed left at (376, 500)
Screenshot: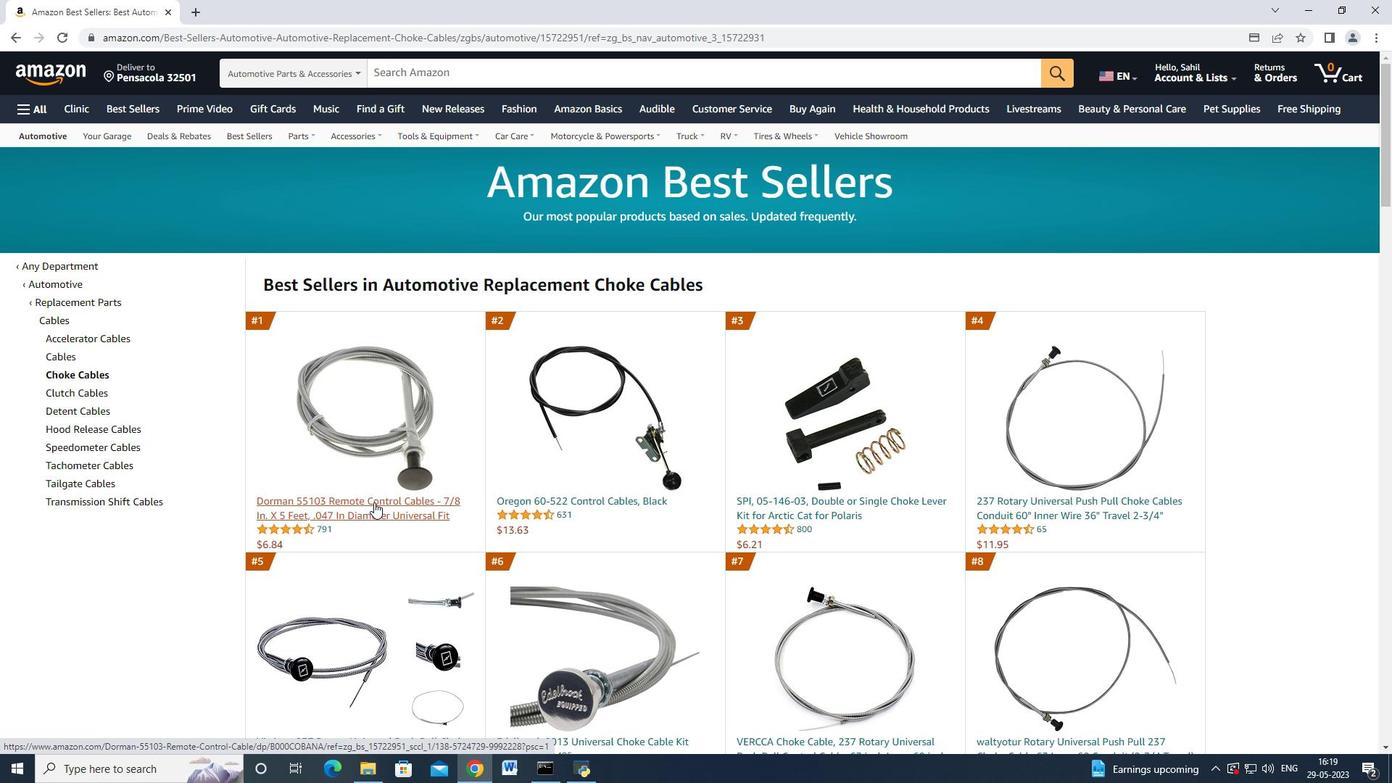 
Action: Mouse moved to (628, 409)
Screenshot: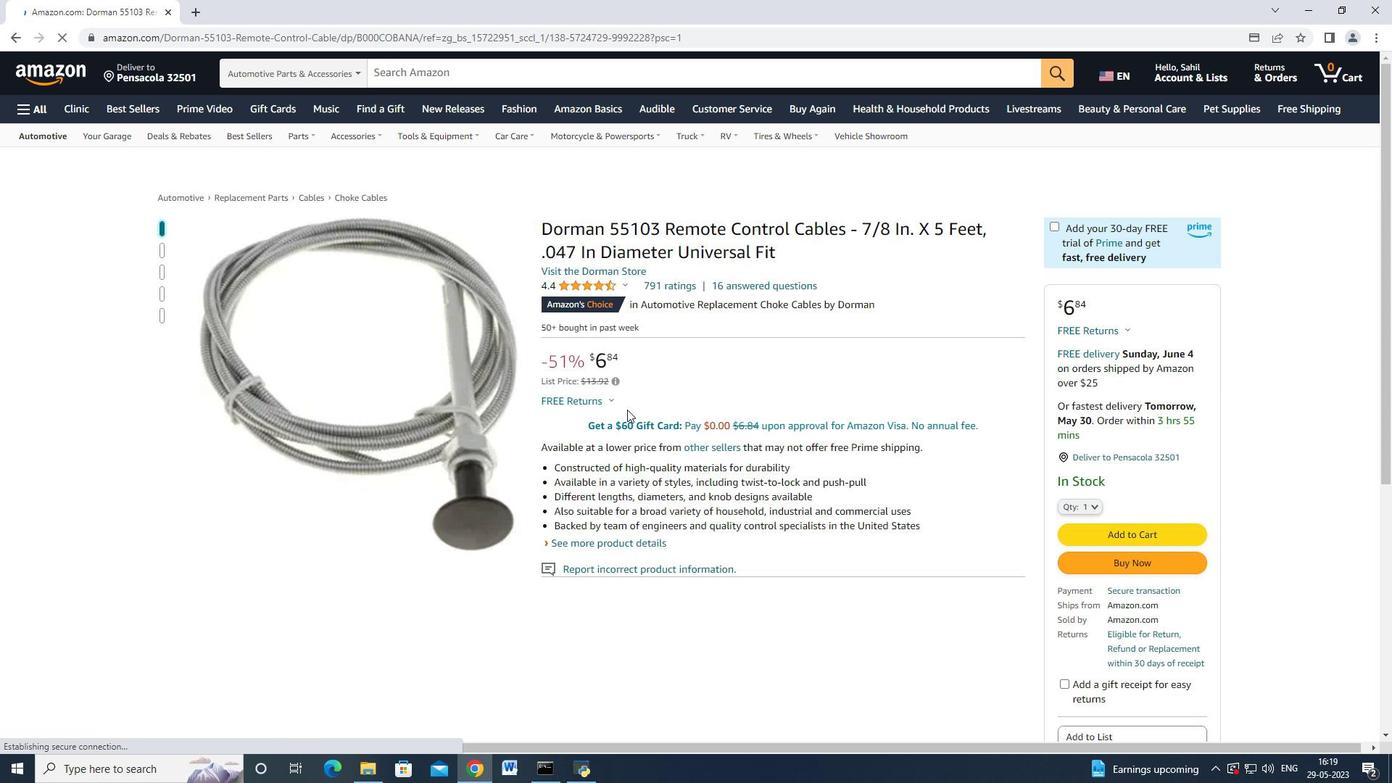 
Action: Mouse scrolled (628, 408) with delta (0, 0)
Screenshot: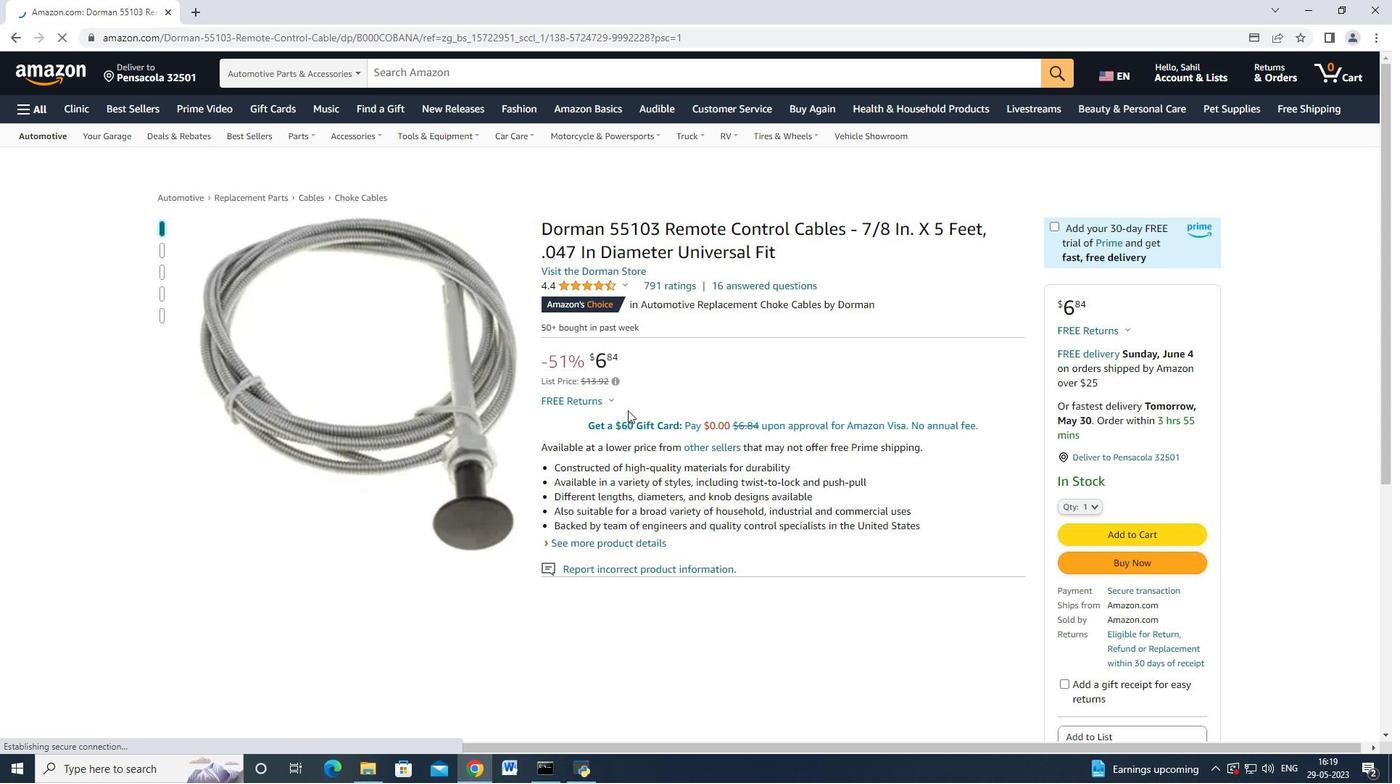 
Action: Mouse moved to (645, 442)
Screenshot: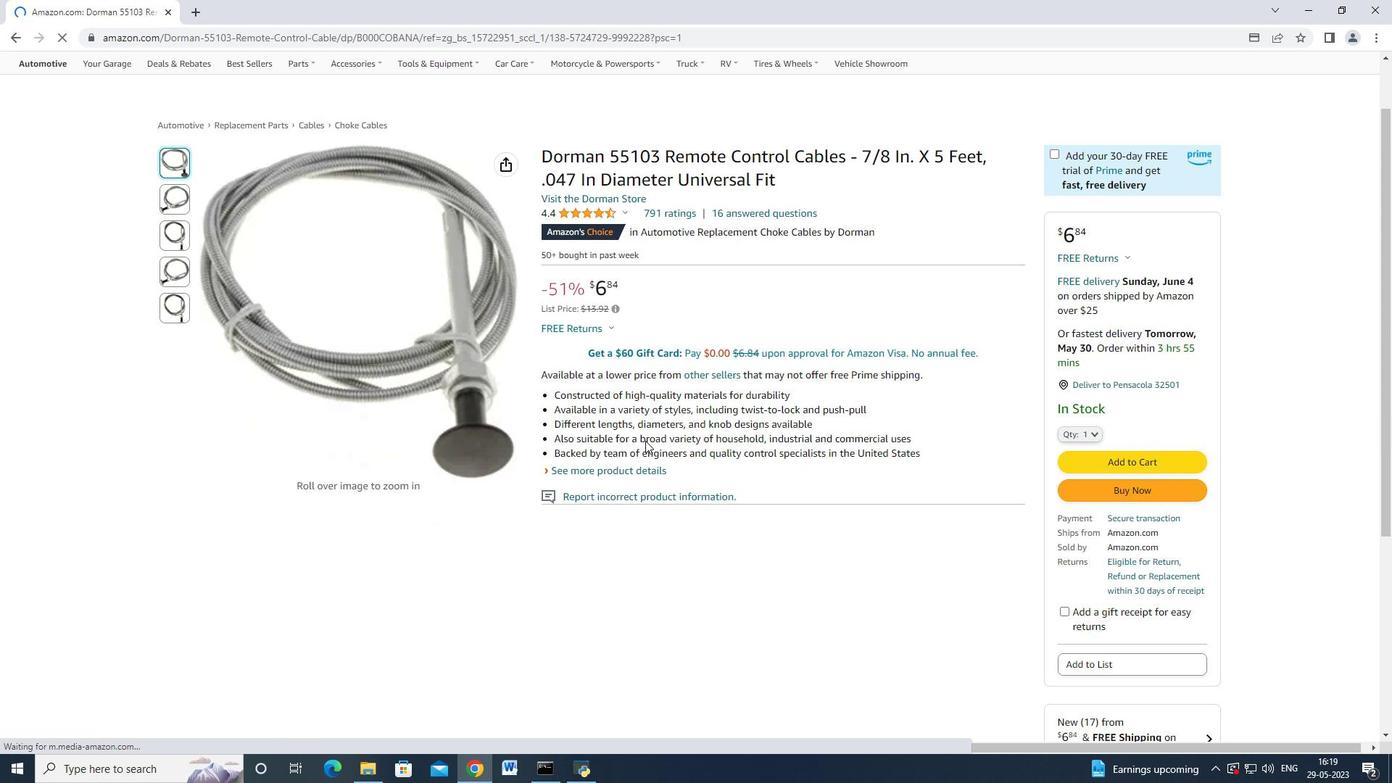 
Action: Mouse scrolled (645, 442) with delta (0, 0)
Screenshot: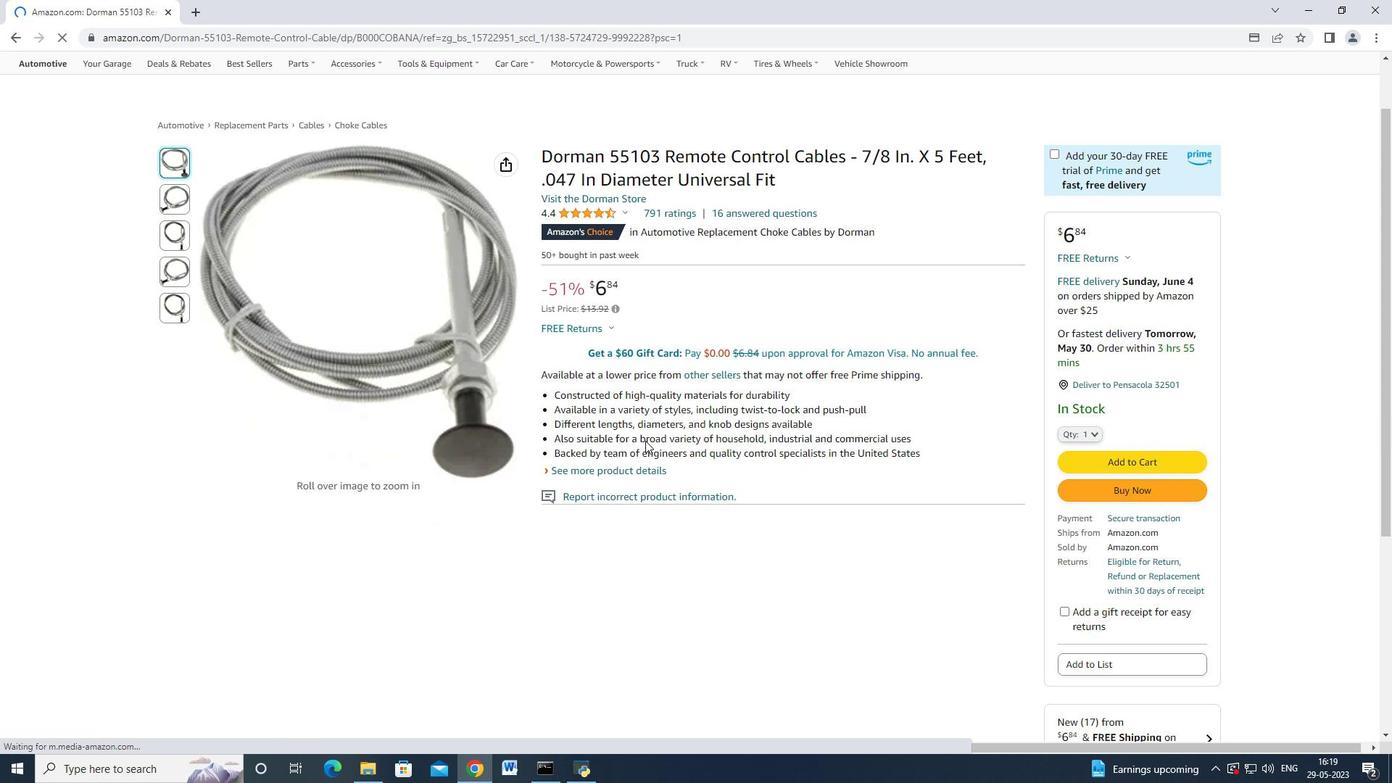 
Action: Mouse moved to (644, 442)
Screenshot: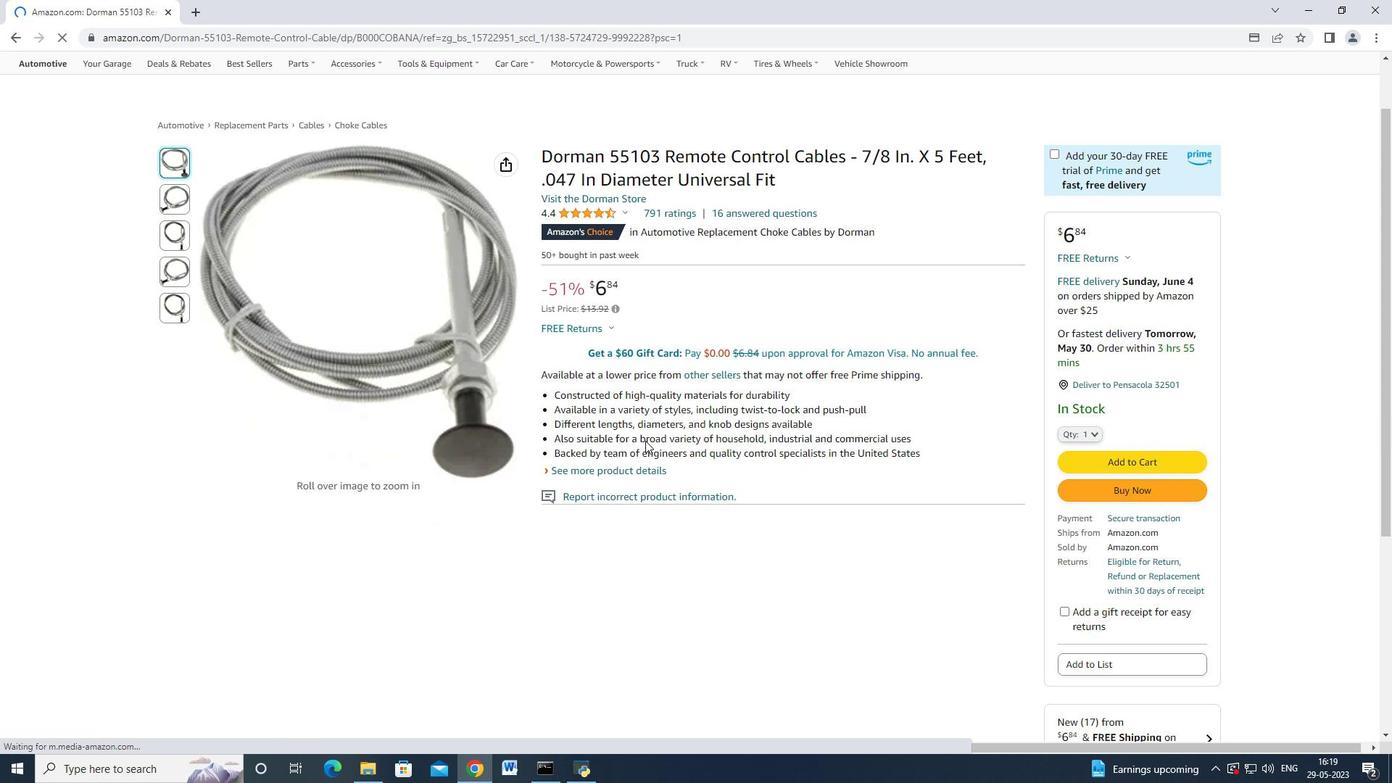 
Action: Mouse scrolled (644, 442) with delta (0, 0)
Screenshot: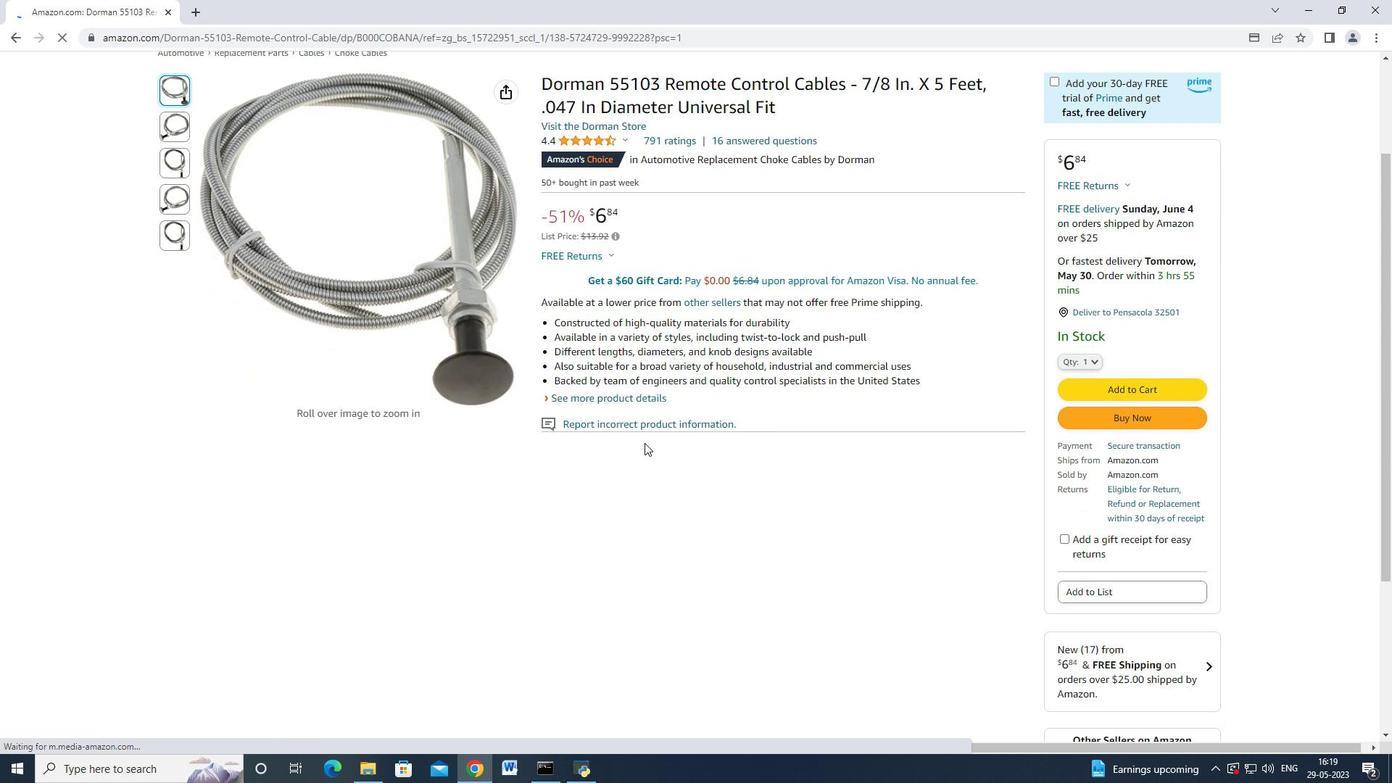 
Action: Mouse scrolled (644, 442) with delta (0, 0)
Screenshot: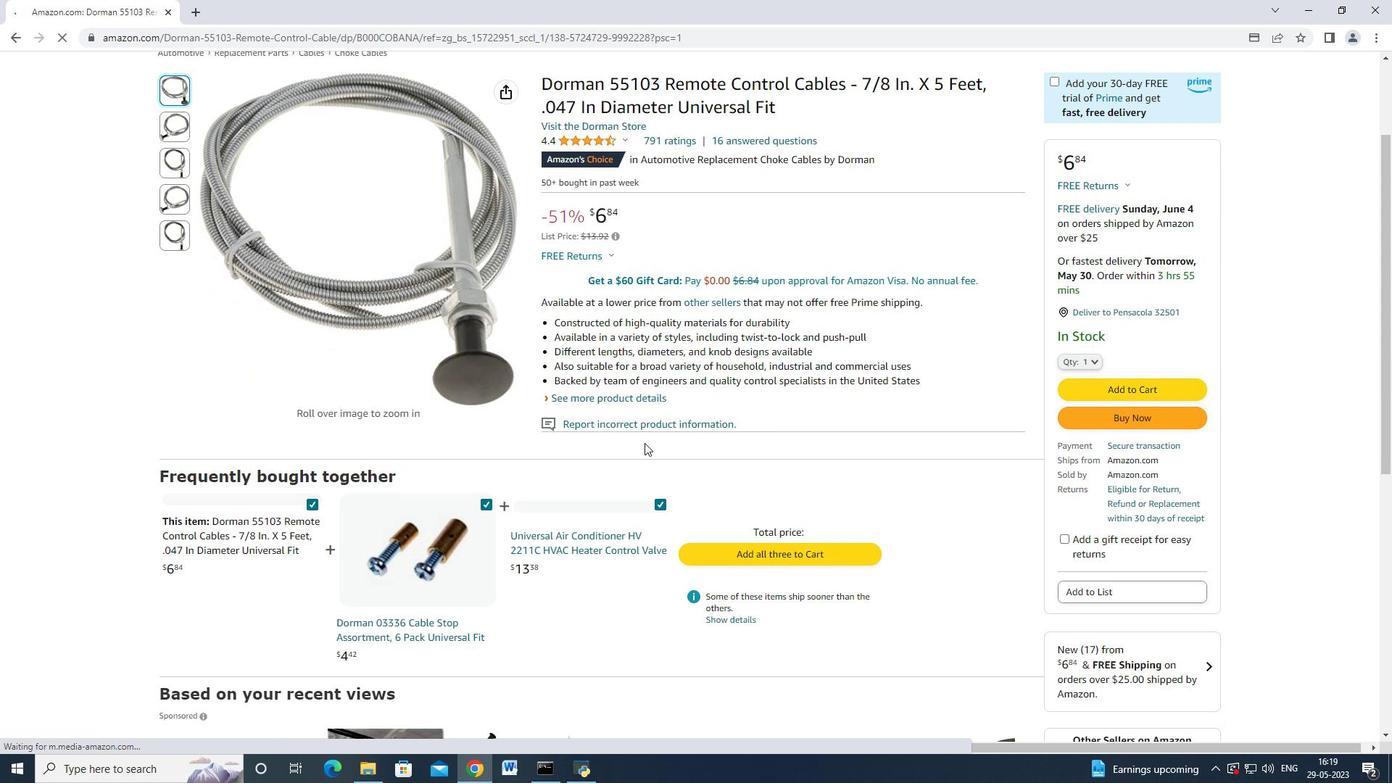 
Action: Mouse scrolled (644, 442) with delta (0, 0)
Screenshot: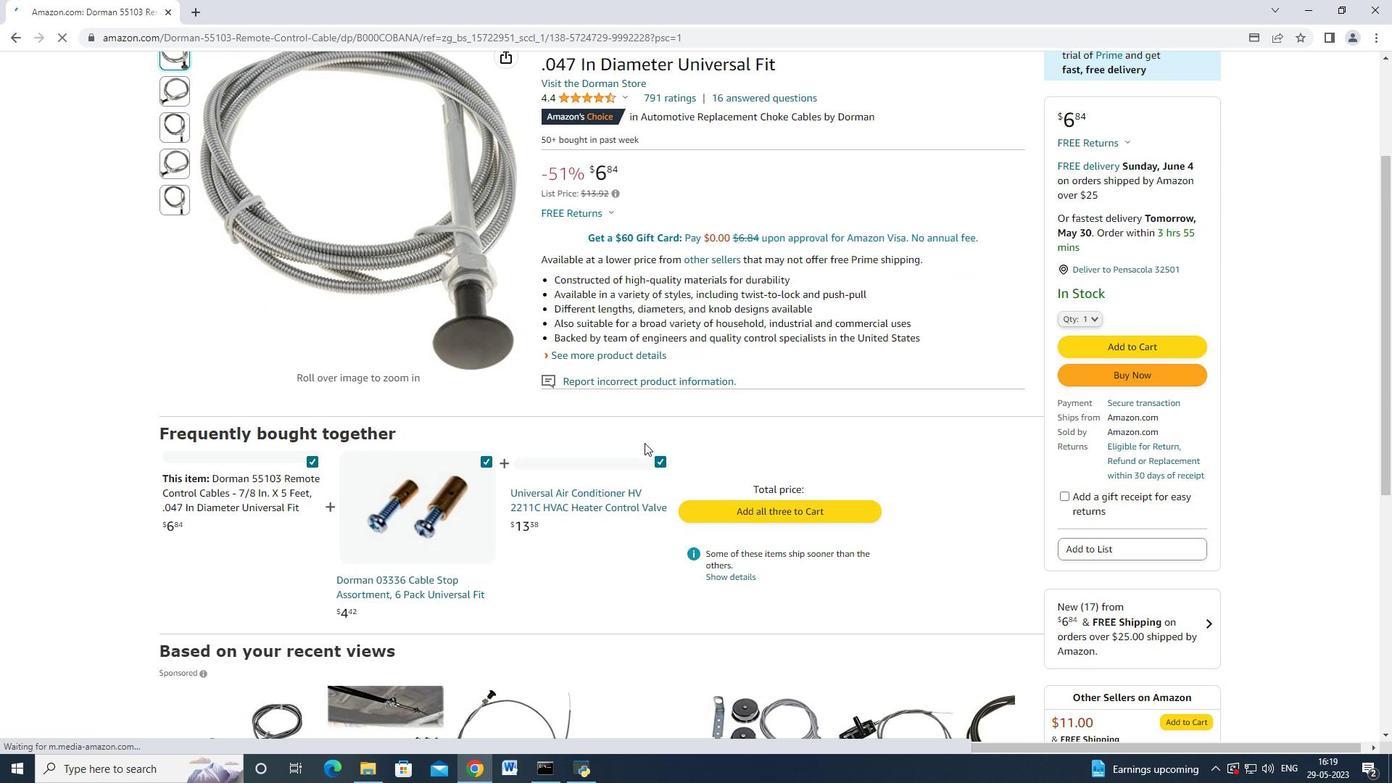 
Action: Mouse scrolled (644, 442) with delta (0, 0)
Screenshot: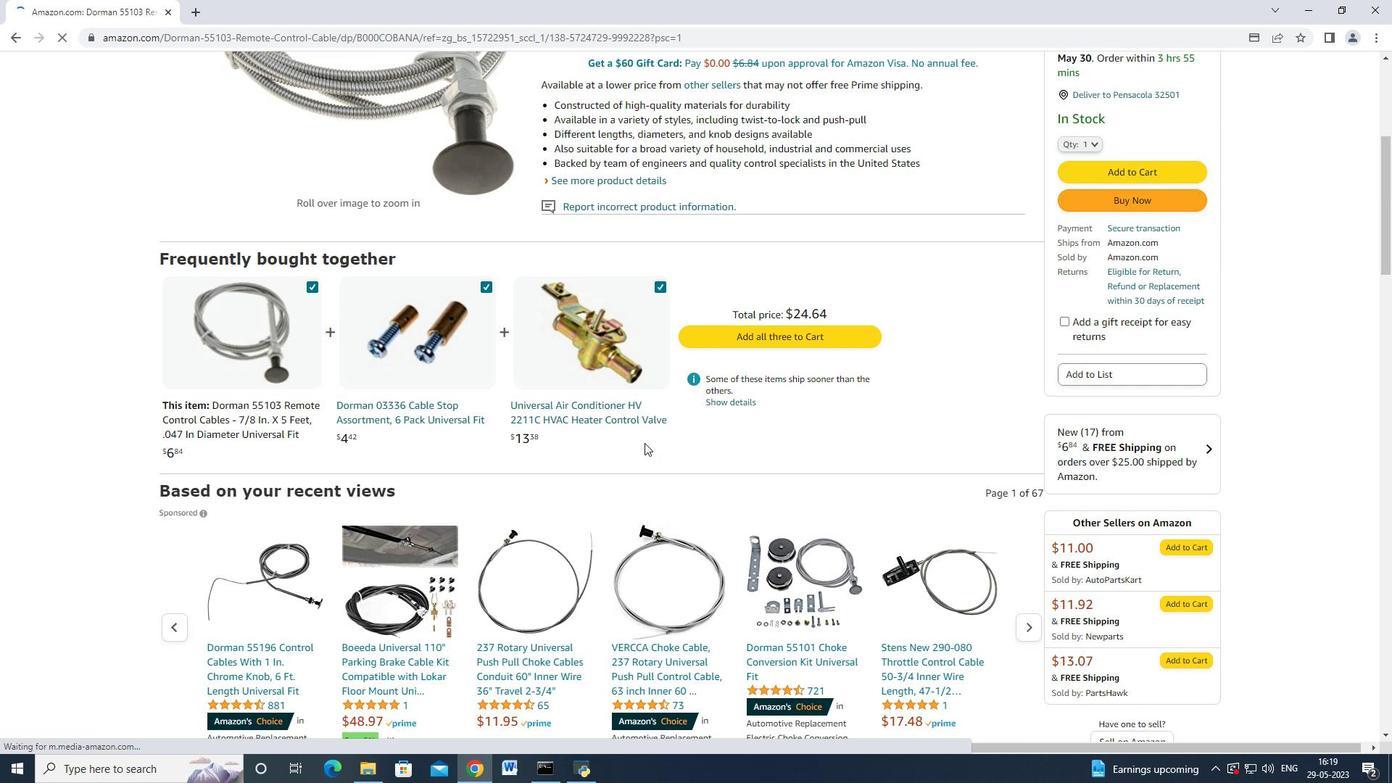 
Action: Mouse moved to (587, 493)
Screenshot: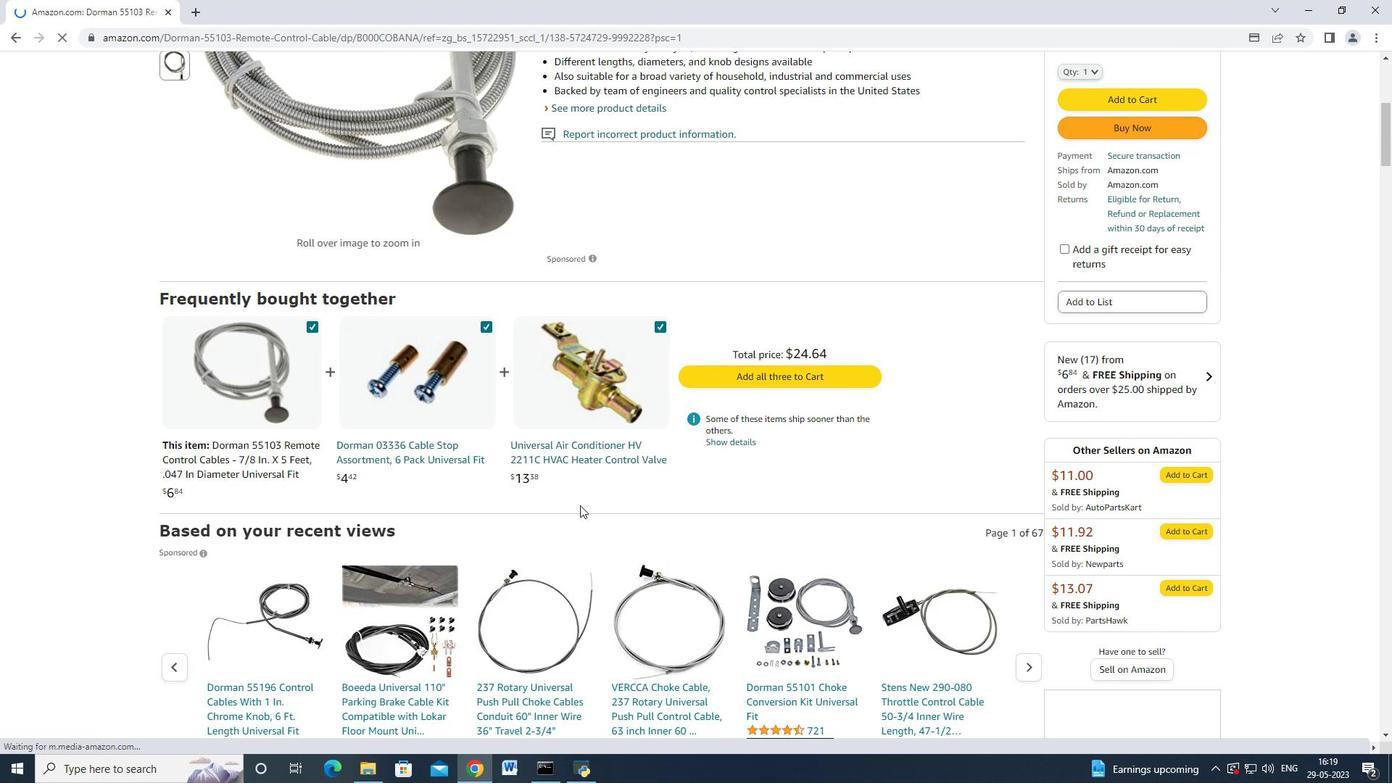 
Action: Mouse scrolled (587, 493) with delta (0, 0)
Screenshot: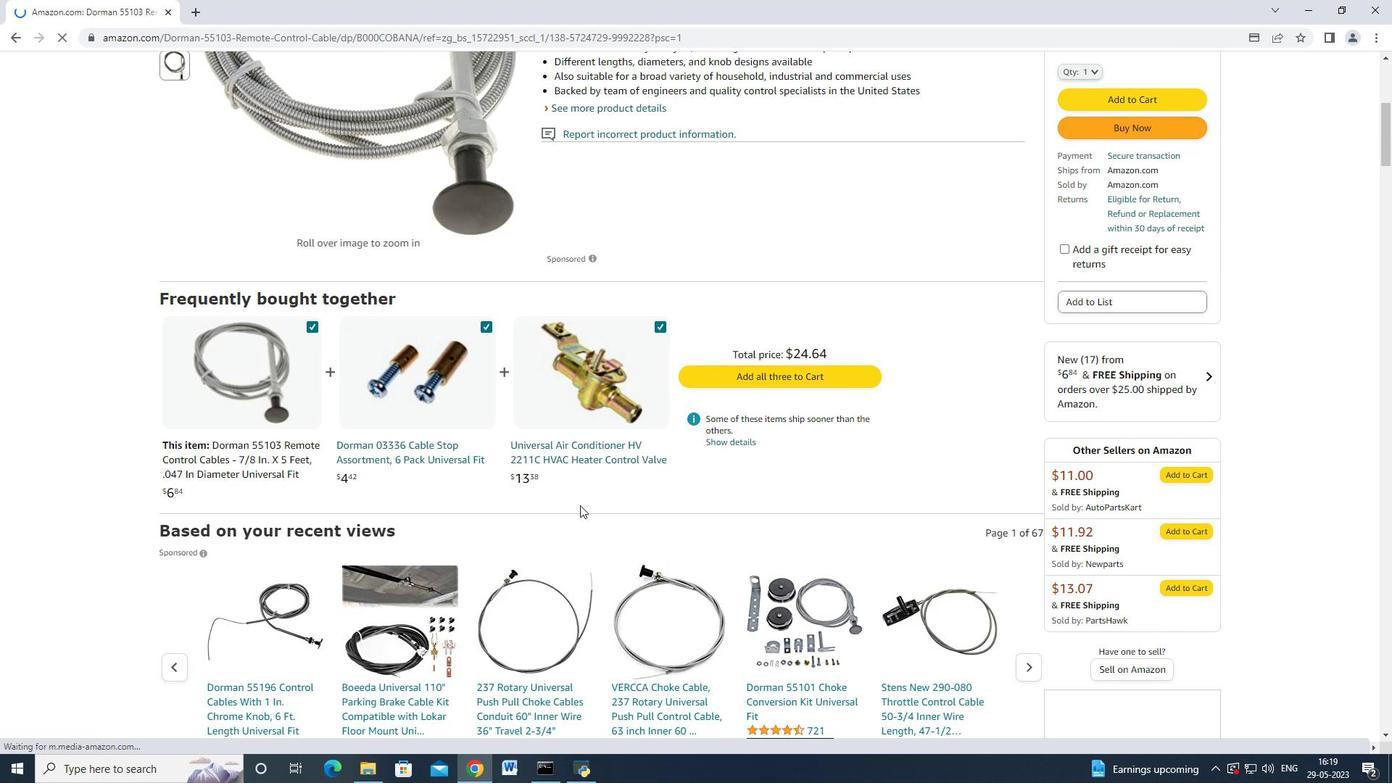 
Action: Mouse moved to (692, 500)
Screenshot: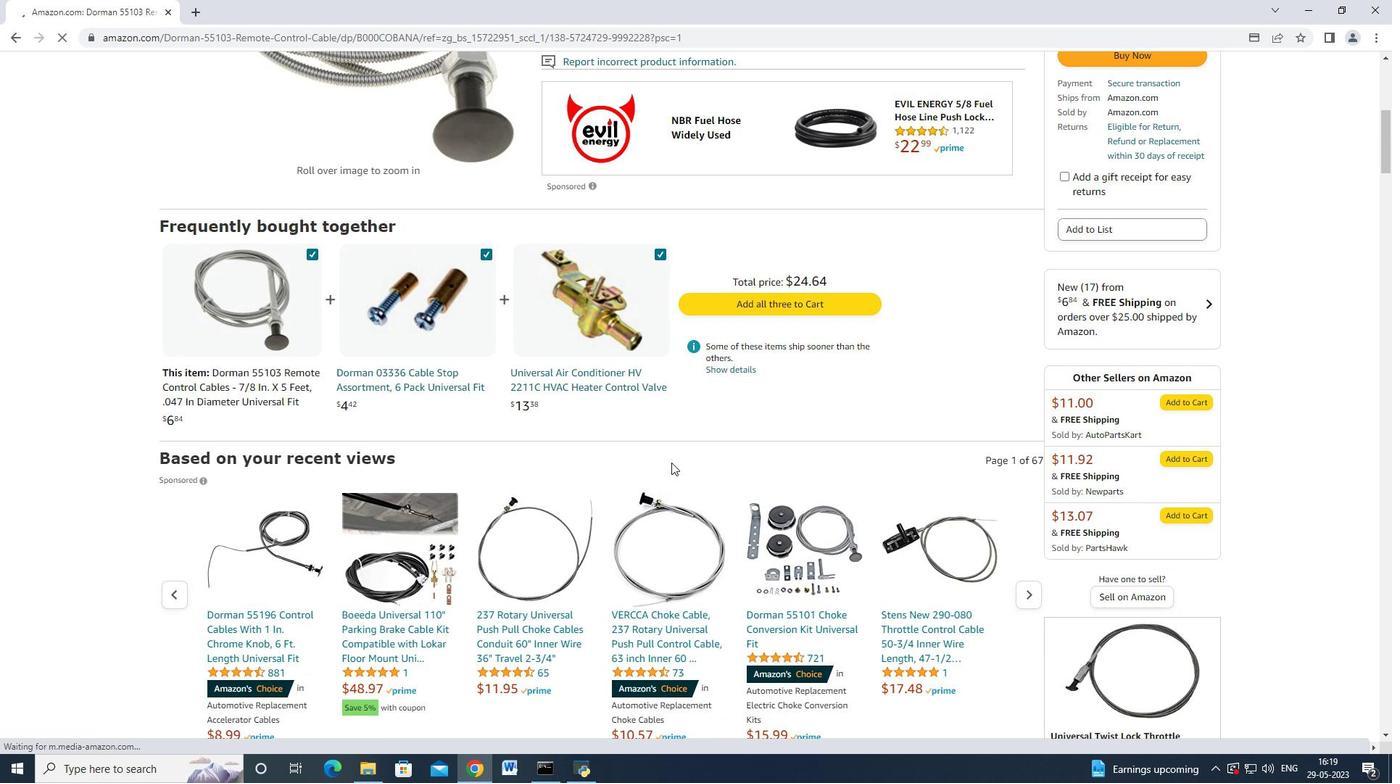 
Action: Mouse scrolled (692, 500) with delta (0, 0)
Screenshot: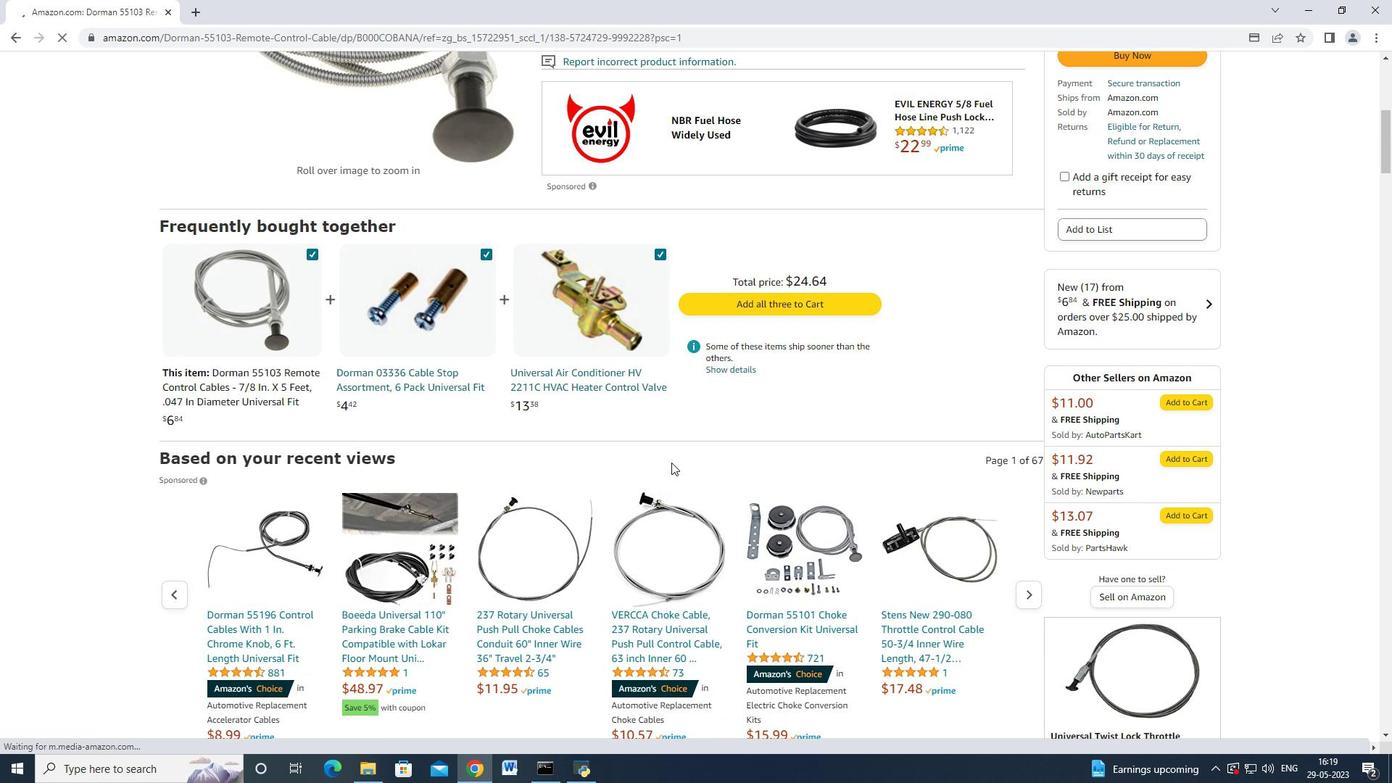 
Action: Mouse moved to (726, 548)
Screenshot: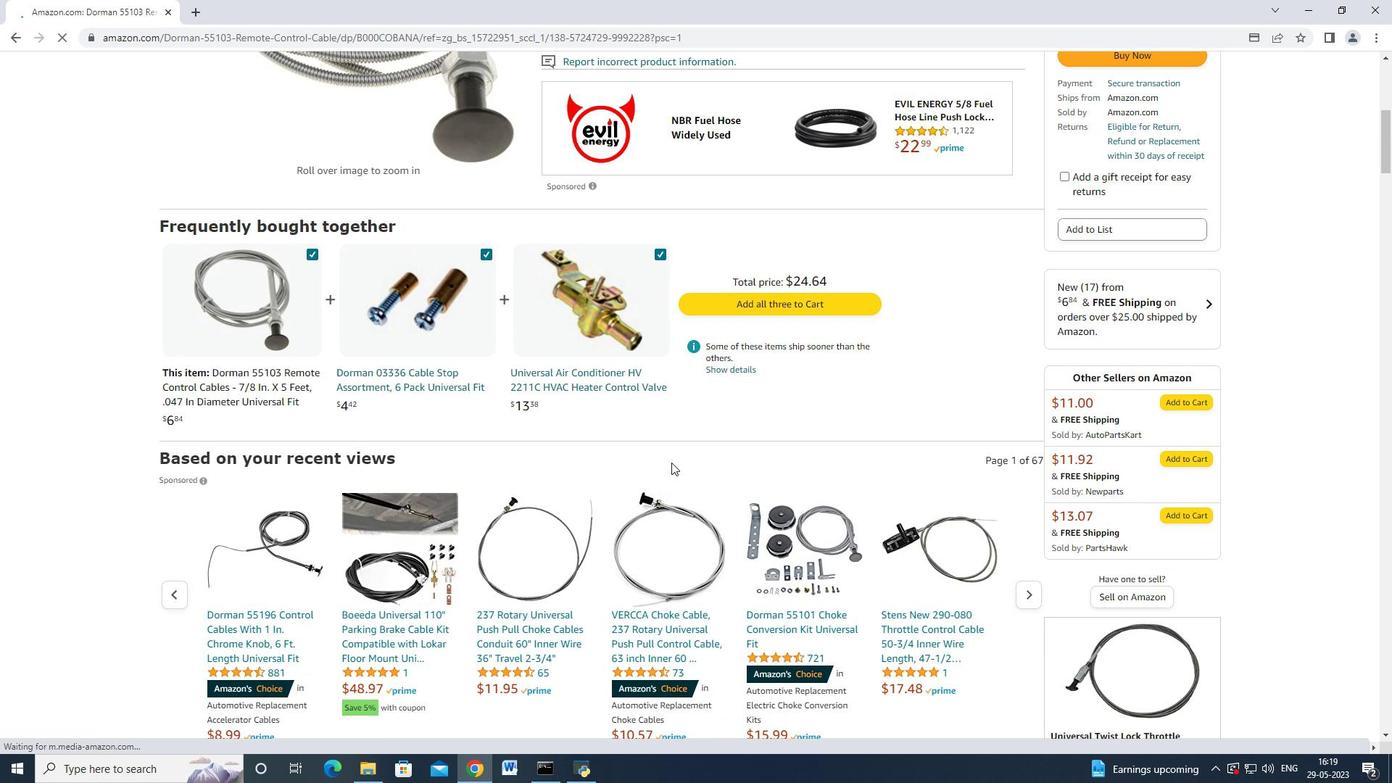 
Action: Mouse scrolled (710, 524) with delta (0, 0)
Screenshot: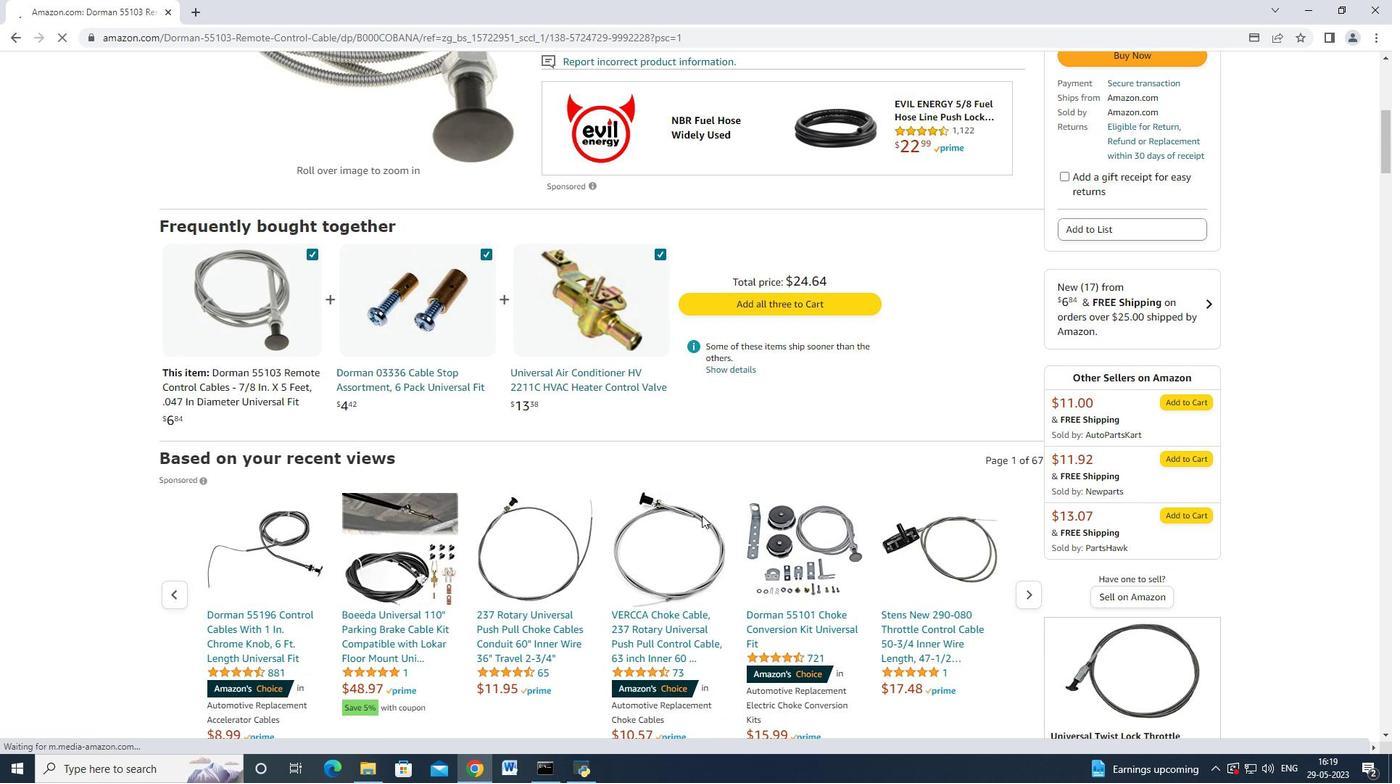 
Action: Mouse moved to (843, 645)
Screenshot: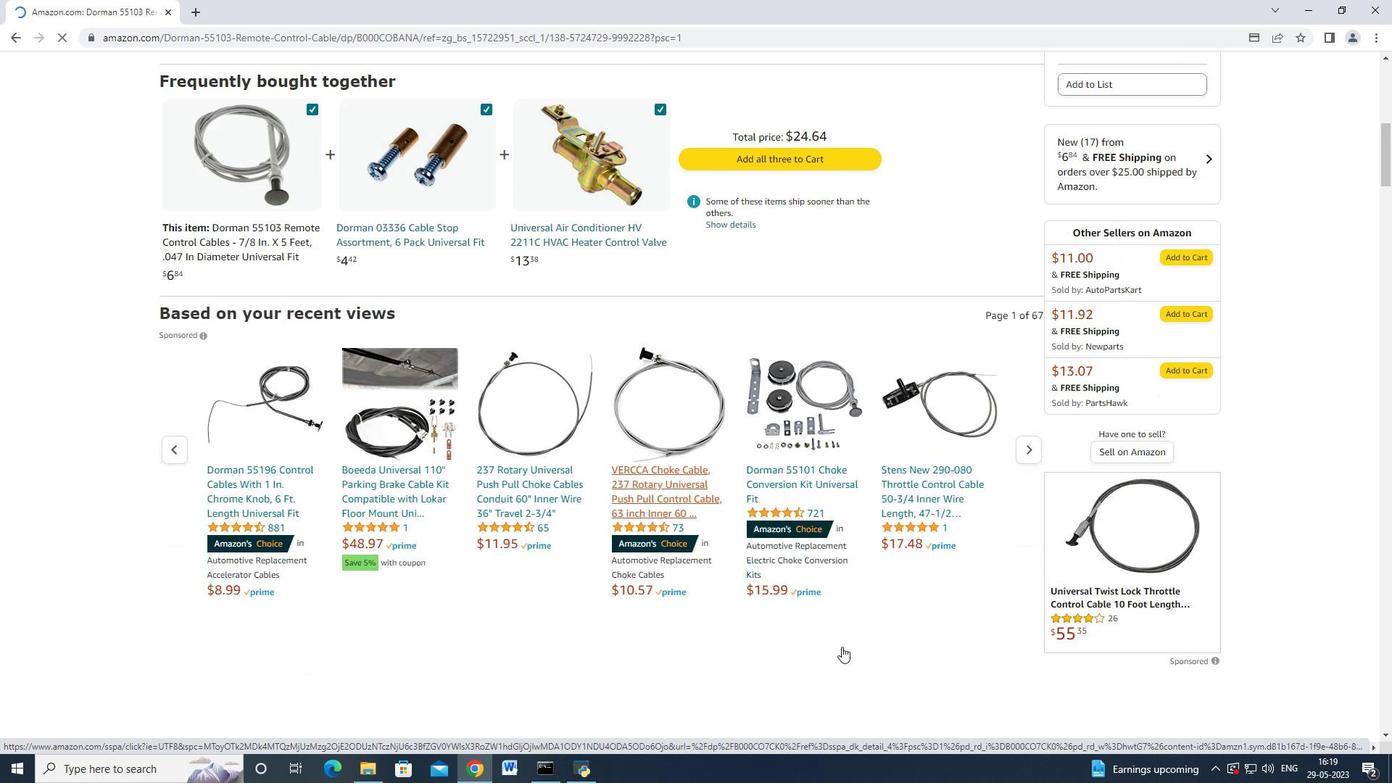 
Action: Mouse scrolled (843, 645) with delta (0, 0)
Screenshot: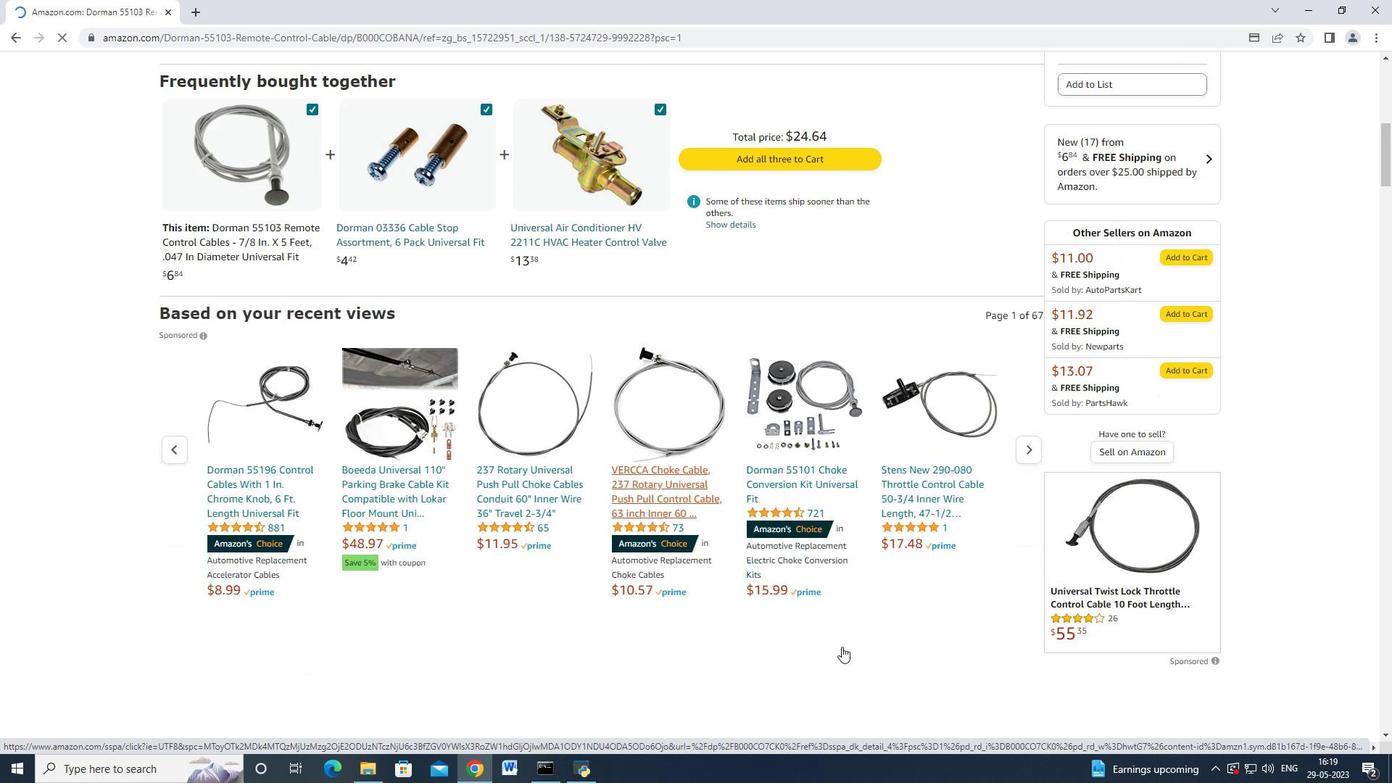 
Action: Mouse moved to (843, 645)
Screenshot: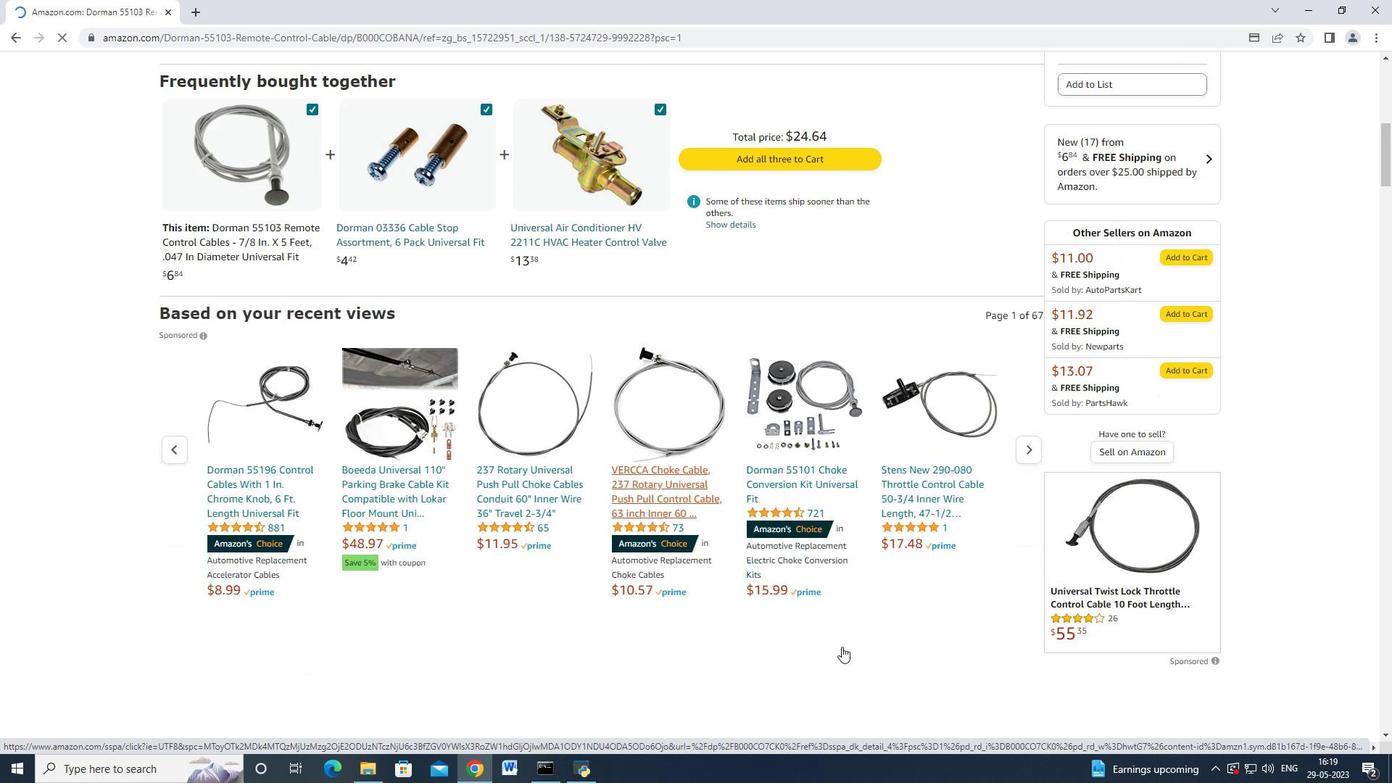 
Action: Mouse scrolled (843, 645) with delta (0, 0)
Screenshot: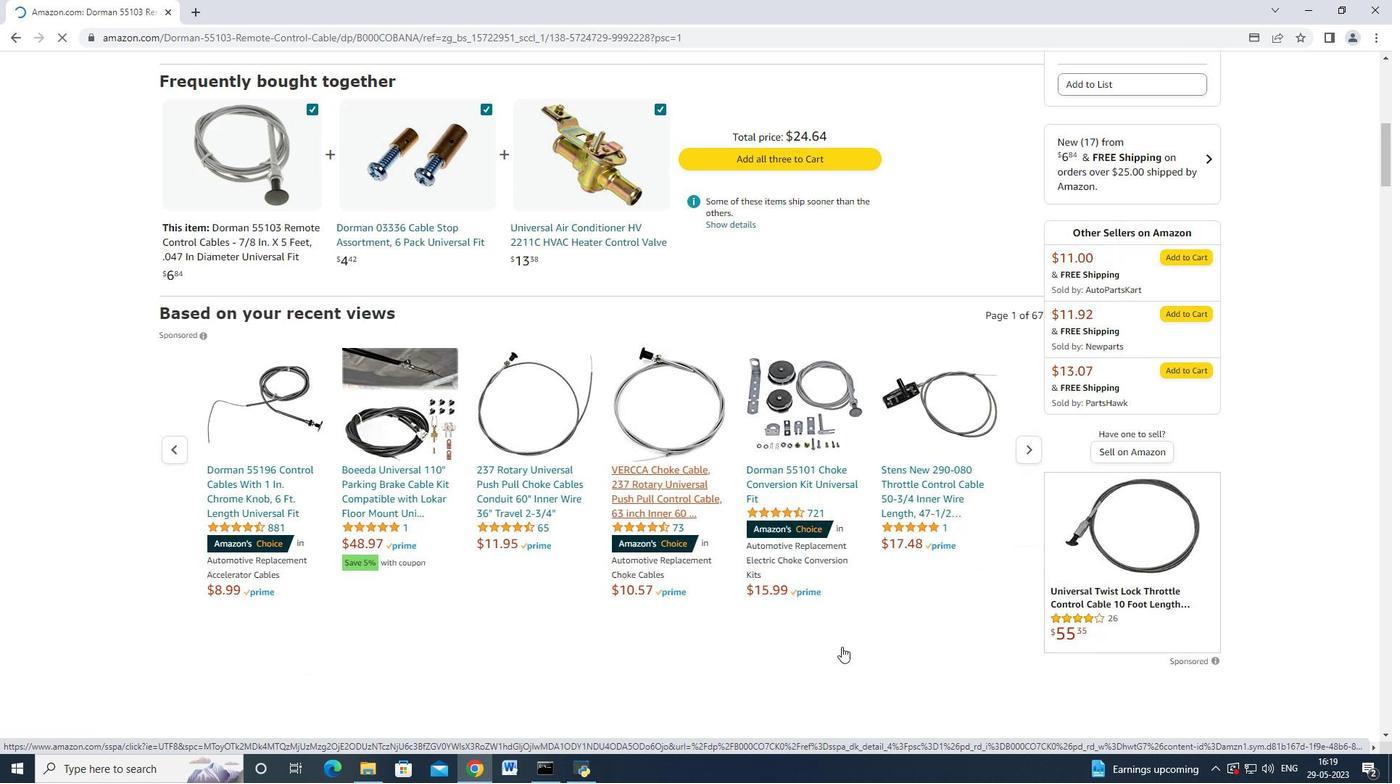 
Action: Mouse moved to (842, 646)
Screenshot: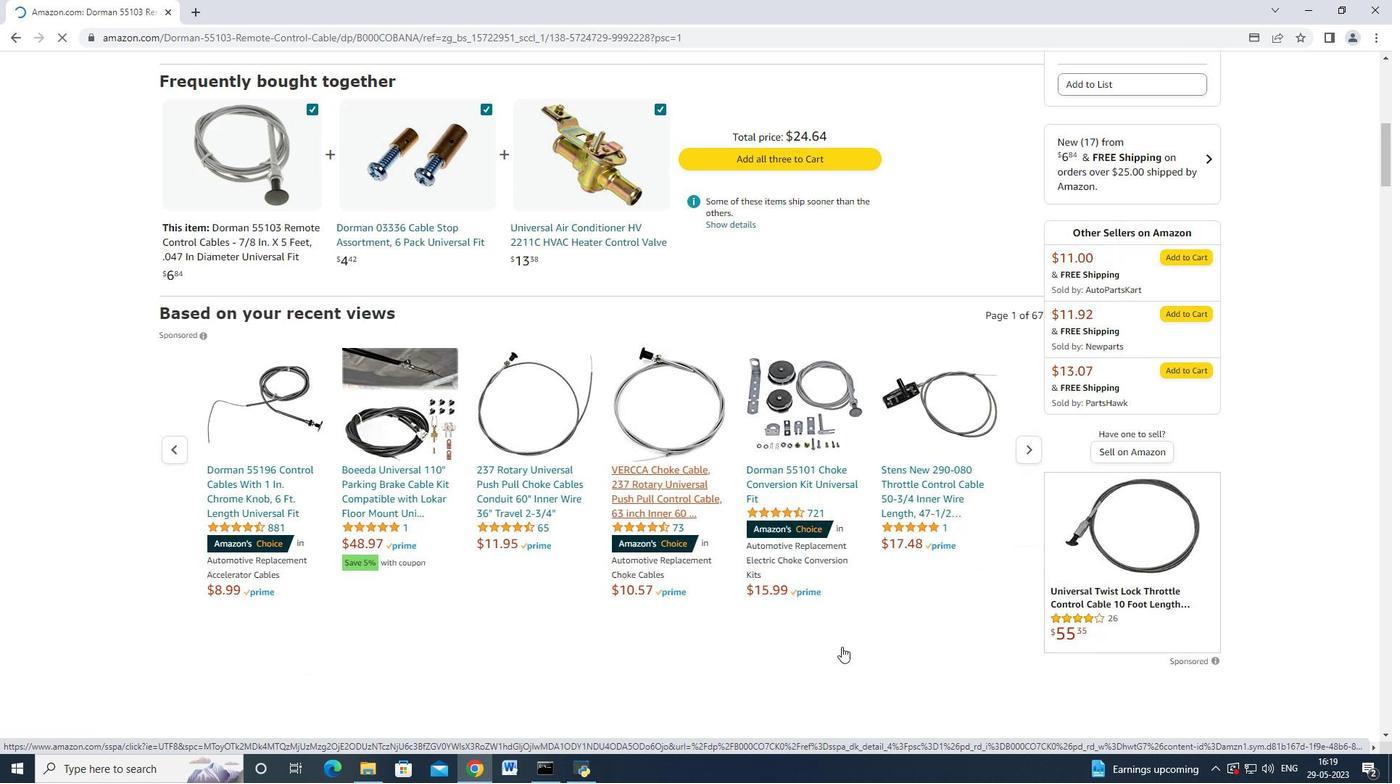 
Action: Mouse scrolled (842, 645) with delta (0, 0)
Screenshot: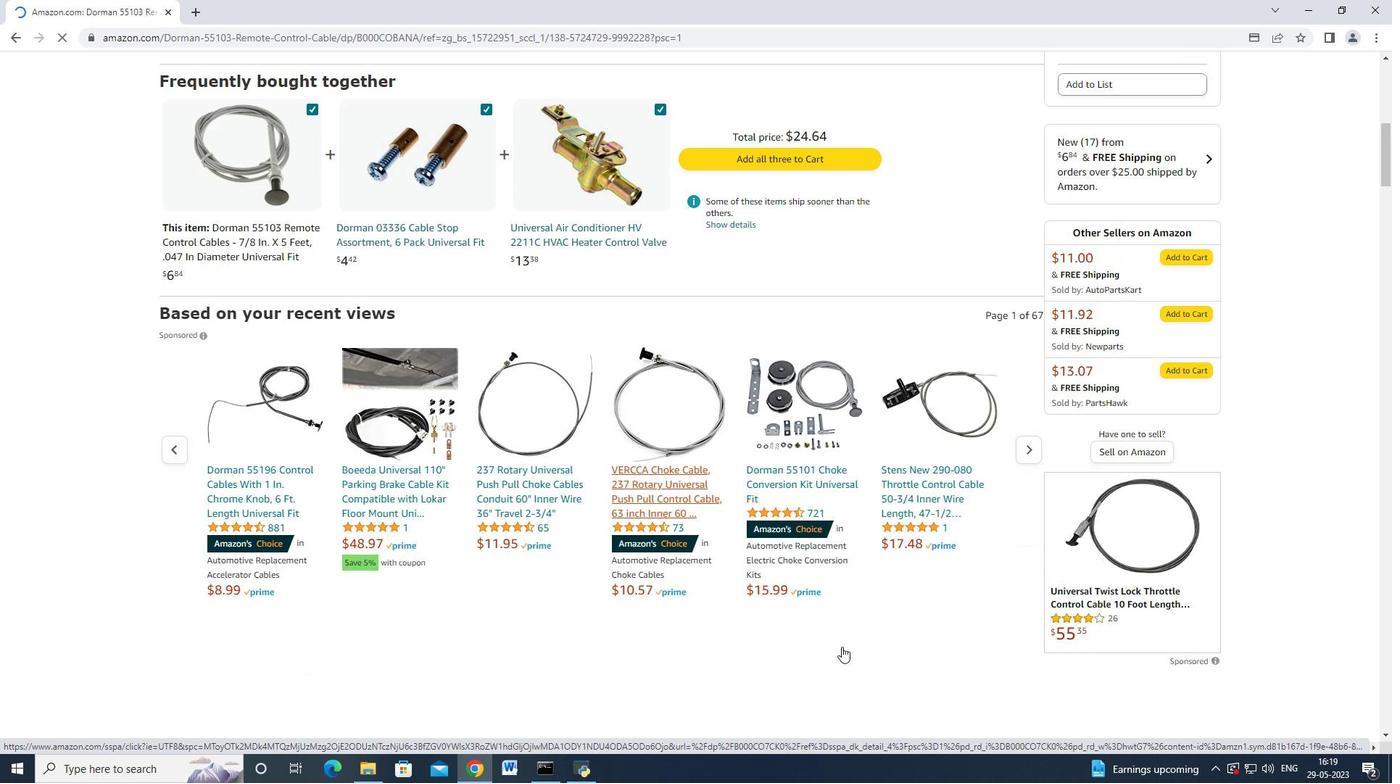 
Action: Mouse moved to (841, 646)
Screenshot: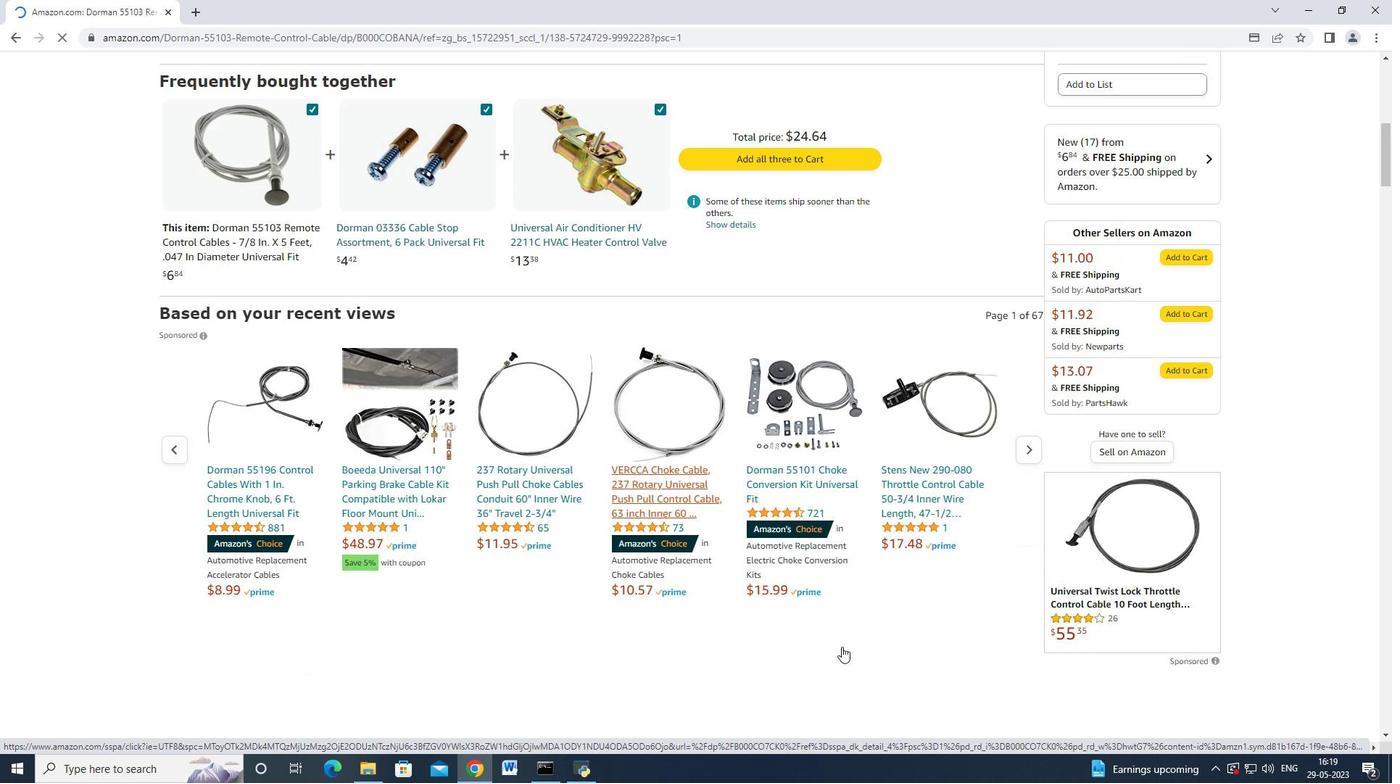 
Action: Mouse scrolled (841, 645) with delta (0, 0)
Screenshot: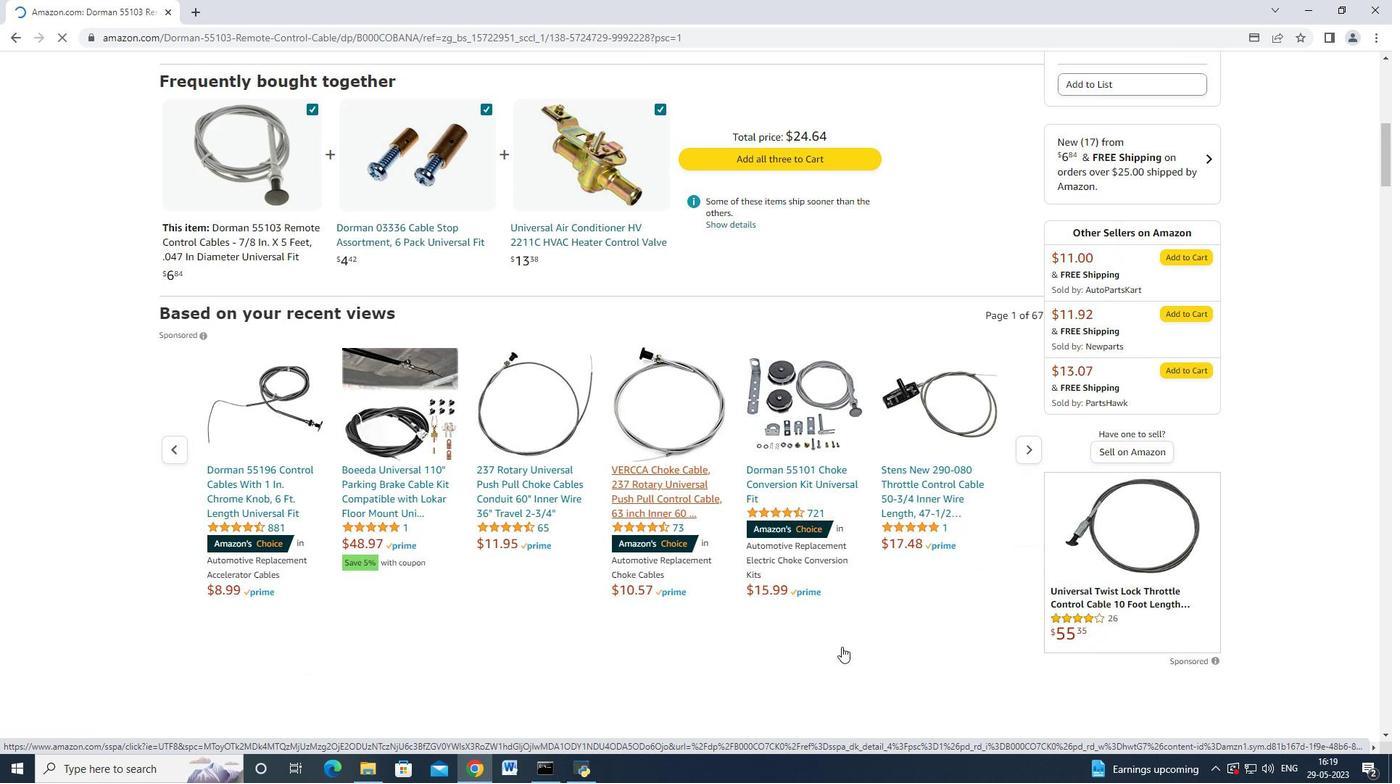 
Action: Mouse moved to (840, 645)
Screenshot: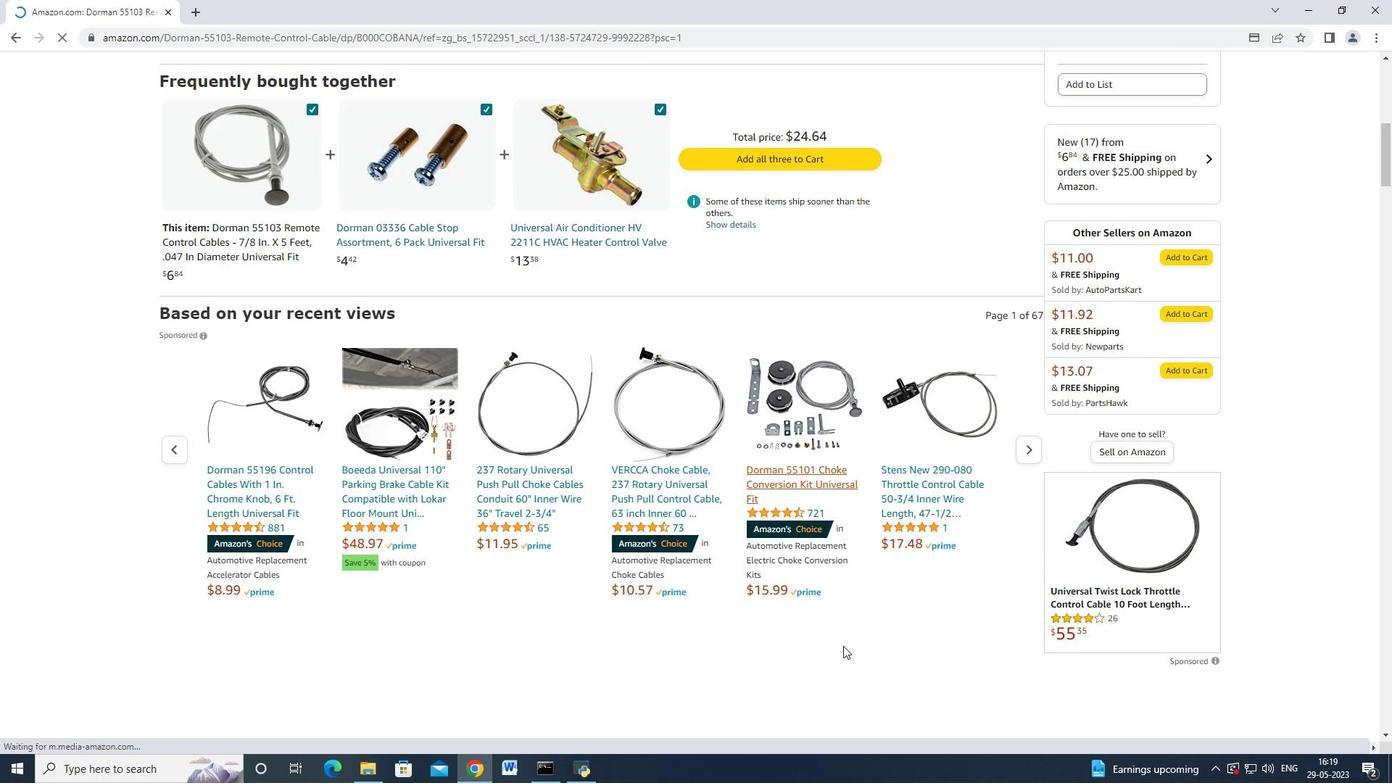 
Action: Mouse scrolled (840, 644) with delta (0, 0)
Screenshot: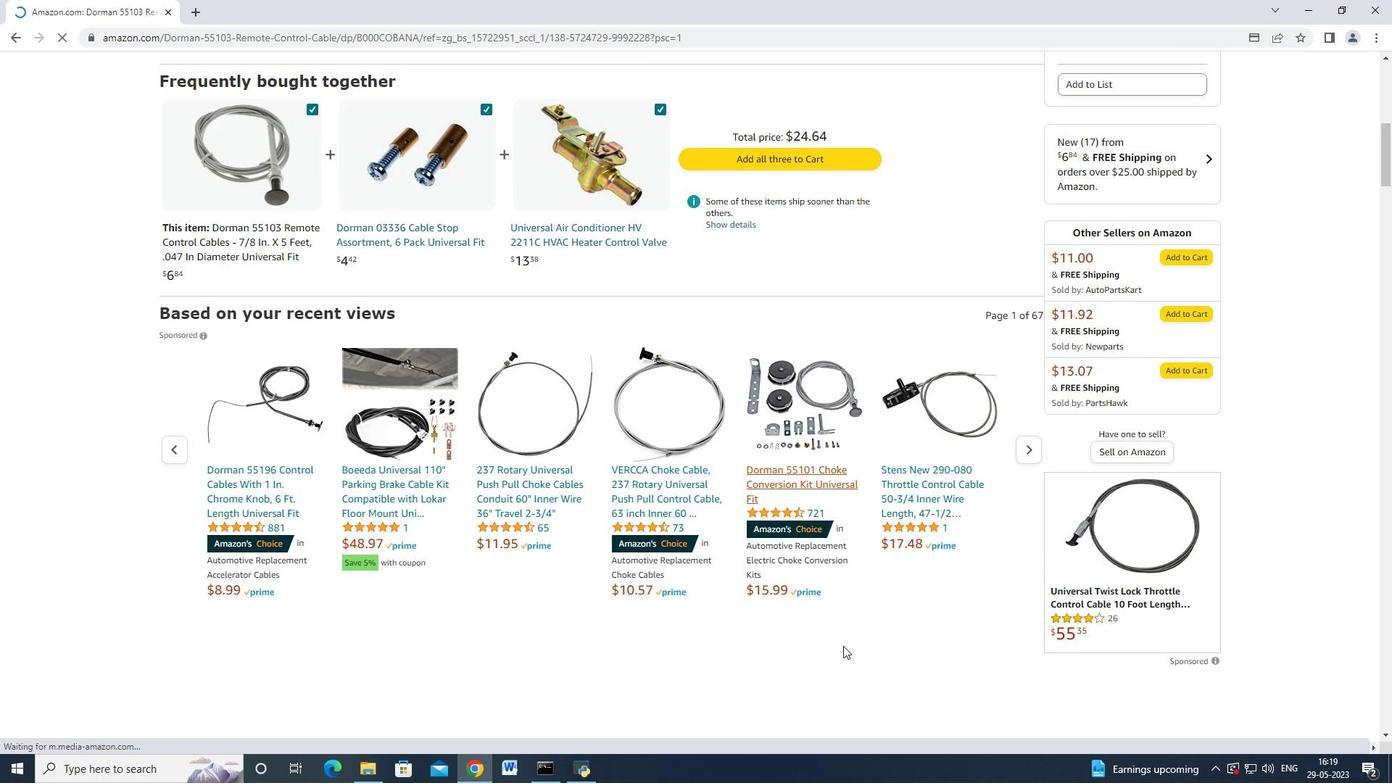 
Action: Mouse scrolled (840, 644) with delta (0, 0)
Screenshot: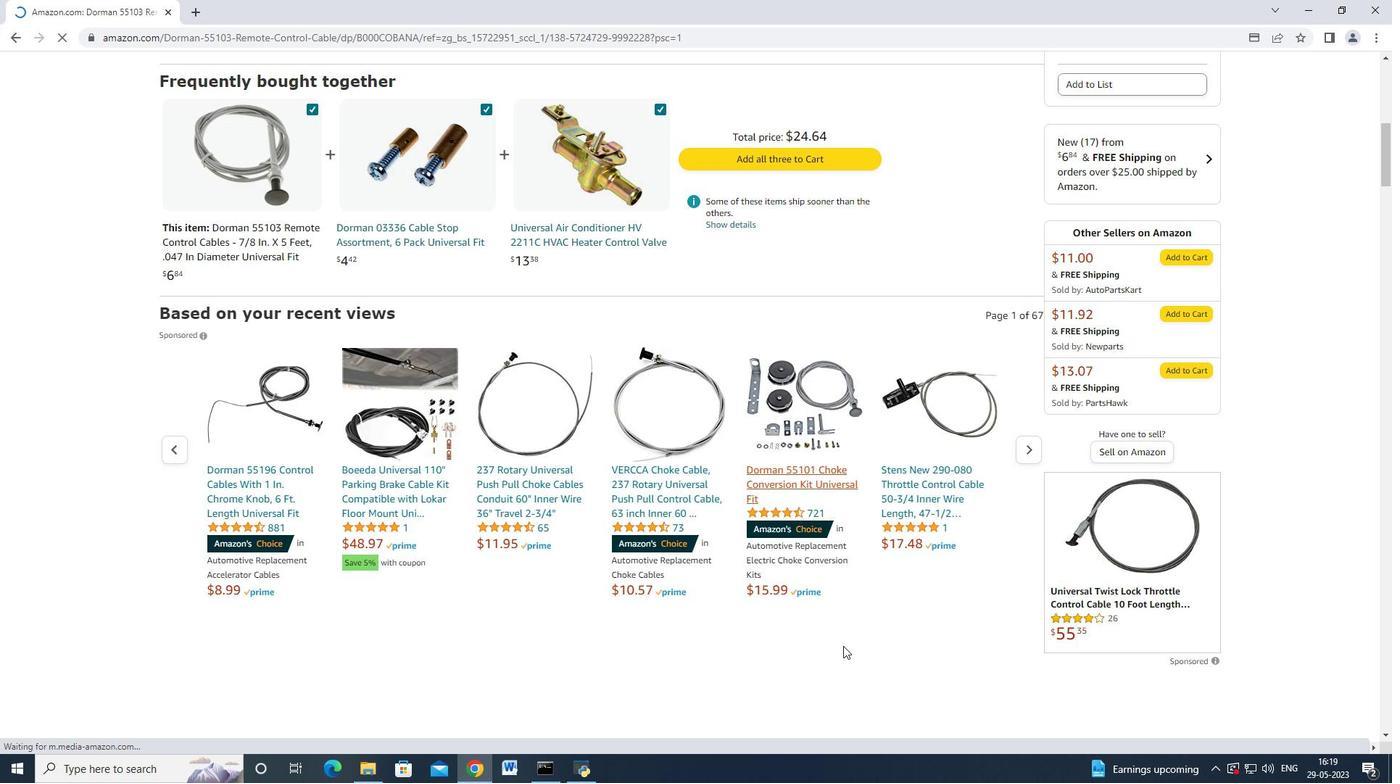 
Action: Mouse scrolled (840, 644) with delta (0, 0)
Screenshot: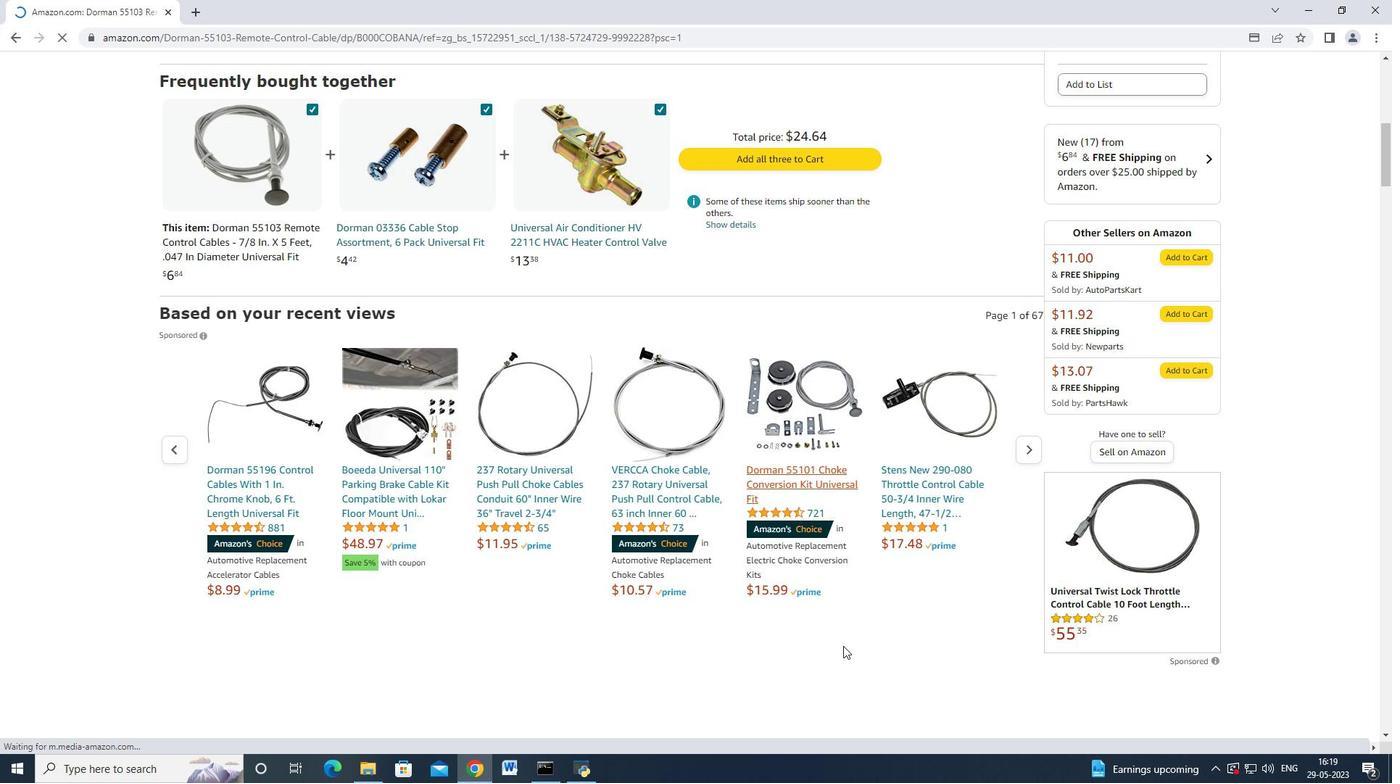 
Action: Mouse scrolled (840, 644) with delta (0, 0)
Screenshot: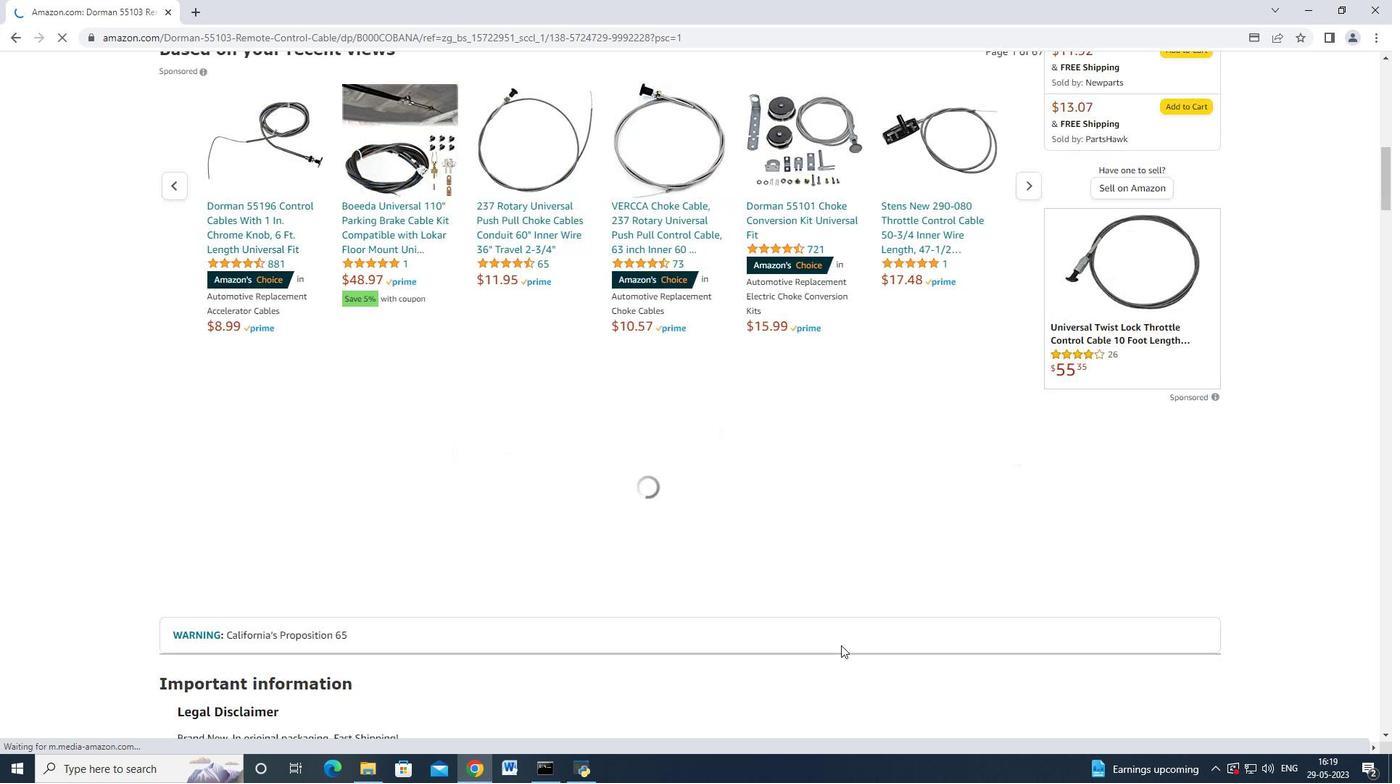 
Action: Mouse moved to (839, 645)
Screenshot: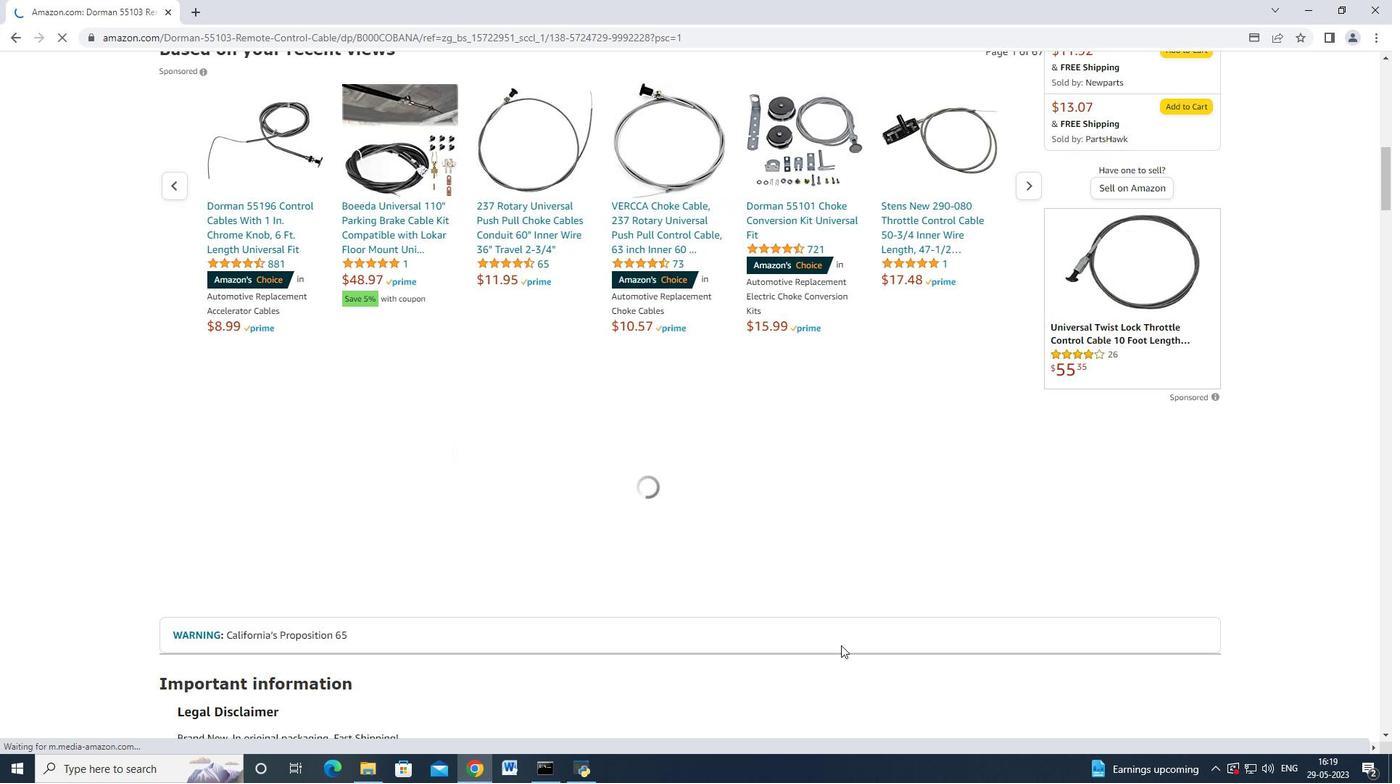 
Action: Mouse scrolled (839, 644) with delta (0, 0)
Screenshot: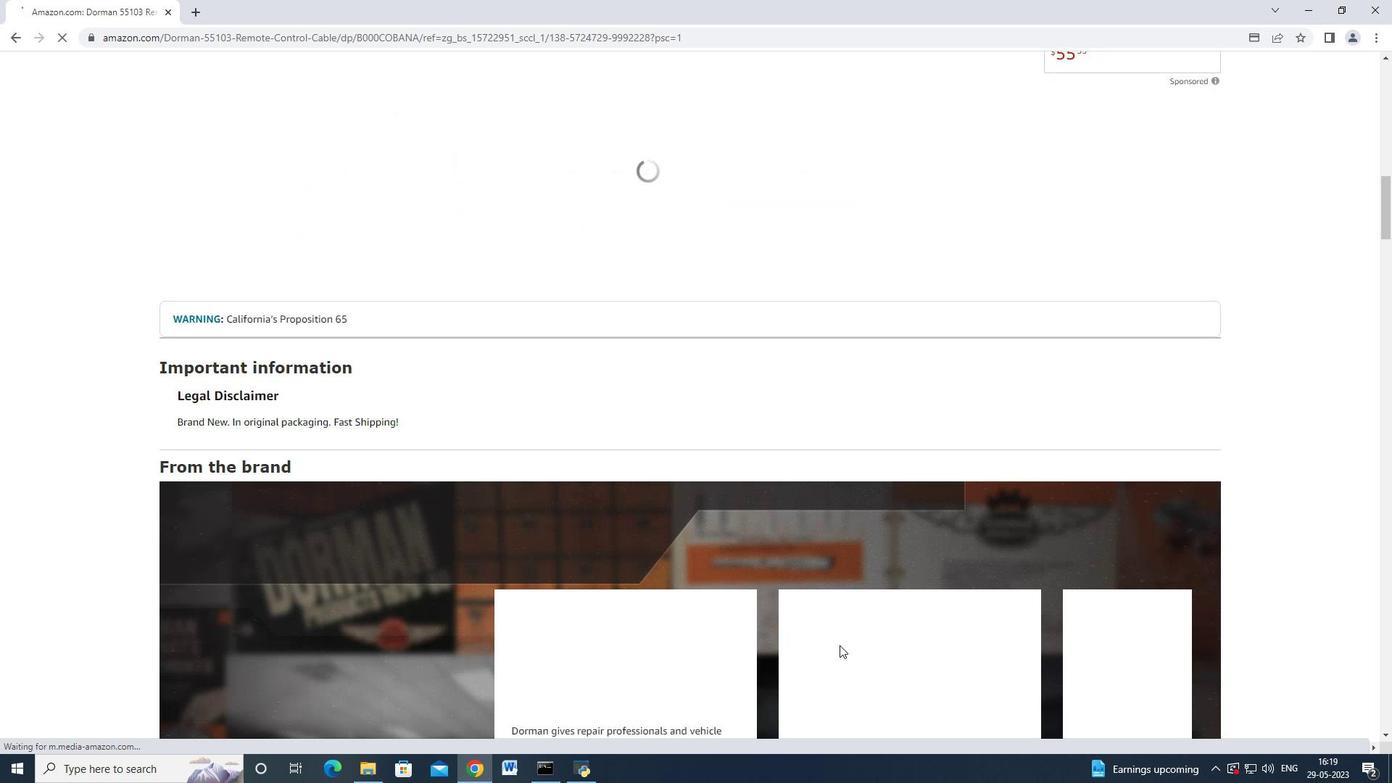 
Action: Mouse scrolled (839, 644) with delta (0, 0)
Screenshot: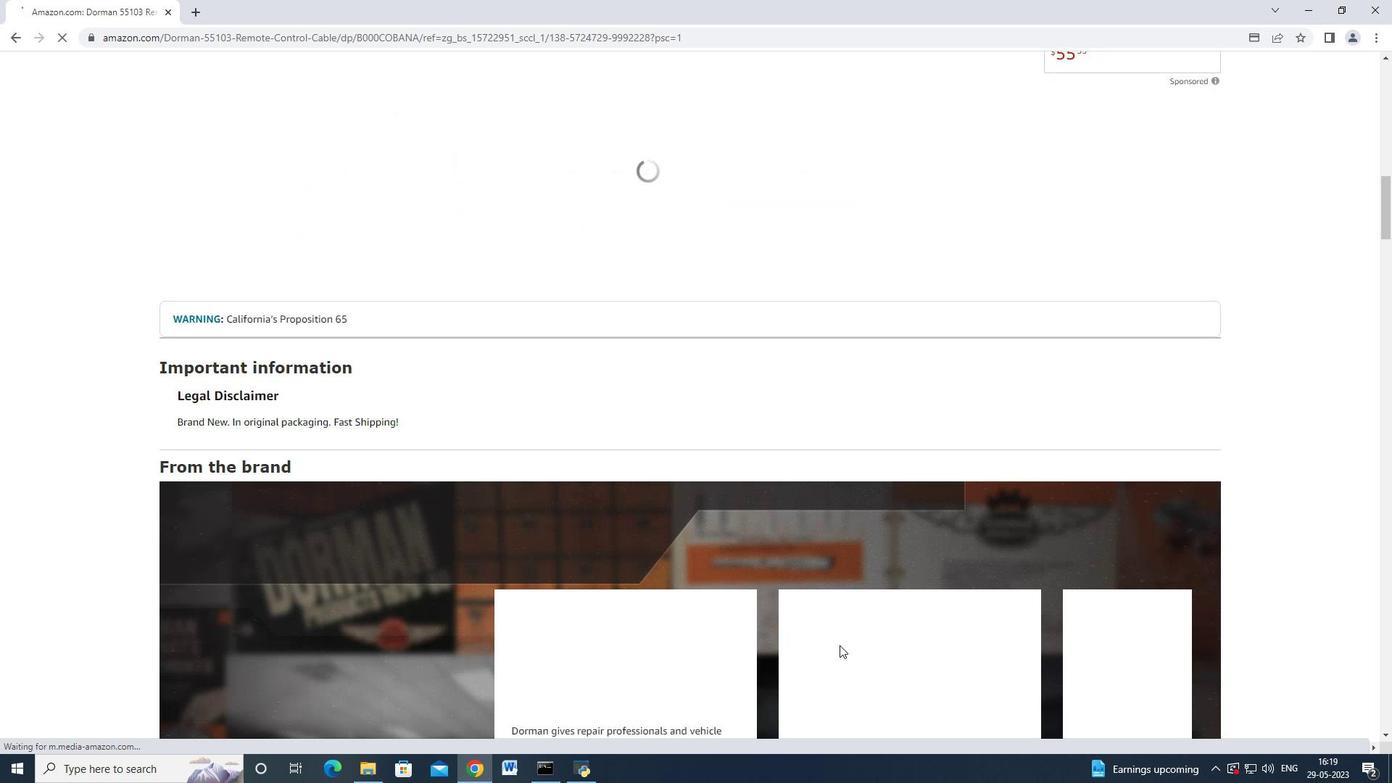 
Action: Mouse scrolled (839, 644) with delta (0, 0)
Screenshot: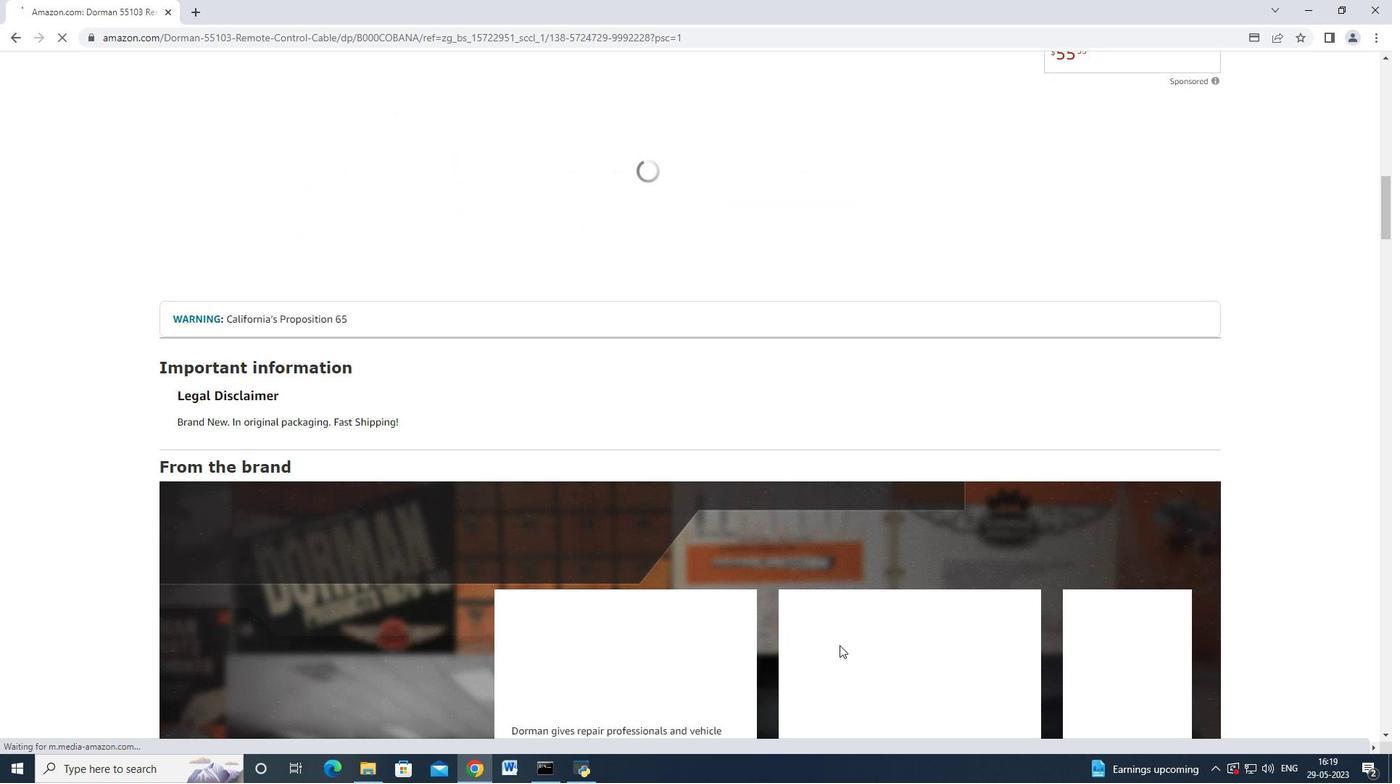
Action: Mouse moved to (839, 645)
Screenshot: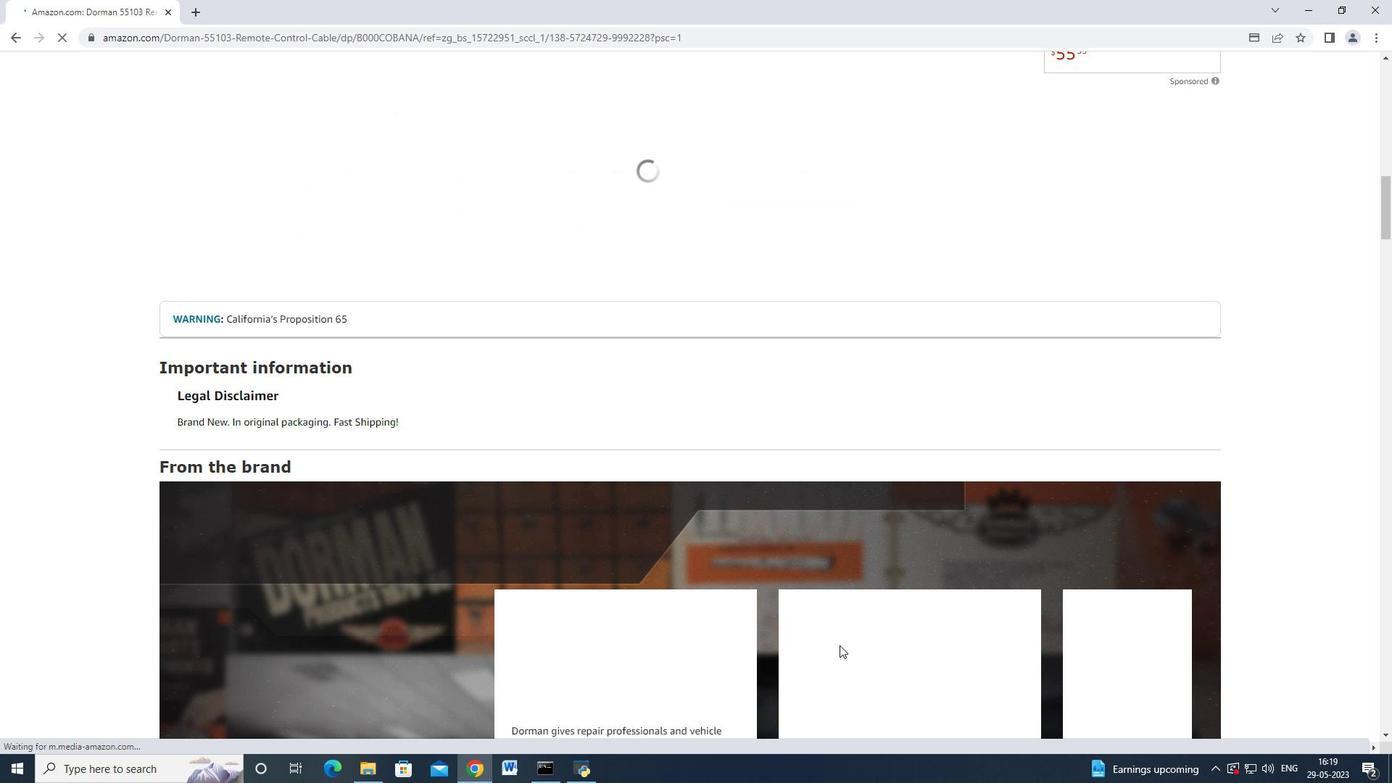 
Action: Mouse scrolled (839, 644) with delta (0, 0)
Screenshot: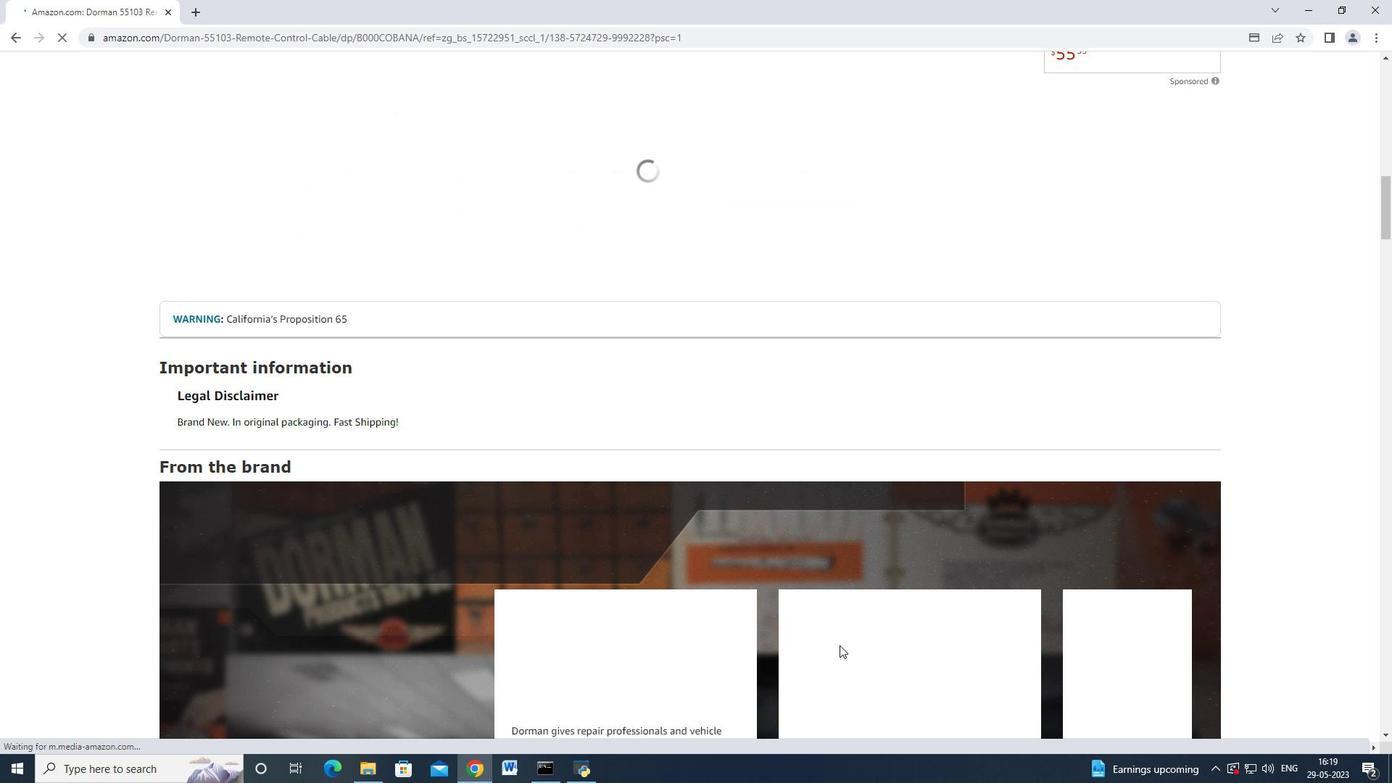 
Action: Mouse moved to (839, 644)
Screenshot: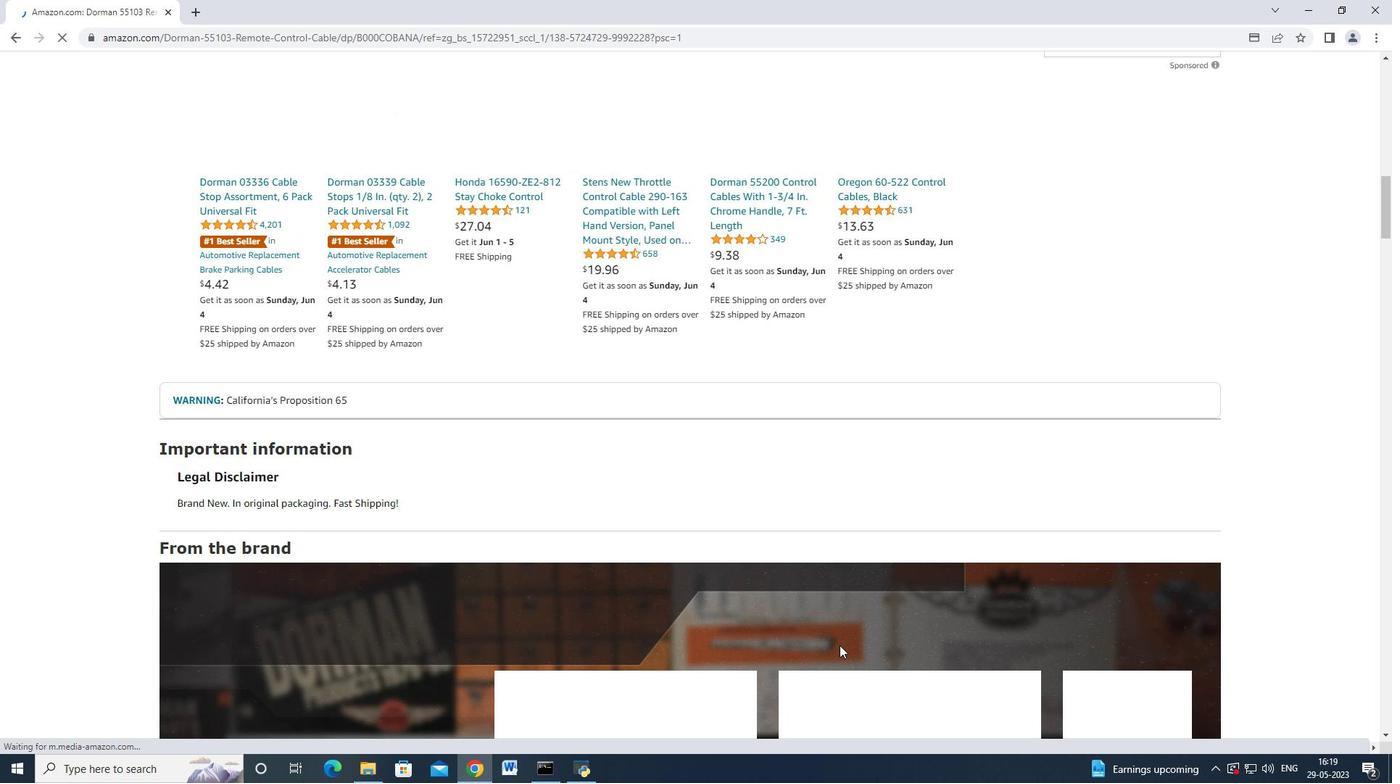 
Action: Mouse scrolled (839, 643) with delta (0, 0)
Screenshot: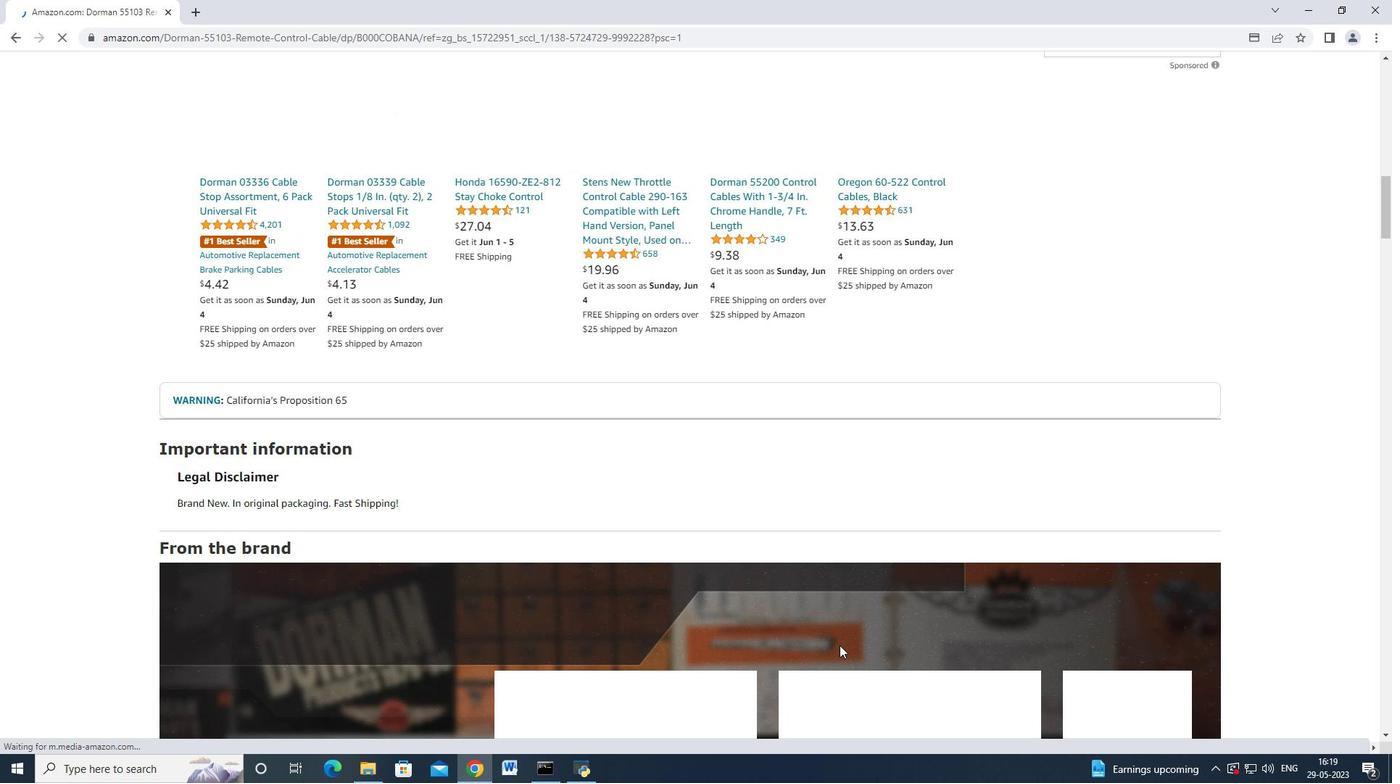 
Action: Mouse scrolled (839, 643) with delta (0, 0)
Screenshot: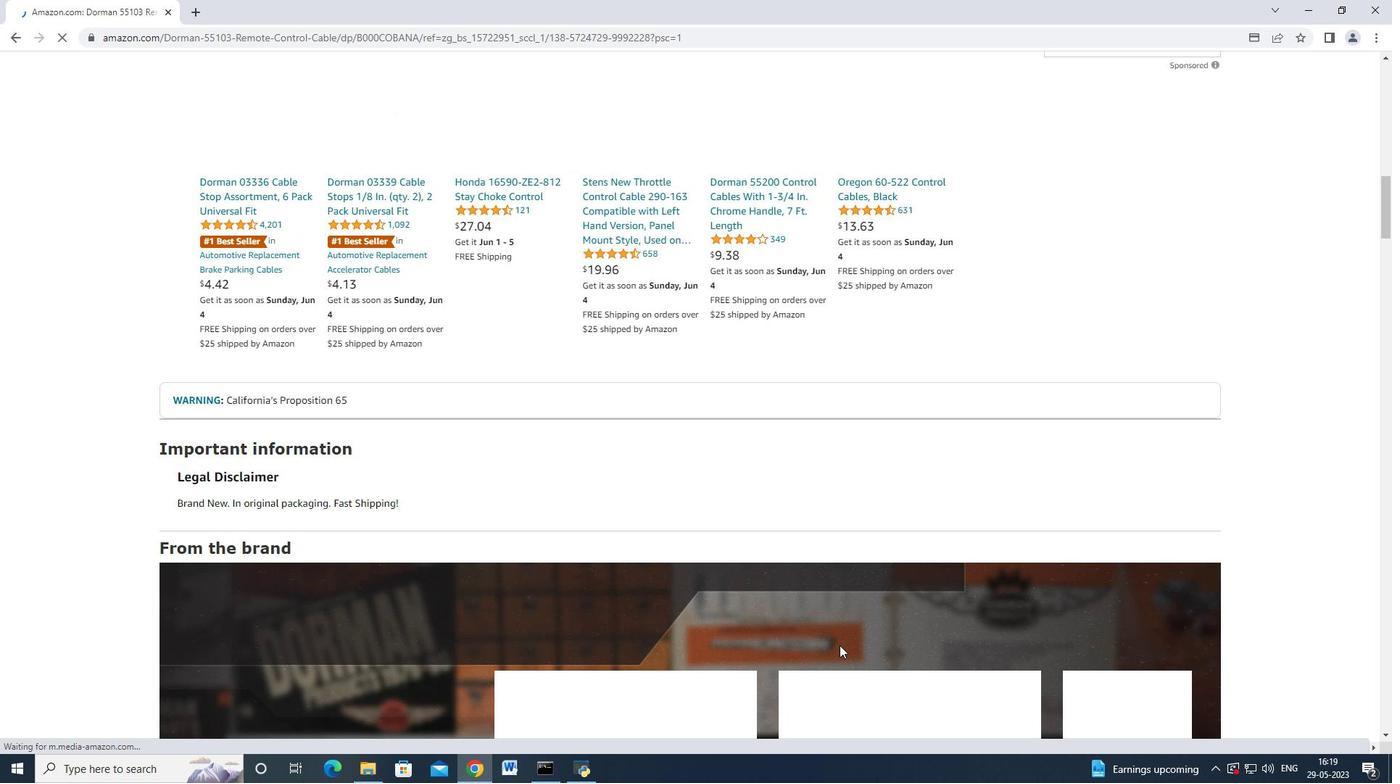 
Action: Mouse scrolled (839, 643) with delta (0, 0)
Screenshot: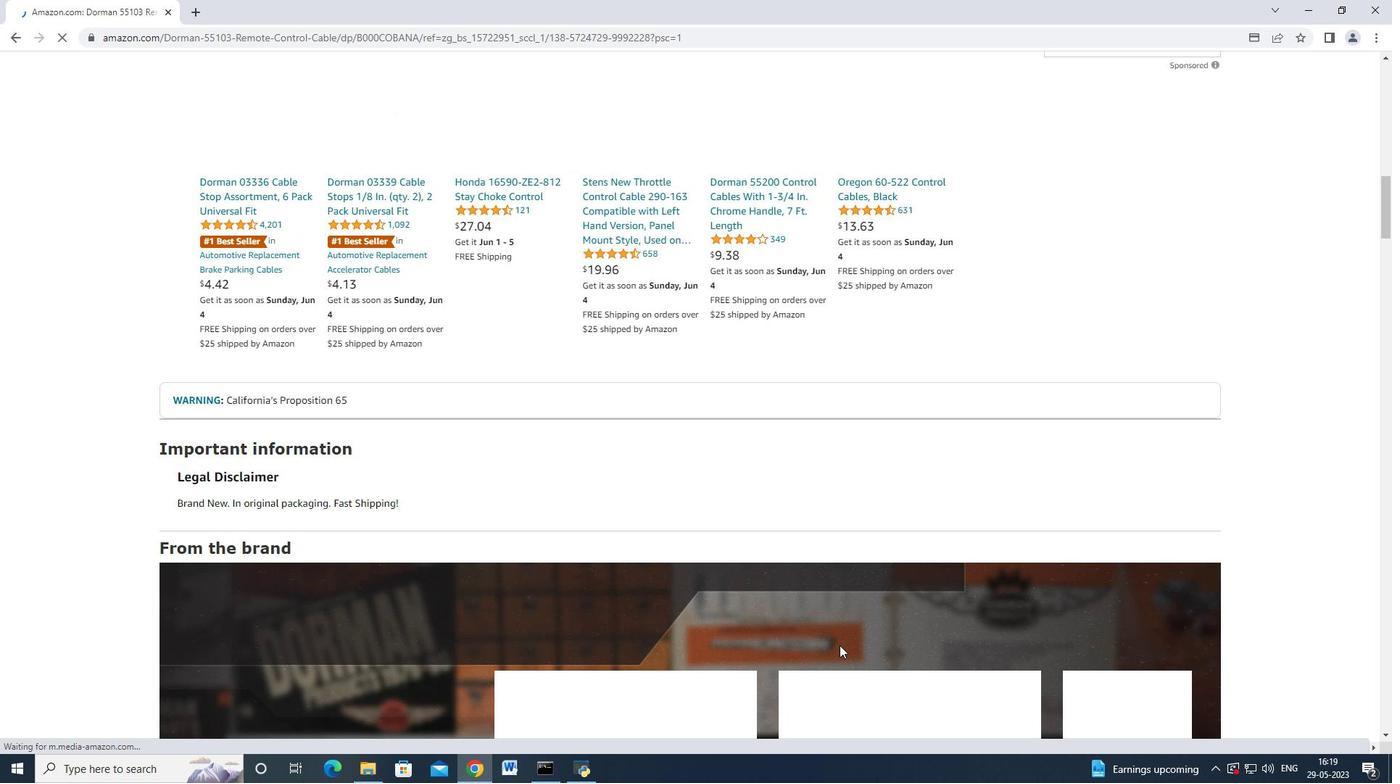 
Action: Mouse scrolled (839, 643) with delta (0, 0)
Screenshot: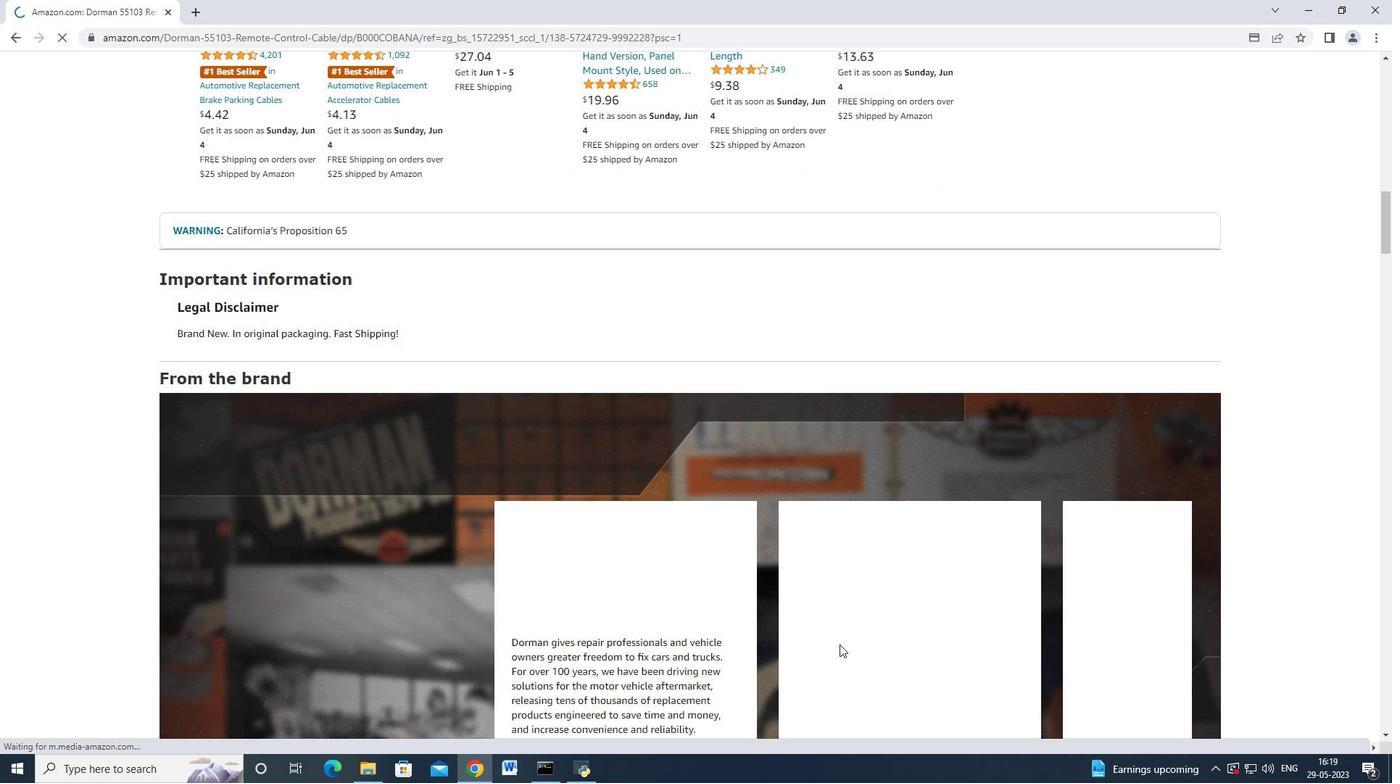 
Action: Mouse moved to (840, 645)
Screenshot: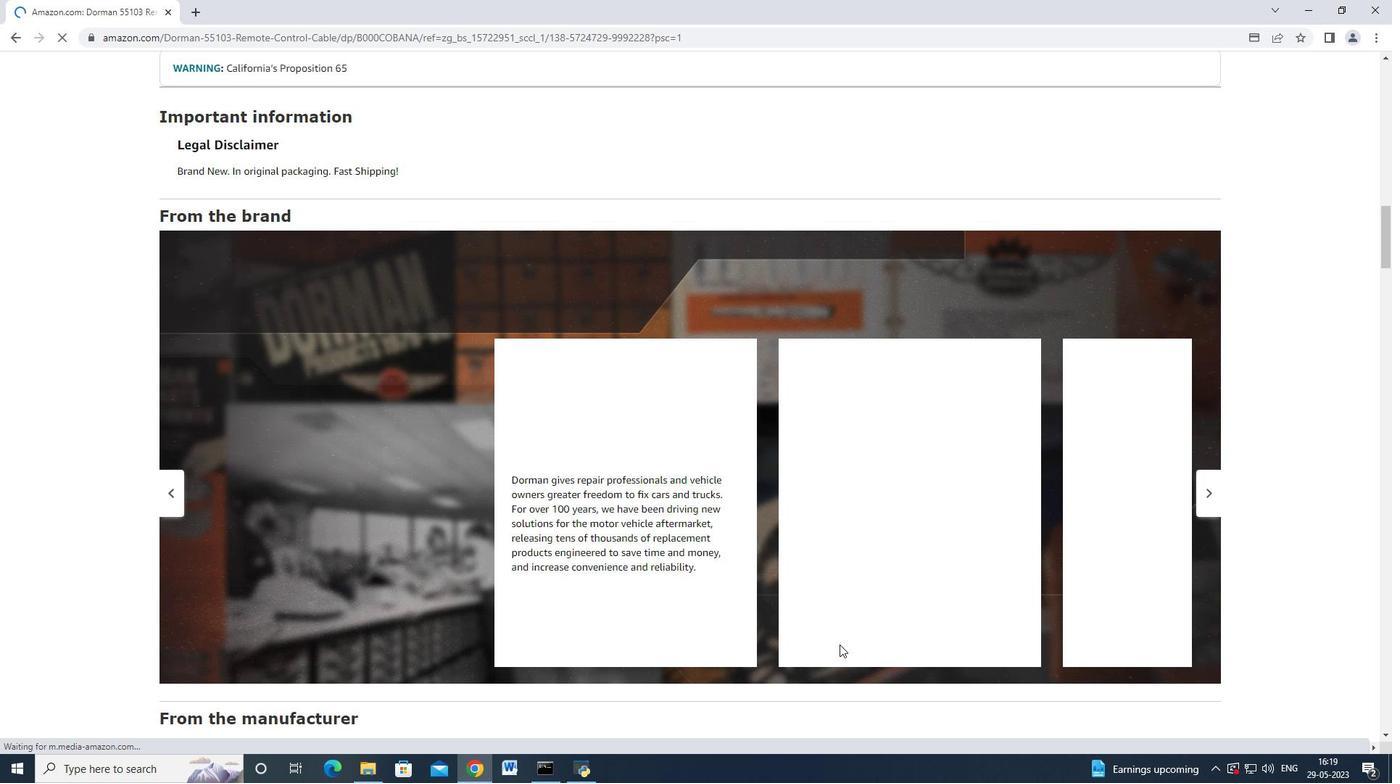 
Action: Mouse scrolled (840, 645) with delta (0, 0)
Screenshot: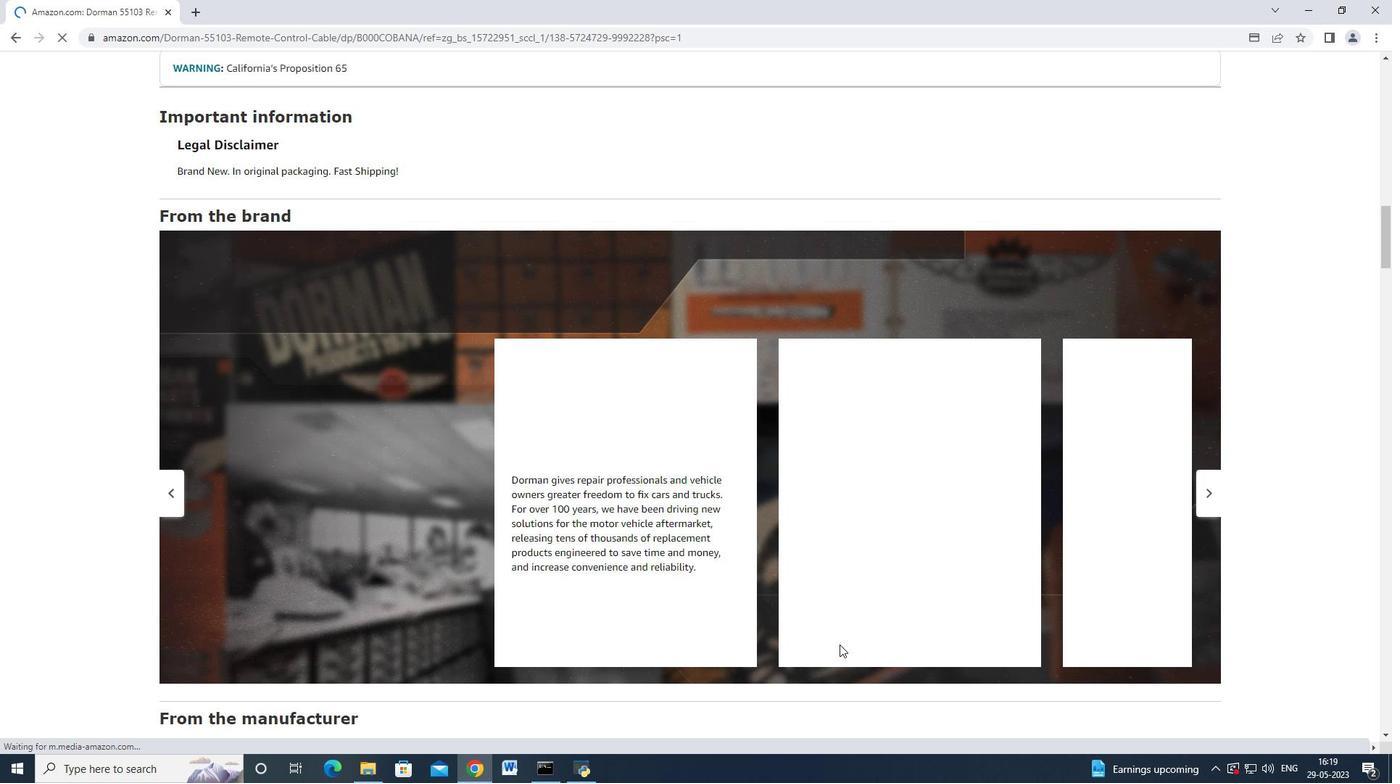 
Action: Mouse moved to (840, 646)
Screenshot: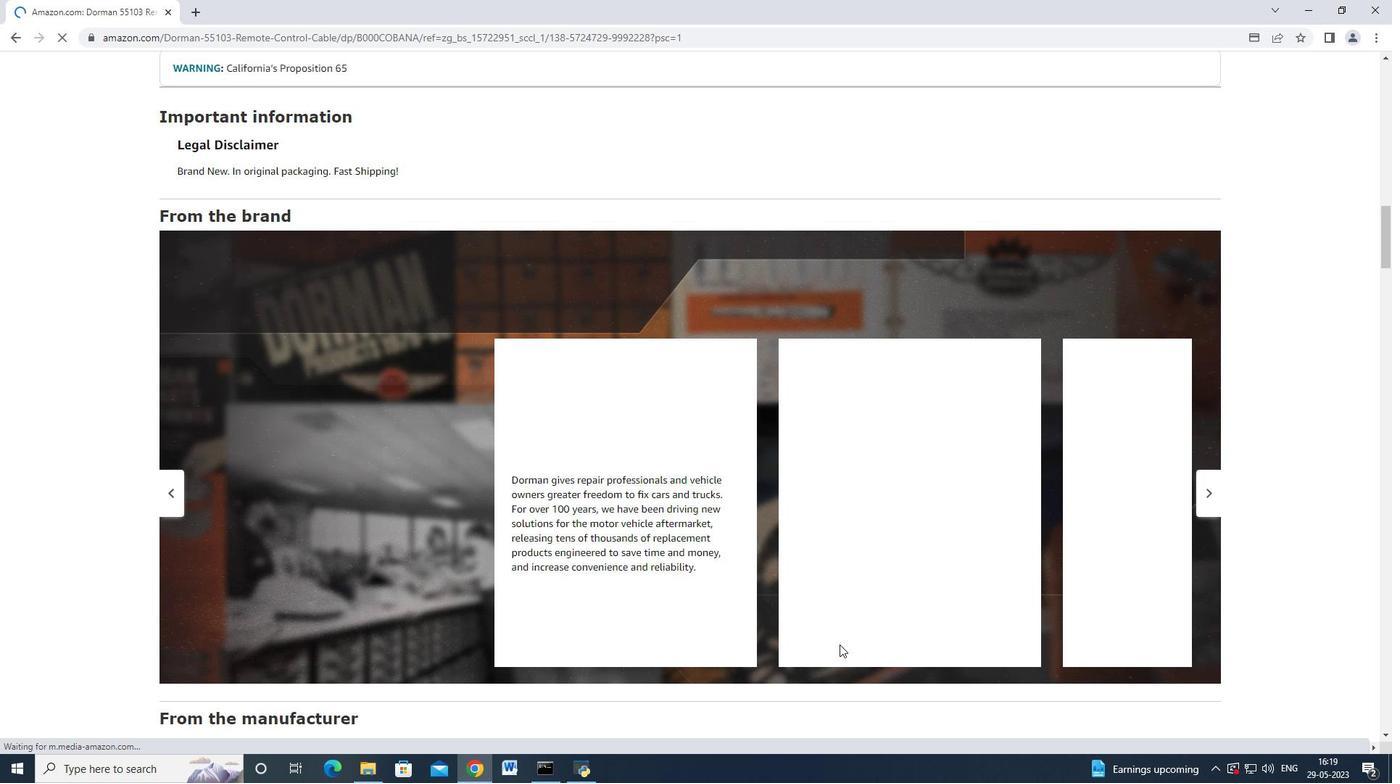 
Action: Mouse scrolled (840, 645) with delta (0, 0)
Screenshot: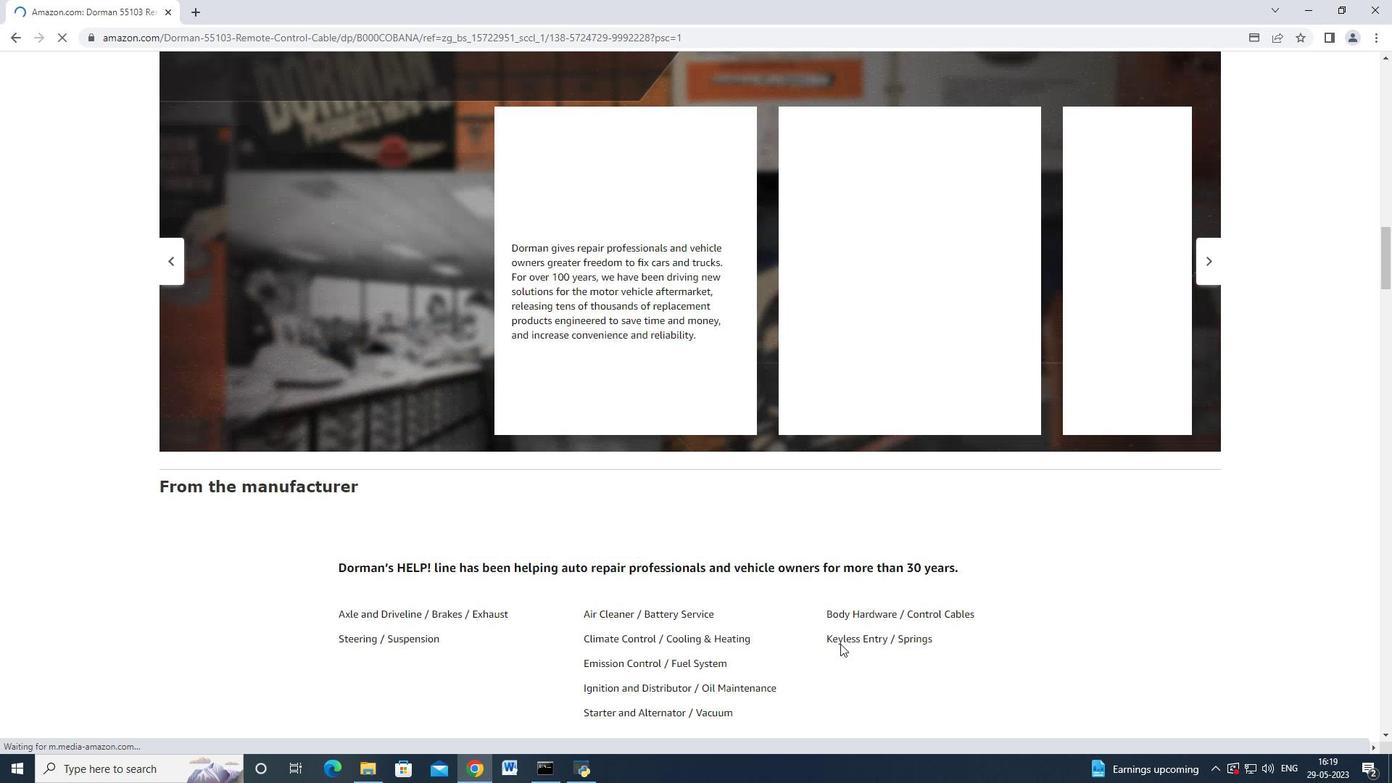 
Action: Mouse scrolled (840, 645) with delta (0, 0)
Screenshot: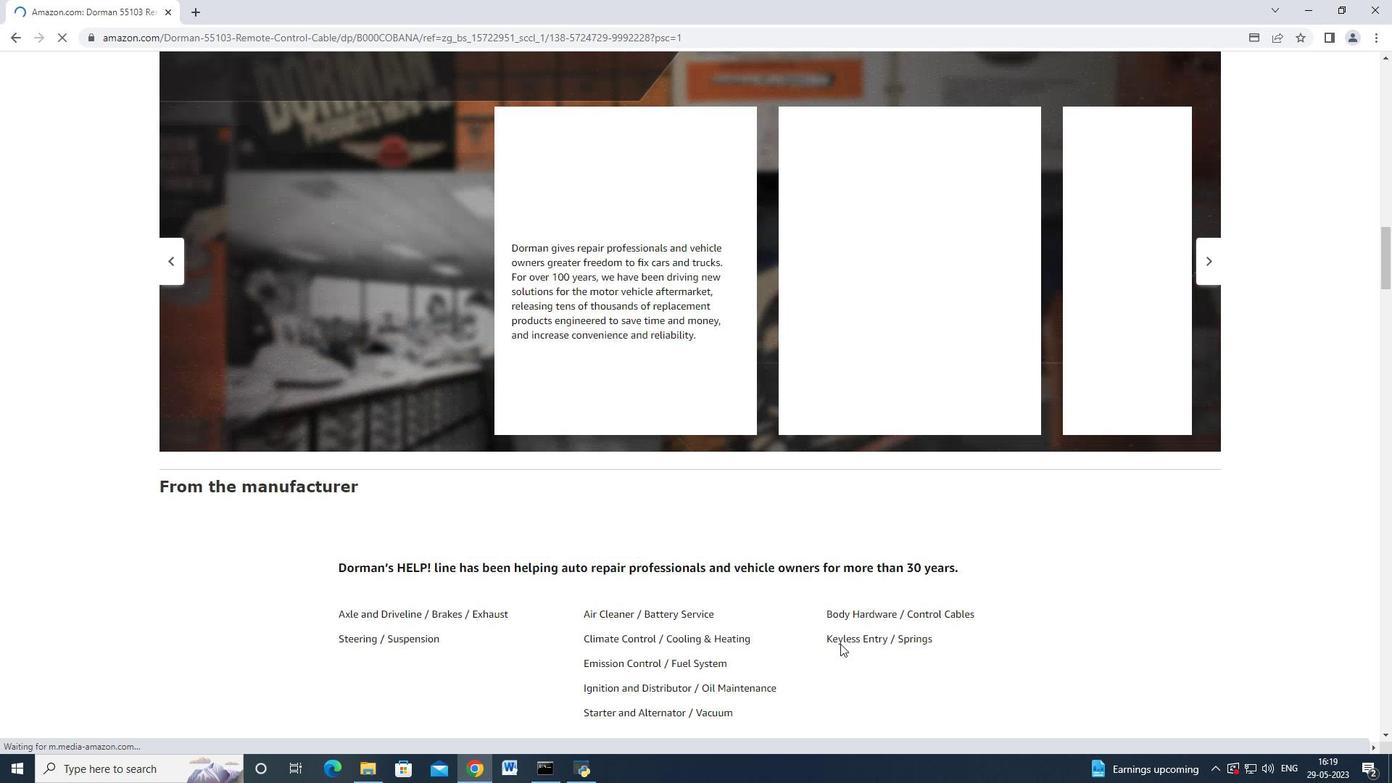 
Action: Mouse moved to (840, 646)
Screenshot: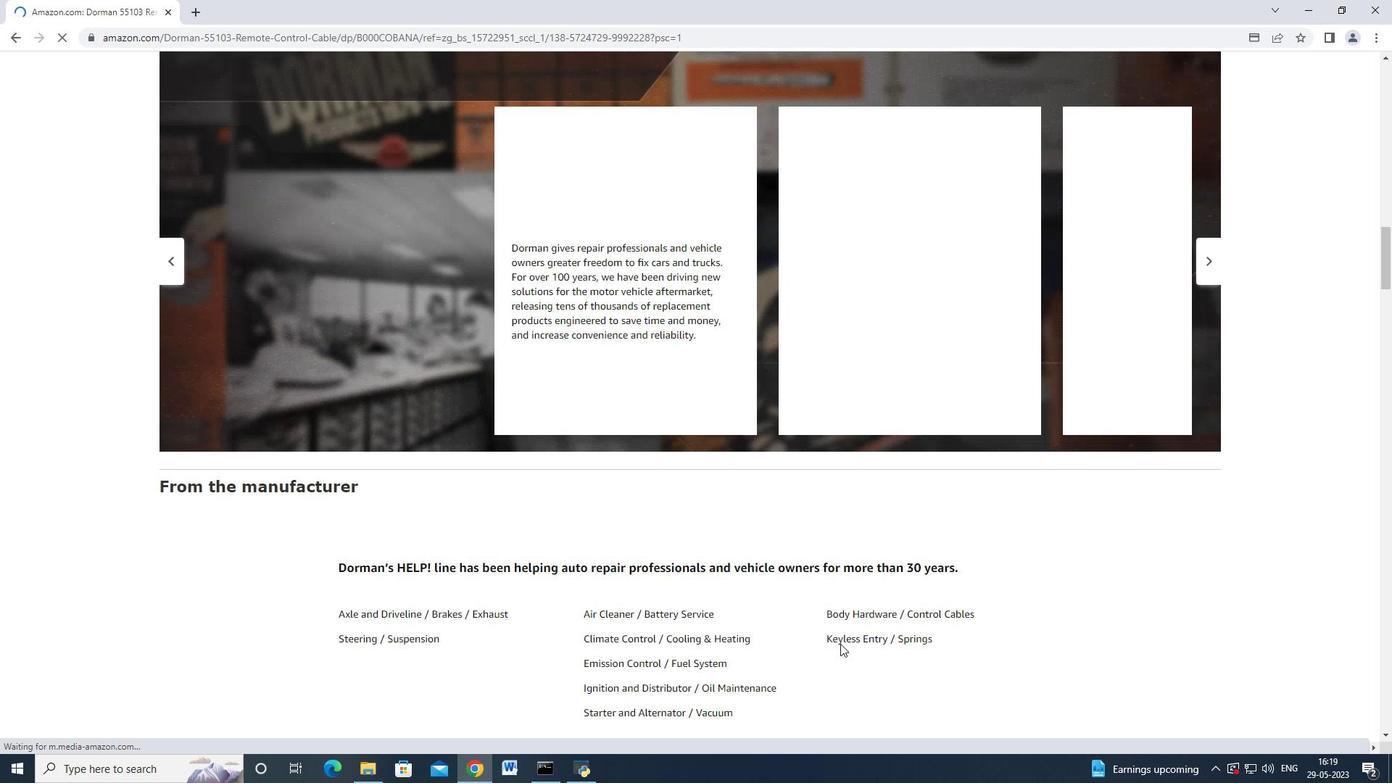
Action: Mouse scrolled (840, 645) with delta (0, 0)
Screenshot: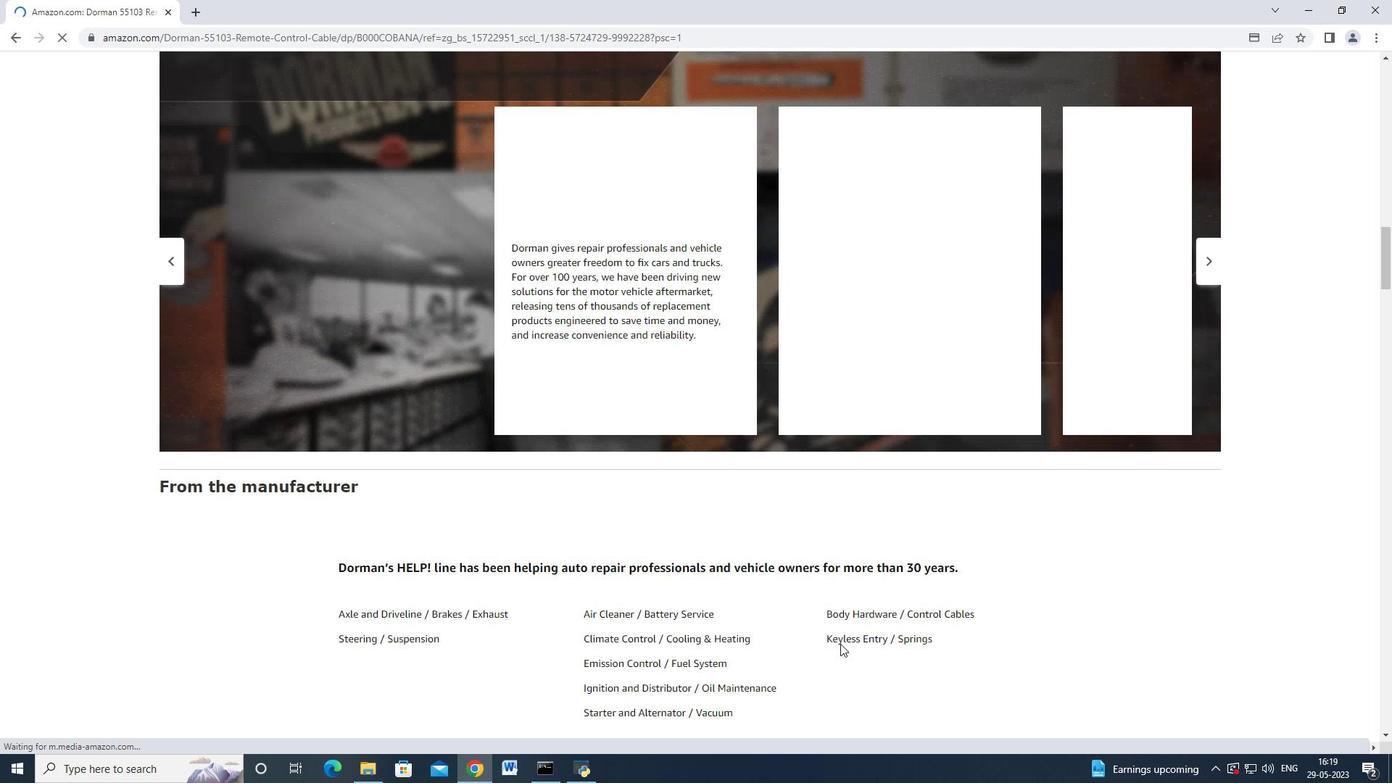 
Action: Mouse scrolled (840, 645) with delta (0, 0)
Screenshot: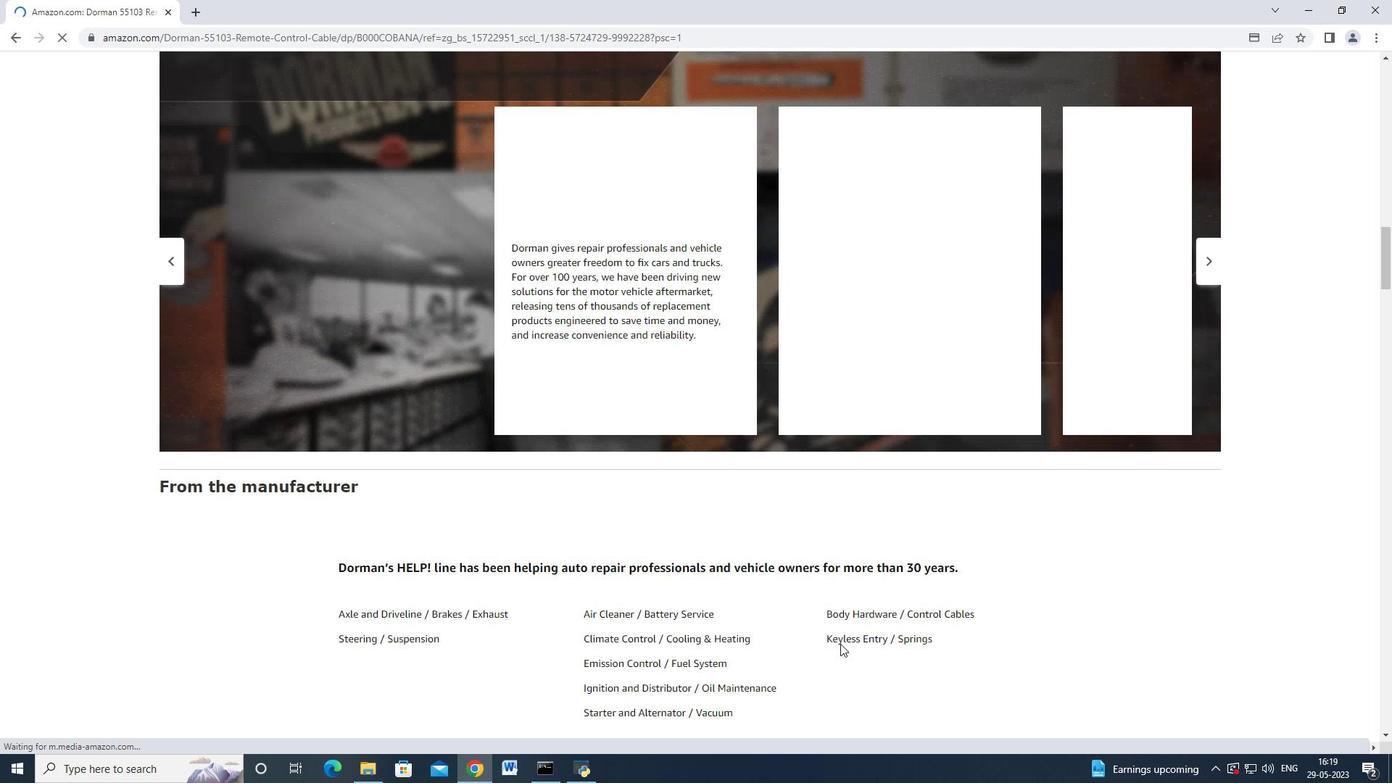 
Action: Mouse moved to (838, 647)
Screenshot: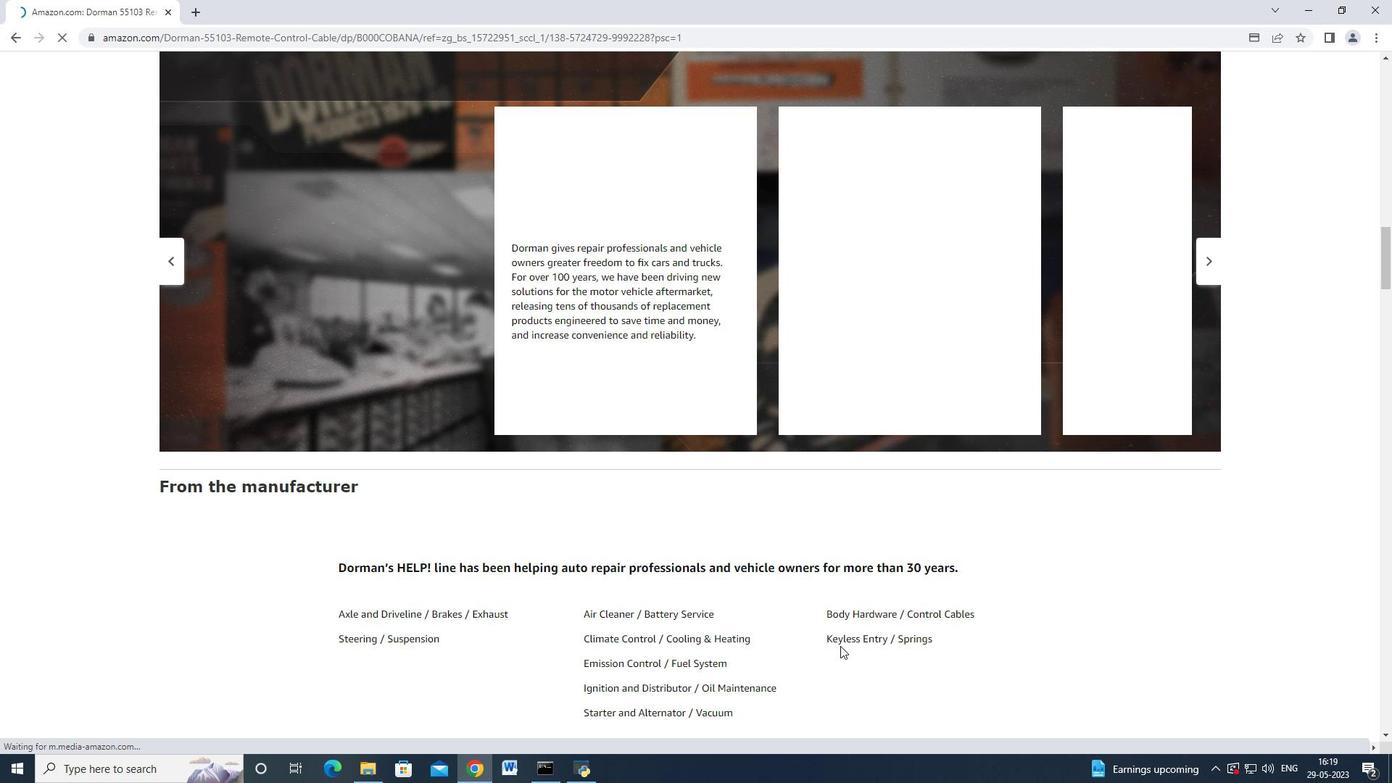 
Action: Mouse scrolled (838, 646) with delta (0, 0)
Screenshot: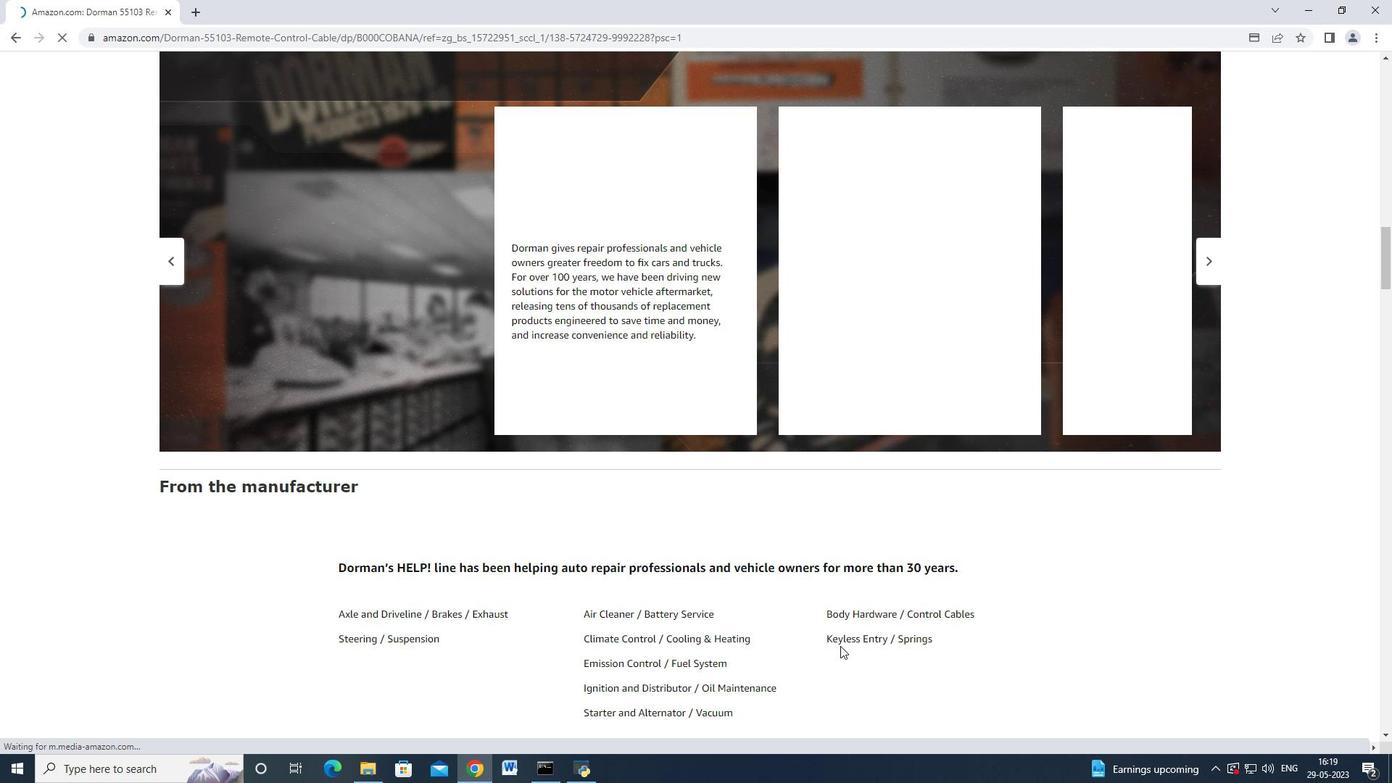 
Action: Mouse moved to (838, 648)
Screenshot: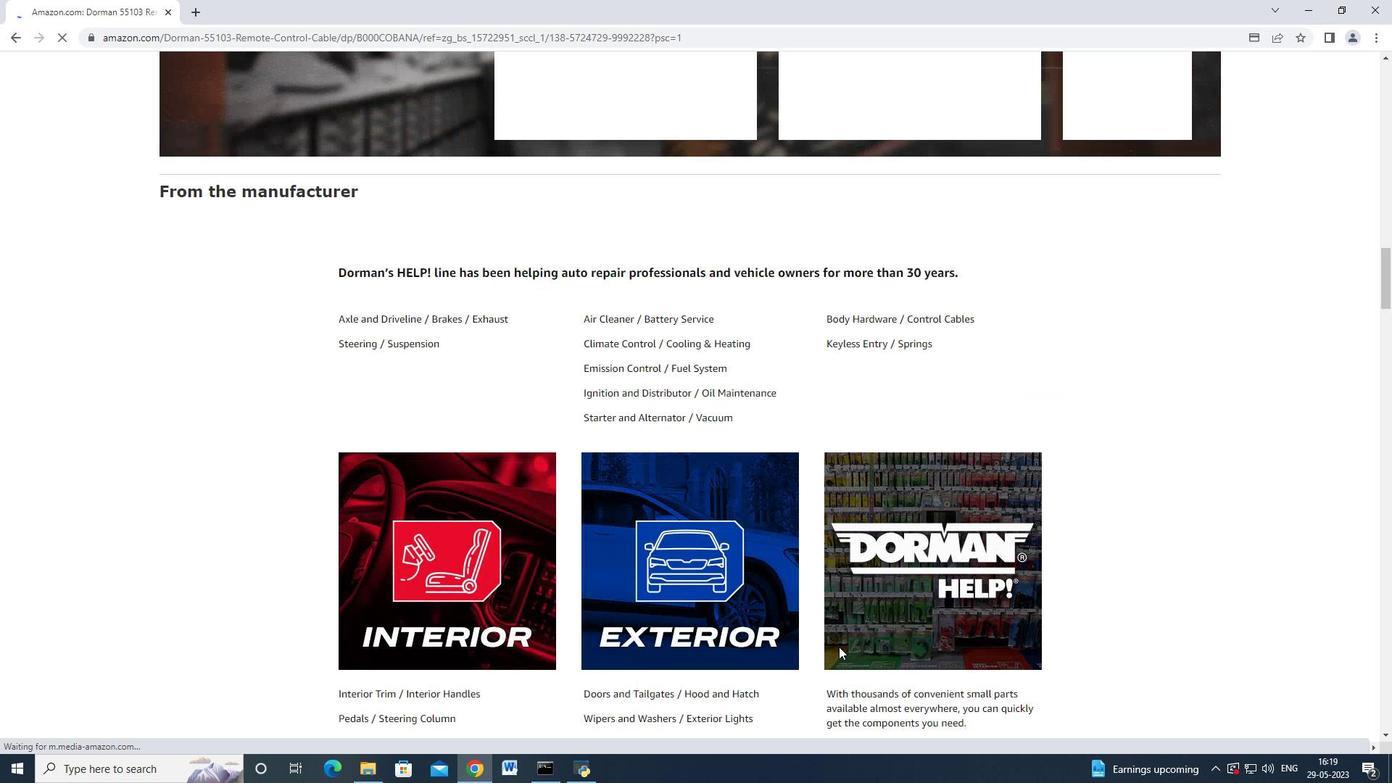 
Action: Mouse scrolled (838, 647) with delta (0, 0)
Screenshot: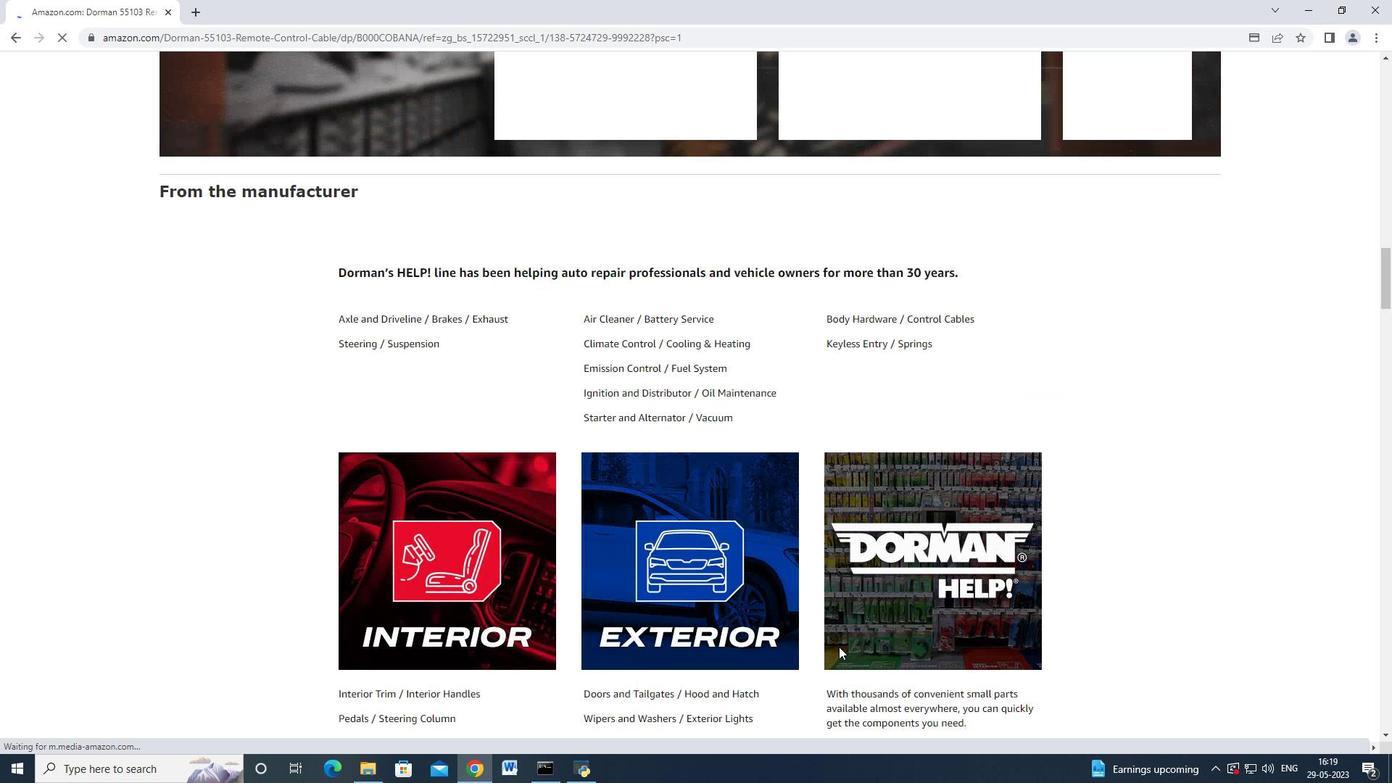 
Action: Mouse moved to (838, 648)
Screenshot: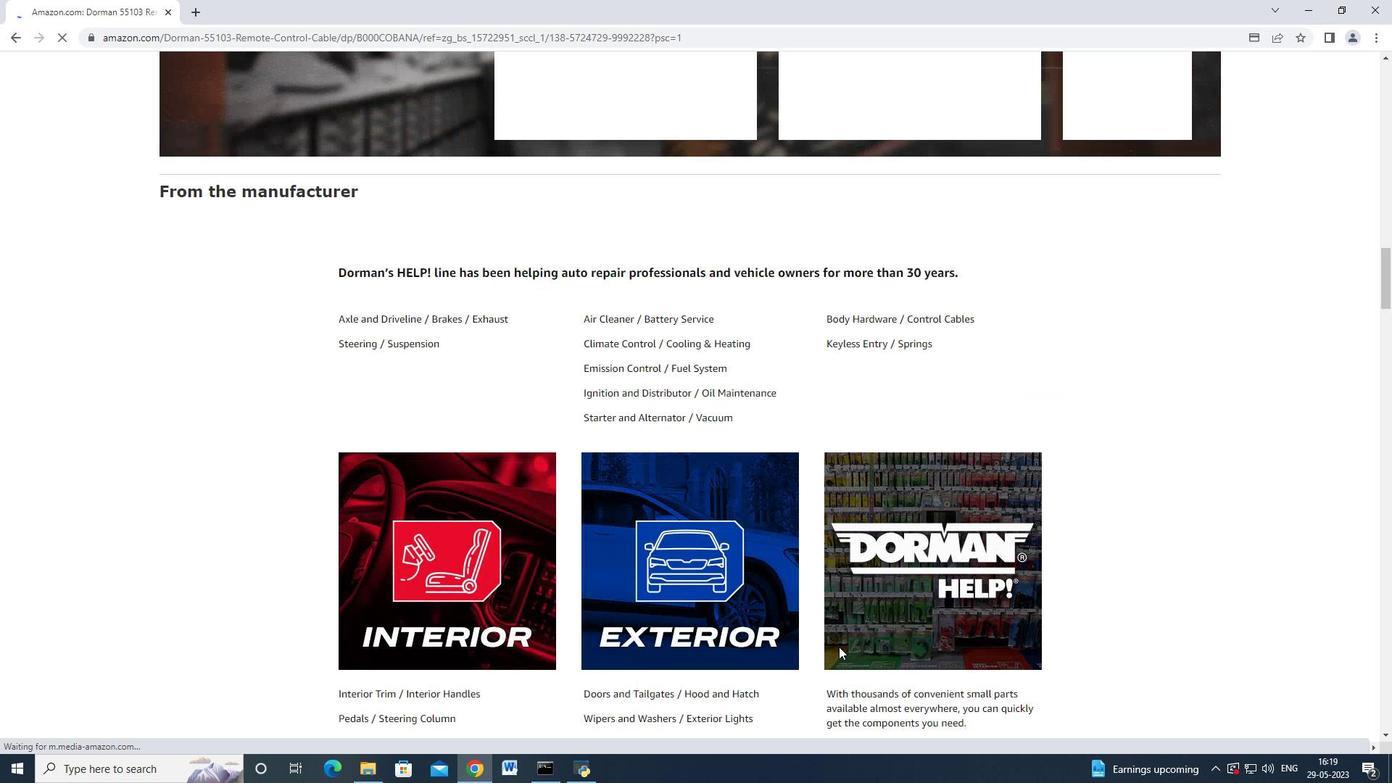
Action: Mouse scrolled (838, 647) with delta (0, 0)
Screenshot: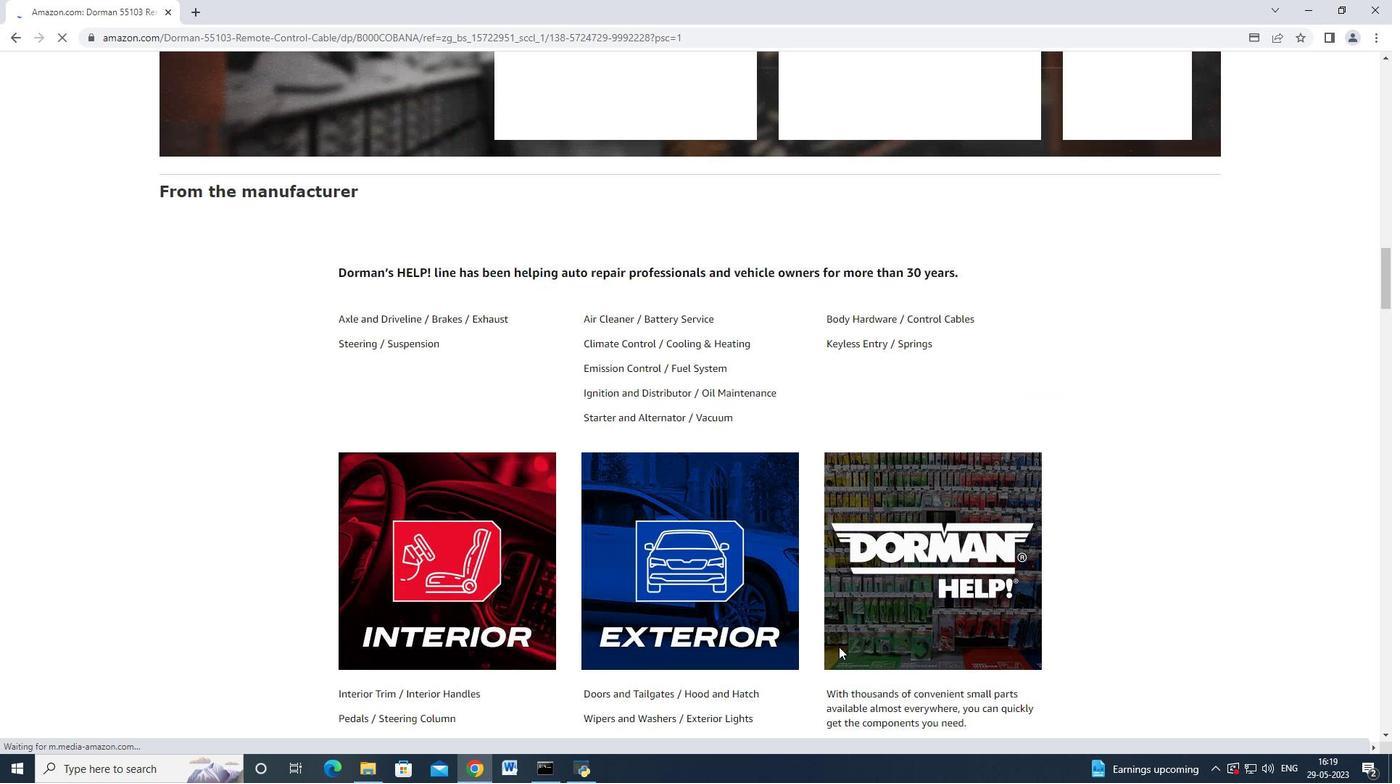 
Action: Mouse scrolled (838, 647) with delta (0, 0)
Screenshot: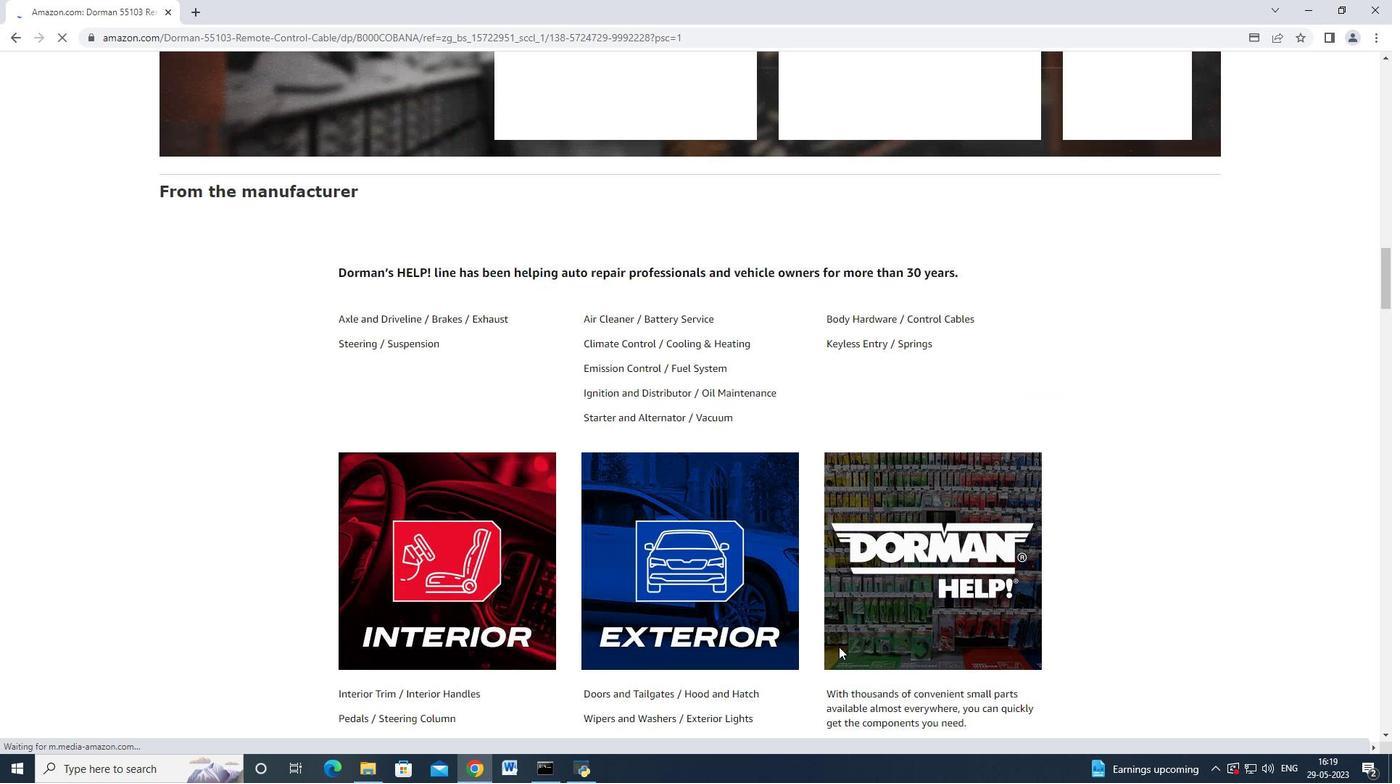 
Action: Mouse moved to (837, 648)
Screenshot: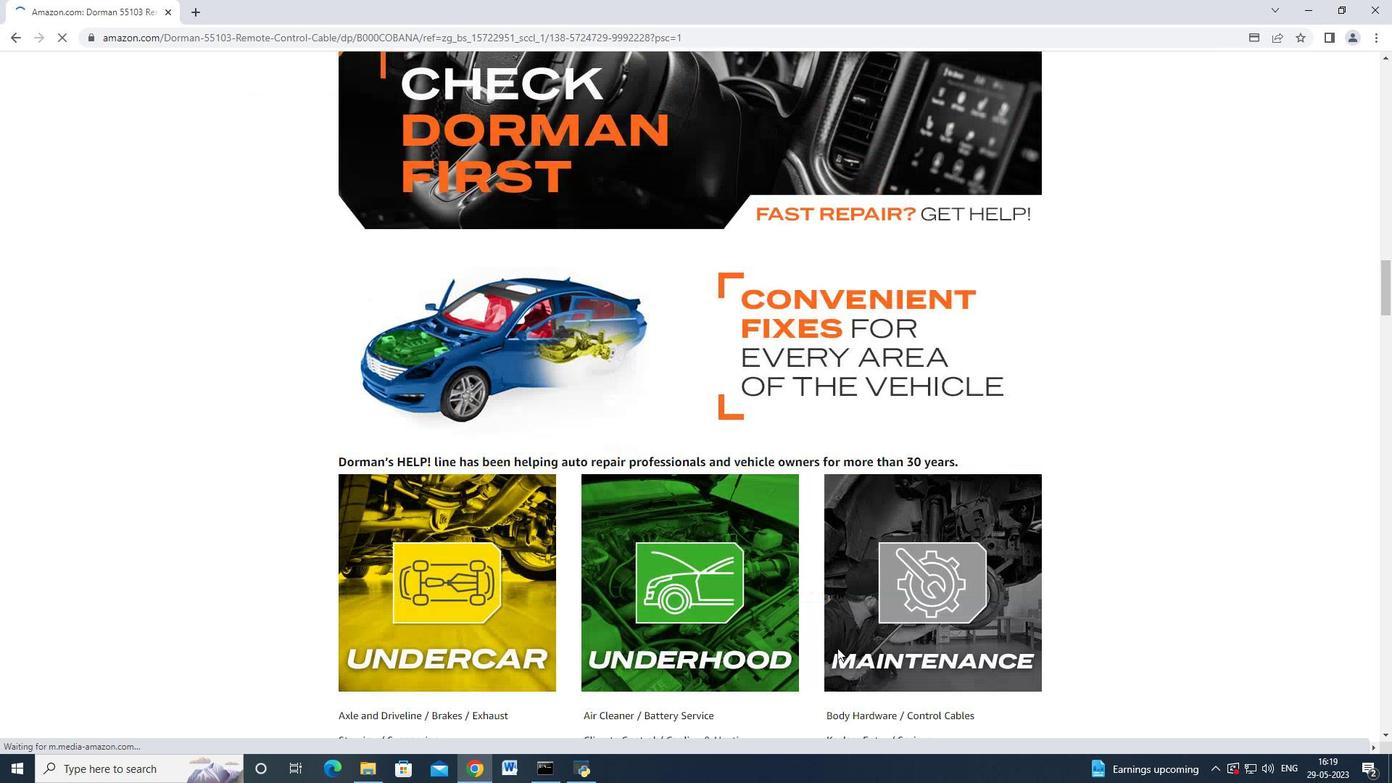 
Action: Mouse scrolled (837, 647) with delta (0, 0)
Screenshot: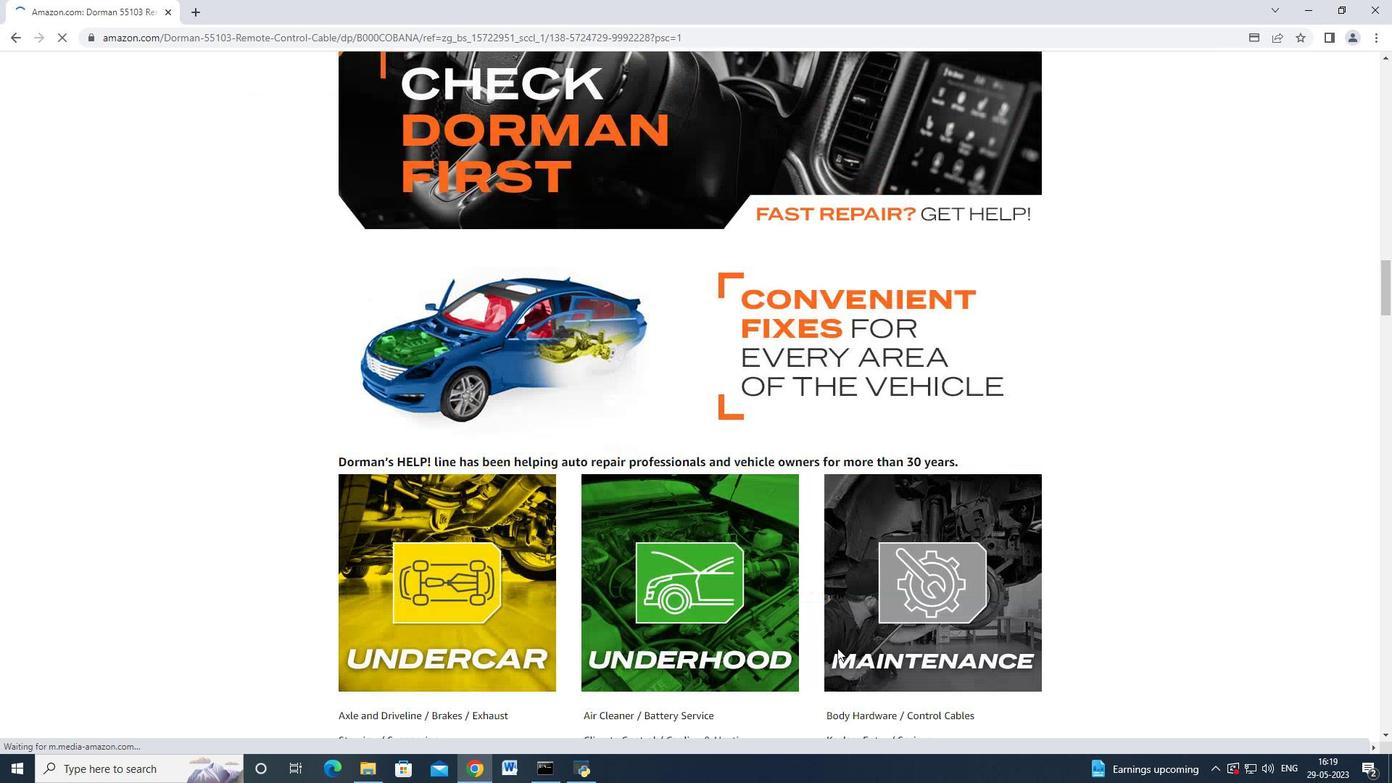 
Action: Mouse scrolled (837, 647) with delta (0, 0)
Screenshot: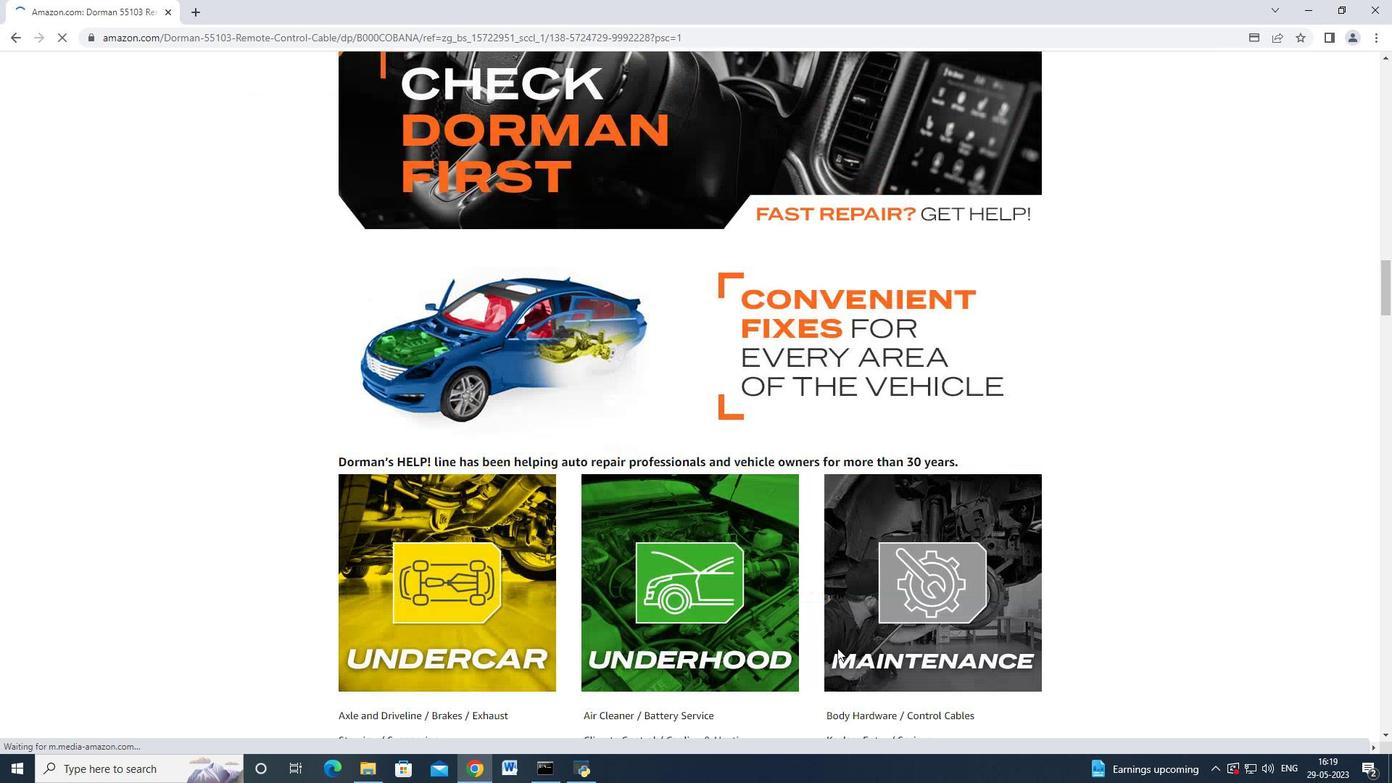 
Action: Mouse scrolled (837, 647) with delta (0, 0)
Screenshot: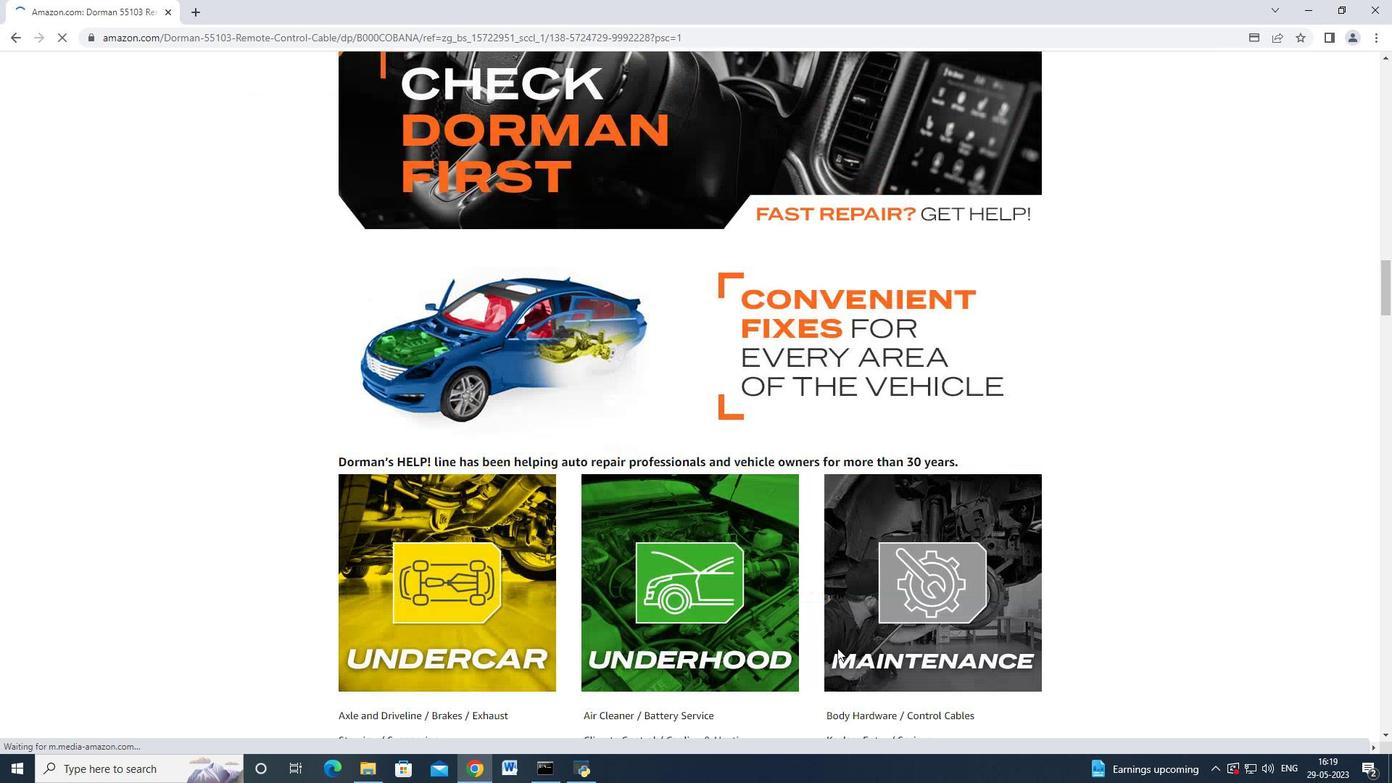 
Action: Mouse scrolled (837, 647) with delta (0, 0)
Screenshot: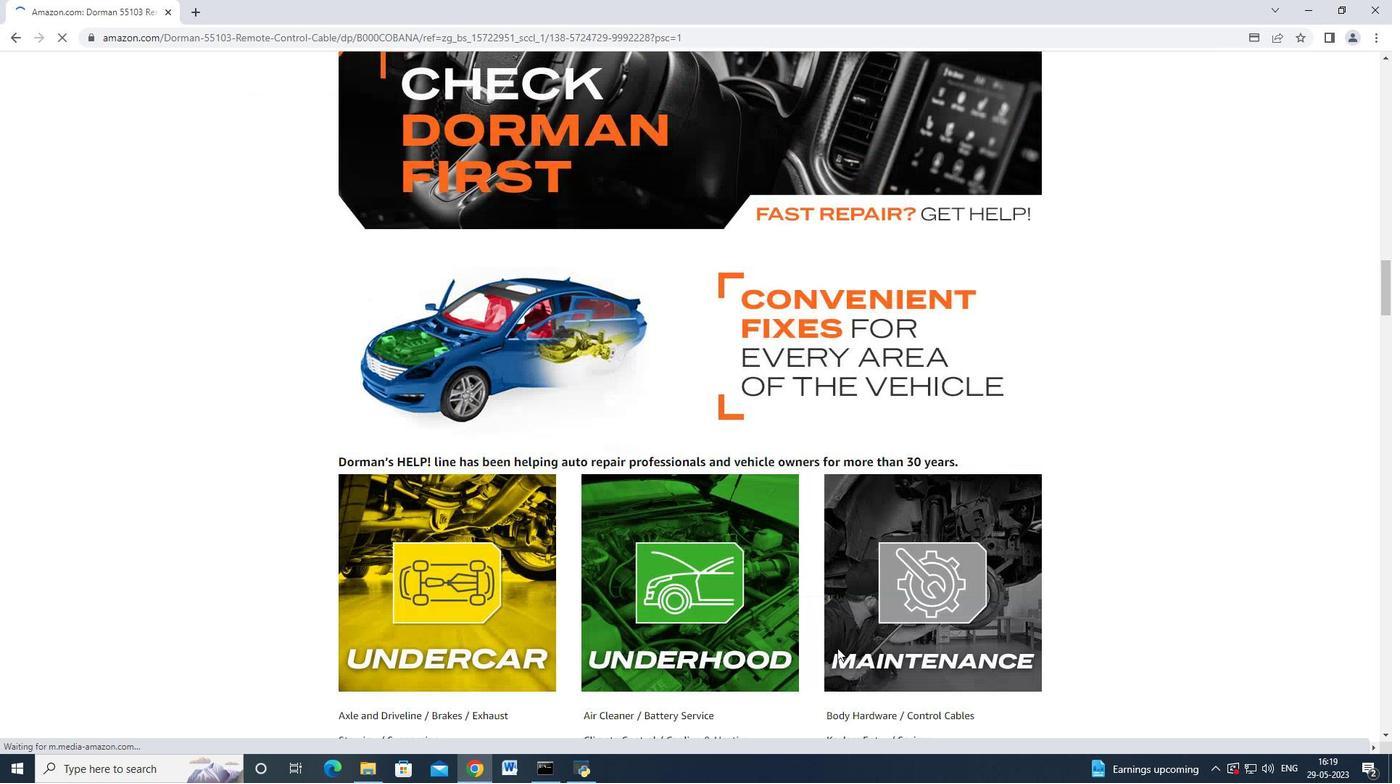 
Action: Mouse scrolled (837, 647) with delta (0, 0)
Screenshot: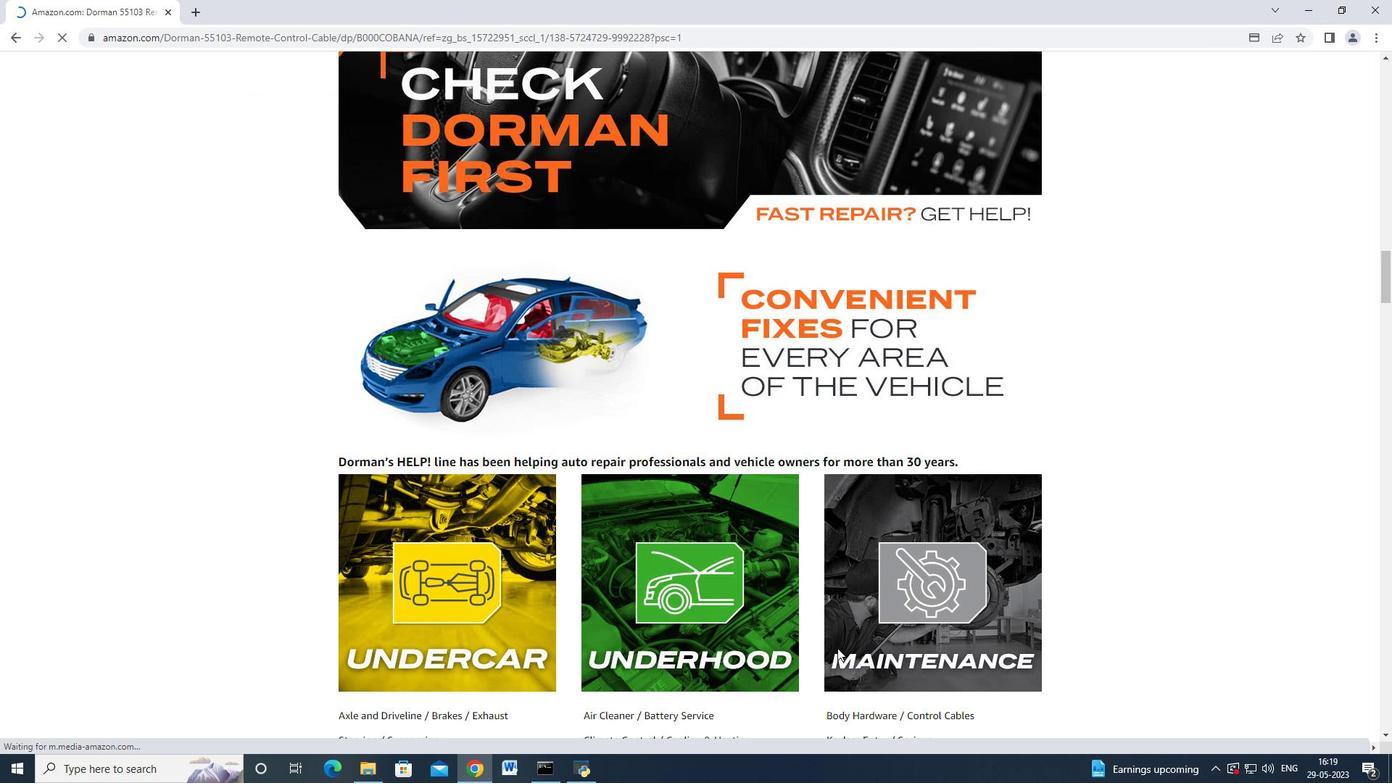 
Action: Mouse moved to (837, 648)
Screenshot: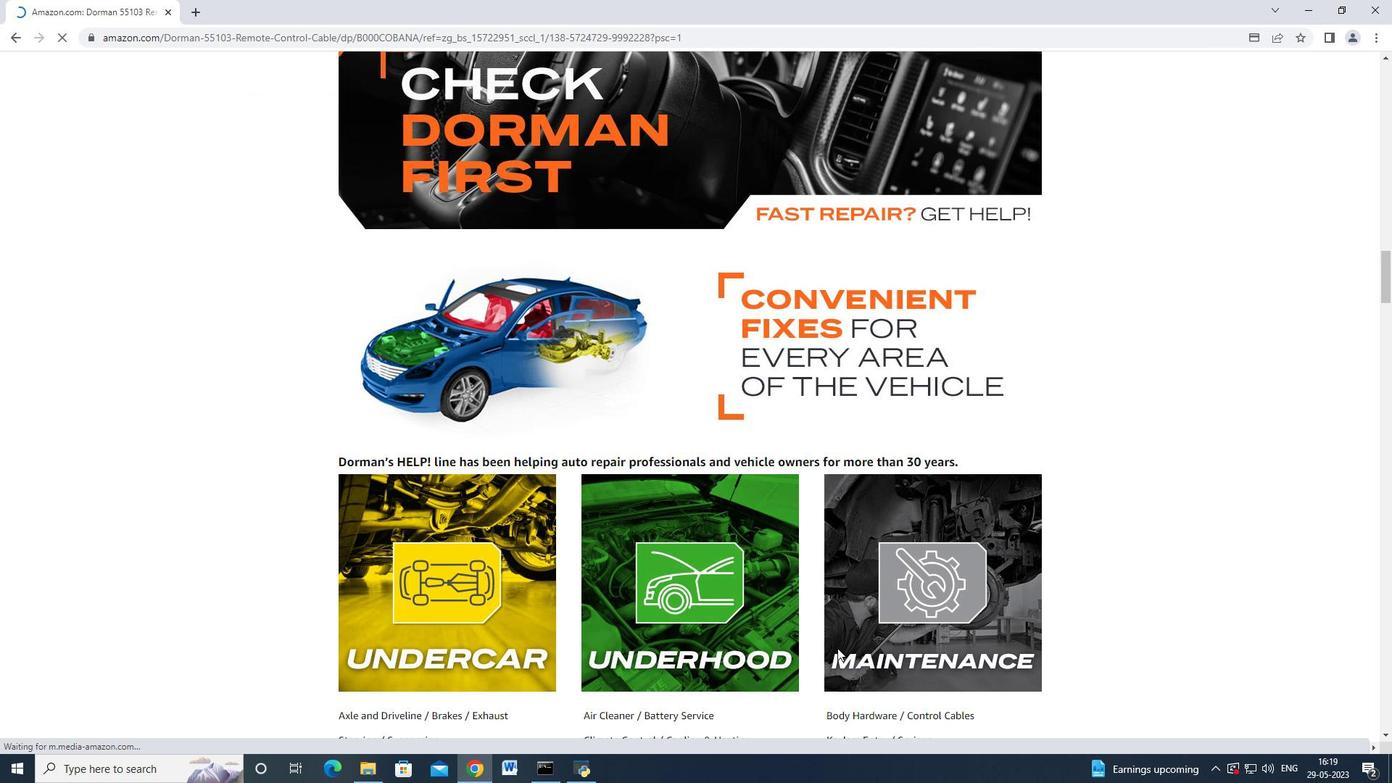 
Action: Mouse scrolled (837, 648) with delta (0, 0)
Screenshot: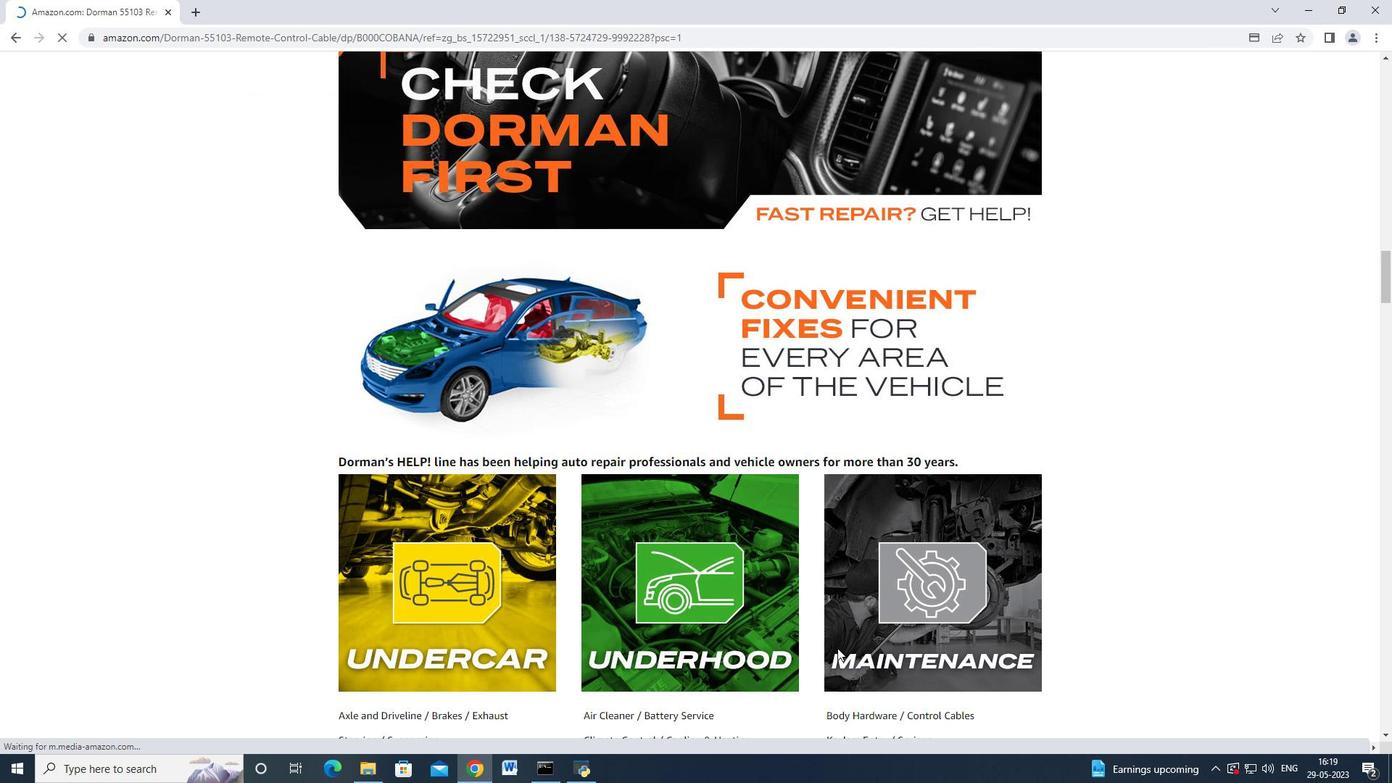 
Action: Mouse scrolled (837, 648) with delta (0, 0)
Screenshot: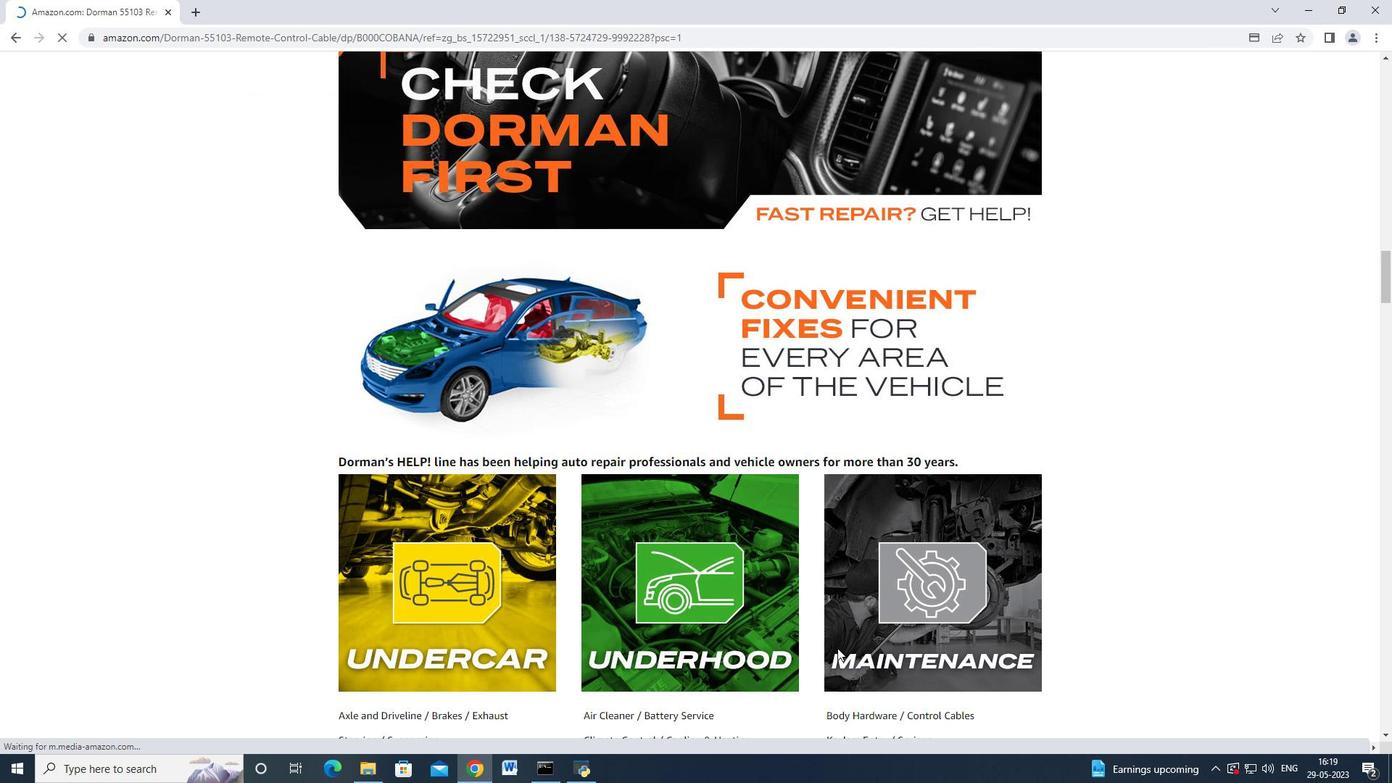 
Action: Mouse moved to (837, 649)
Screenshot: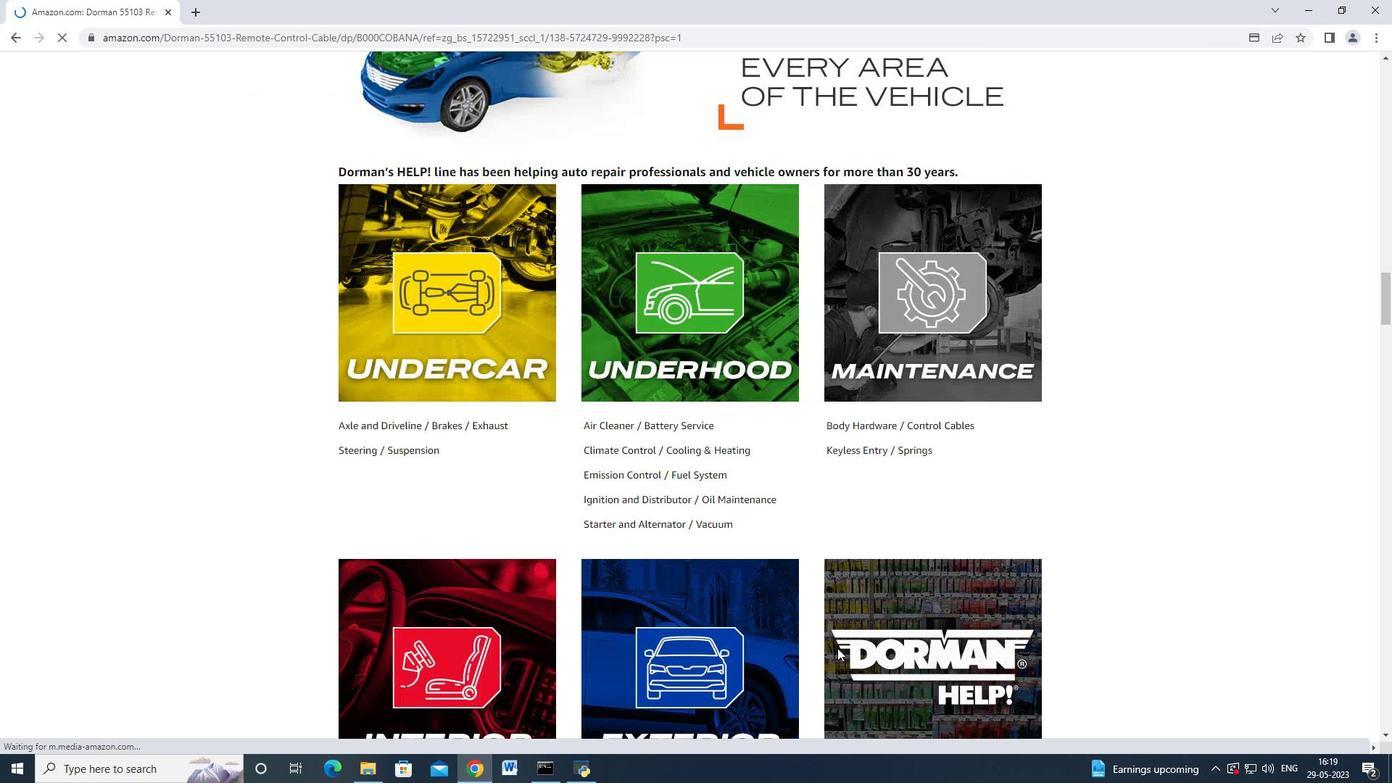 
Action: Mouse scrolled (837, 648) with delta (0, 0)
Screenshot: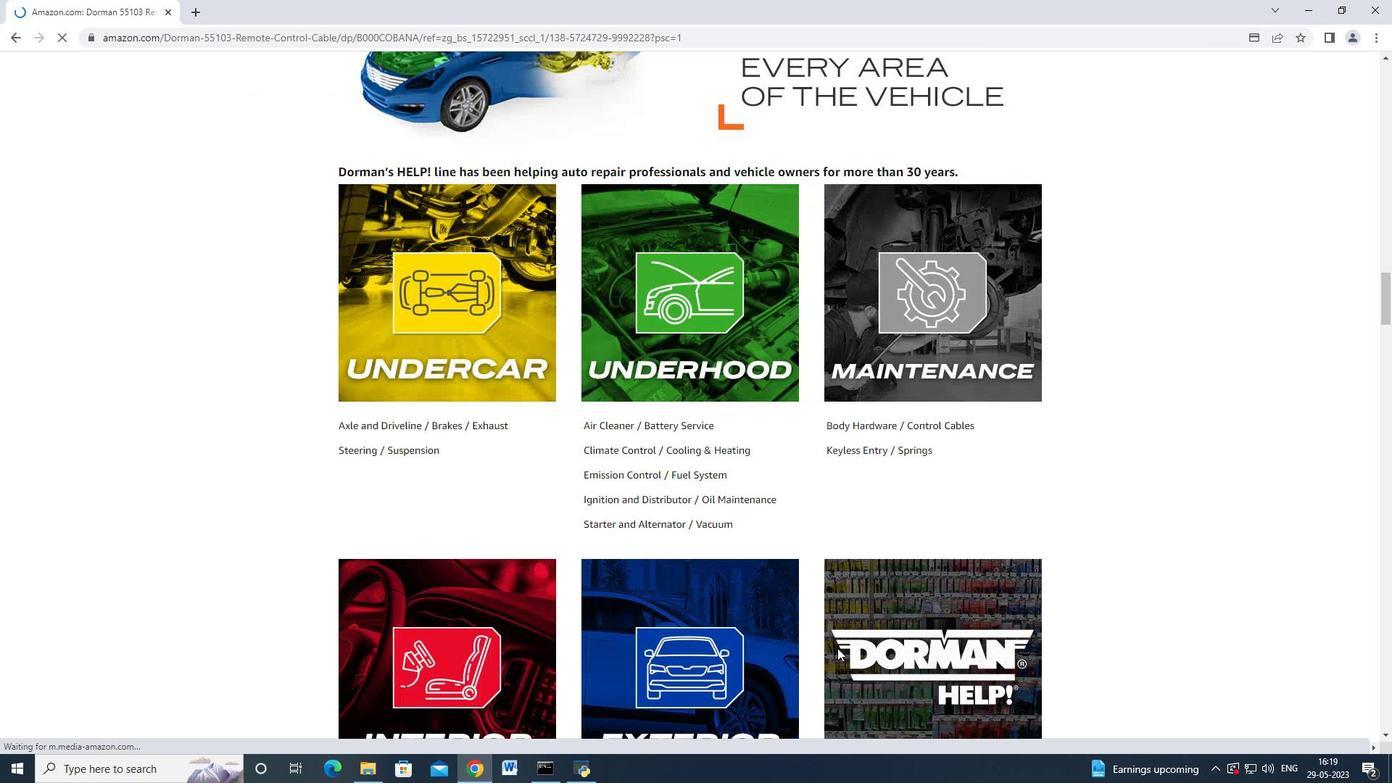 
Action: Mouse scrolled (837, 648) with delta (0, 0)
Screenshot: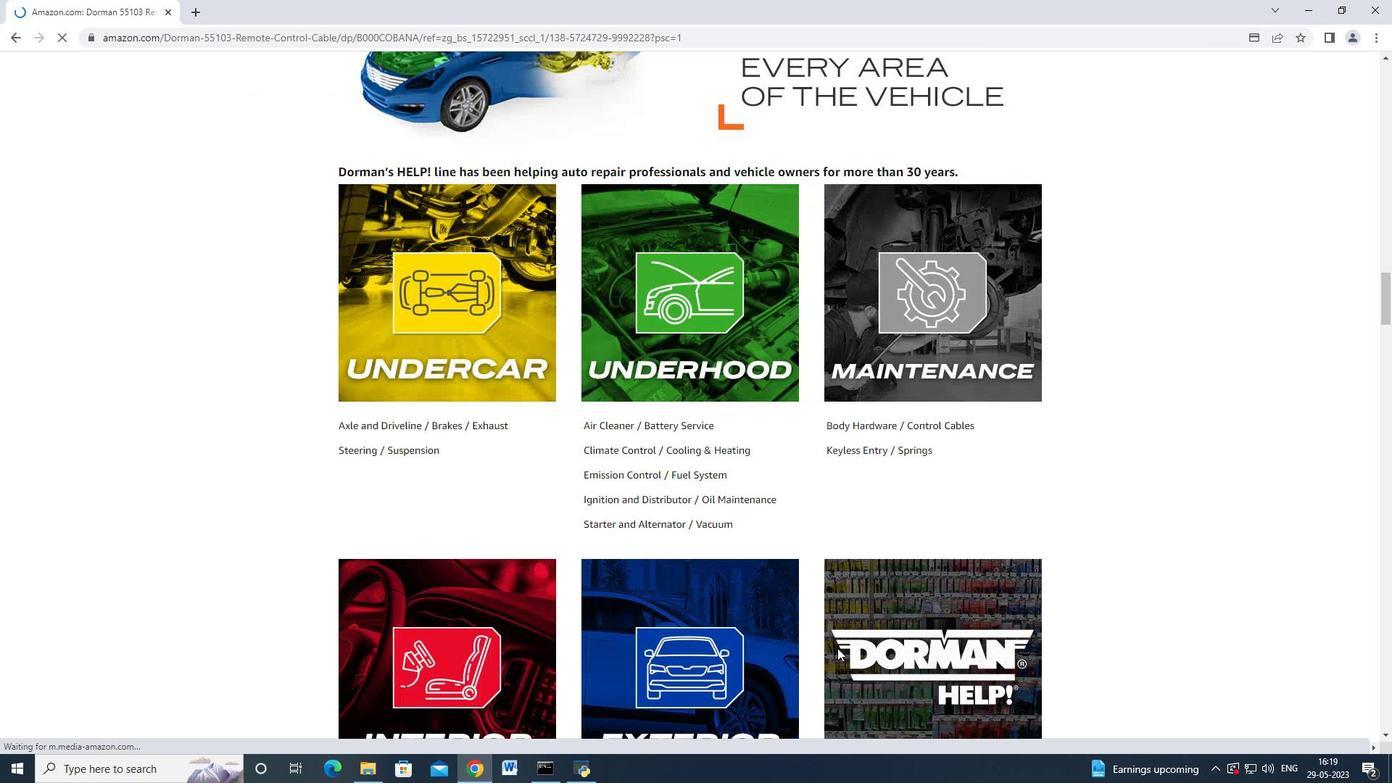 
Action: Mouse moved to (837, 649)
Screenshot: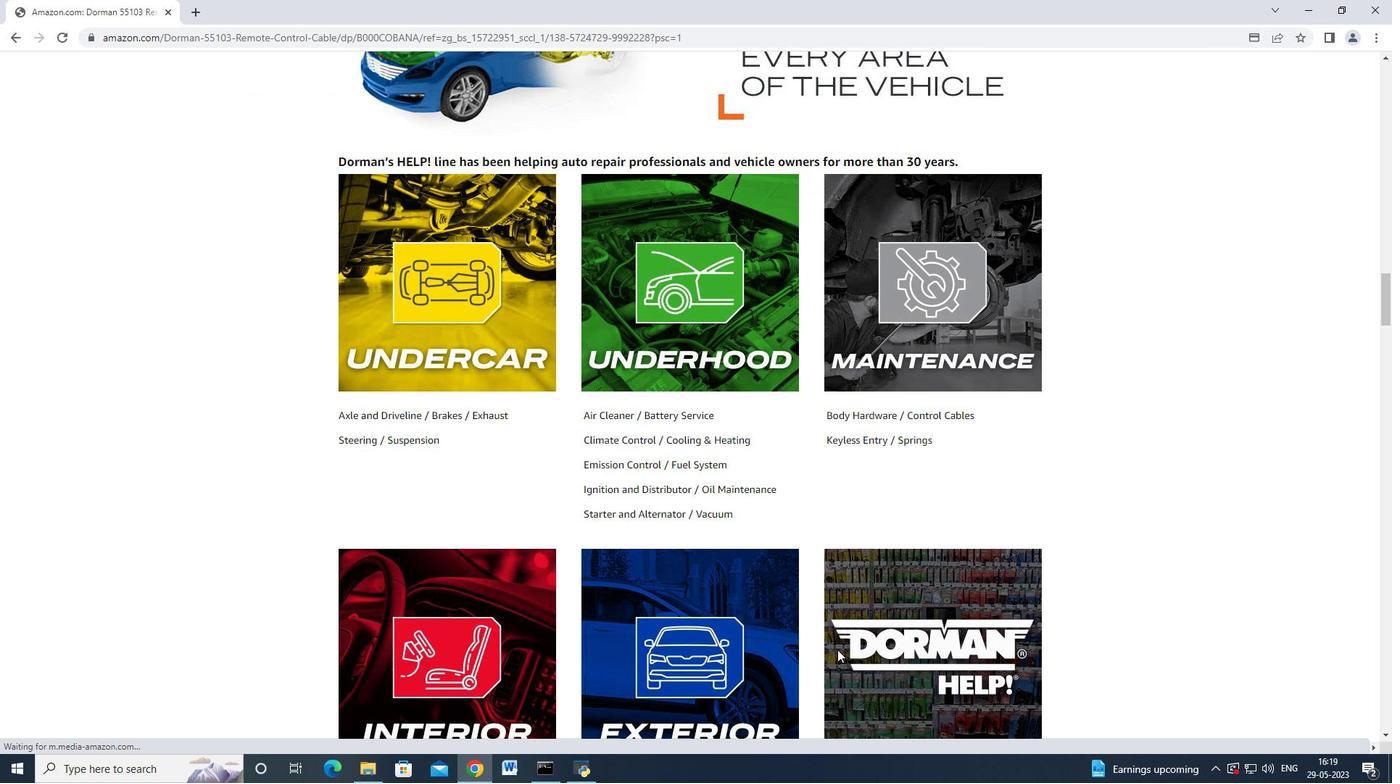 
Action: Mouse scrolled (837, 648) with delta (0, 0)
Screenshot: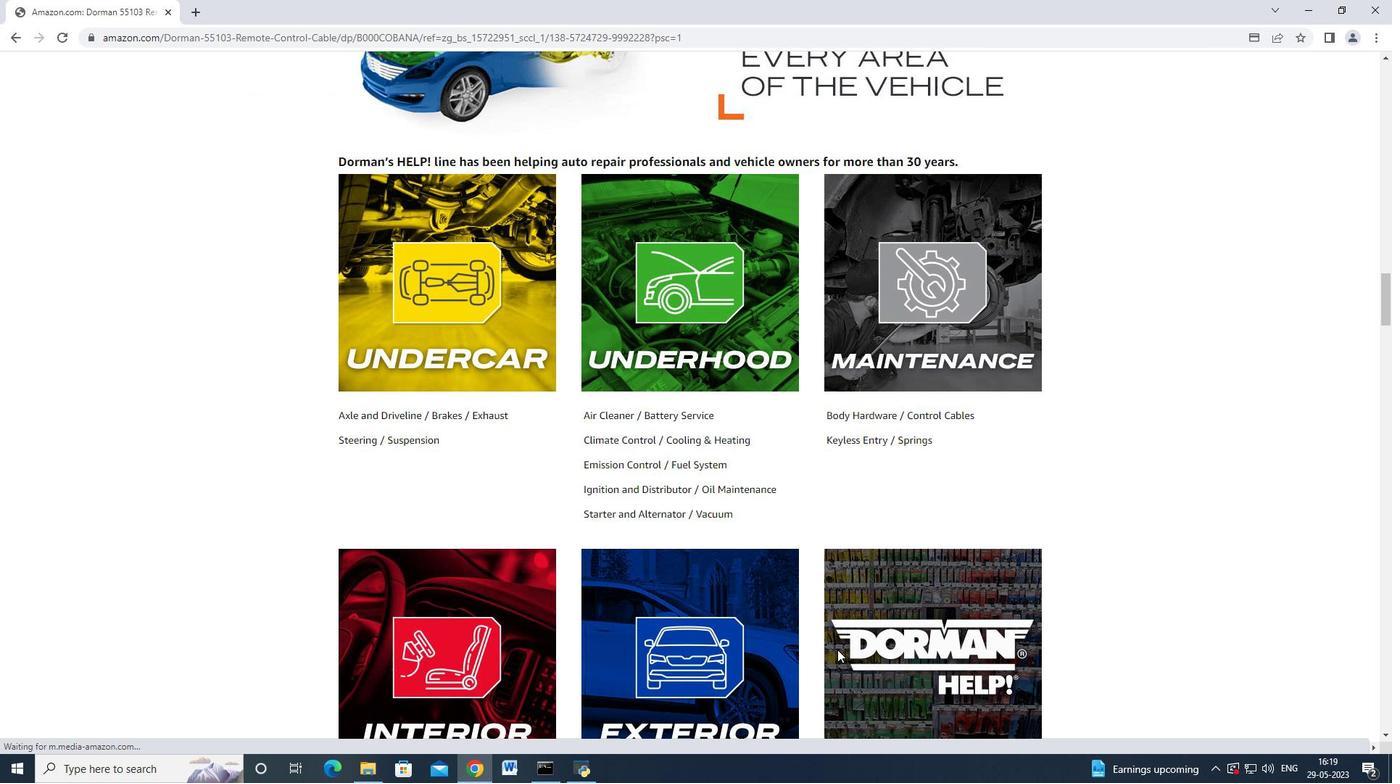 
Action: Mouse moved to (837, 649)
Screenshot: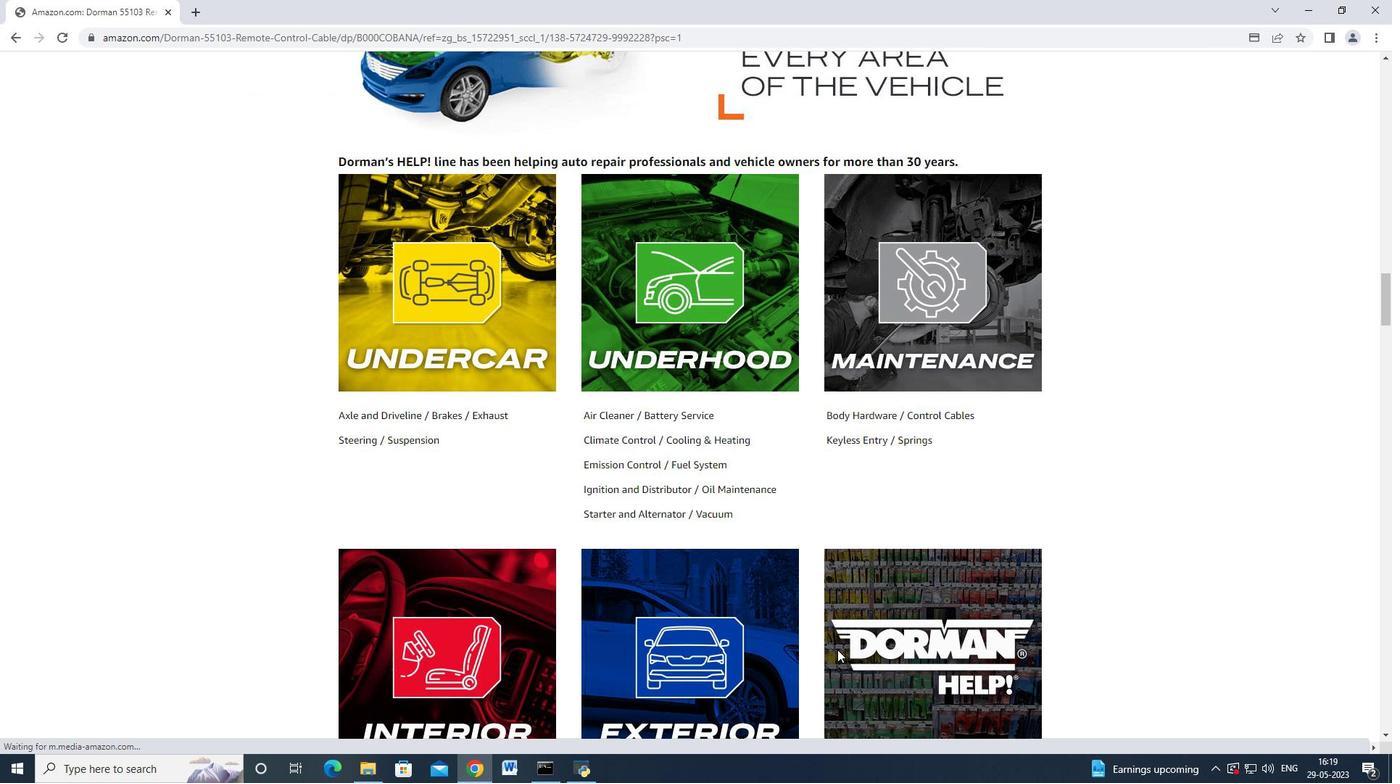 
Action: Mouse scrolled (837, 648) with delta (0, 0)
Screenshot: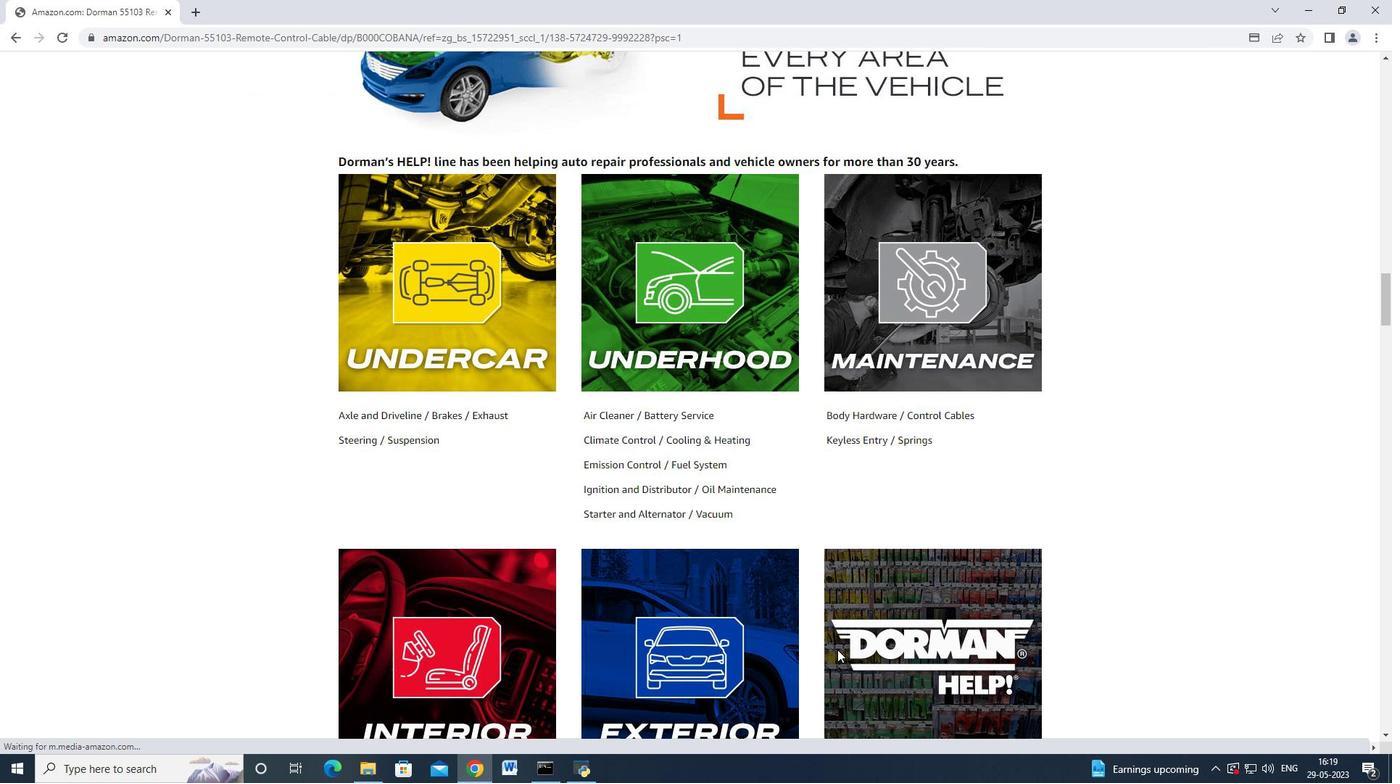 
Action: Mouse moved to (837, 649)
Screenshot: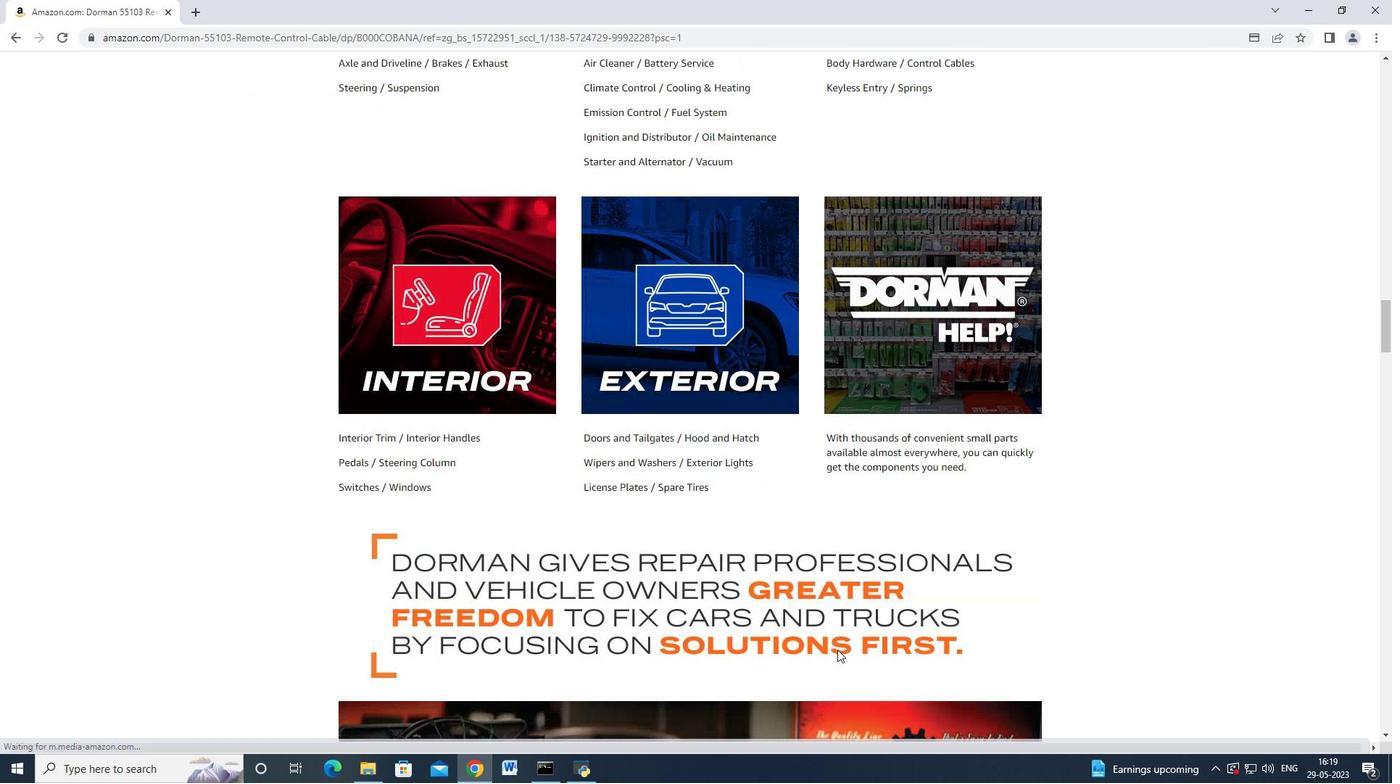
Action: Mouse scrolled (837, 648) with delta (0, 0)
Screenshot: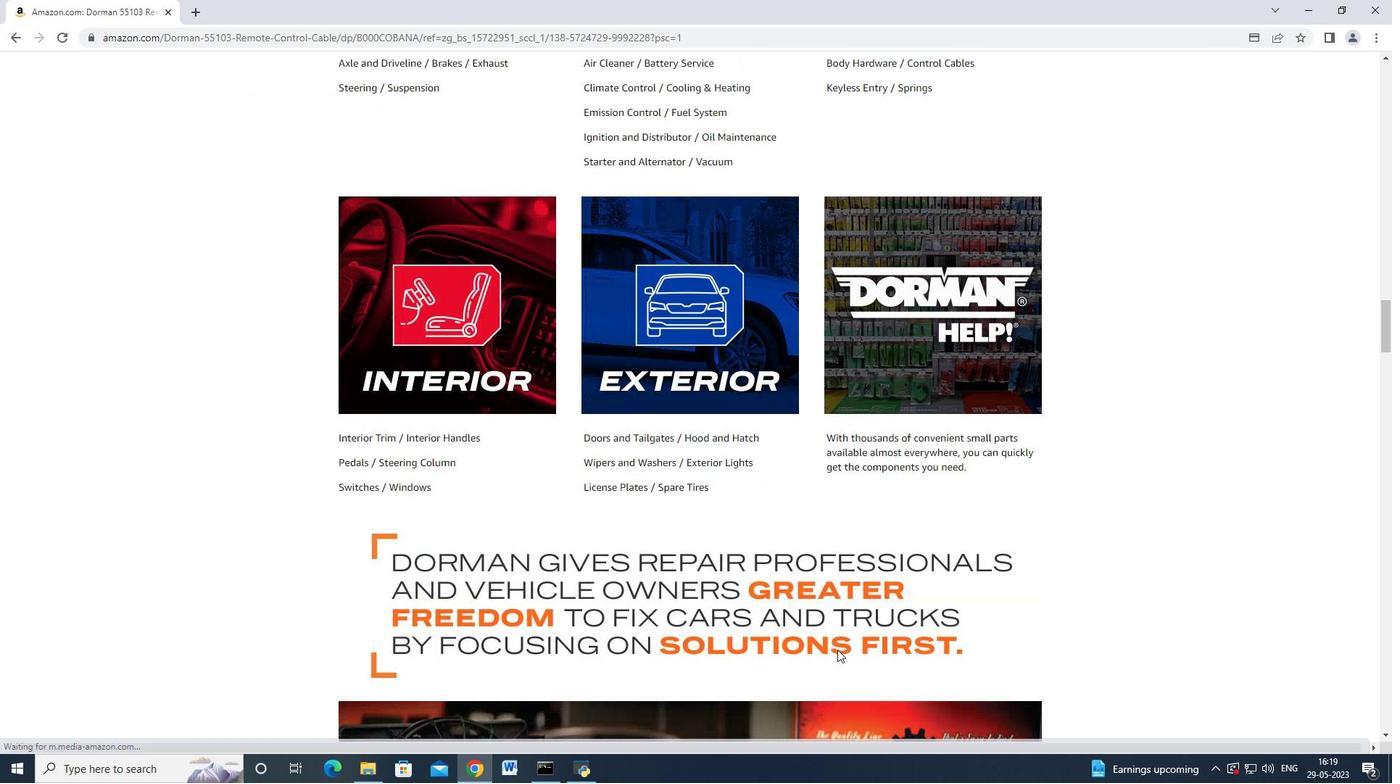 
Action: Mouse scrolled (837, 648) with delta (0, 0)
Screenshot: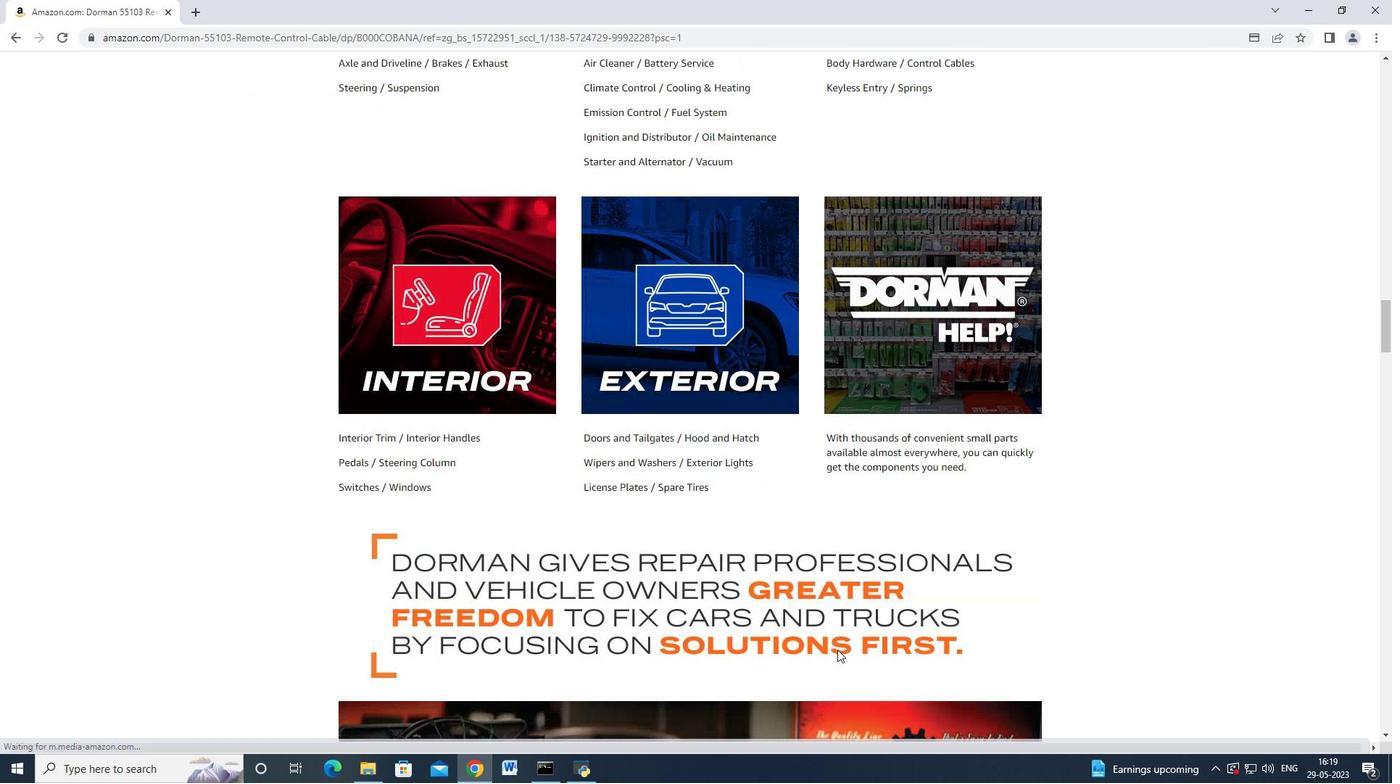 
Action: Mouse moved to (836, 647)
Screenshot: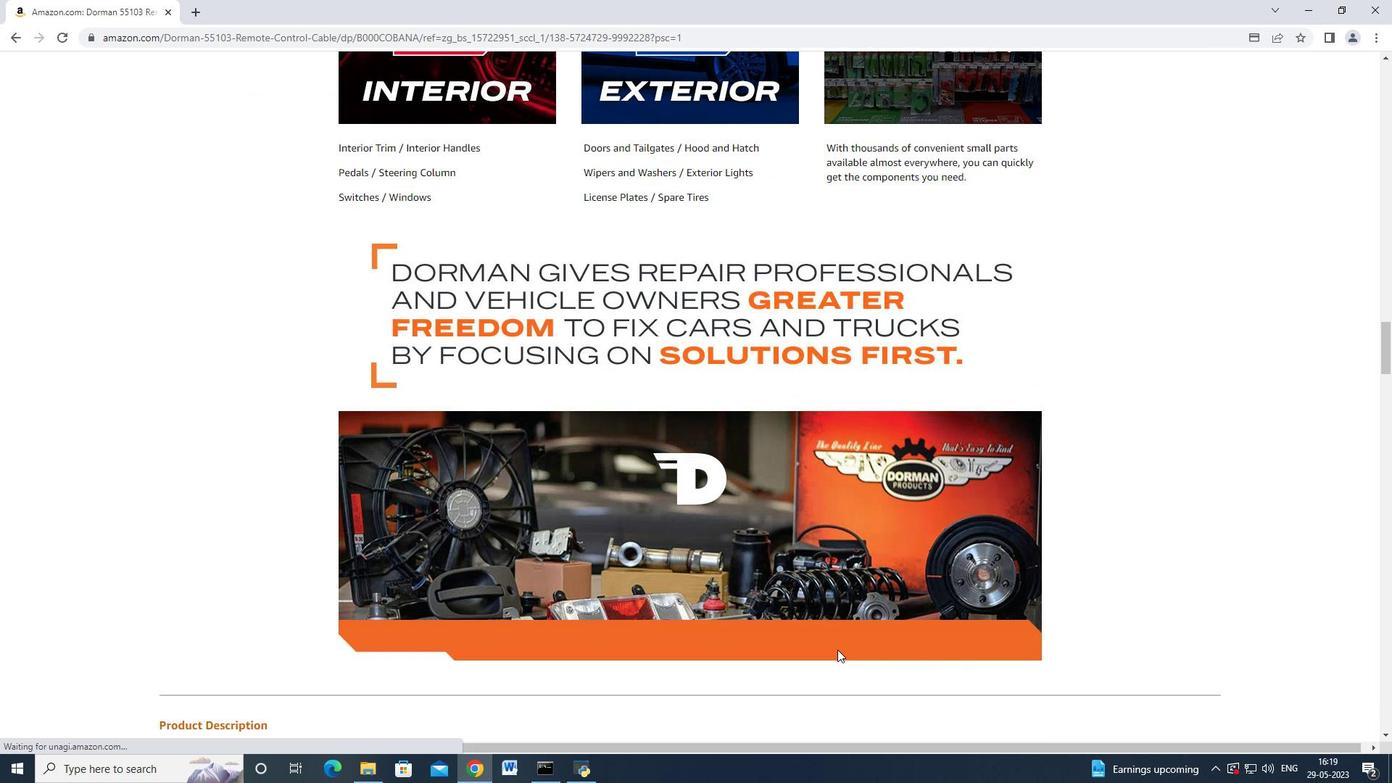 
Action: Mouse scrolled (836, 648) with delta (0, 0)
Screenshot: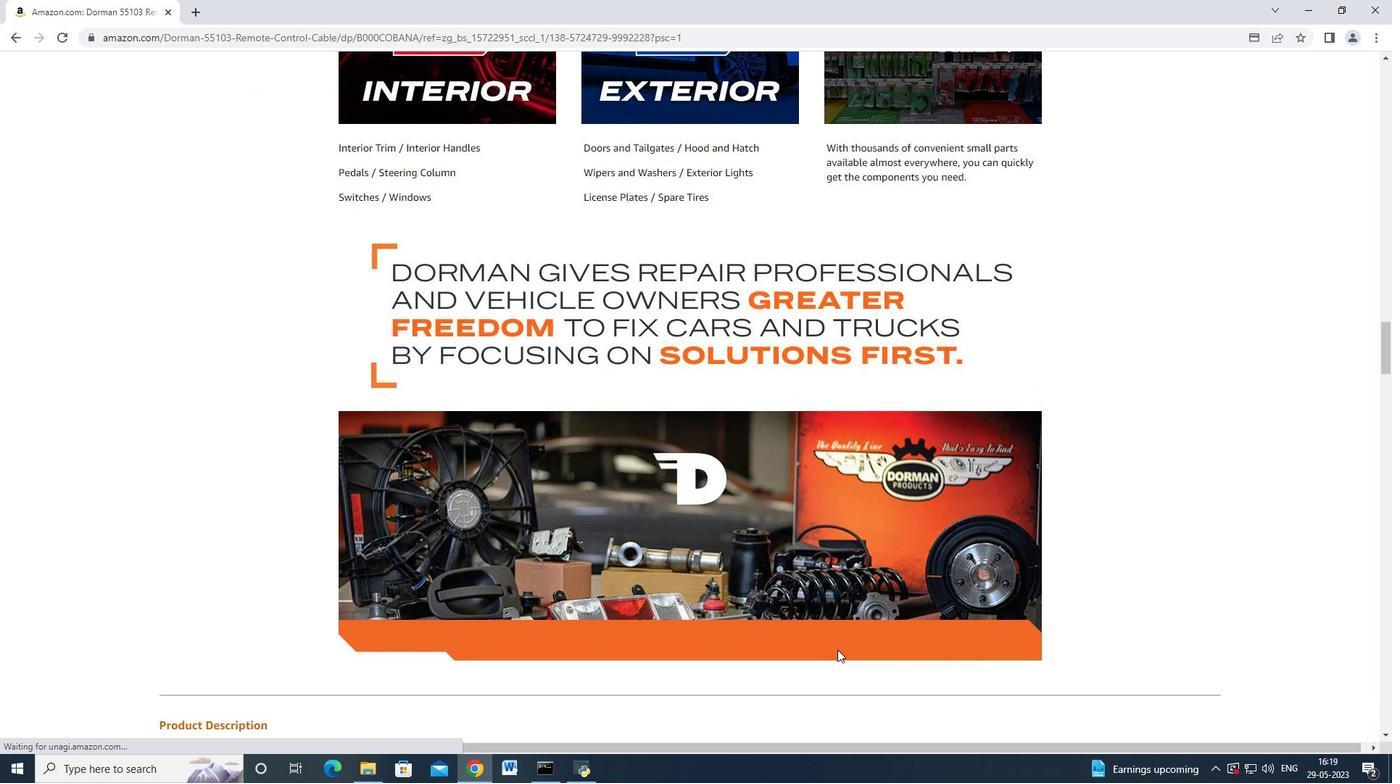 
Action: Mouse scrolled (836, 648) with delta (0, 0)
Screenshot: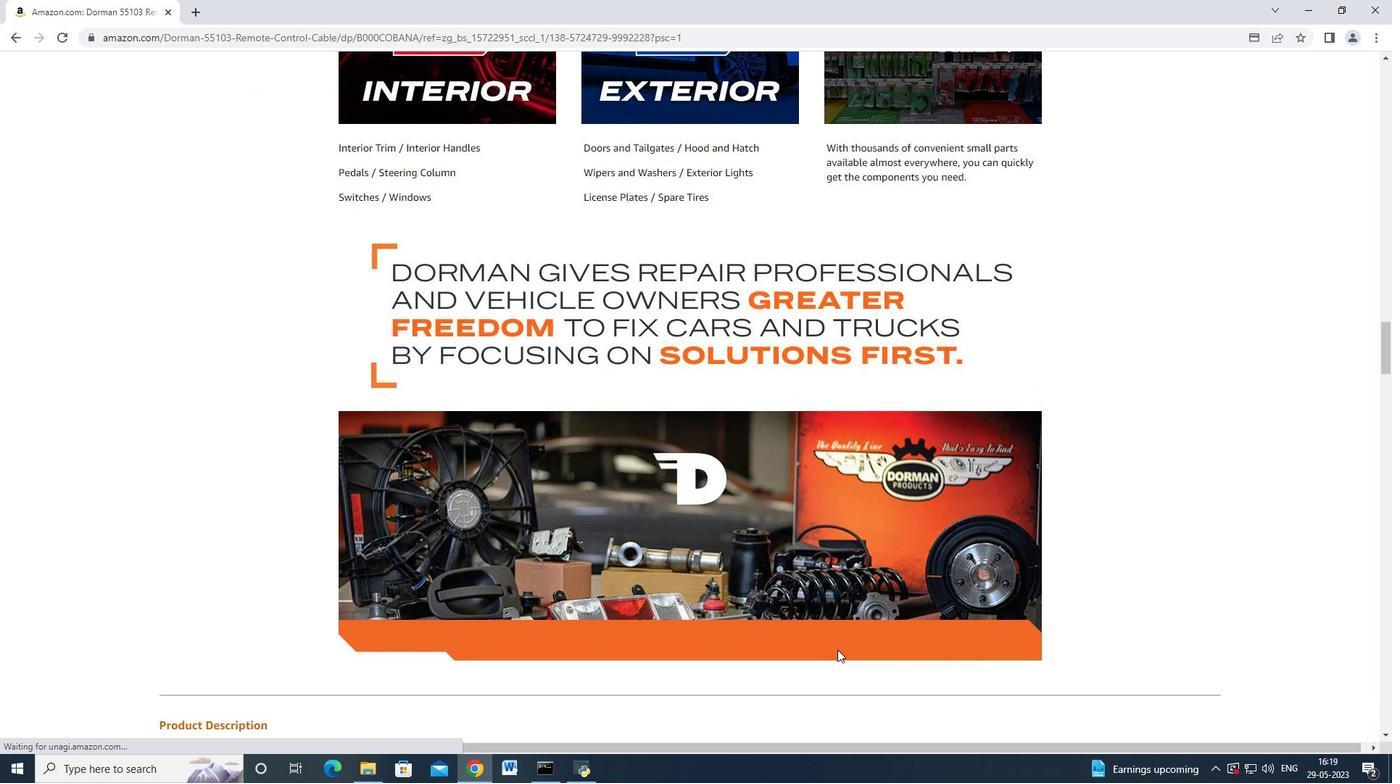 
Action: Mouse scrolled (836, 648) with delta (0, 0)
Screenshot: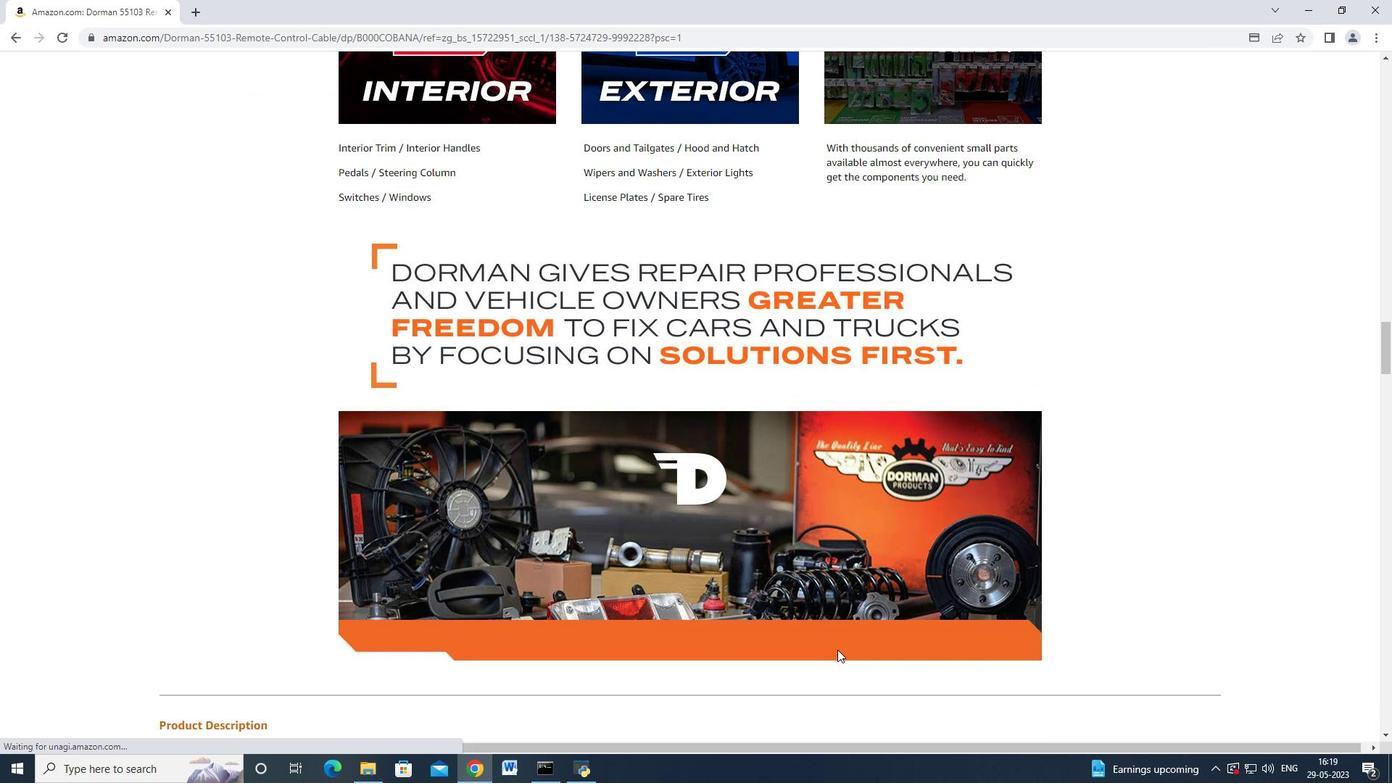 
Action: Mouse moved to (830, 646)
Screenshot: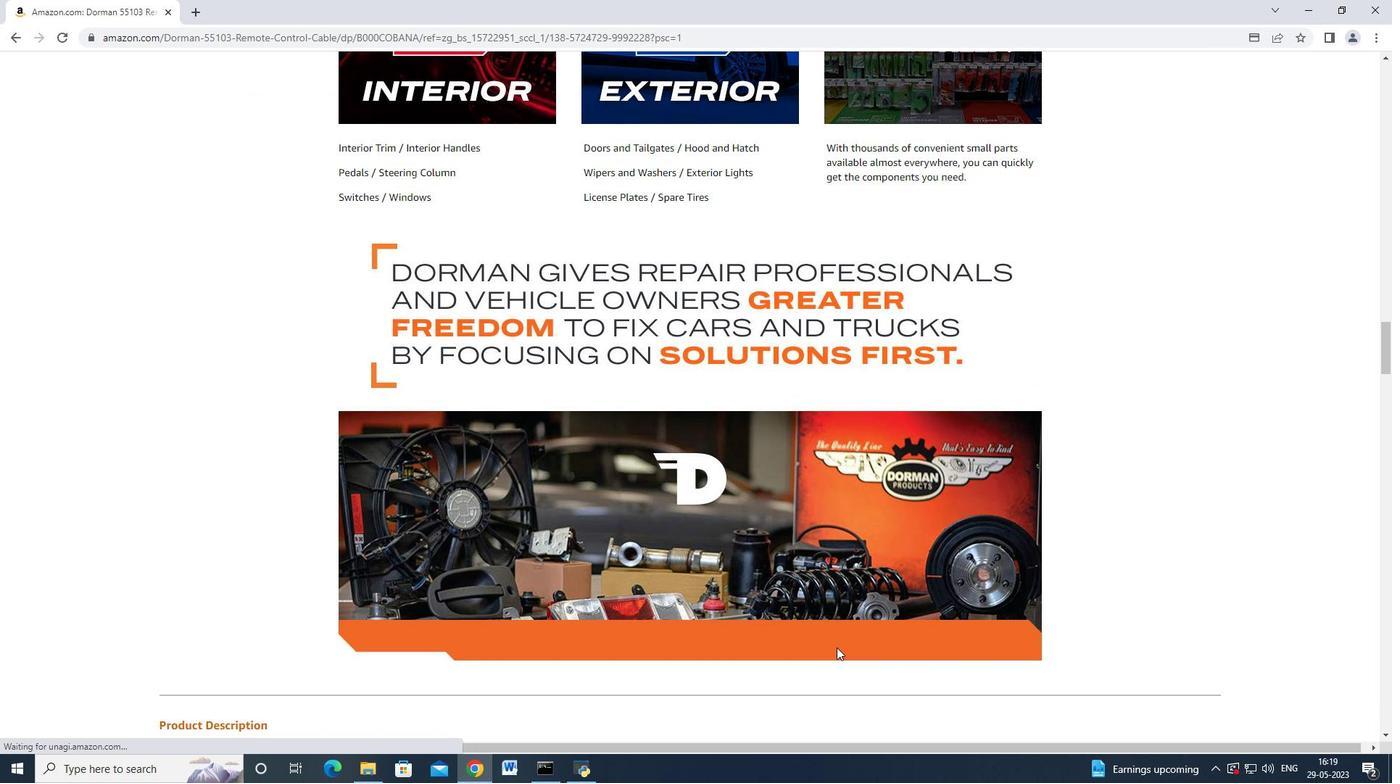 
Action: Mouse scrolled (834, 647) with delta (0, 0)
Screenshot: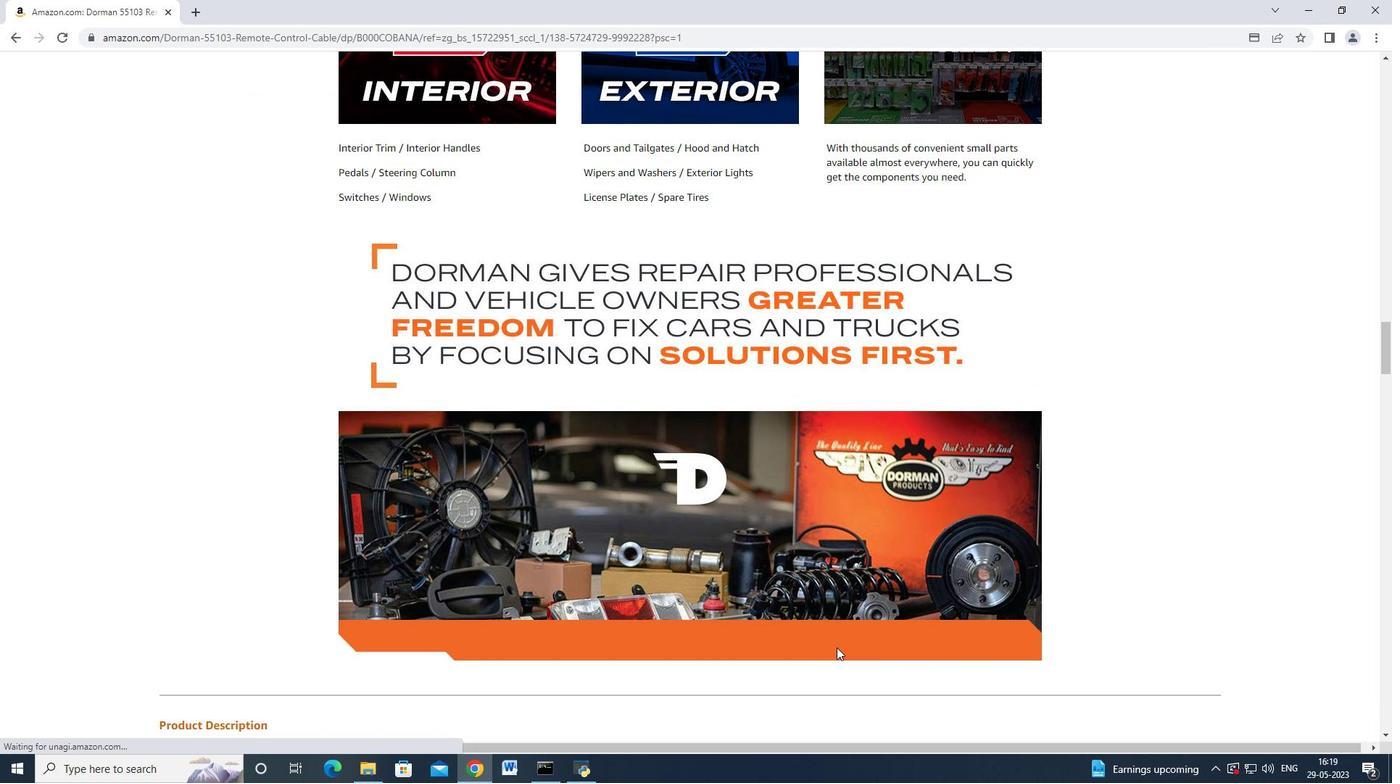
Action: Mouse moved to (830, 645)
Screenshot: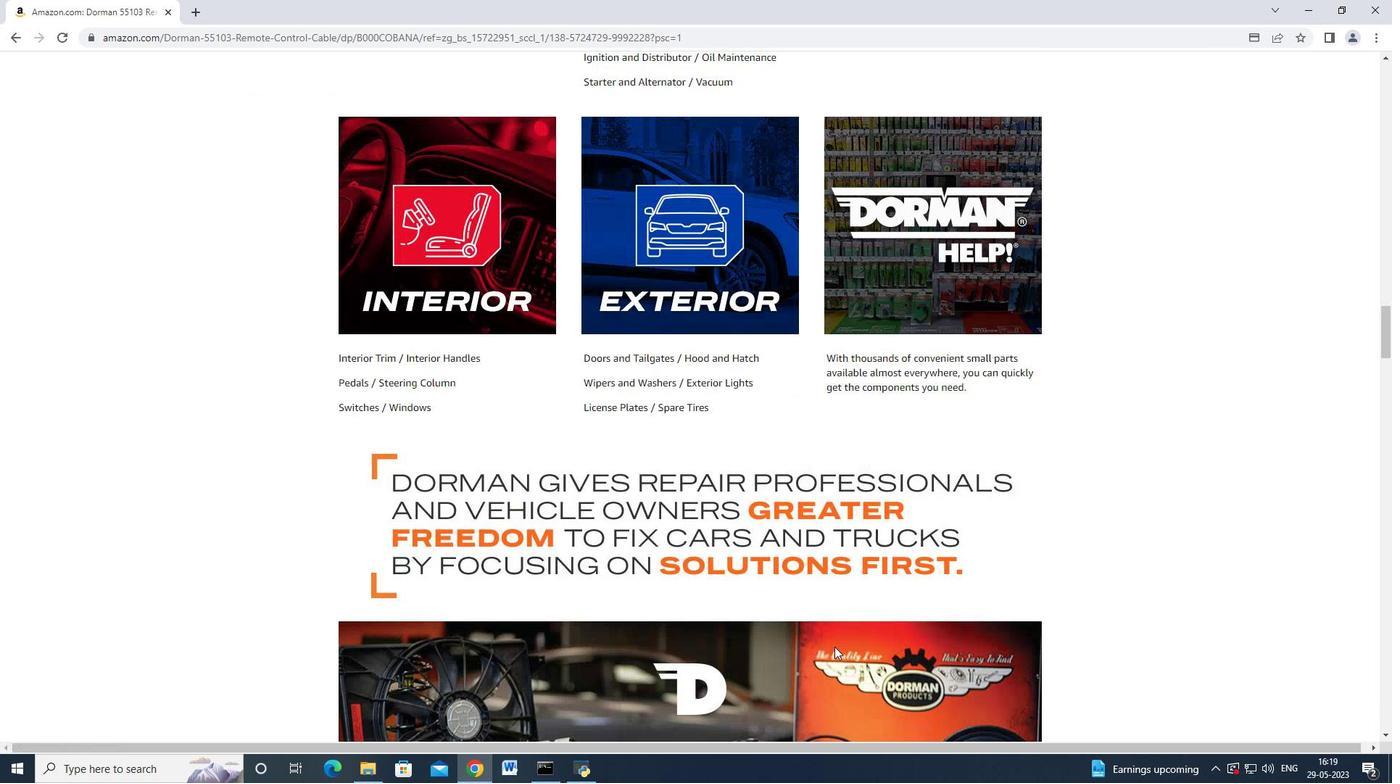 
Action: Mouse scrolled (830, 646) with delta (0, 0)
Screenshot: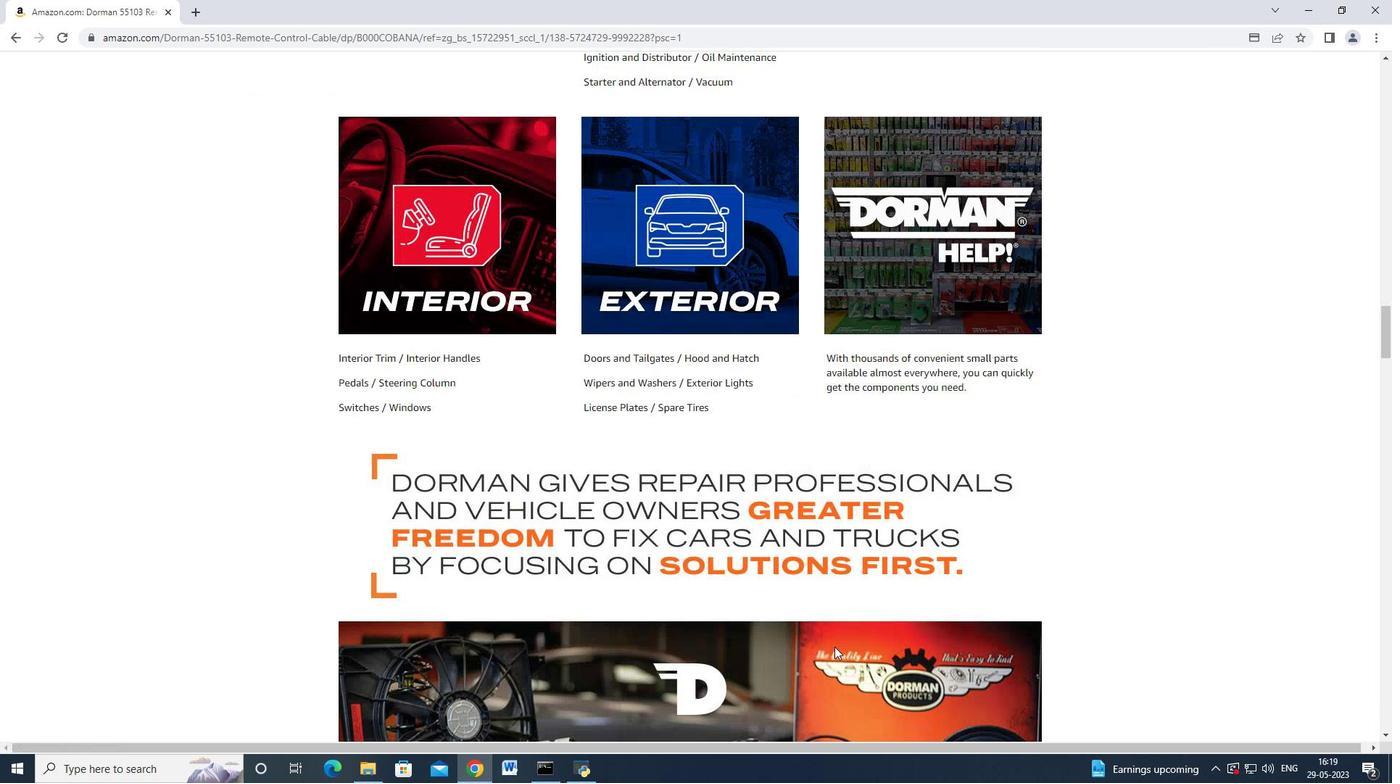 
Action: Mouse scrolled (830, 646) with delta (0, 0)
Screenshot: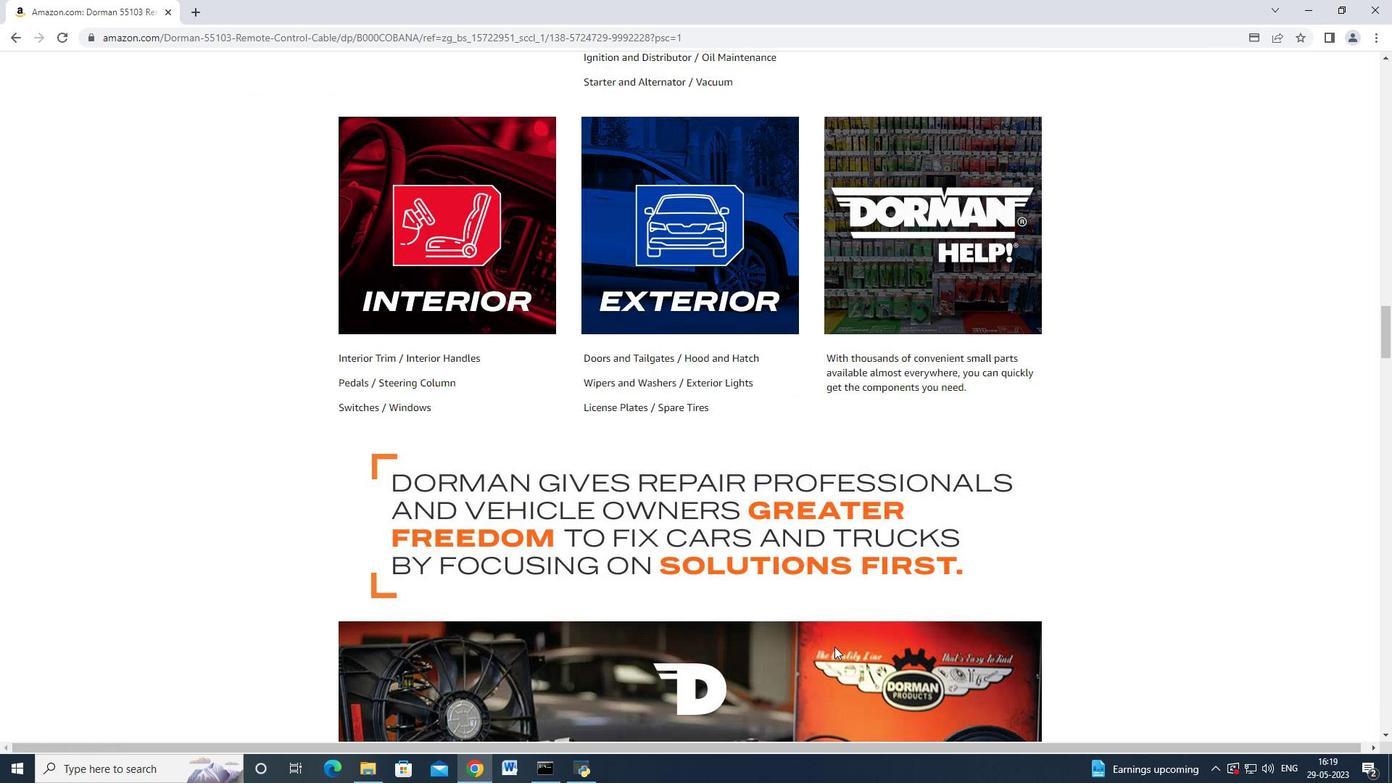 
Action: Mouse scrolled (830, 646) with delta (0, 0)
Screenshot: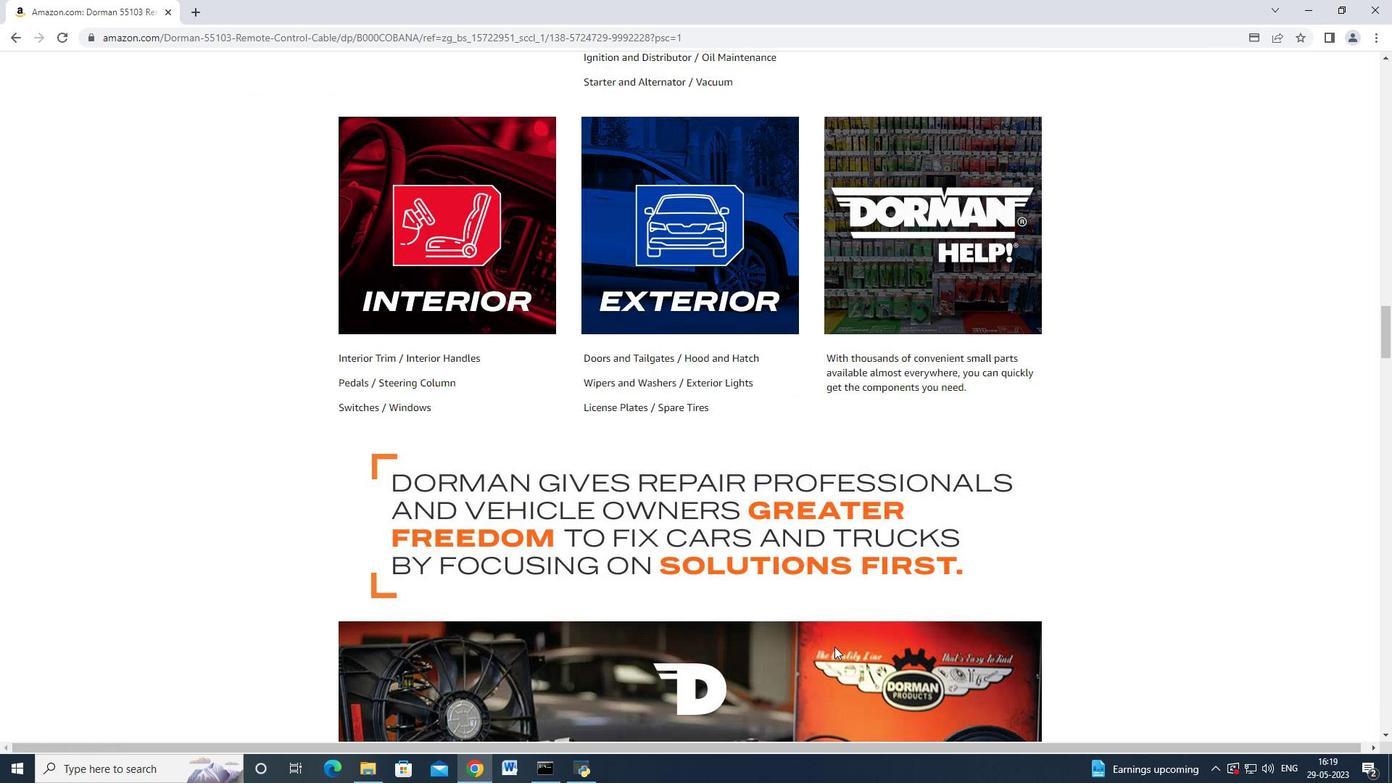 
Action: Mouse scrolled (830, 646) with delta (0, 0)
Screenshot: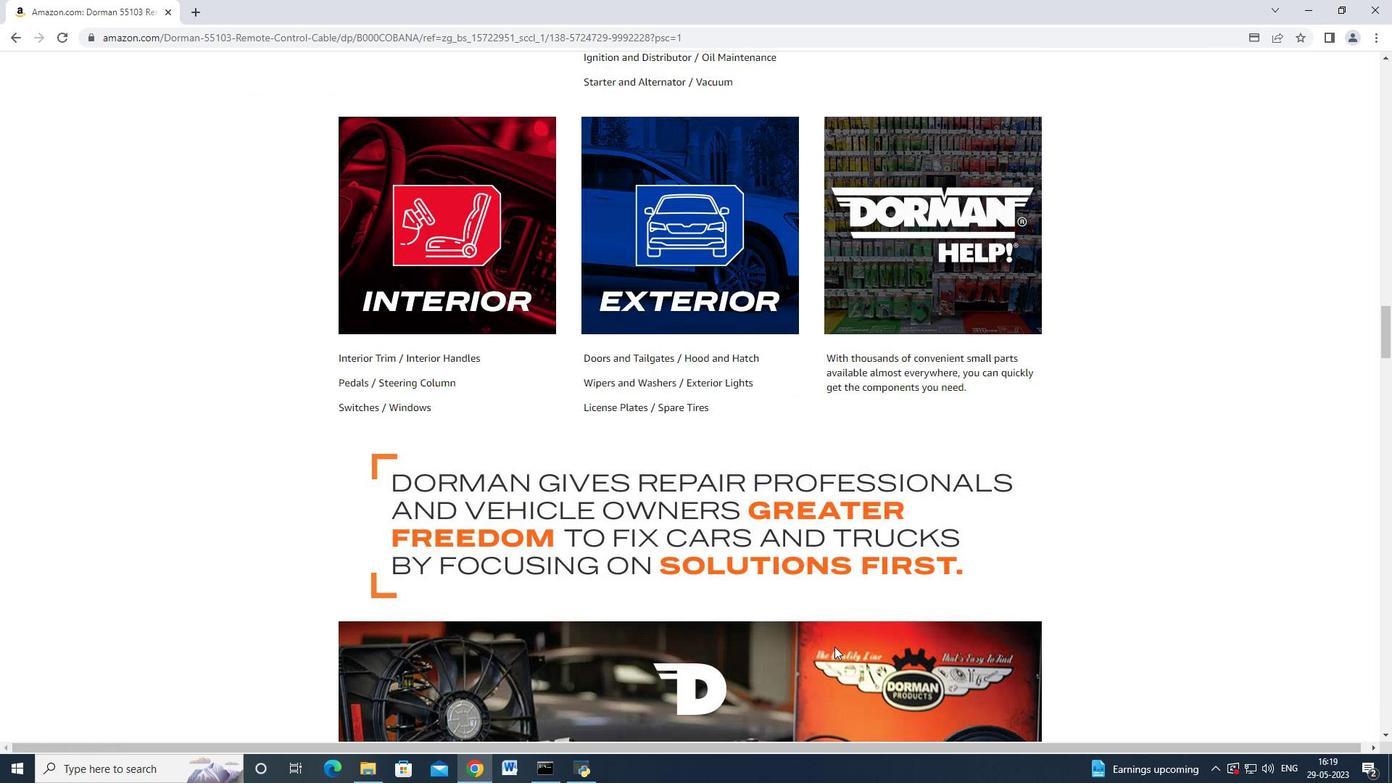 
Action: Mouse moved to (830, 645)
Screenshot: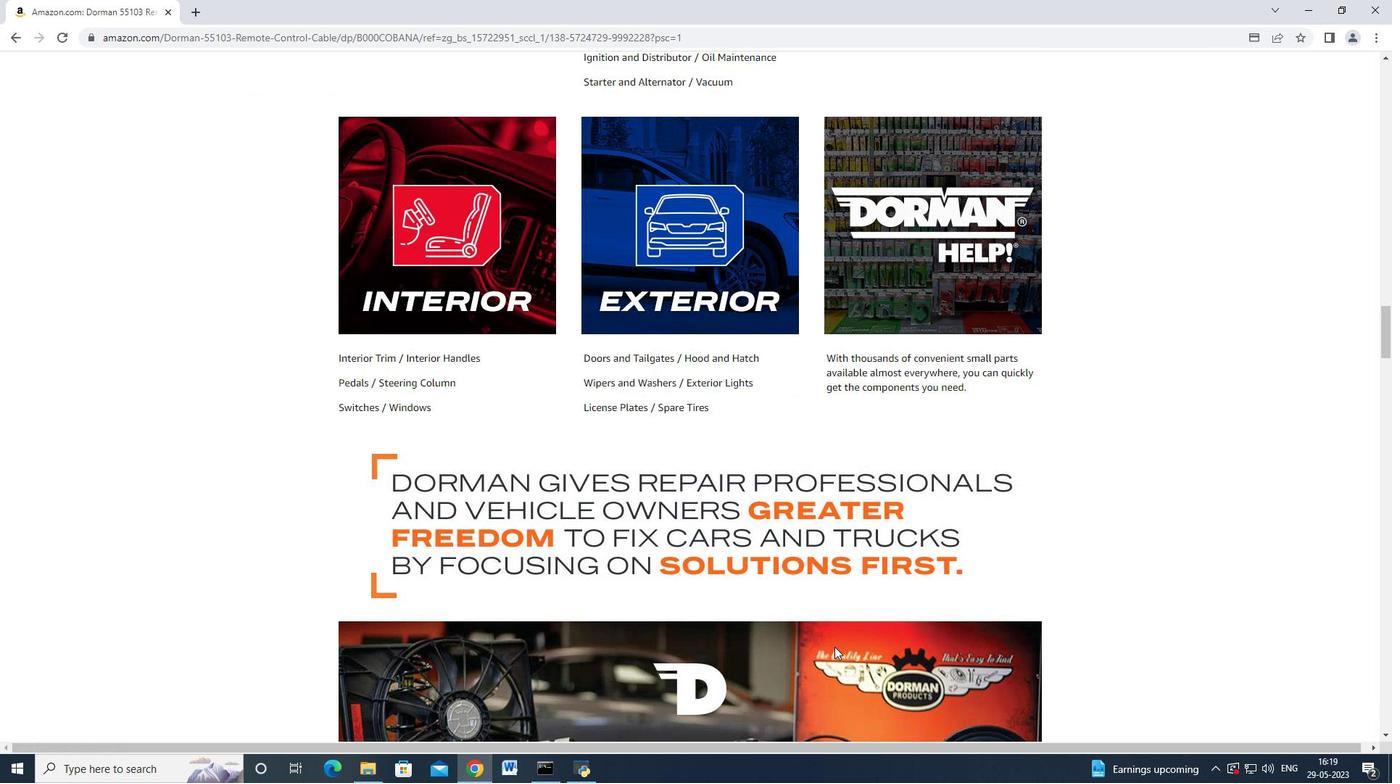 
Action: Mouse scrolled (830, 646) with delta (0, 0)
Screenshot: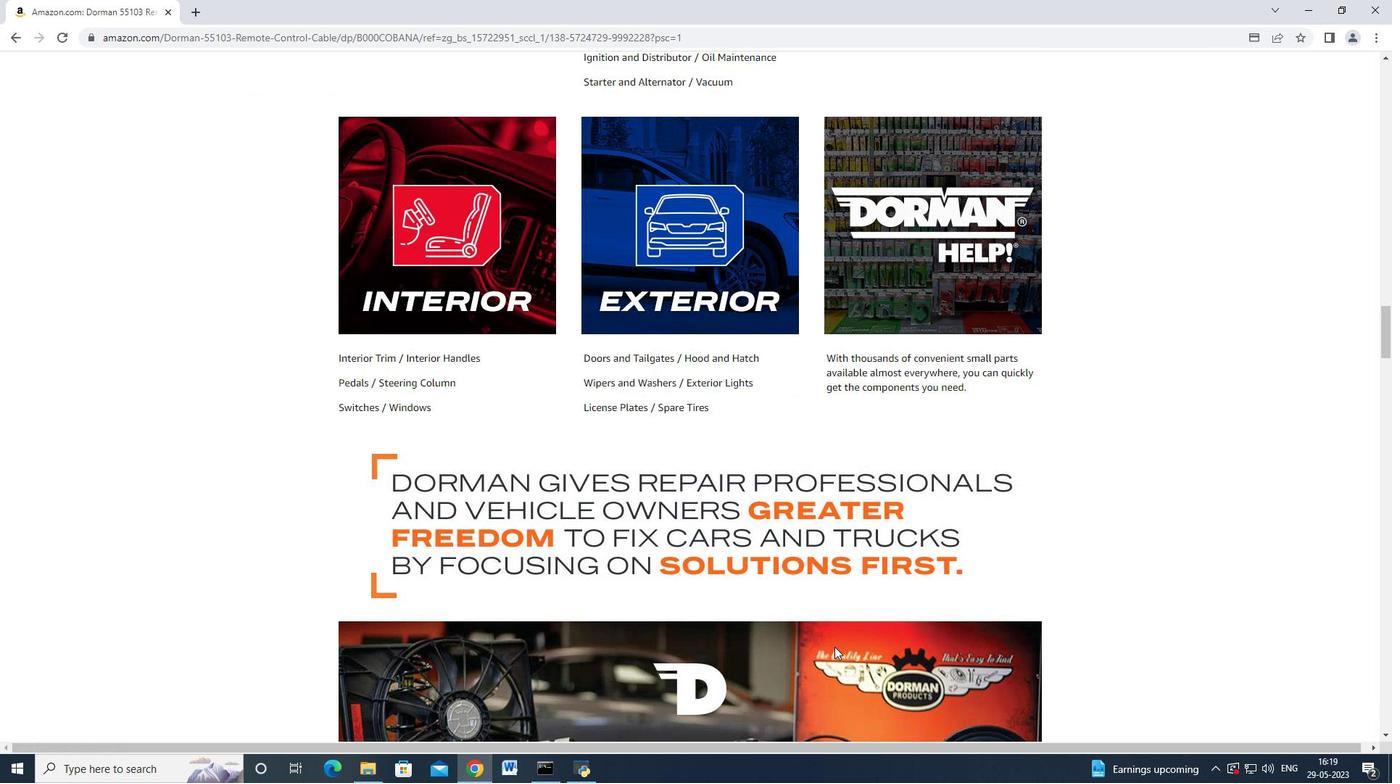 
Action: Mouse moved to (830, 646)
Screenshot: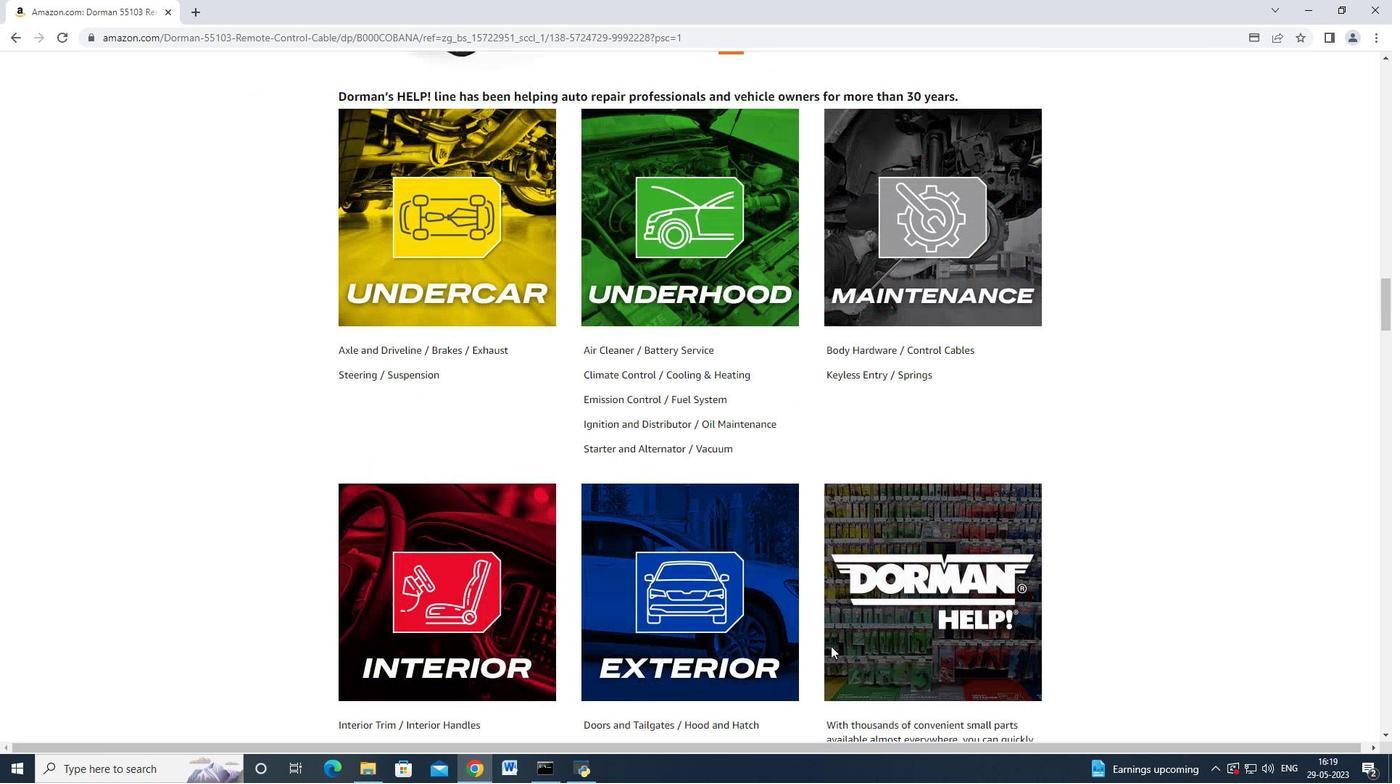 
Action: Mouse scrolled (830, 647) with delta (0, 0)
Screenshot: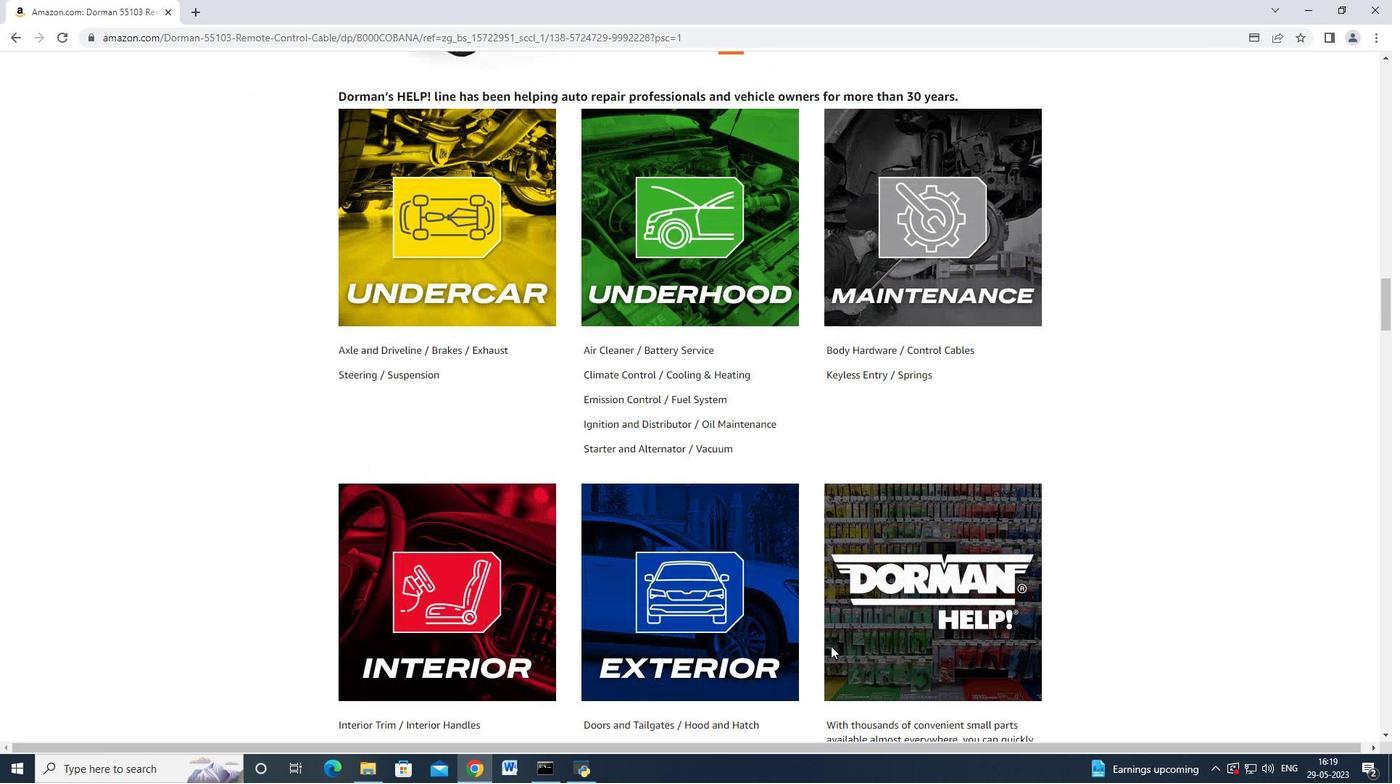 
Action: Mouse scrolled (830, 647) with delta (0, 0)
Screenshot: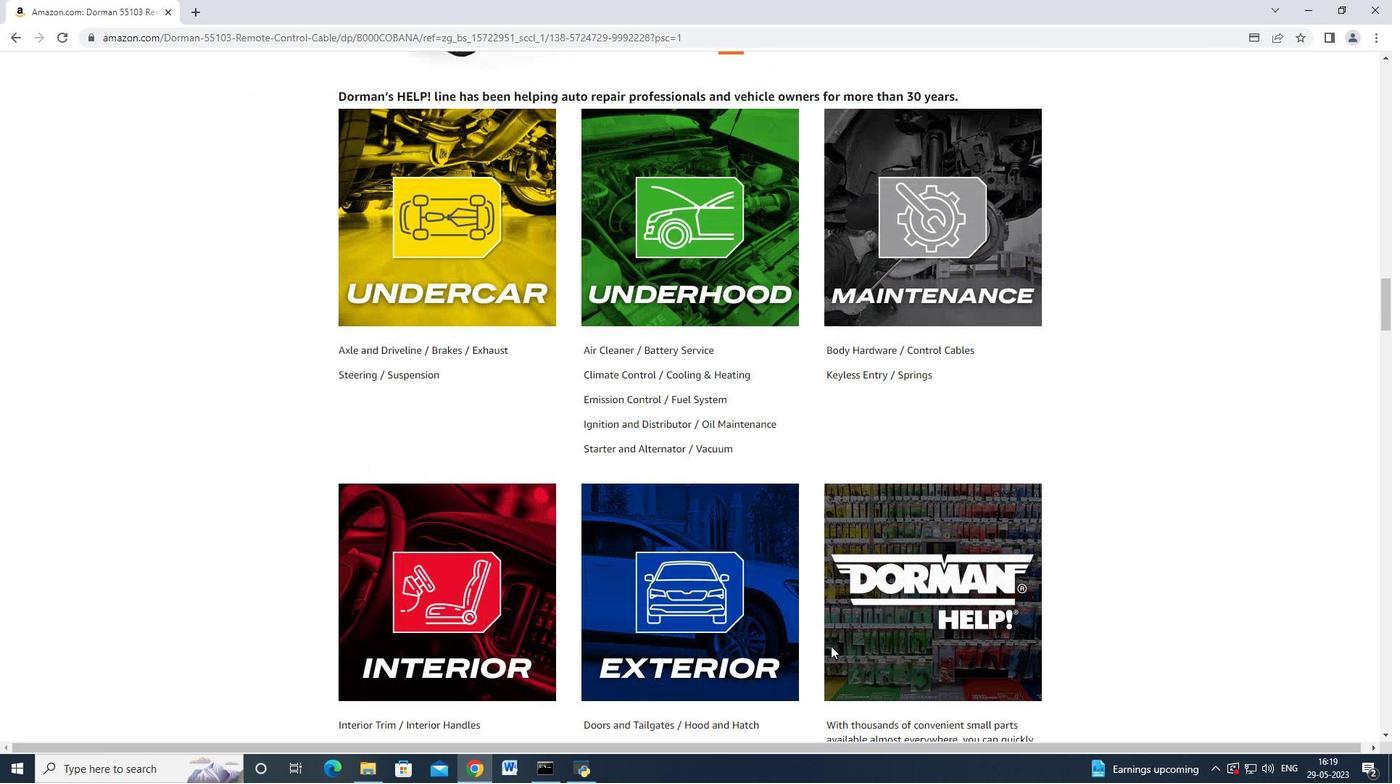 
Action: Mouse scrolled (830, 647) with delta (0, 0)
Screenshot: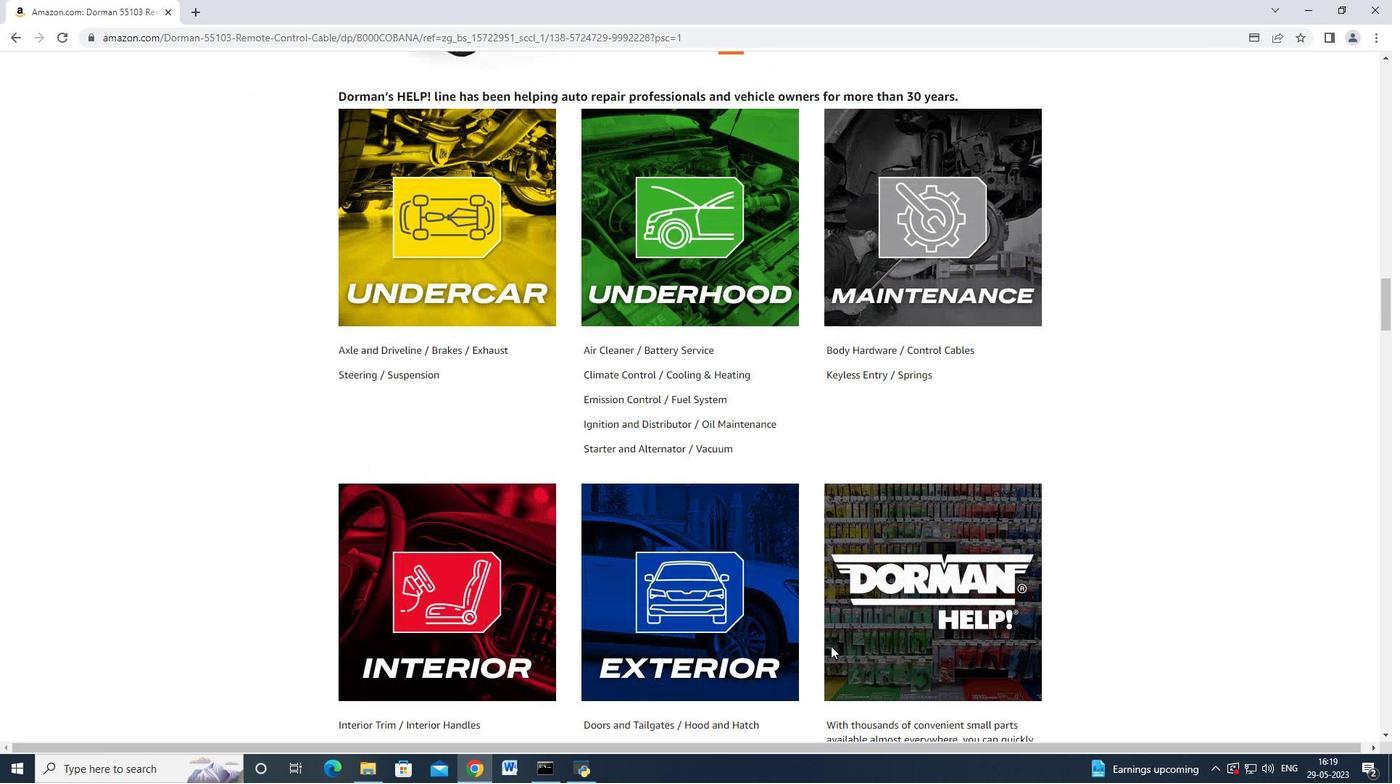 
Action: Mouse scrolled (830, 647) with delta (0, 0)
Screenshot: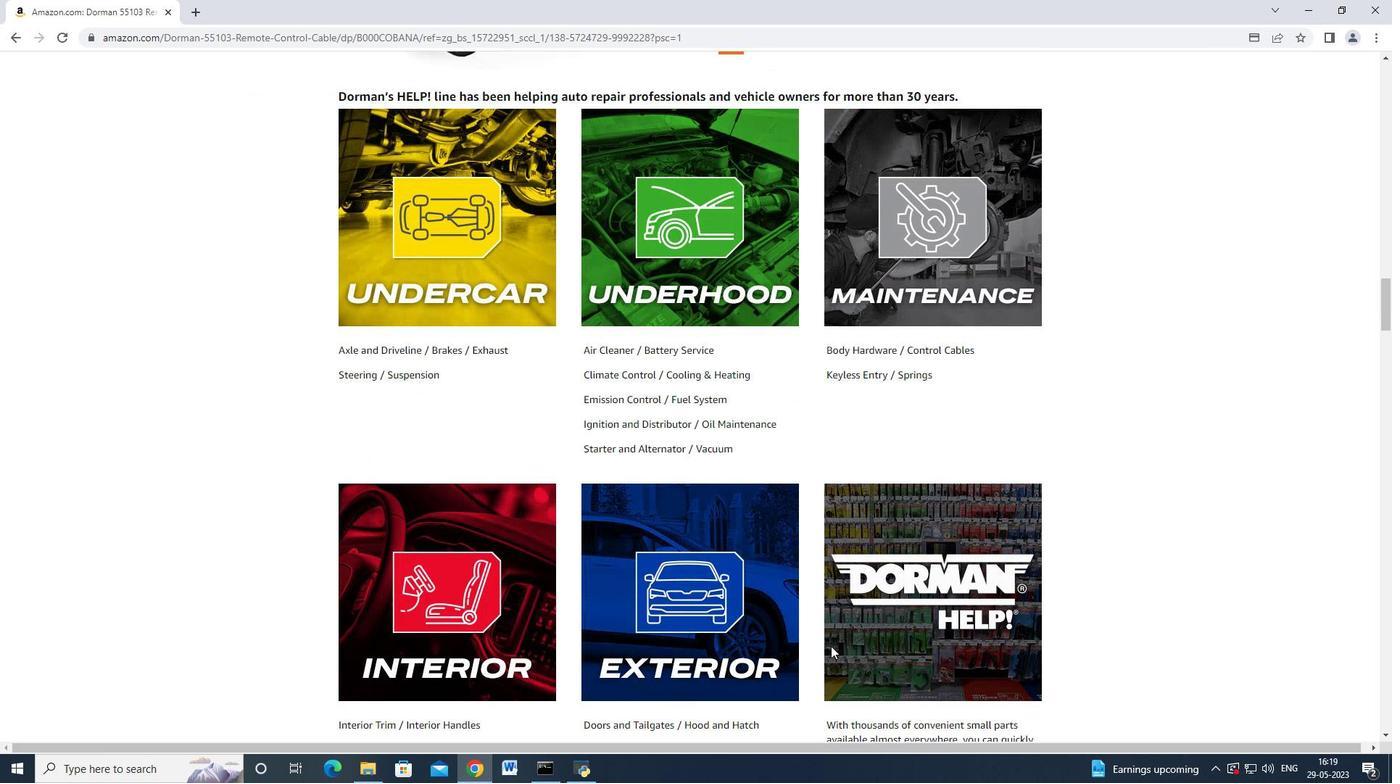 
Action: Mouse scrolled (830, 647) with delta (0, 0)
Screenshot: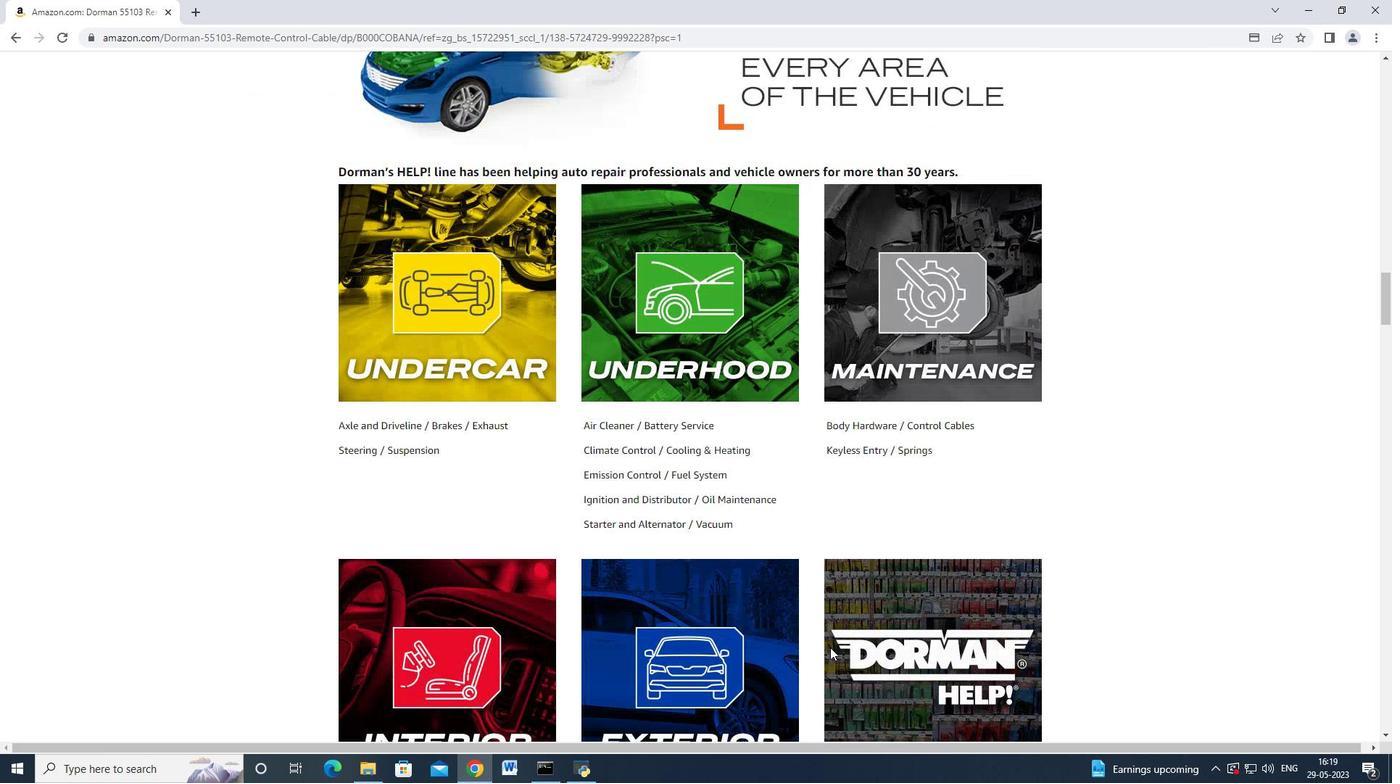 
Action: Mouse moved to (833, 645)
Screenshot: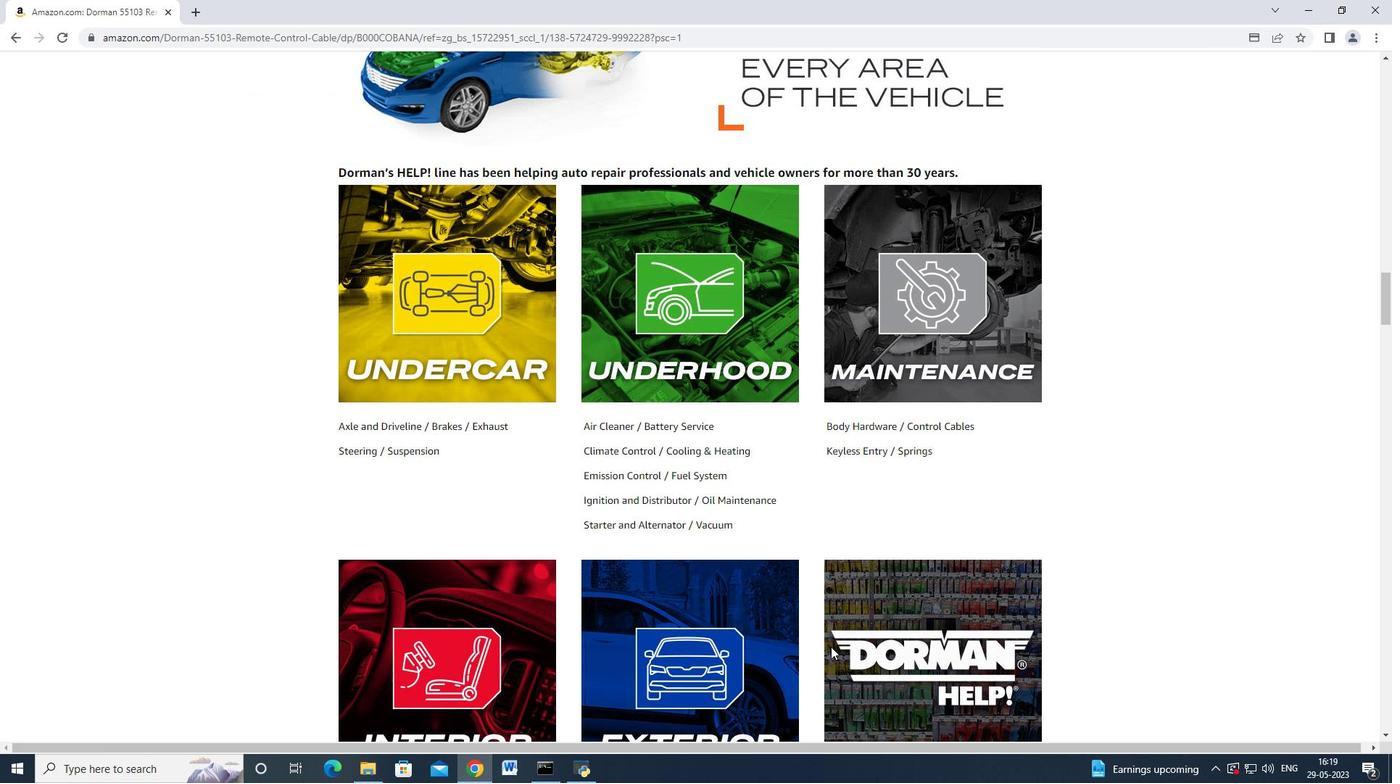 
Action: Mouse scrolled (833, 646) with delta (0, 0)
Screenshot: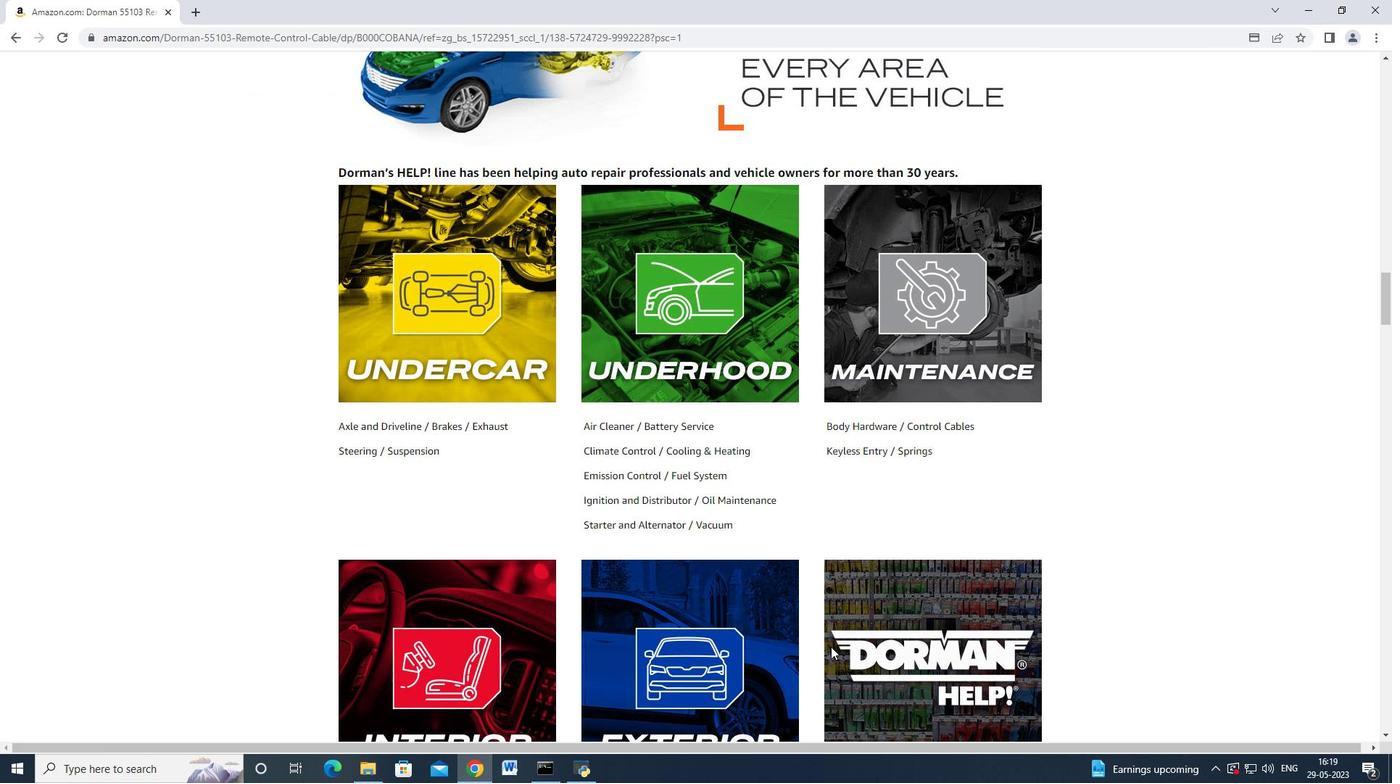 
Action: Mouse scrolled (833, 646) with delta (0, 0)
Screenshot: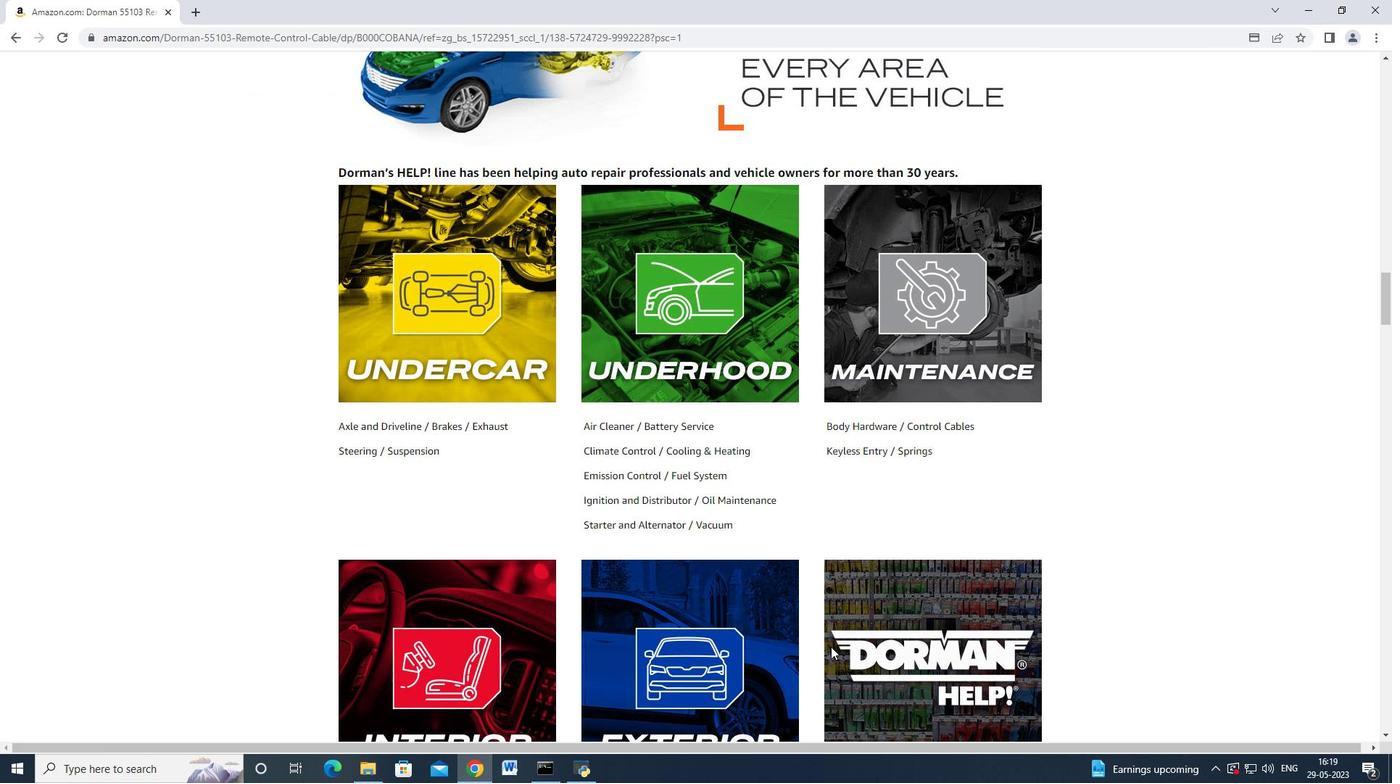 
Action: Mouse moved to (833, 645)
Screenshot: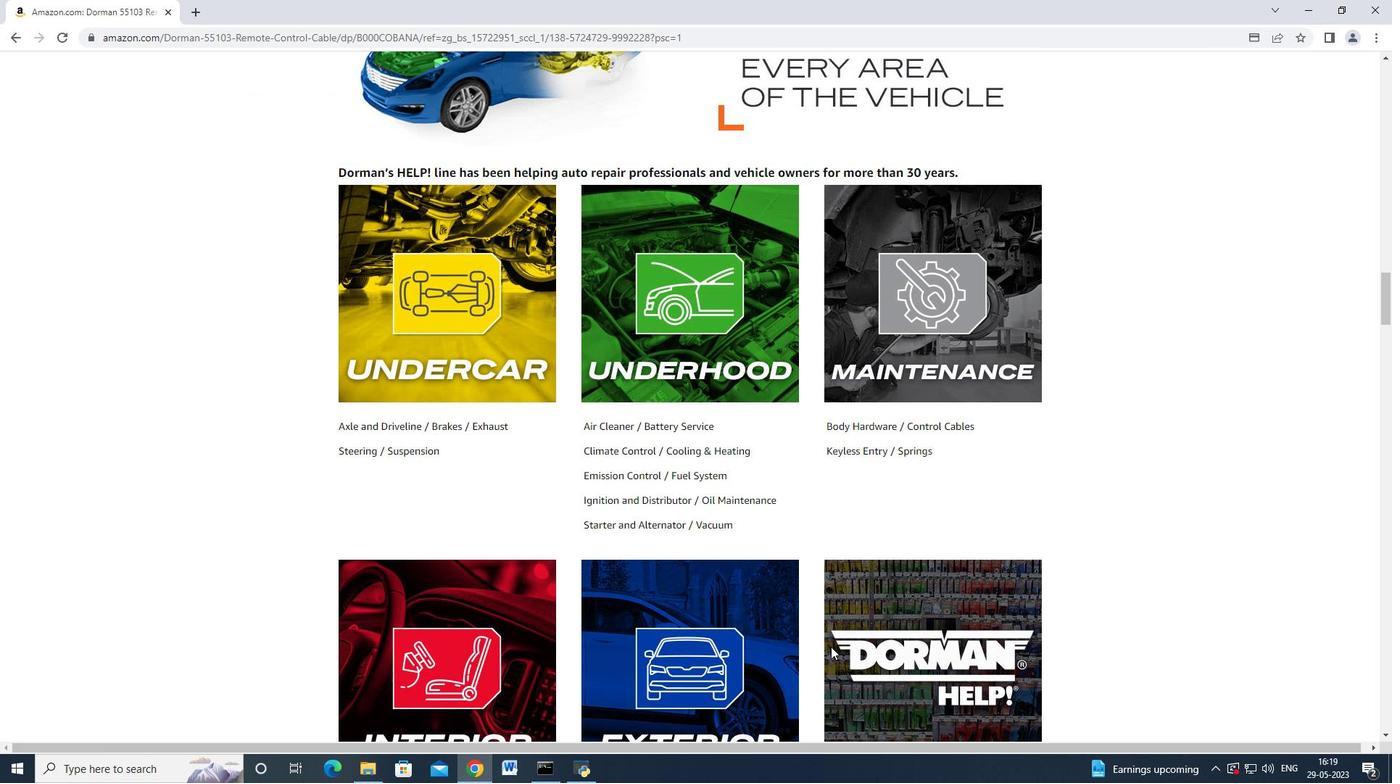 
Action: Mouse scrolled (833, 646) with delta (0, 0)
Screenshot: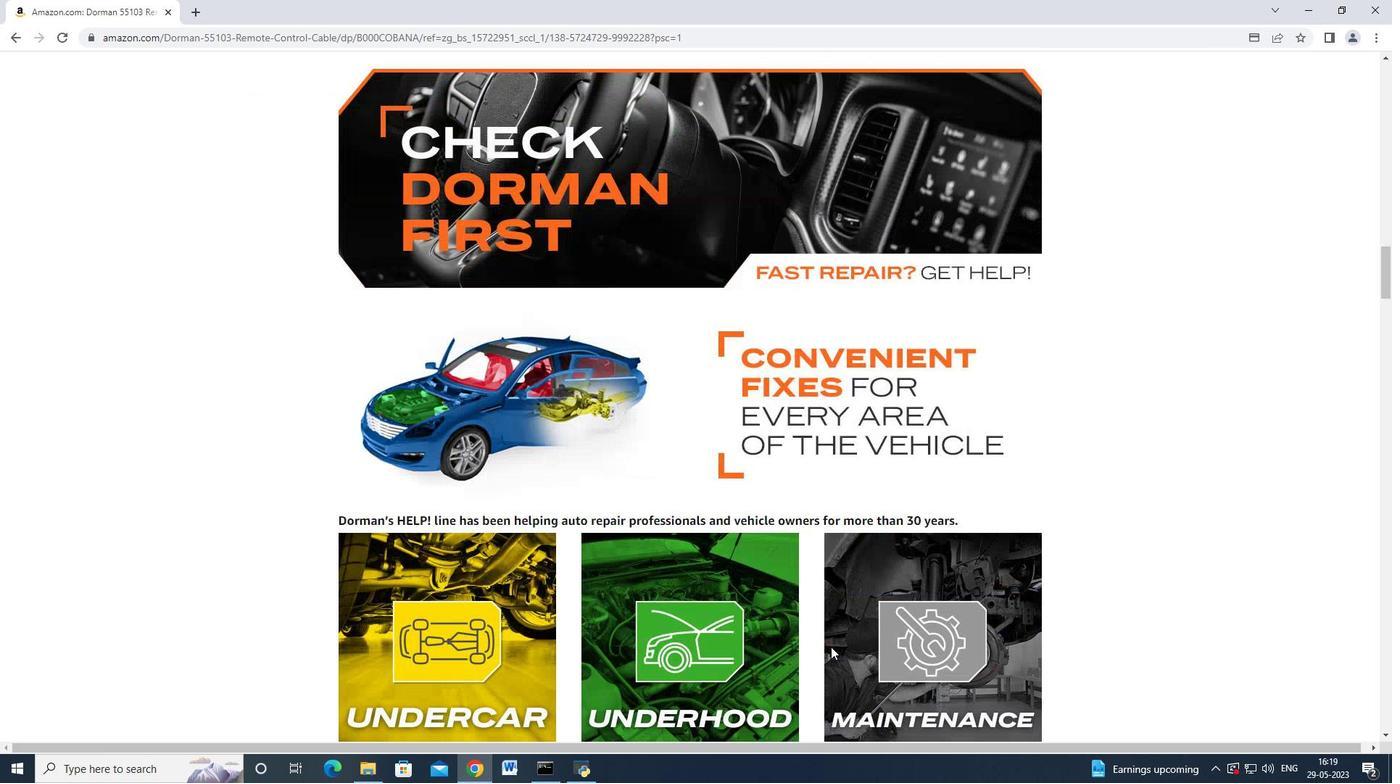 
Action: Mouse moved to (834, 645)
Screenshot: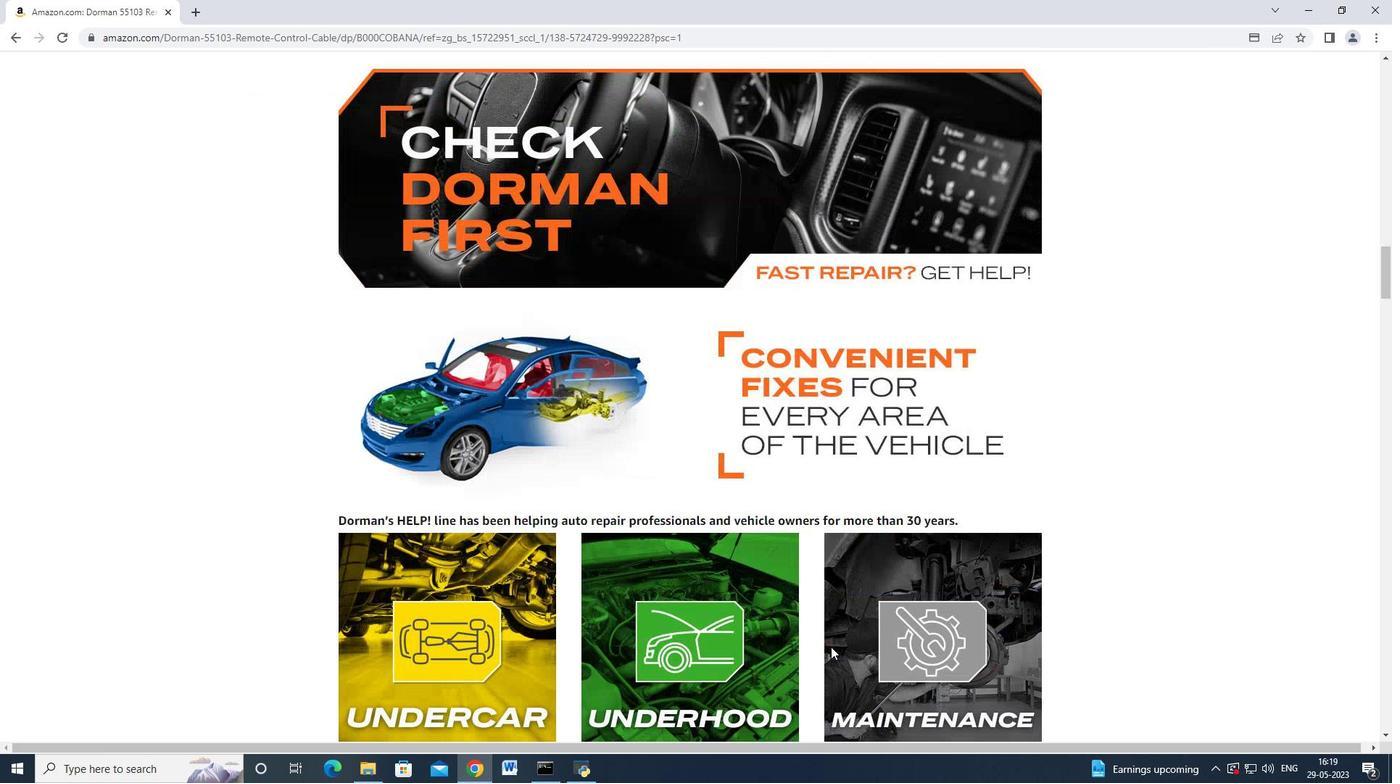 
Action: Mouse scrolled (834, 646) with delta (0, 0)
Screenshot: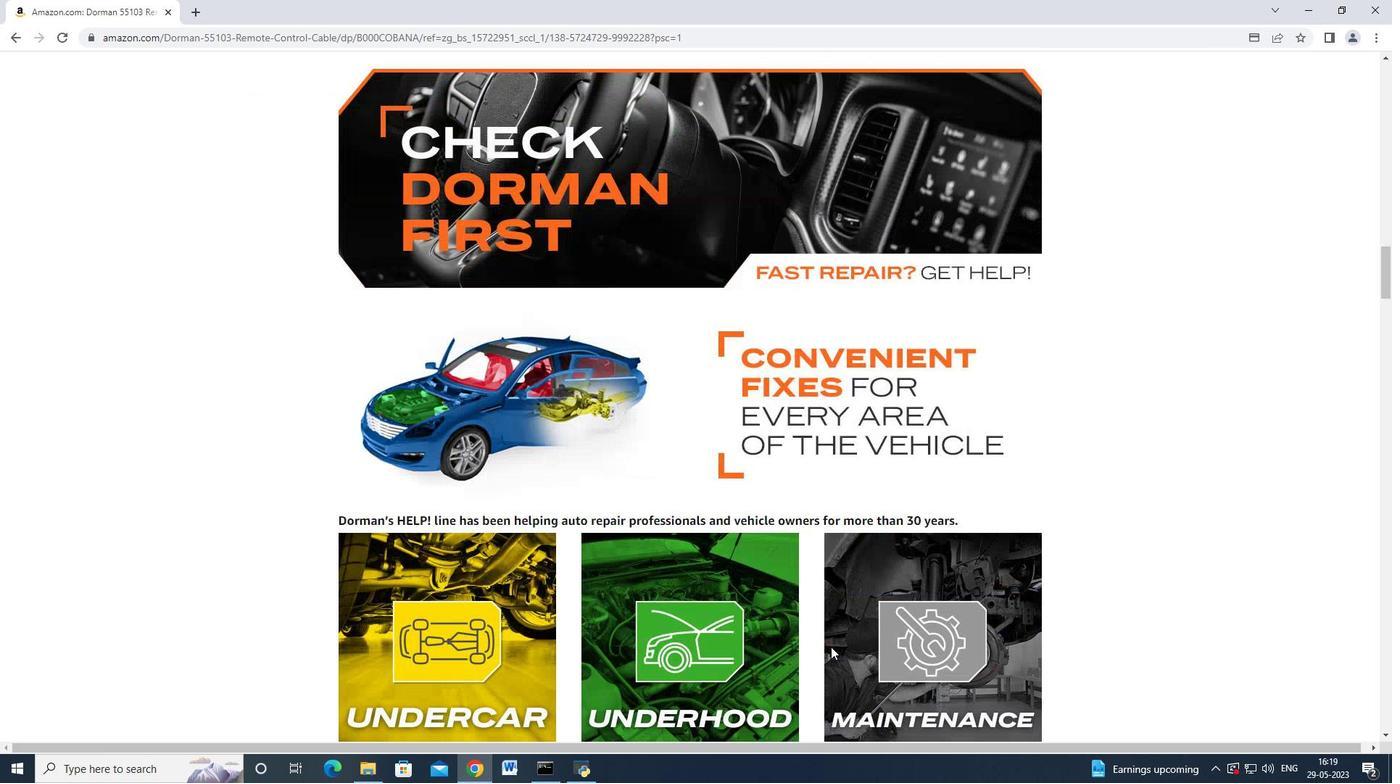 
Action: Mouse scrolled (834, 646) with delta (0, 0)
Screenshot: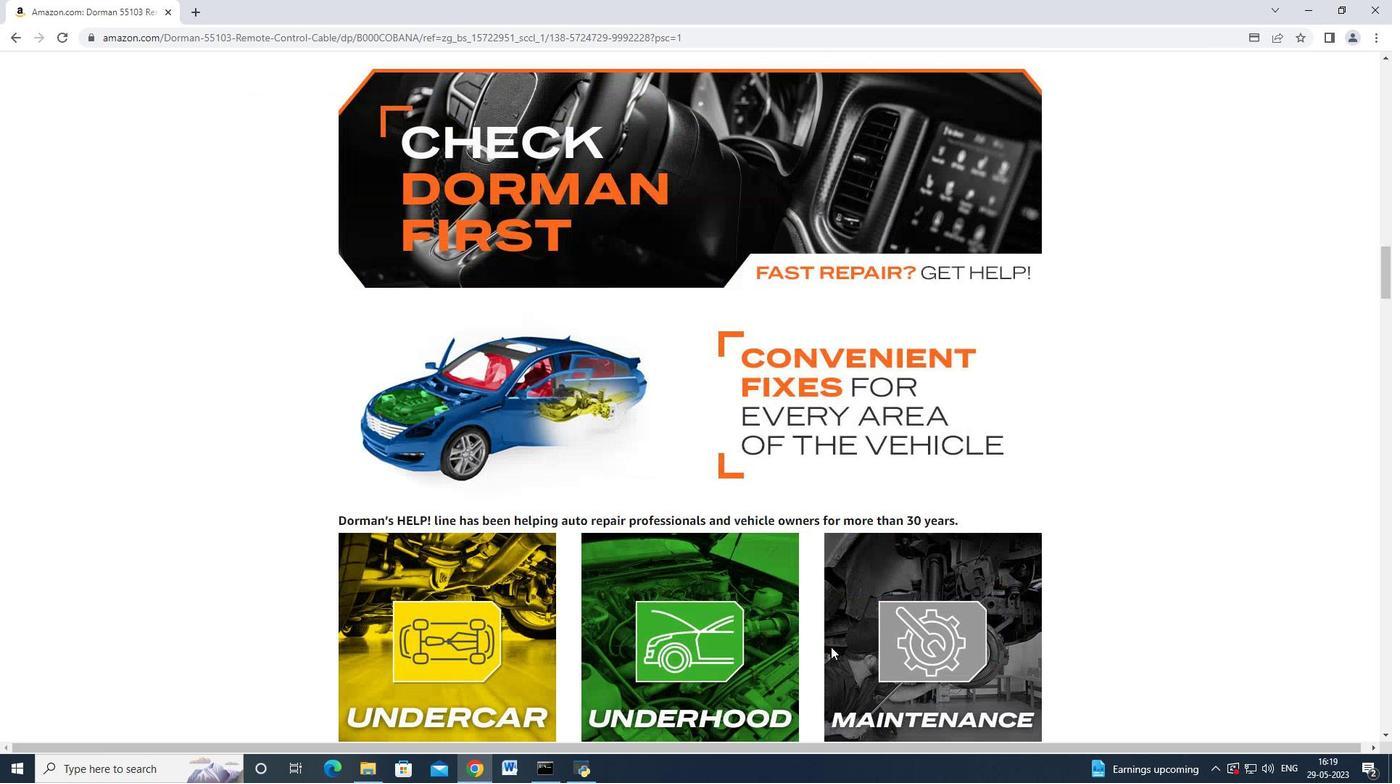 
Action: Mouse moved to (838, 644)
Screenshot: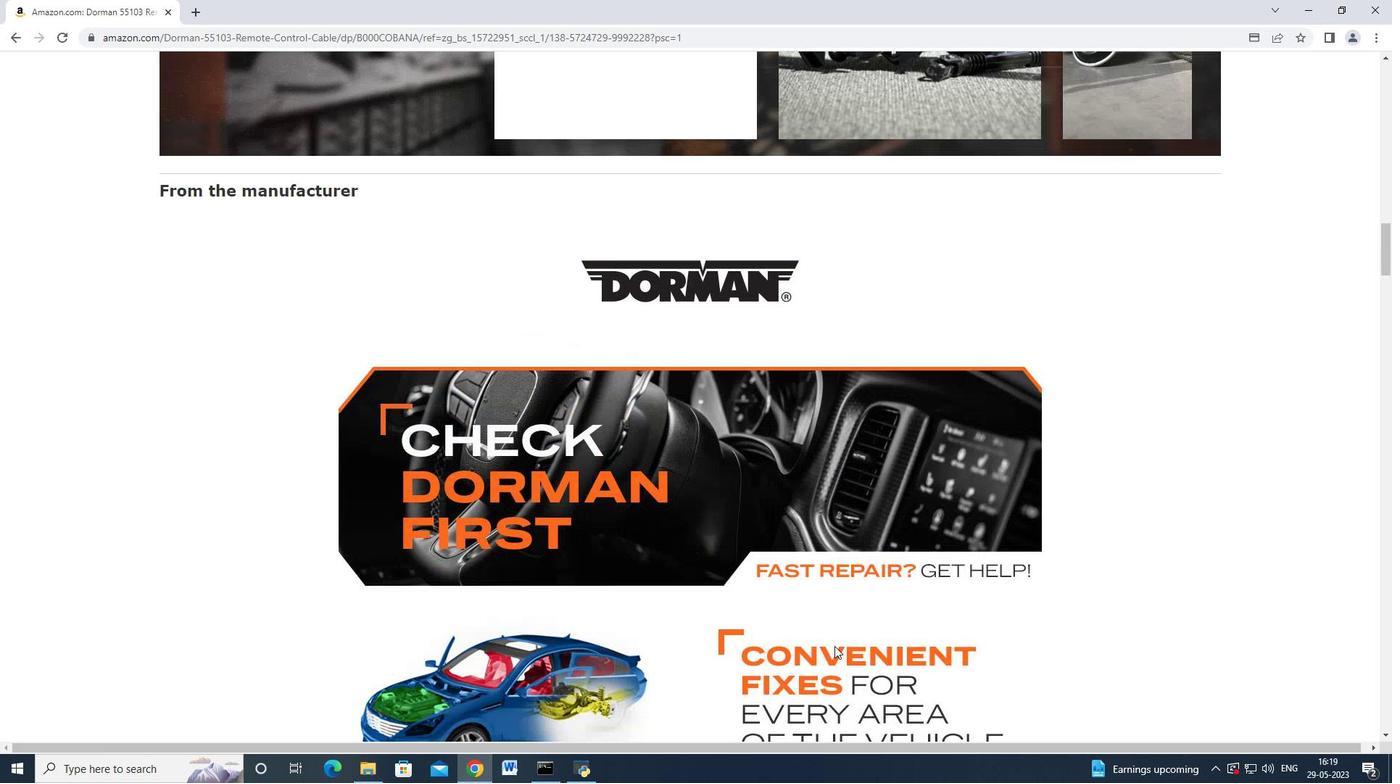 
Action: Mouse scrolled (838, 645) with delta (0, 0)
Screenshot: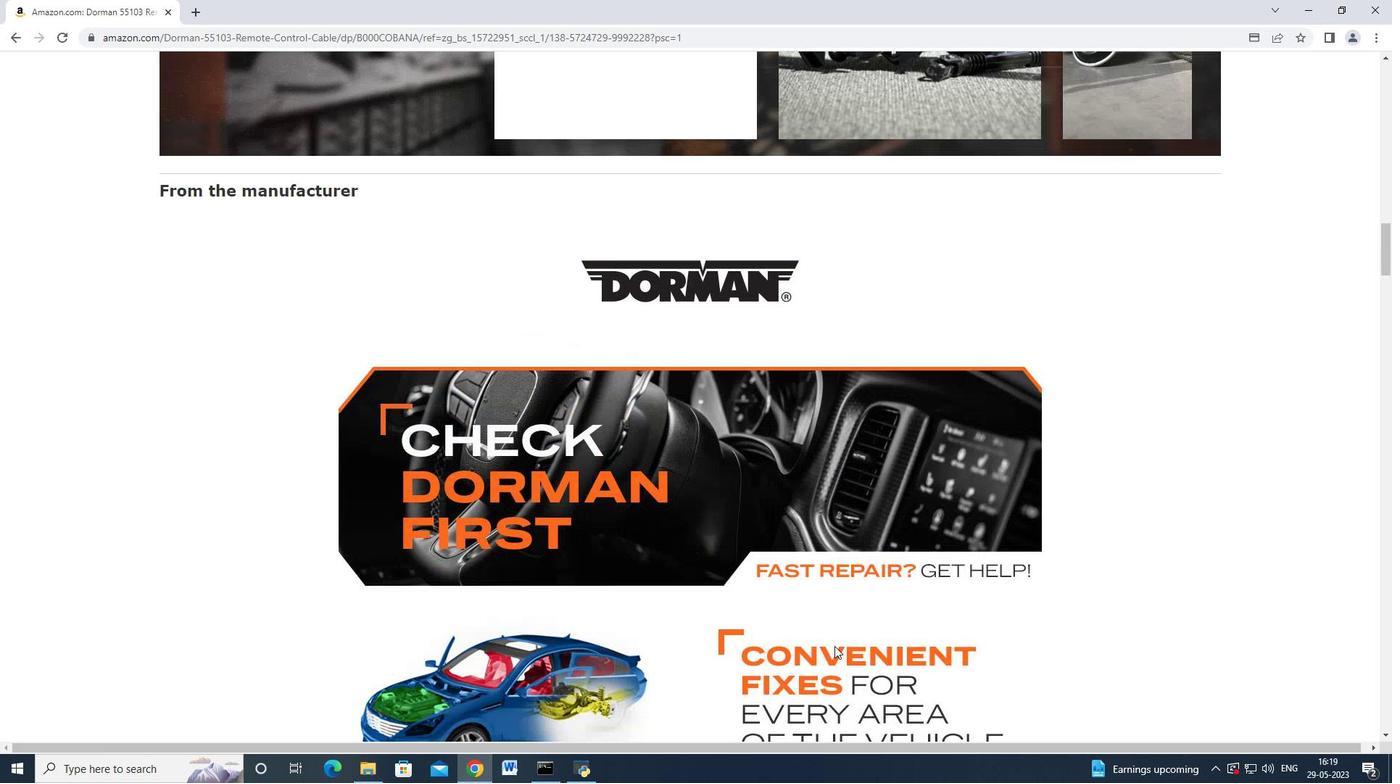 
Action: Mouse moved to (838, 644)
Screenshot: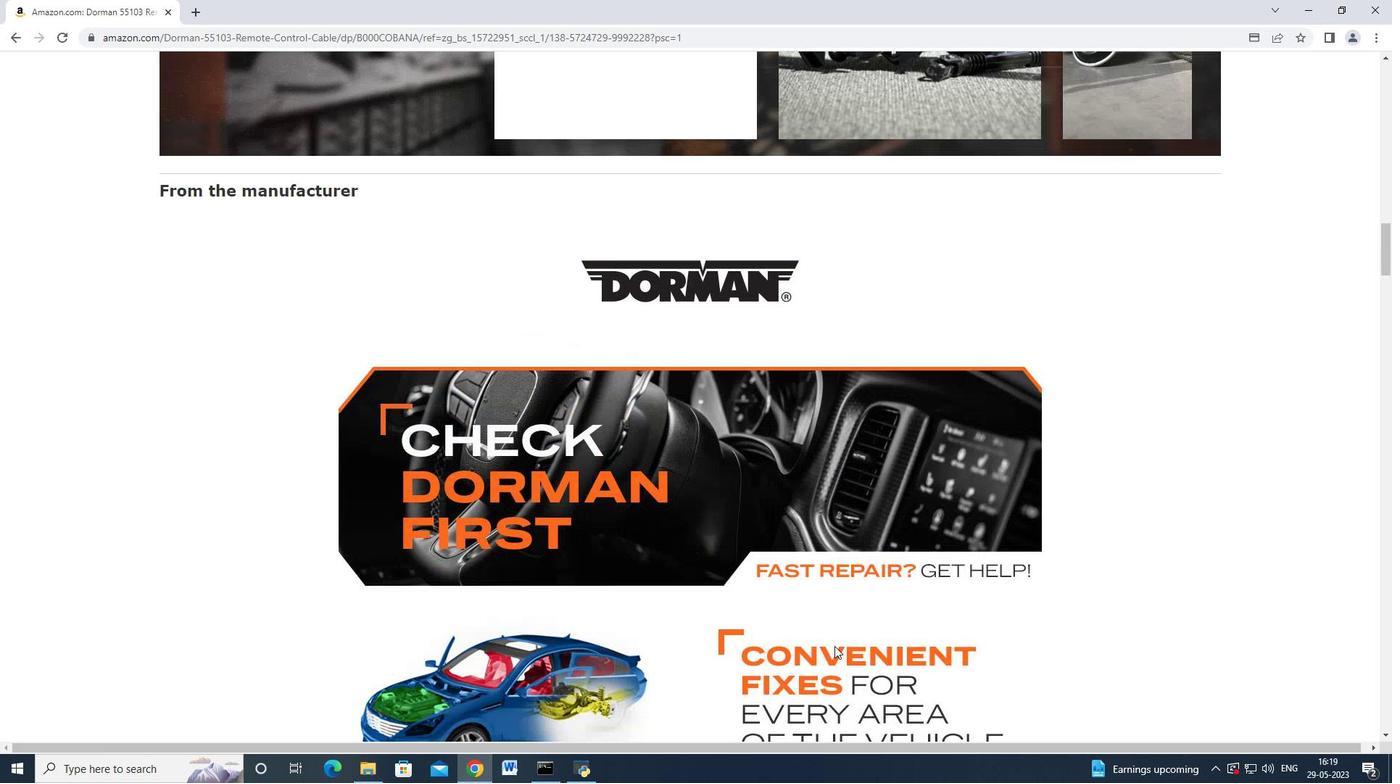 
Action: Mouse scrolled (838, 645) with delta (0, 0)
Screenshot: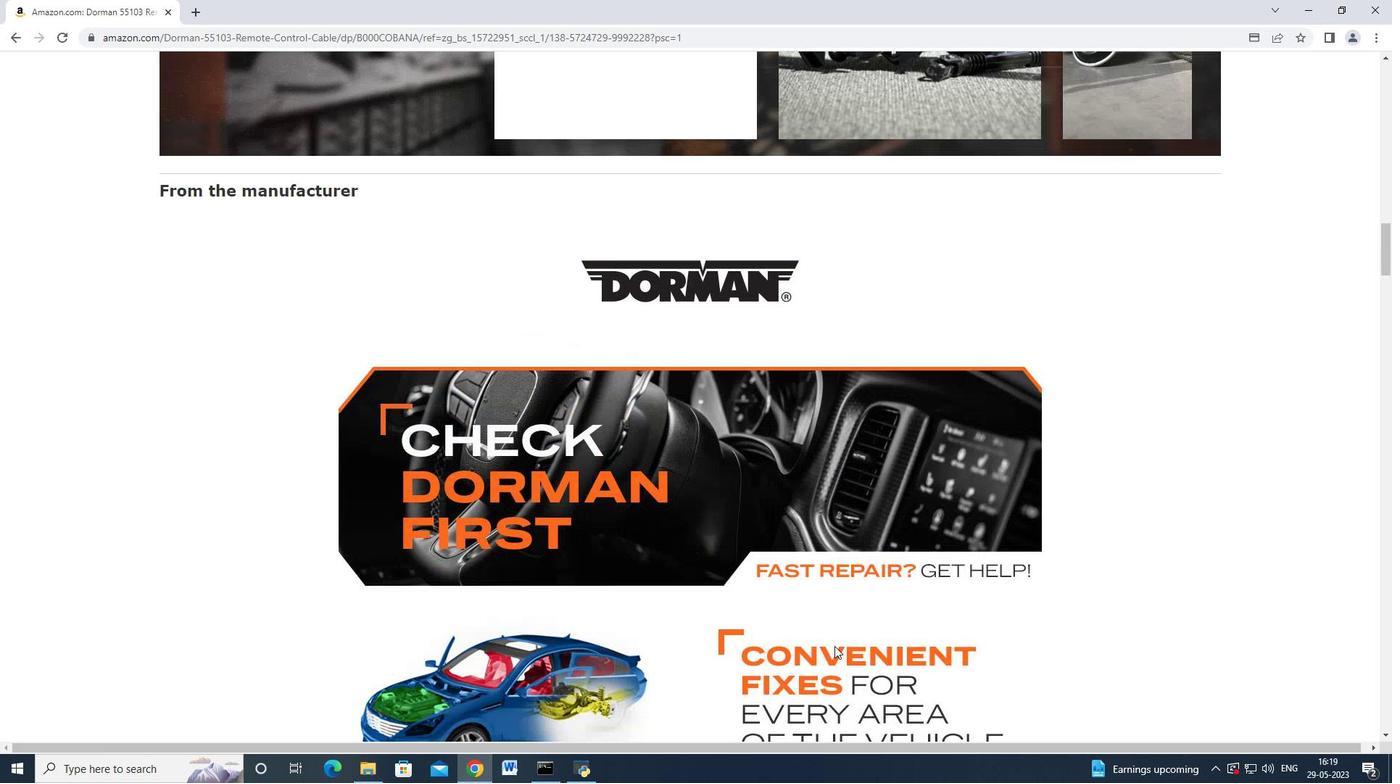 
Action: Mouse moved to (839, 644)
Screenshot: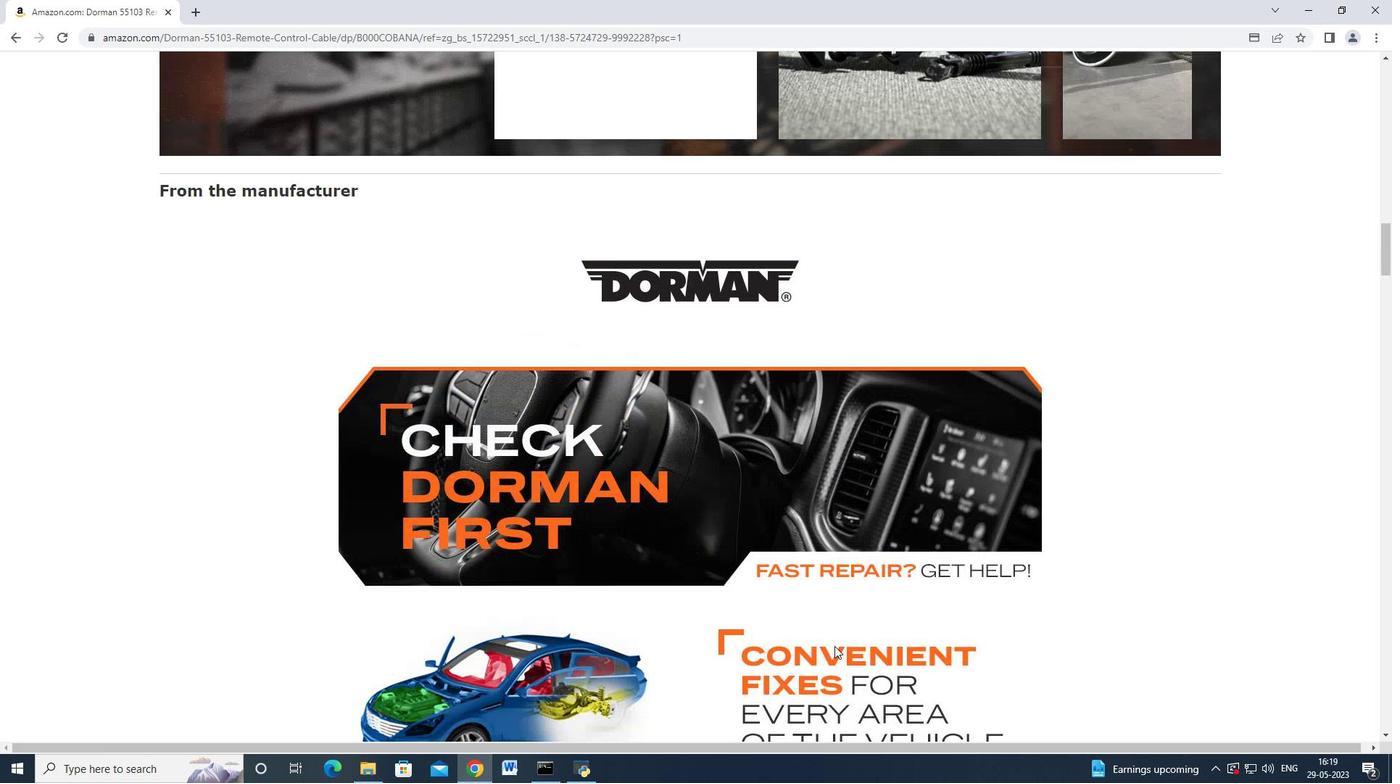 
Action: Mouse scrolled (839, 645) with delta (0, 0)
Screenshot: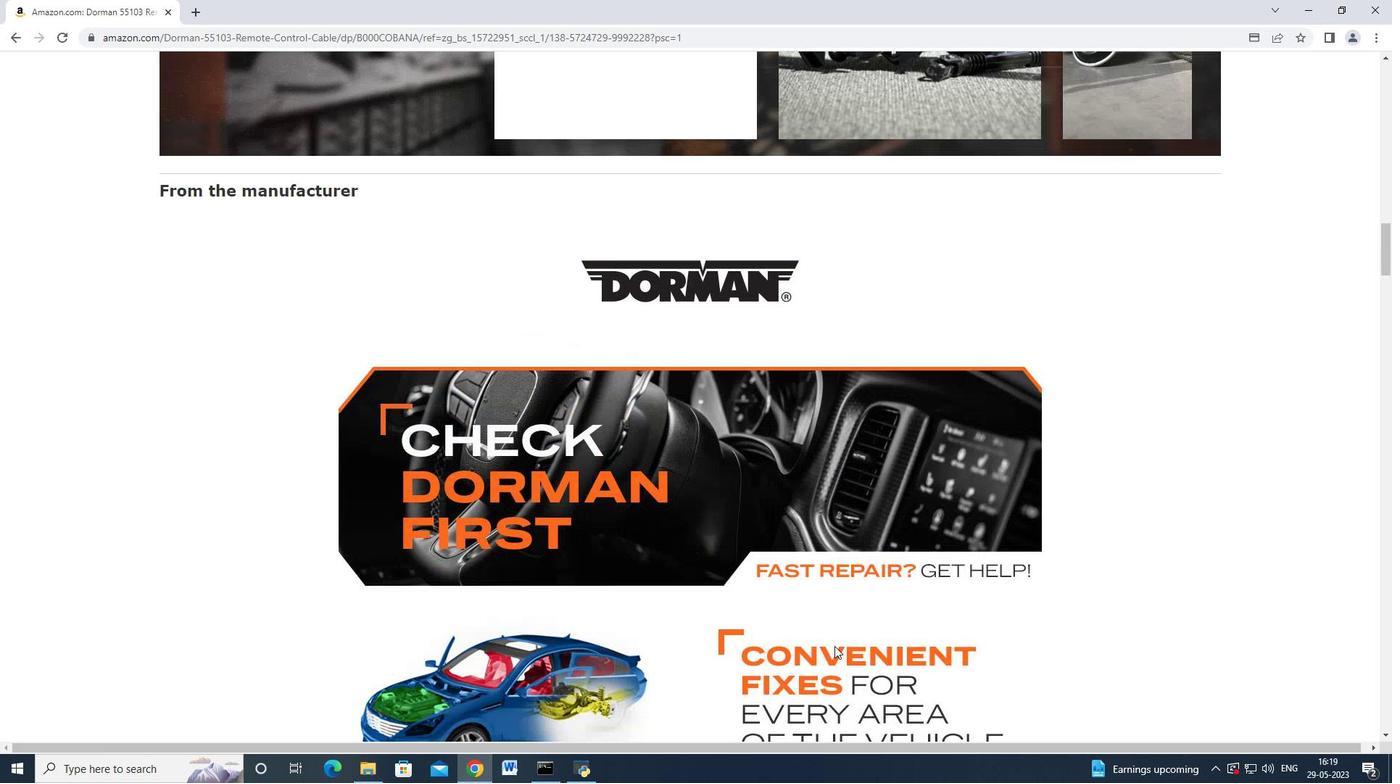 
Action: Mouse moved to (839, 644)
Screenshot: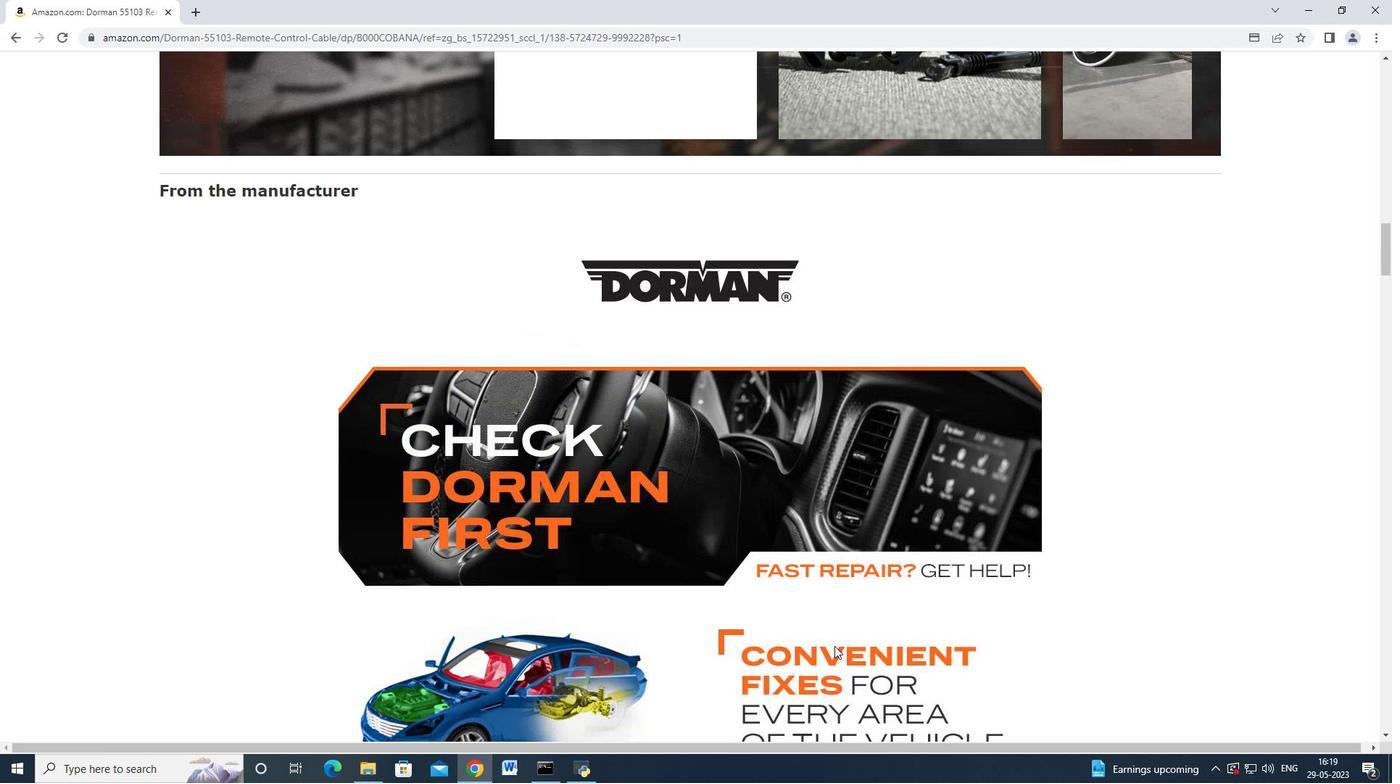 
Action: Mouse scrolled (839, 645) with delta (0, 0)
Screenshot: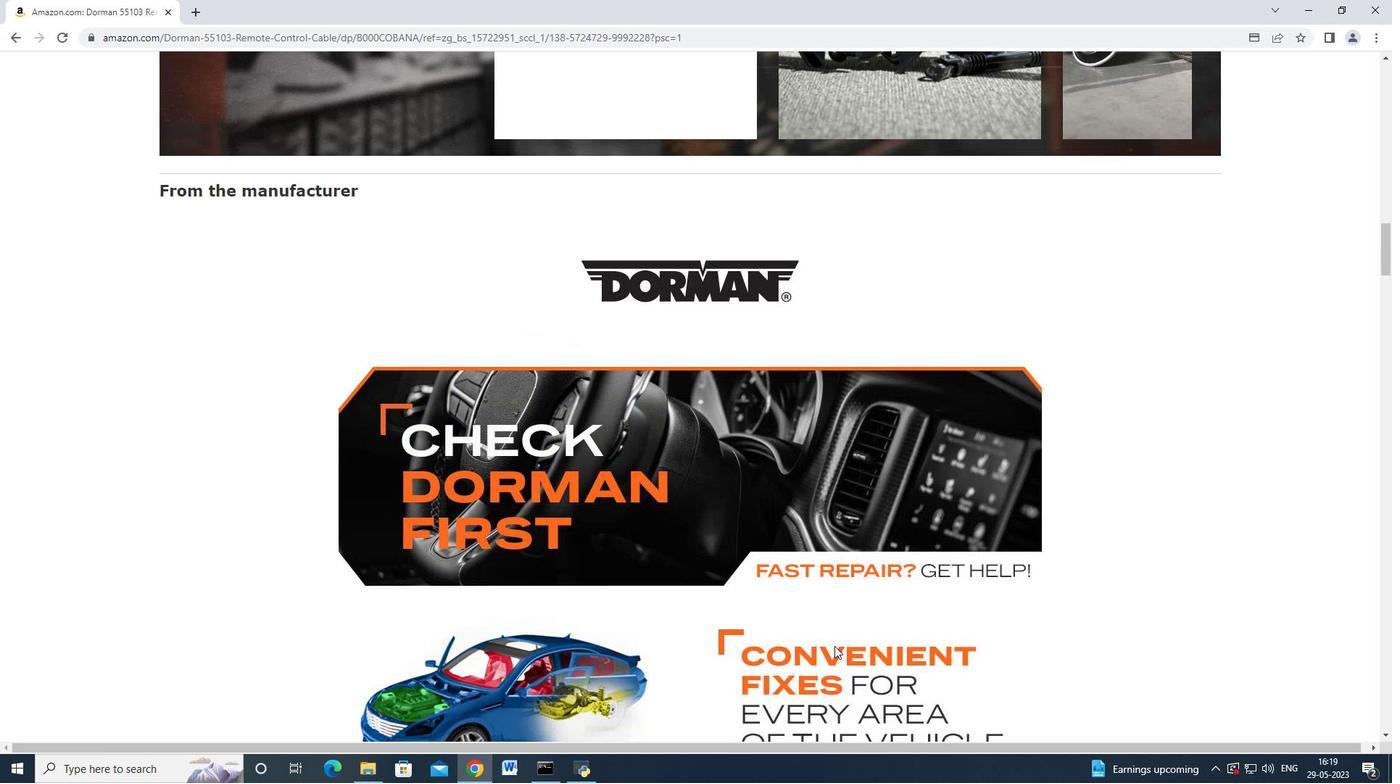 
Action: Mouse scrolled (839, 645) with delta (0, 0)
Screenshot: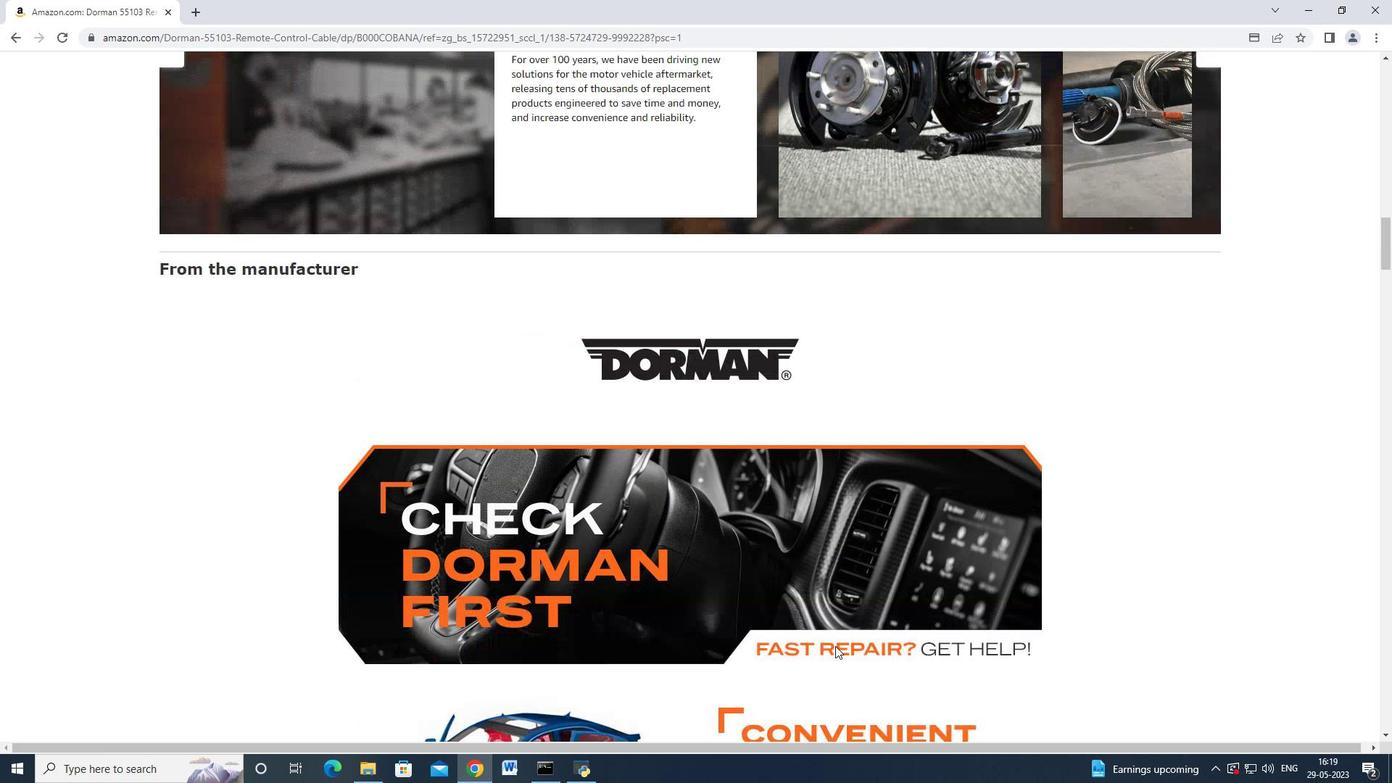 
Action: Mouse moved to (841, 643)
Screenshot: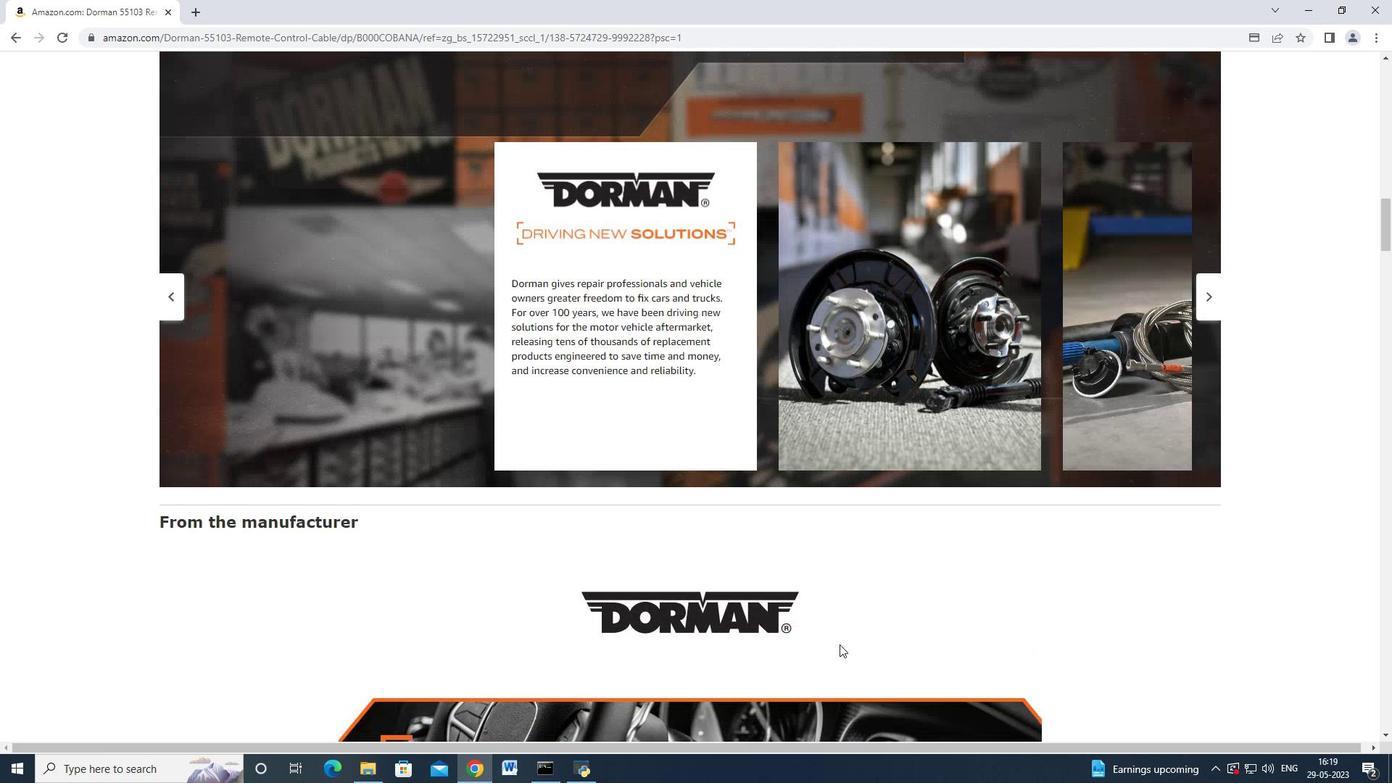 
Action: Mouse scrolled (841, 643) with delta (0, 0)
Screenshot: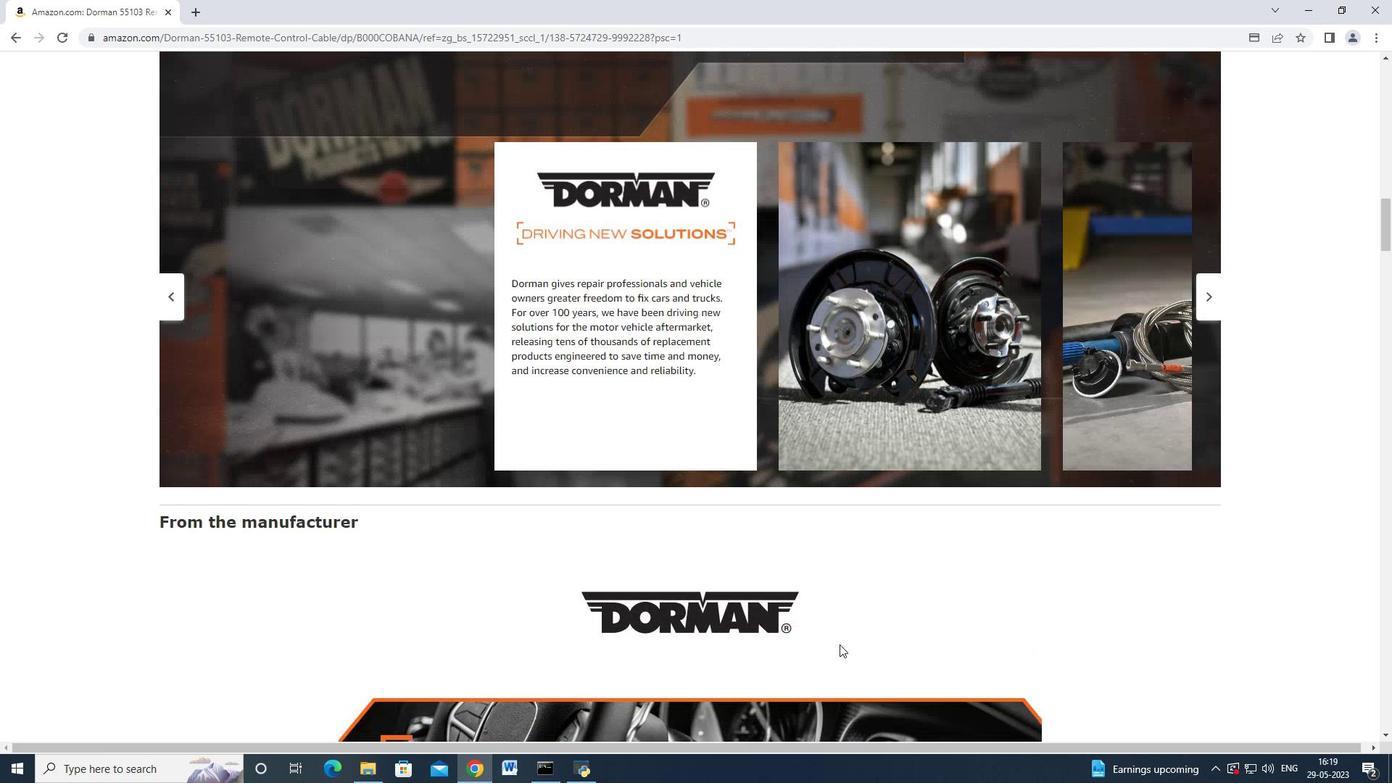 
Action: Mouse moved to (841, 643)
Screenshot: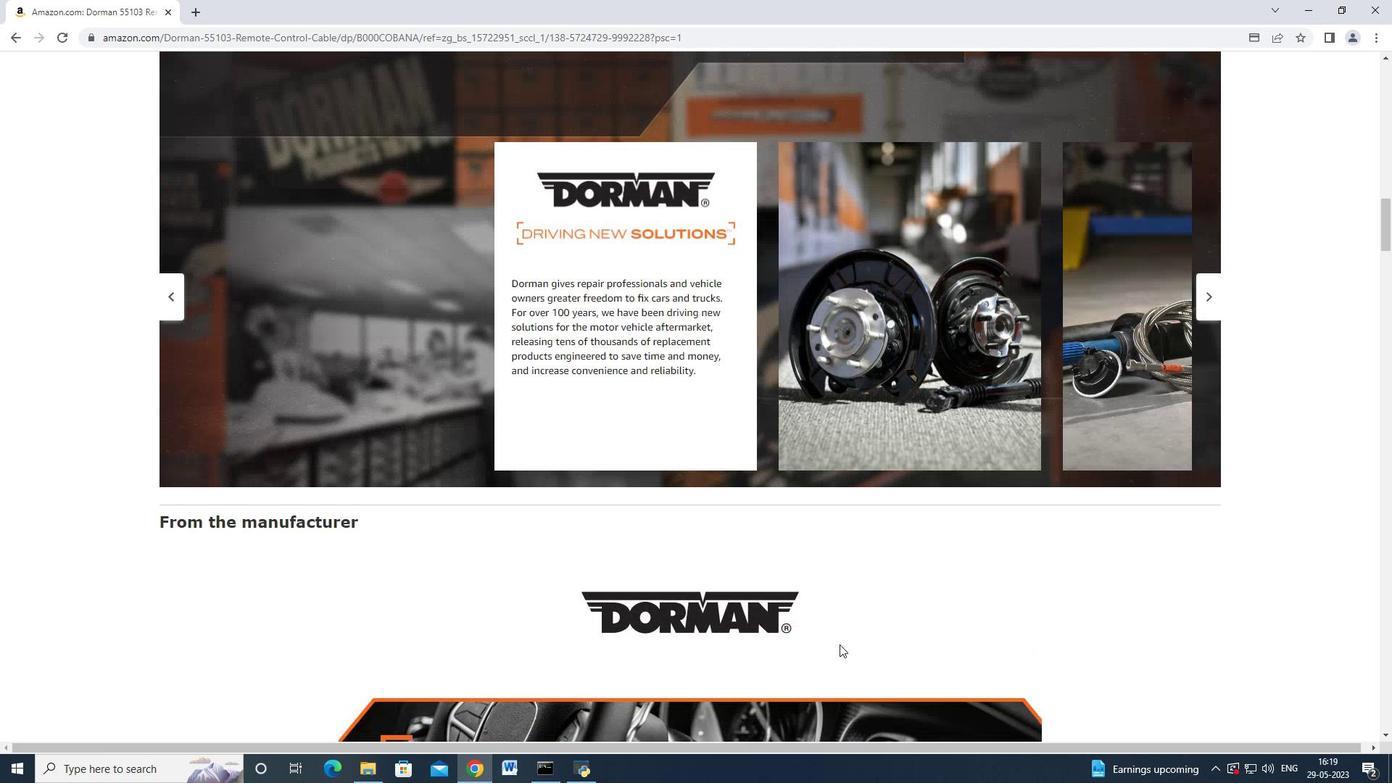 
Action: Mouse scrolled (841, 643) with delta (0, 0)
Screenshot: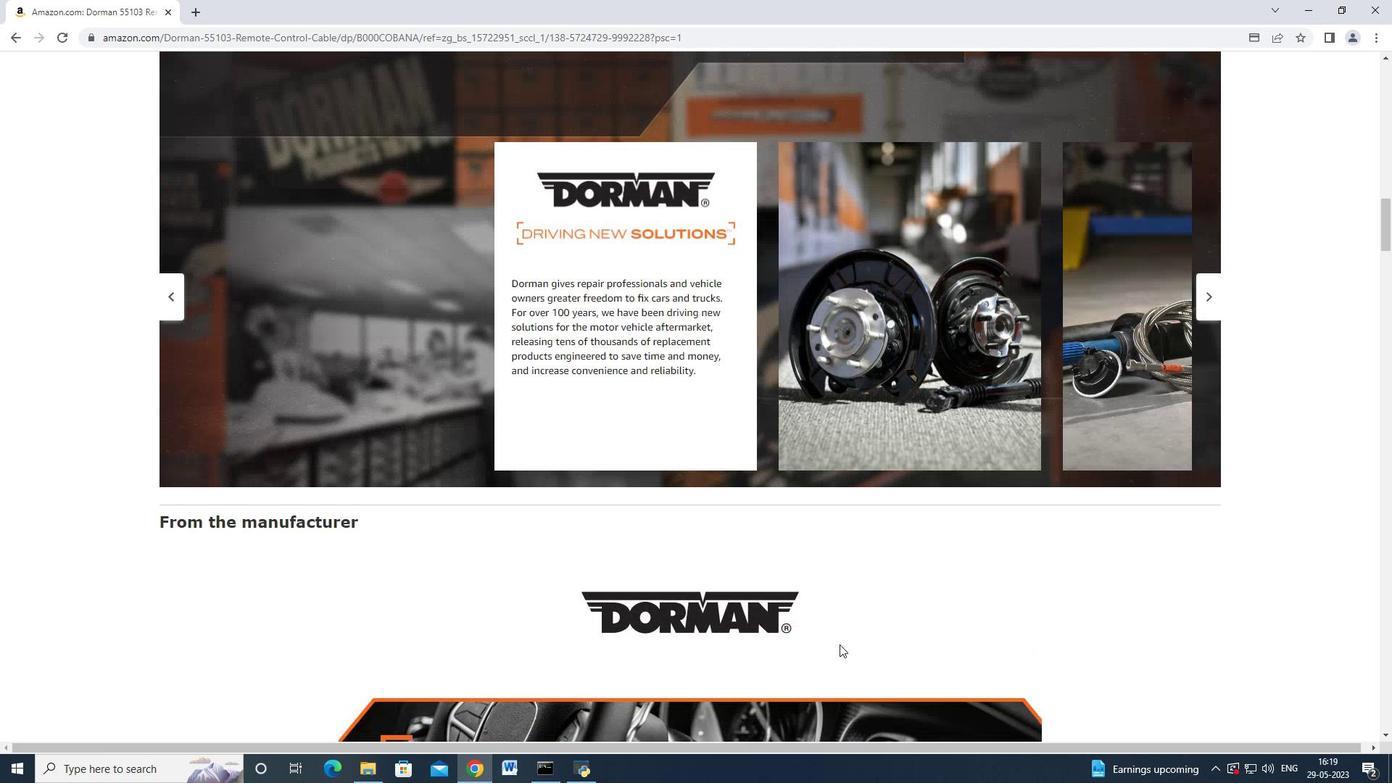 
Action: Mouse scrolled (841, 643) with delta (0, 0)
Screenshot: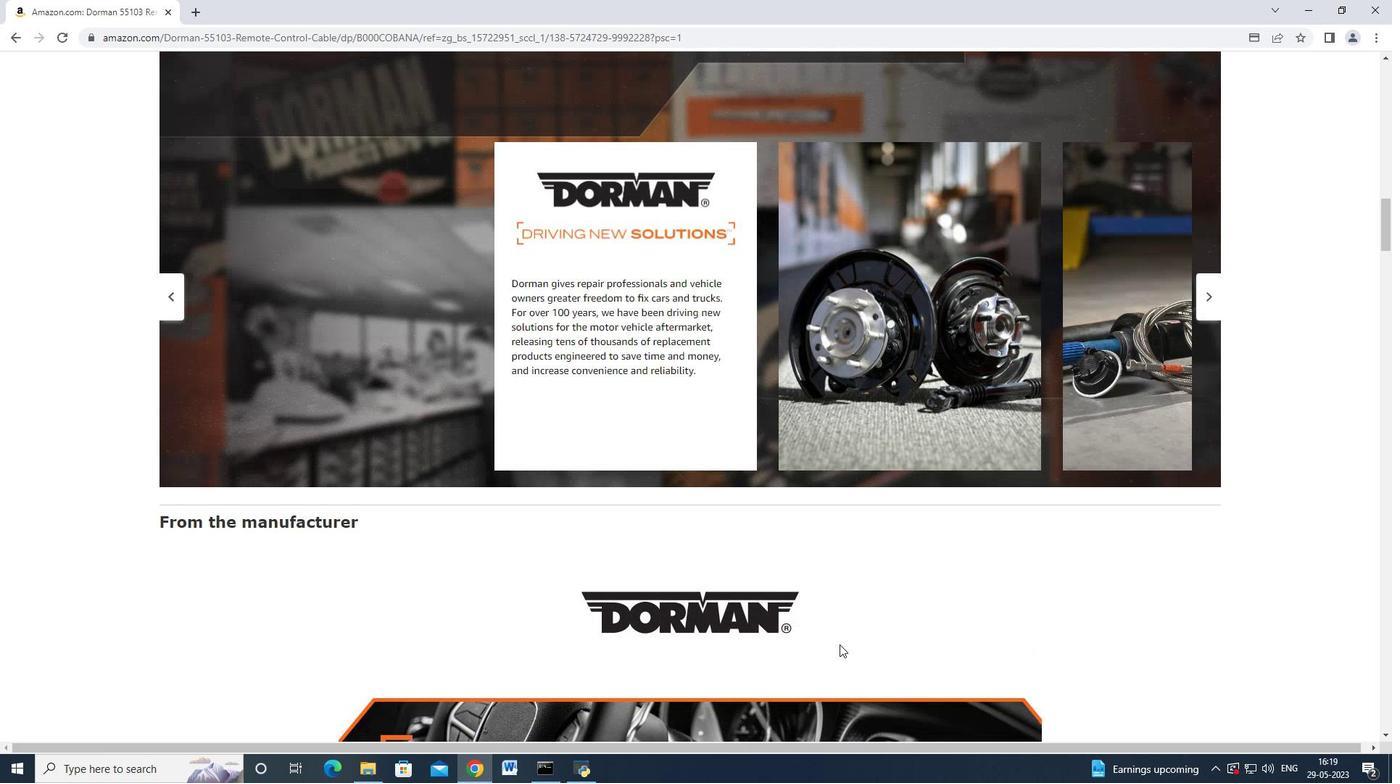 
Action: Mouse scrolled (841, 643) with delta (0, 0)
Screenshot: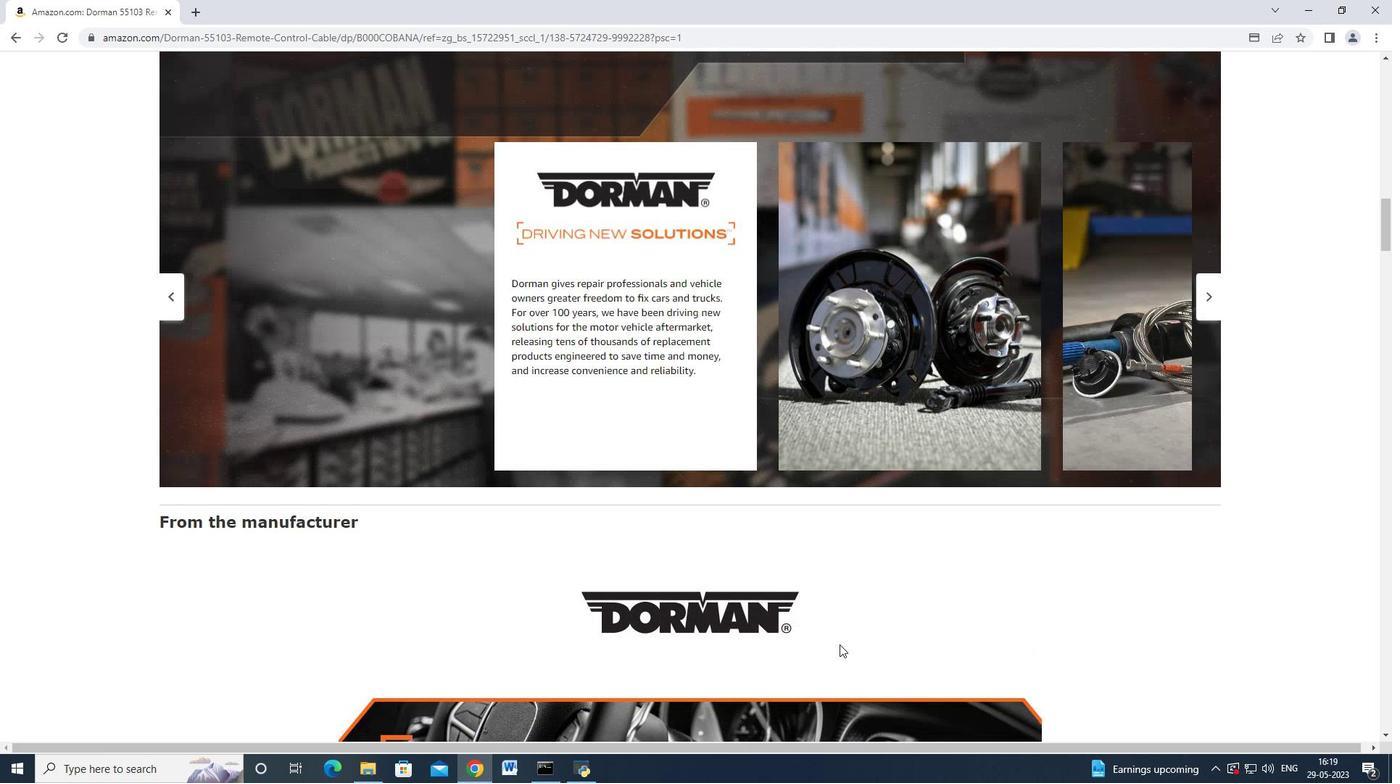
Action: Mouse scrolled (841, 643) with delta (0, 0)
Screenshot: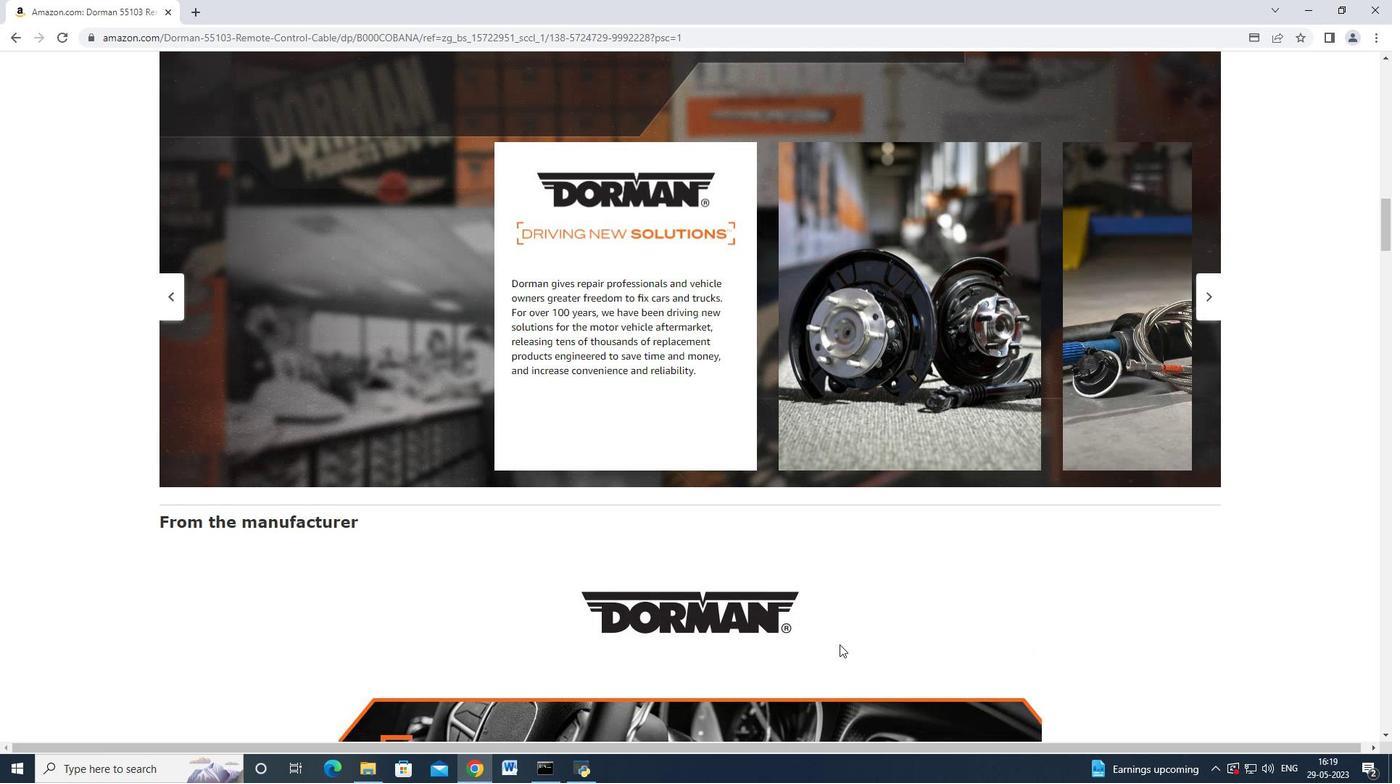 
Action: Mouse moved to (841, 644)
Screenshot: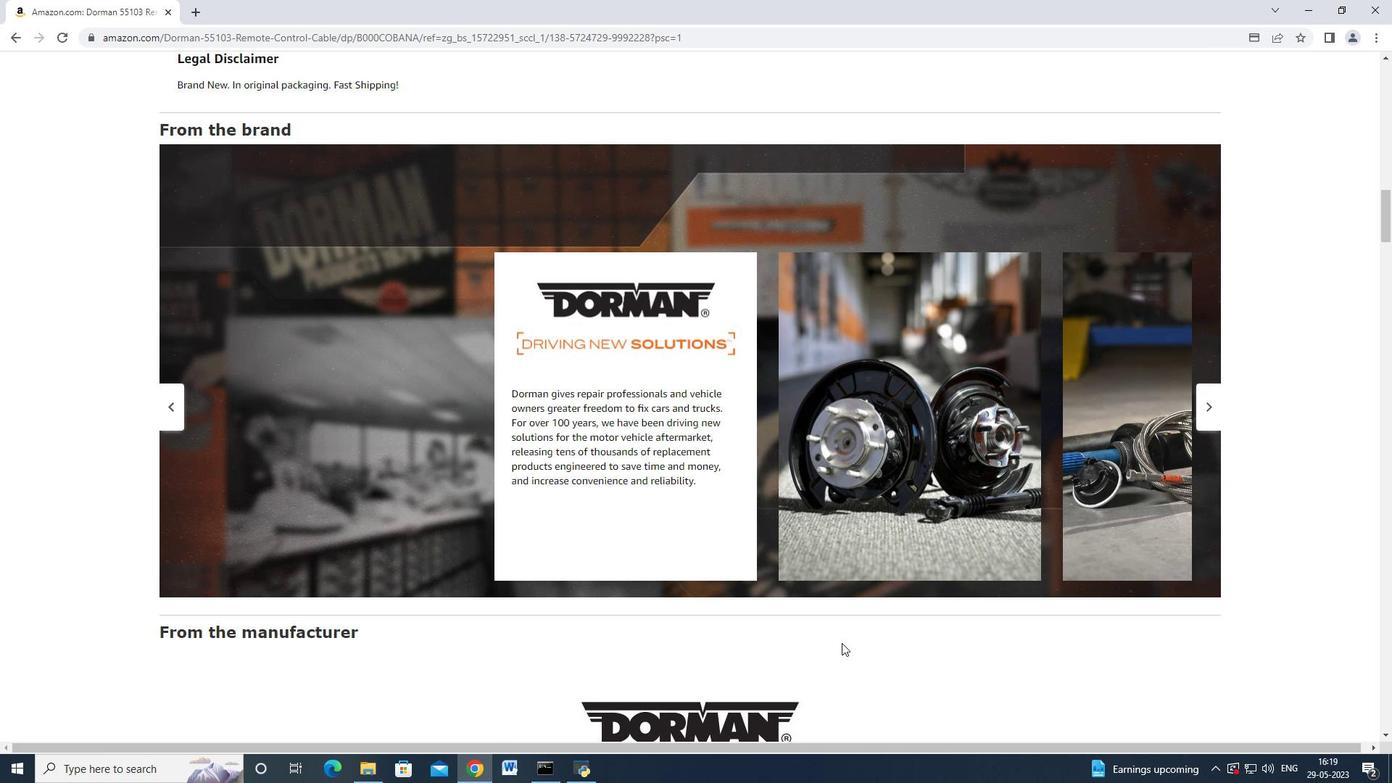 
Action: Mouse scrolled (841, 645) with delta (0, 0)
Screenshot: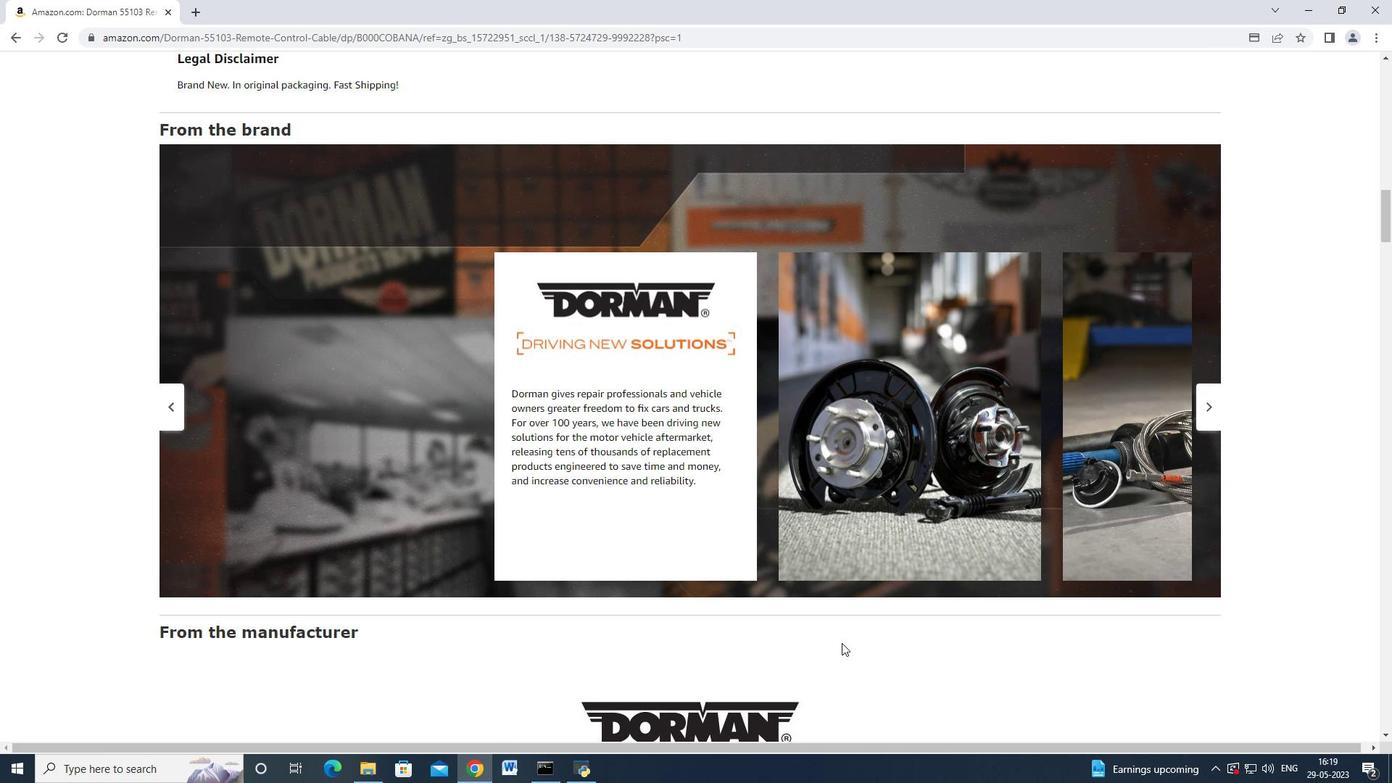 
Action: Mouse scrolled (841, 645) with delta (0, 0)
Screenshot: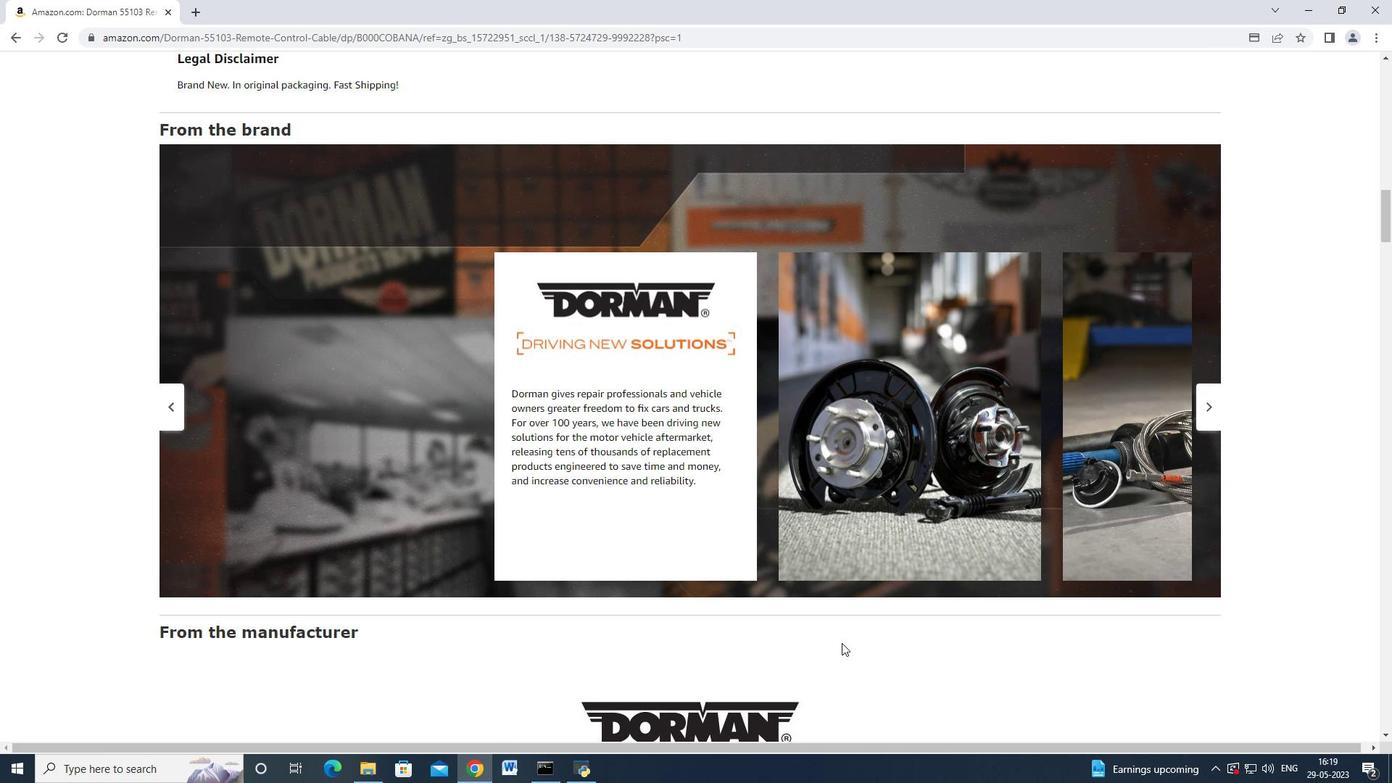 
Action: Mouse scrolled (841, 645) with delta (0, 0)
Screenshot: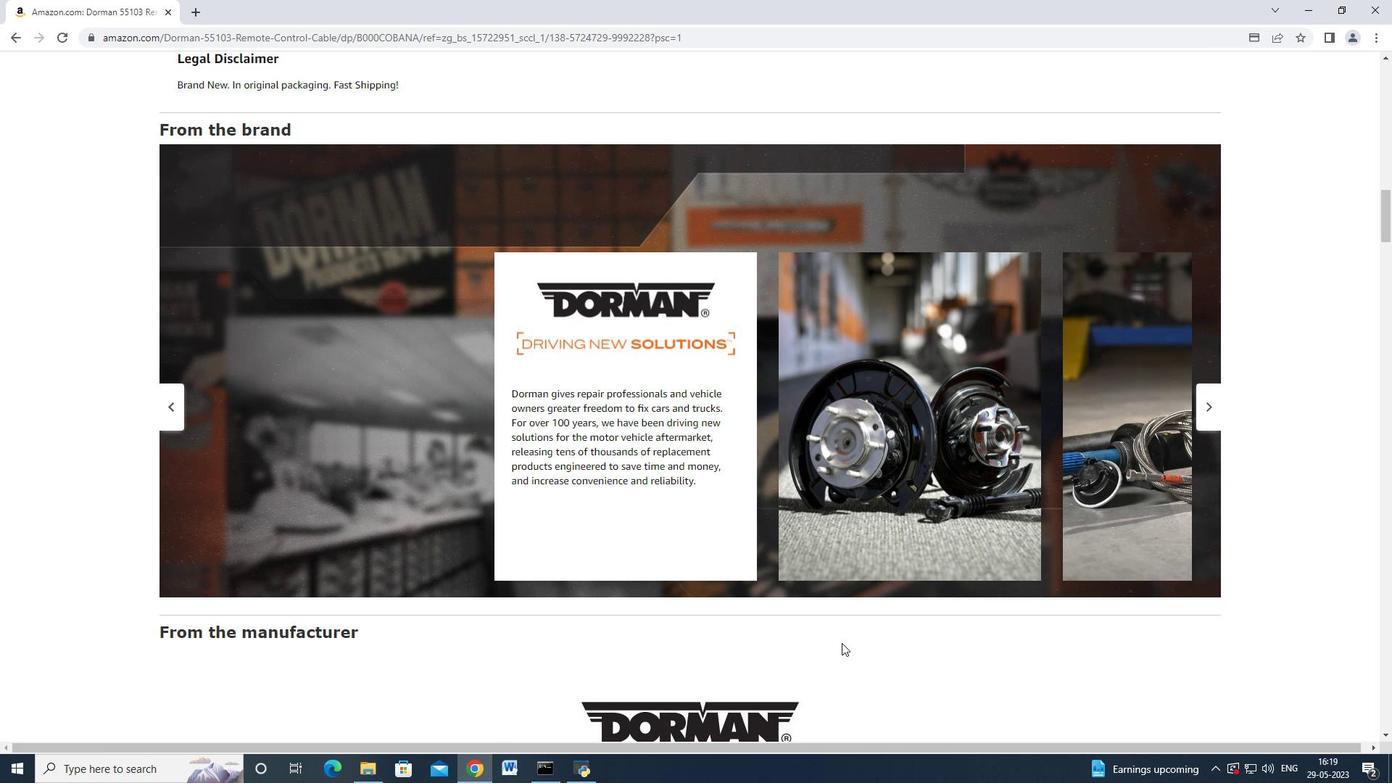 
Action: Mouse scrolled (841, 645) with delta (0, 0)
Screenshot: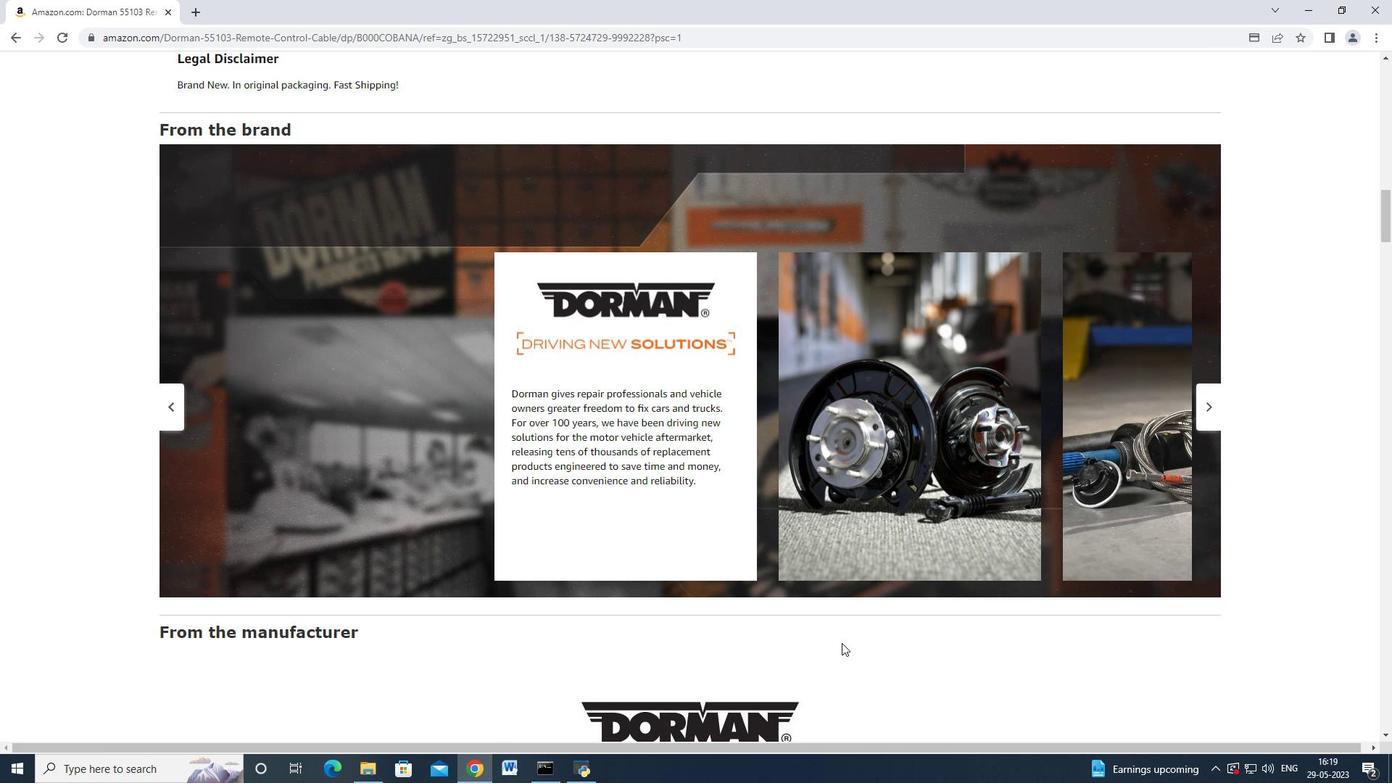 
Action: Mouse scrolled (841, 645) with delta (0, 0)
Screenshot: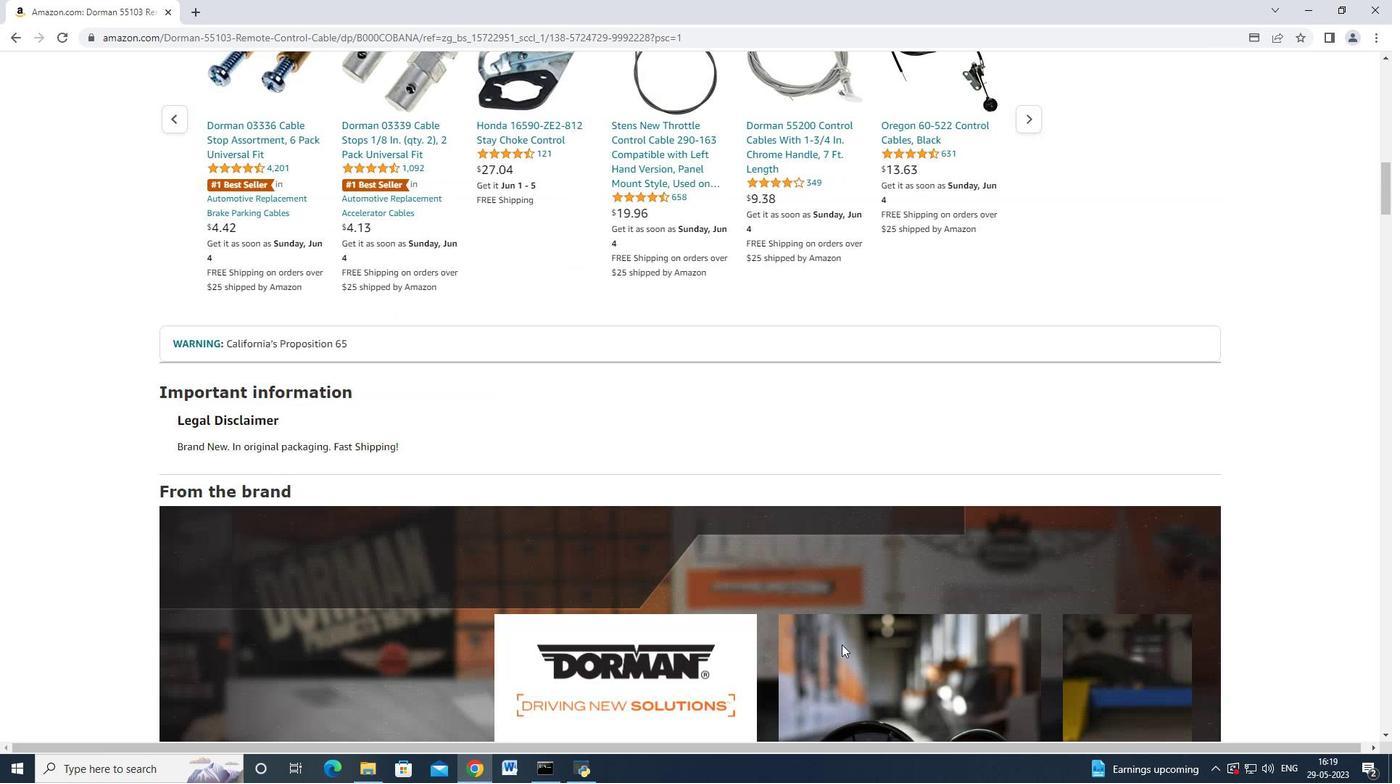 
Action: Mouse moved to (841, 644)
Screenshot: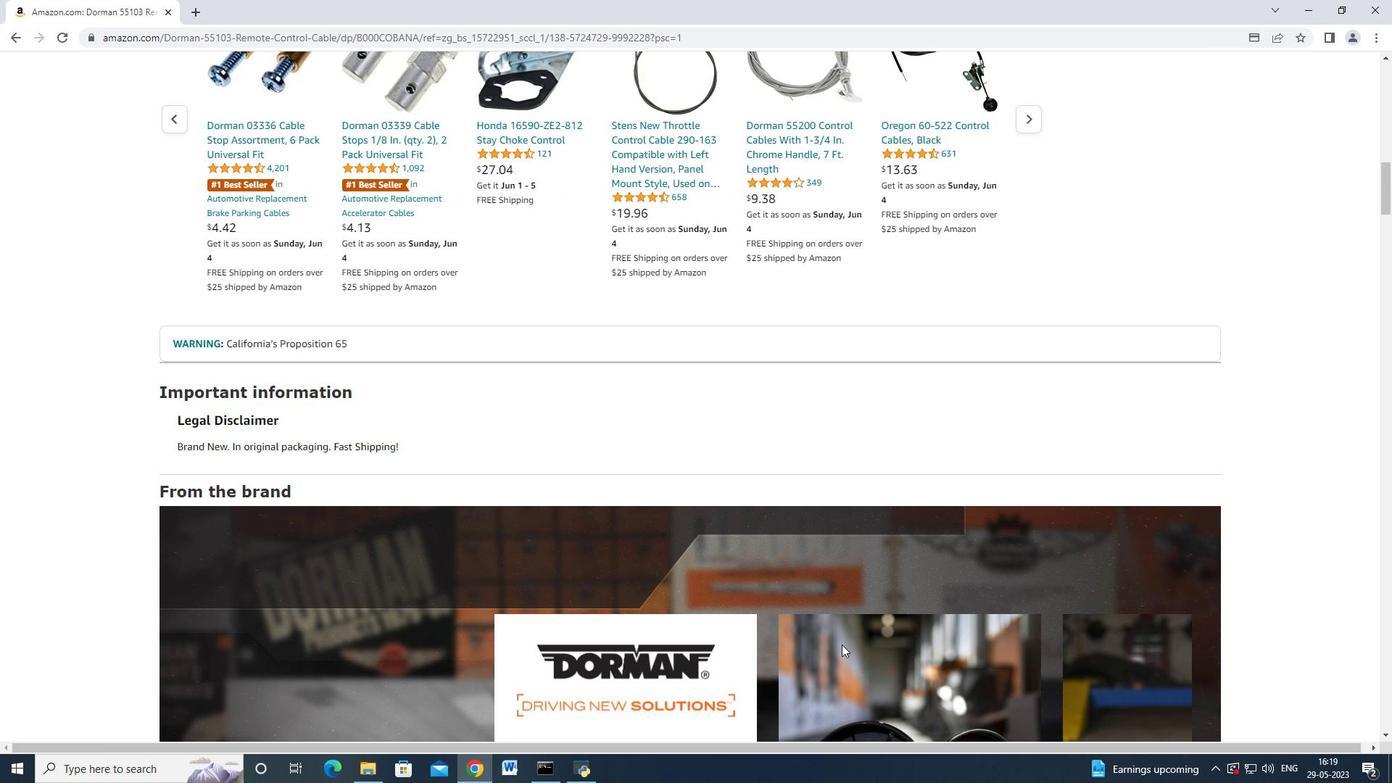 
Action: Mouse scrolled (841, 645) with delta (0, 0)
Screenshot: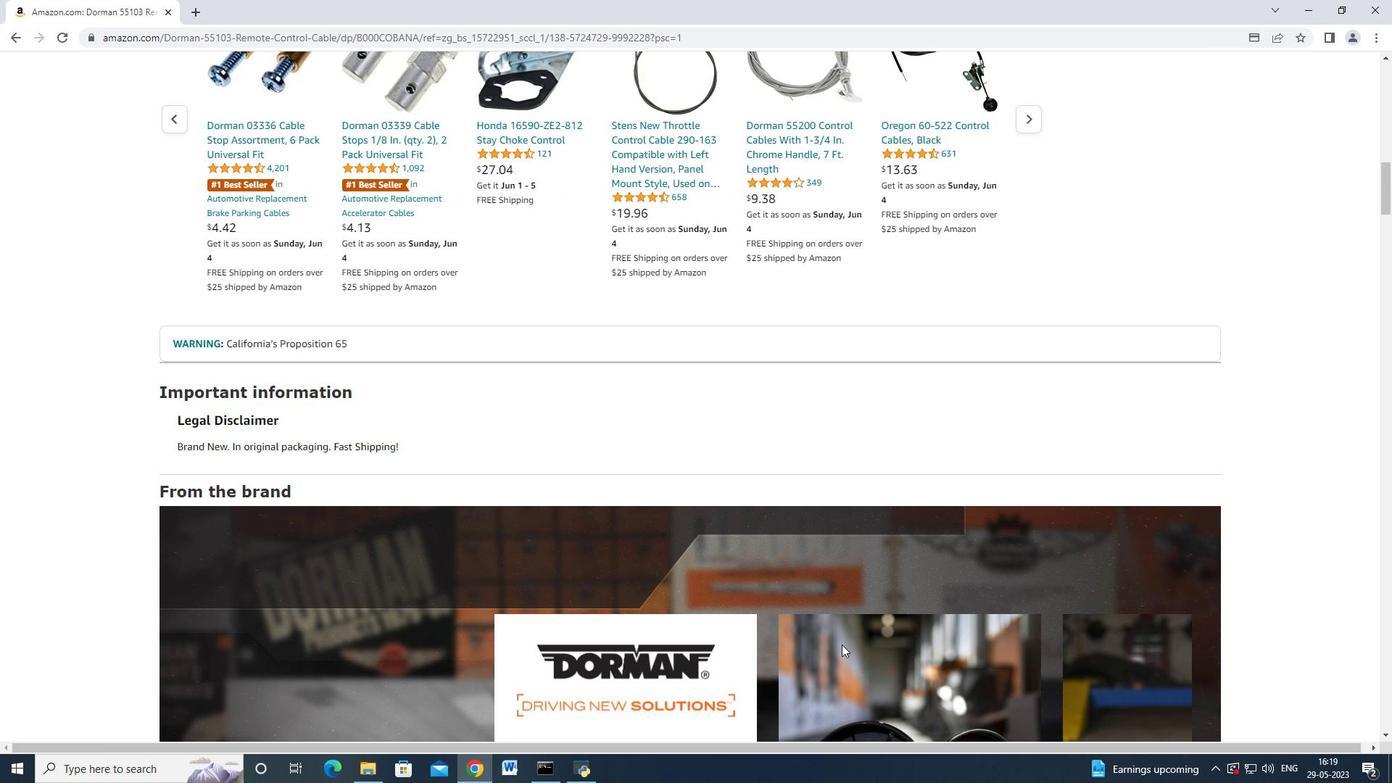 
Action: Mouse scrolled (841, 645) with delta (0, 0)
Screenshot: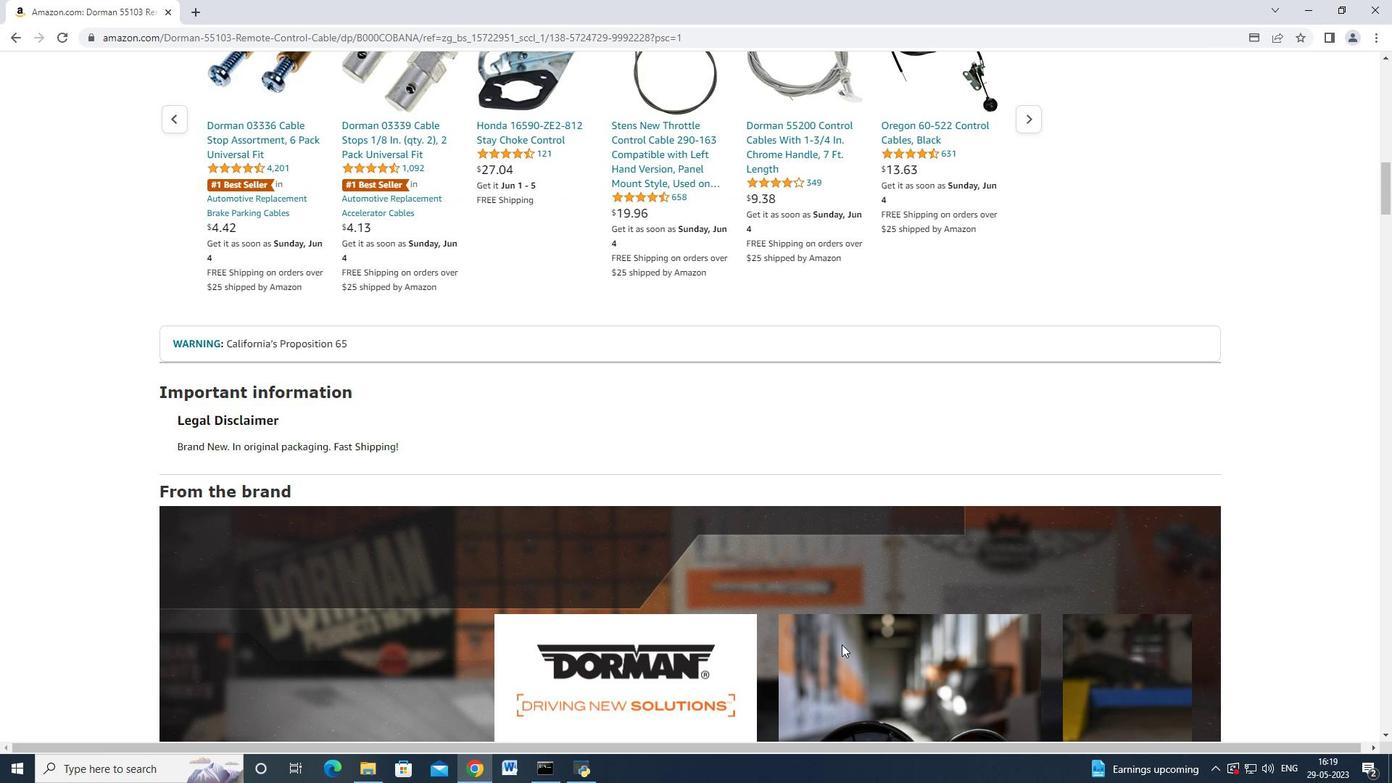
Action: Mouse scrolled (841, 645) with delta (0, 0)
Screenshot: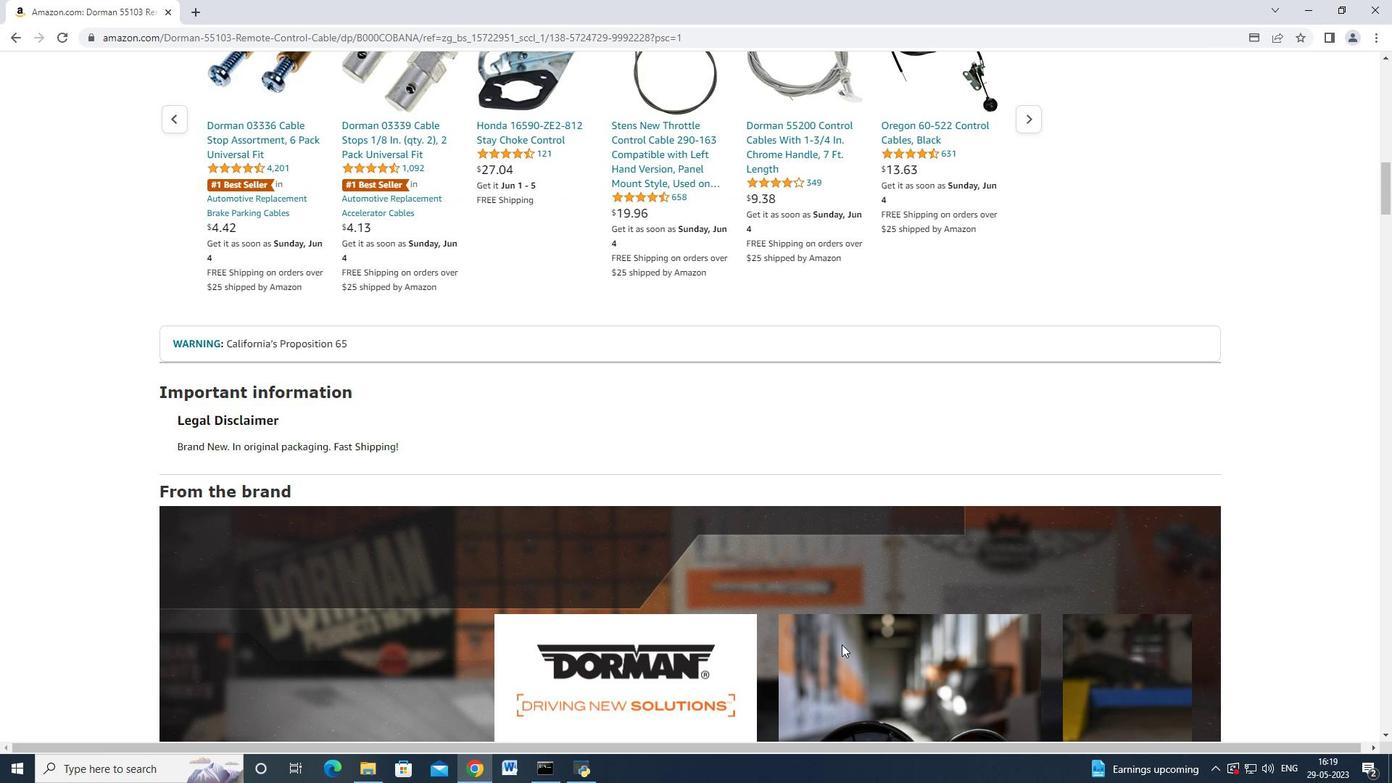 
Action: Mouse scrolled (841, 645) with delta (0, 0)
Screenshot: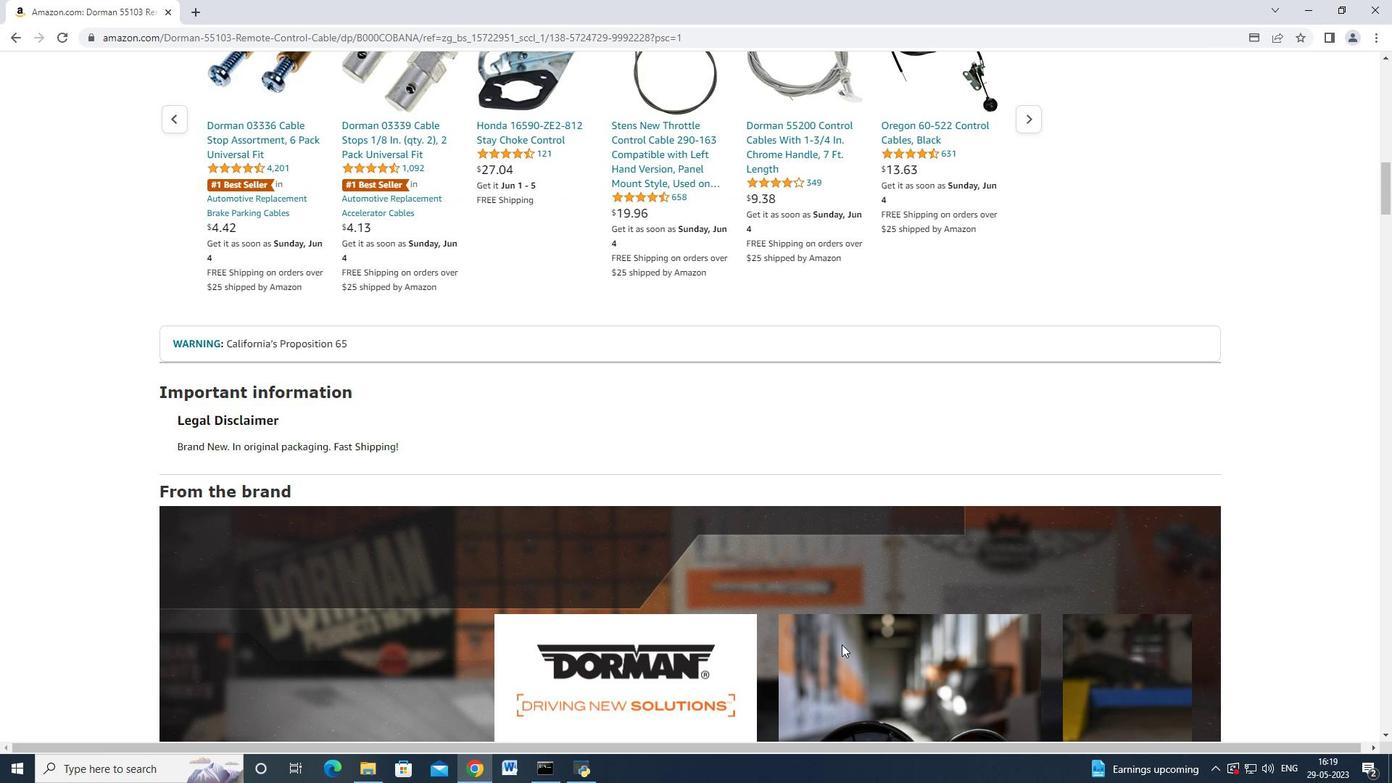 
Action: Mouse moved to (841, 644)
Screenshot: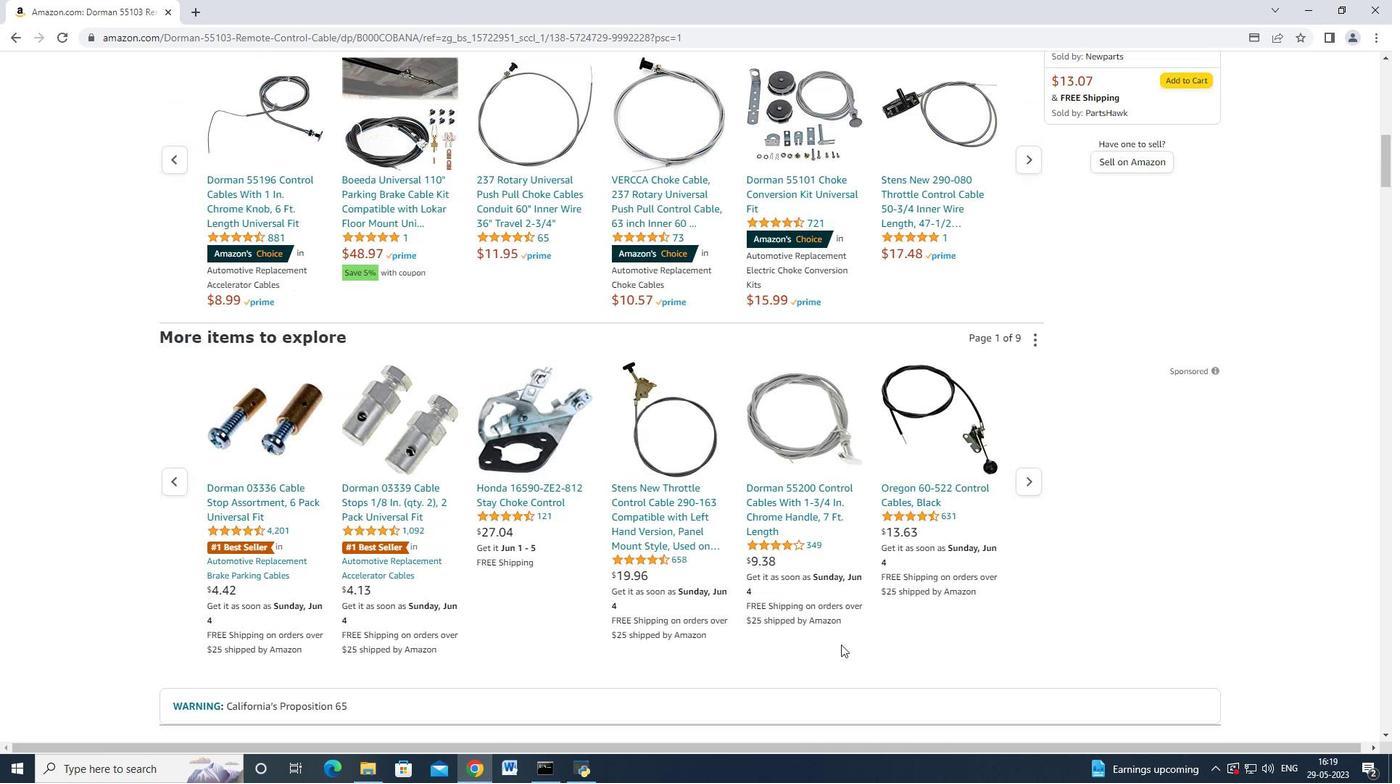 
Action: Mouse scrolled (841, 645) with delta (0, 0)
Screenshot: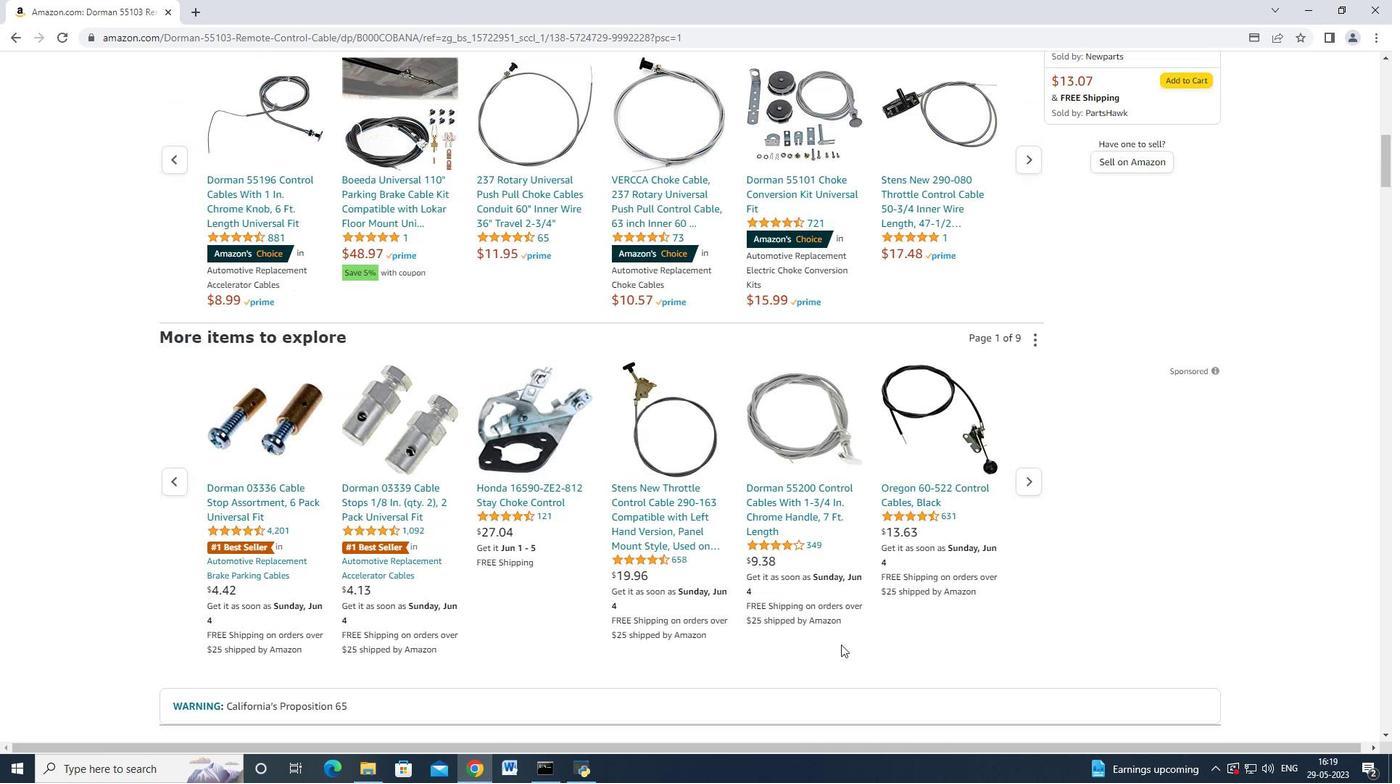 
Action: Mouse moved to (841, 645)
